 Task: Word Calendar Template.
Action: Mouse moved to (70, 164)
Screenshot: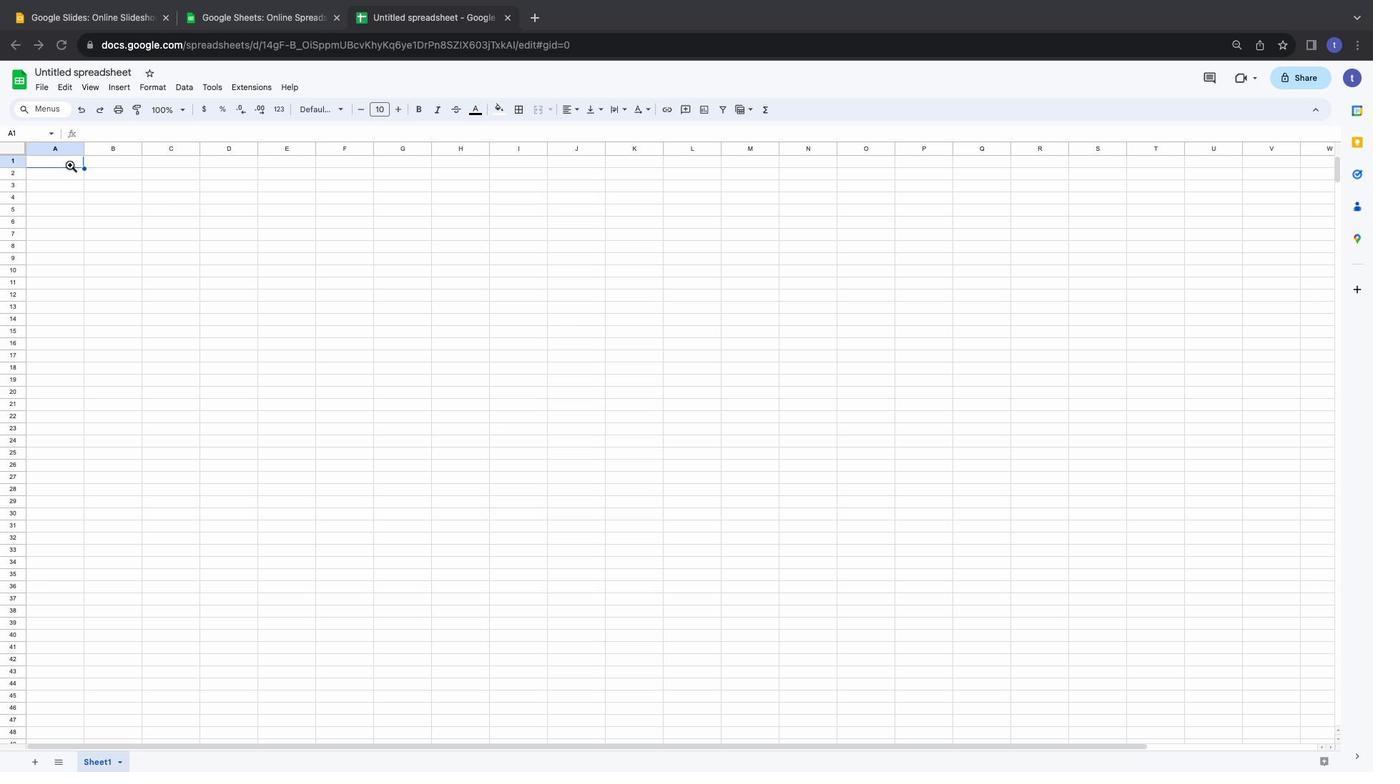 
Action: Mouse pressed left at (70, 164)
Screenshot: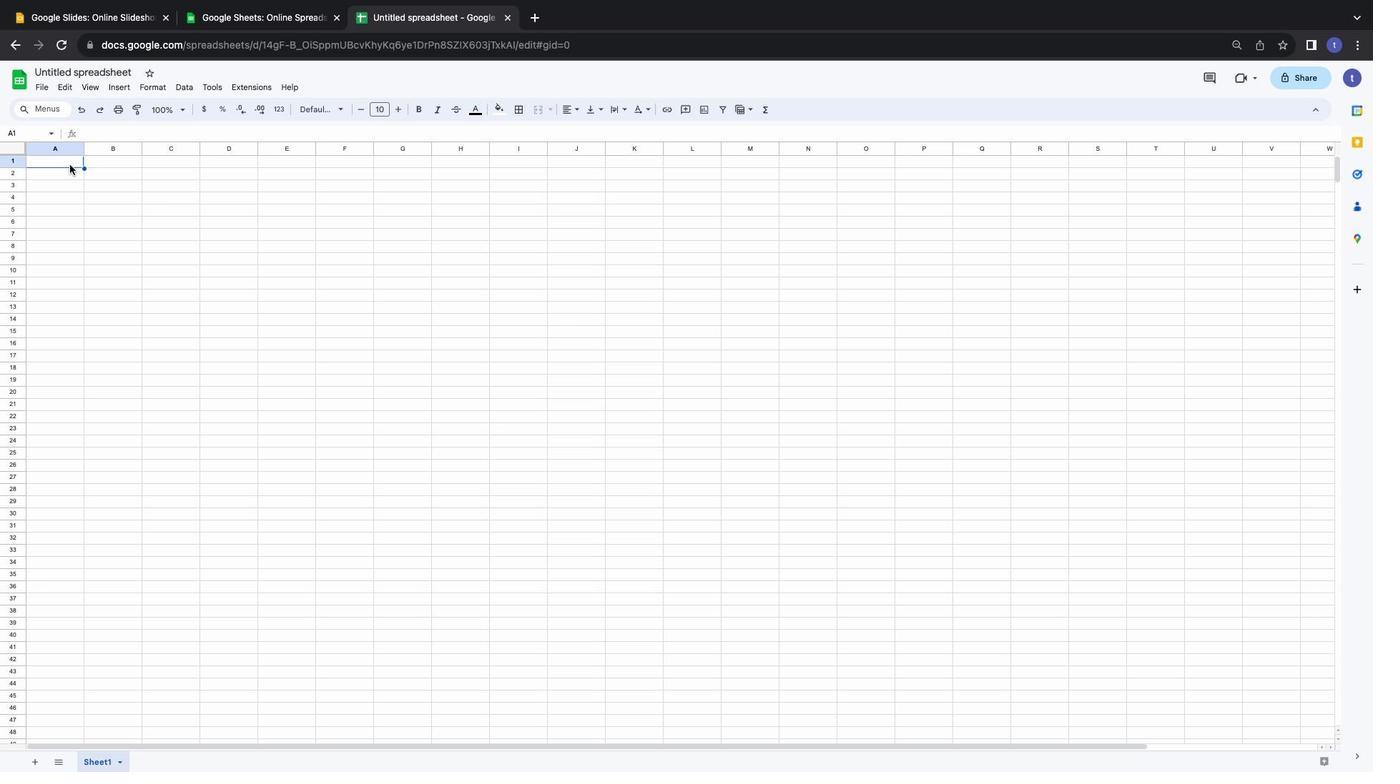 
Action: Mouse moved to (70, 164)
Screenshot: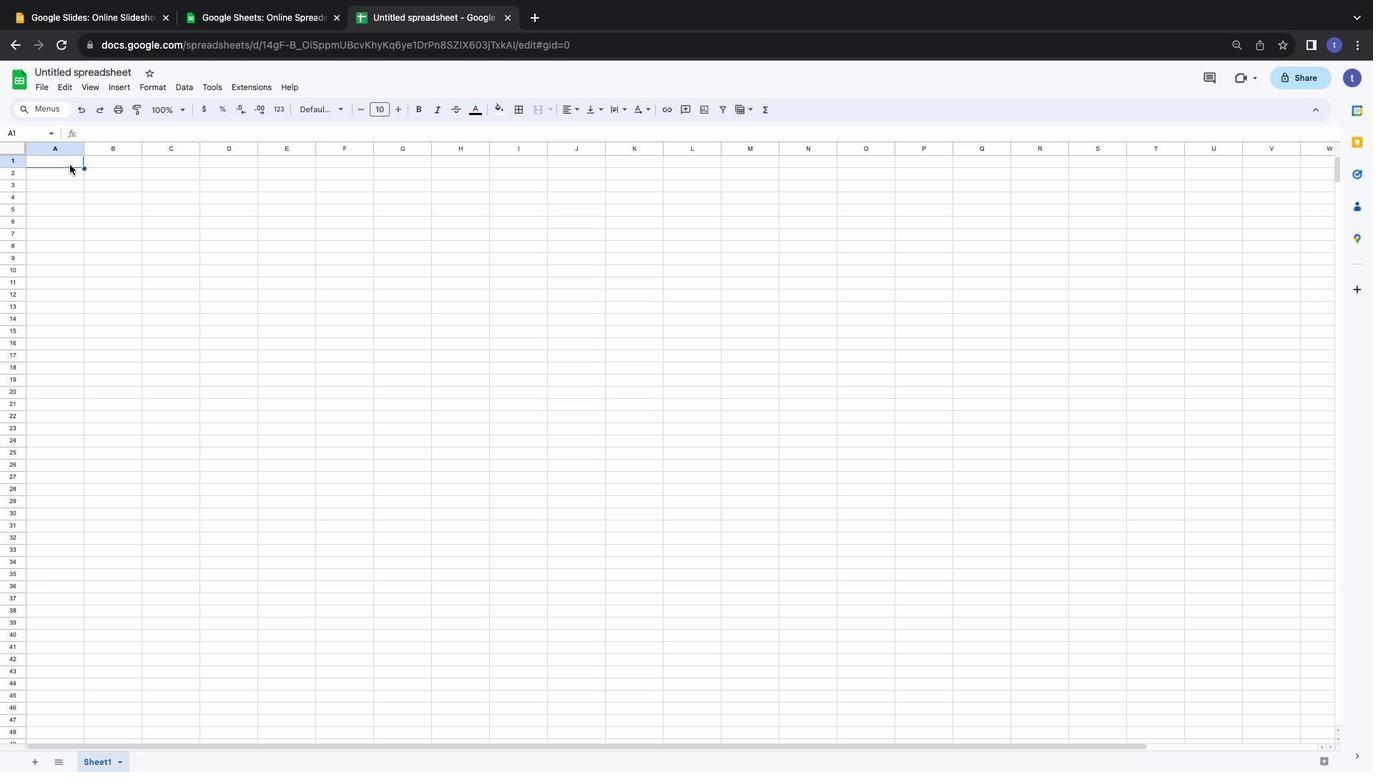 
Action: Mouse pressed left at (70, 164)
Screenshot: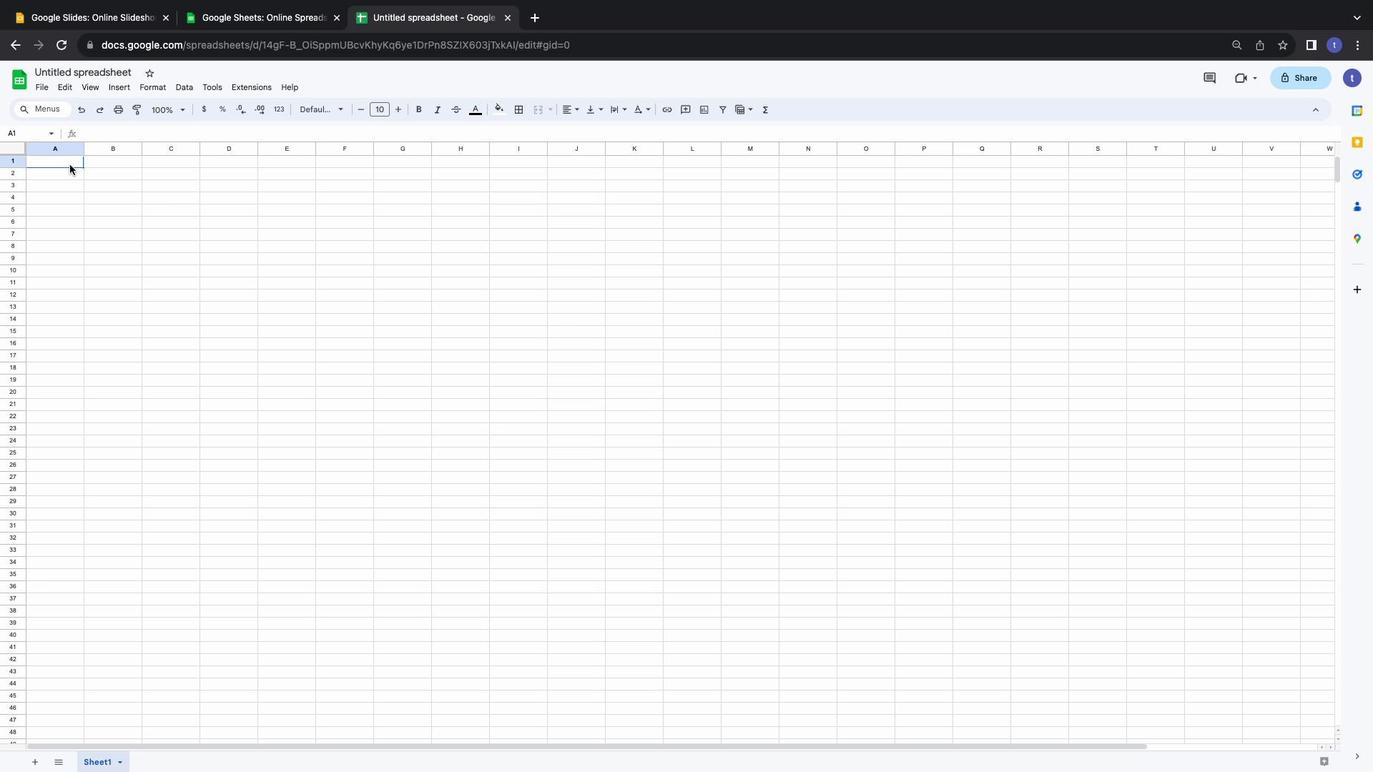 
Action: Mouse moved to (739, 429)
Screenshot: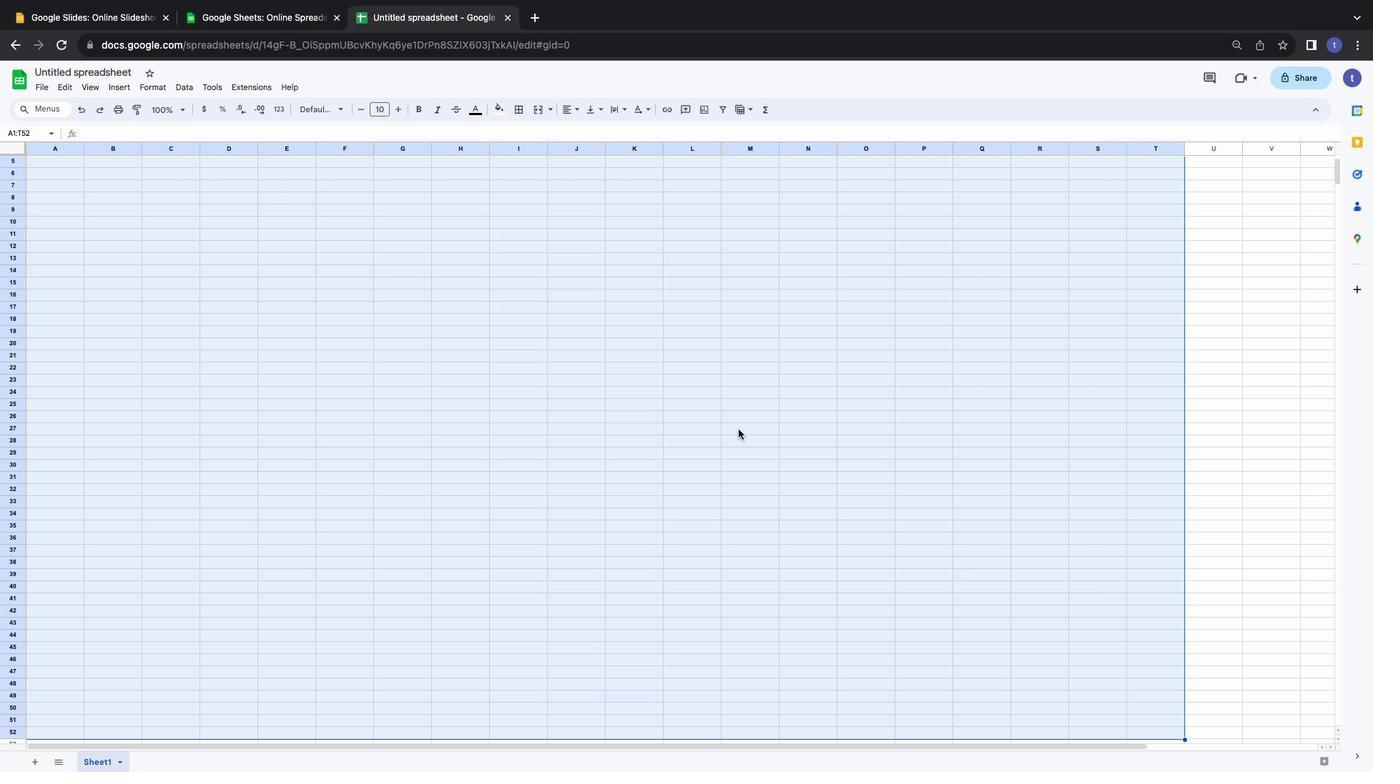 
Action: Mouse scrolled (739, 429) with delta (0, 0)
Screenshot: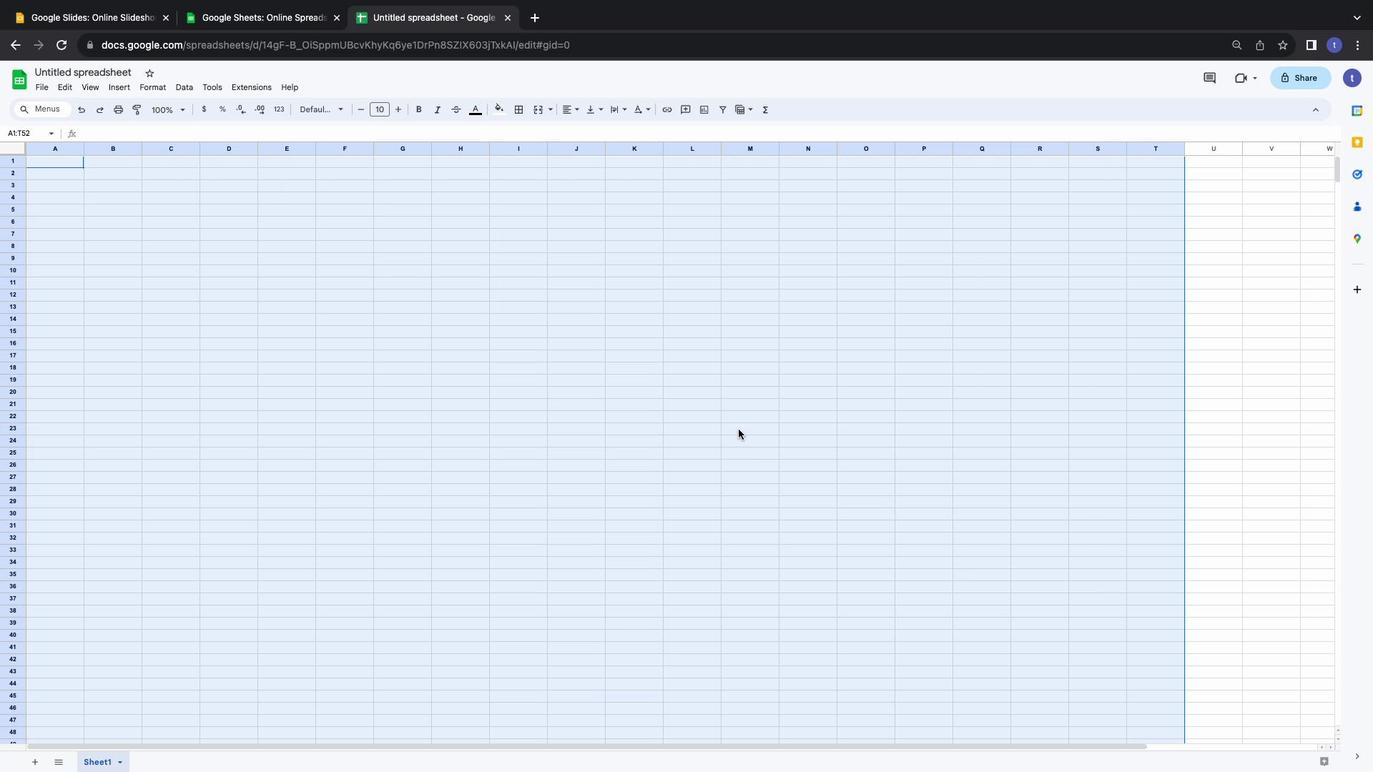 
Action: Mouse scrolled (739, 429) with delta (0, 0)
Screenshot: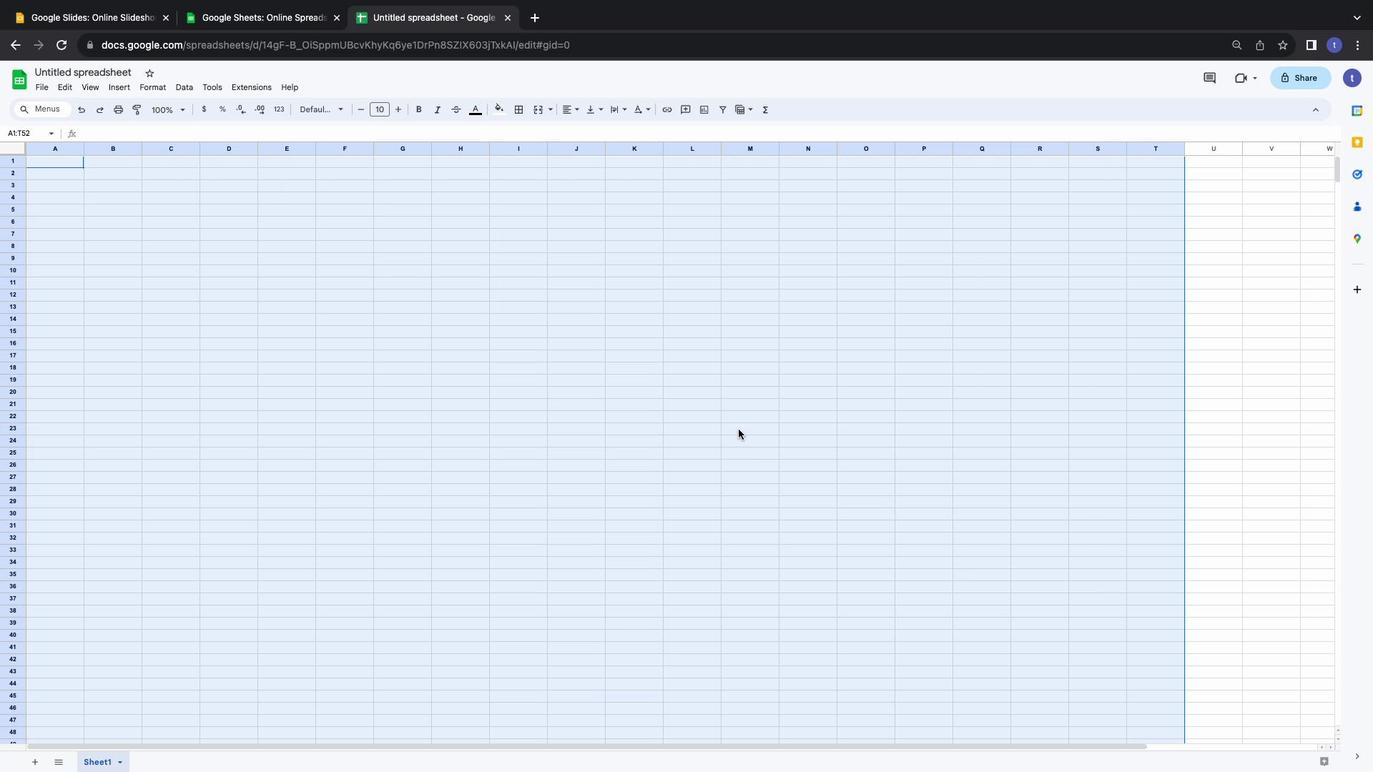 
Action: Mouse scrolled (739, 429) with delta (0, 2)
Screenshot: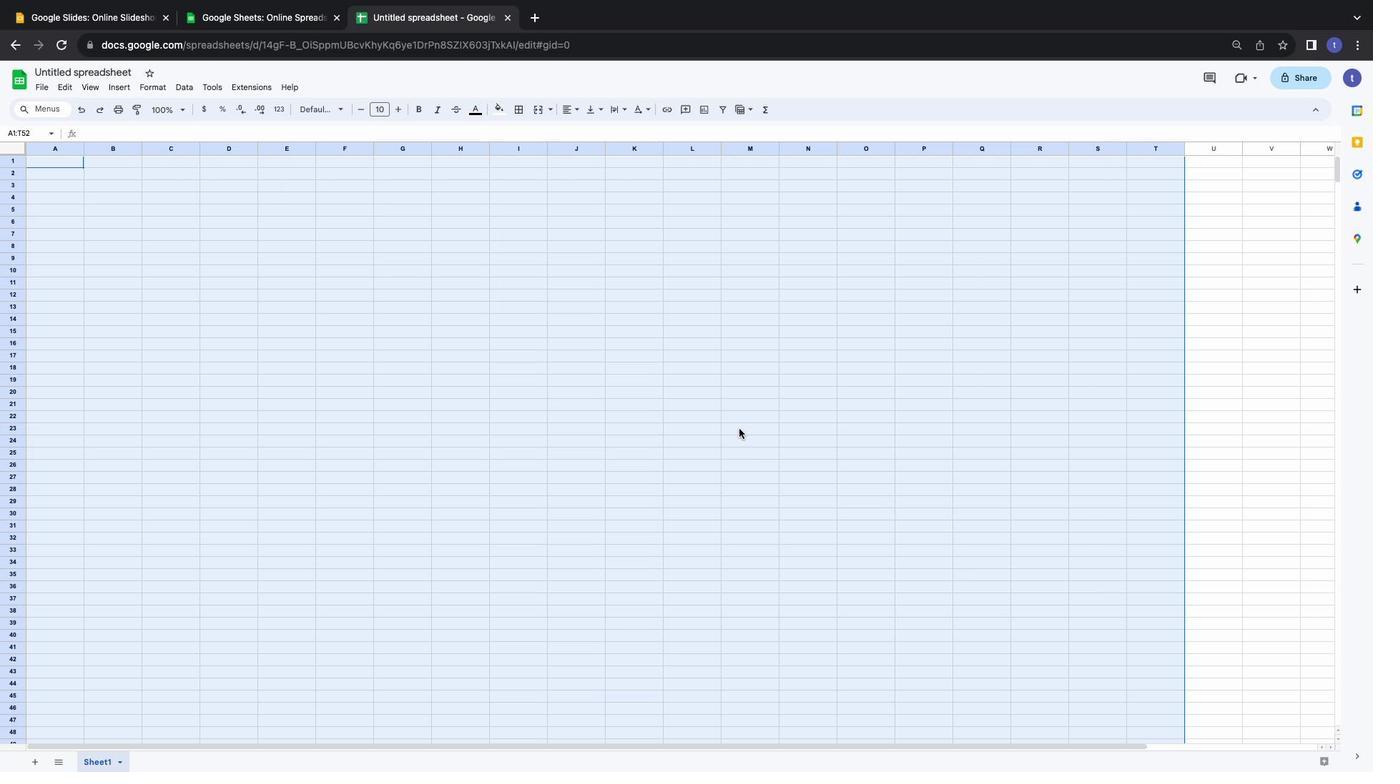 
Action: Mouse scrolled (739, 429) with delta (0, 3)
Screenshot: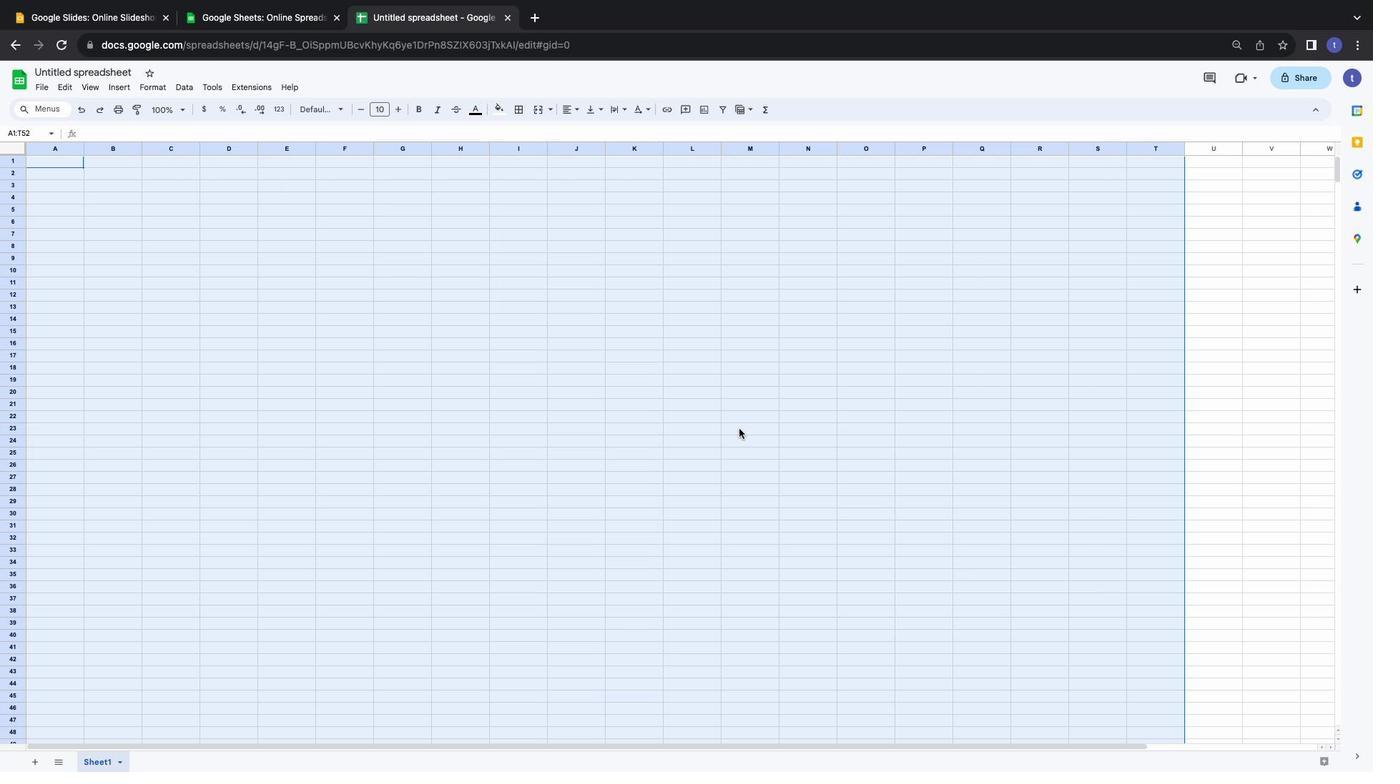 
Action: Mouse scrolled (739, 429) with delta (0, 4)
Screenshot: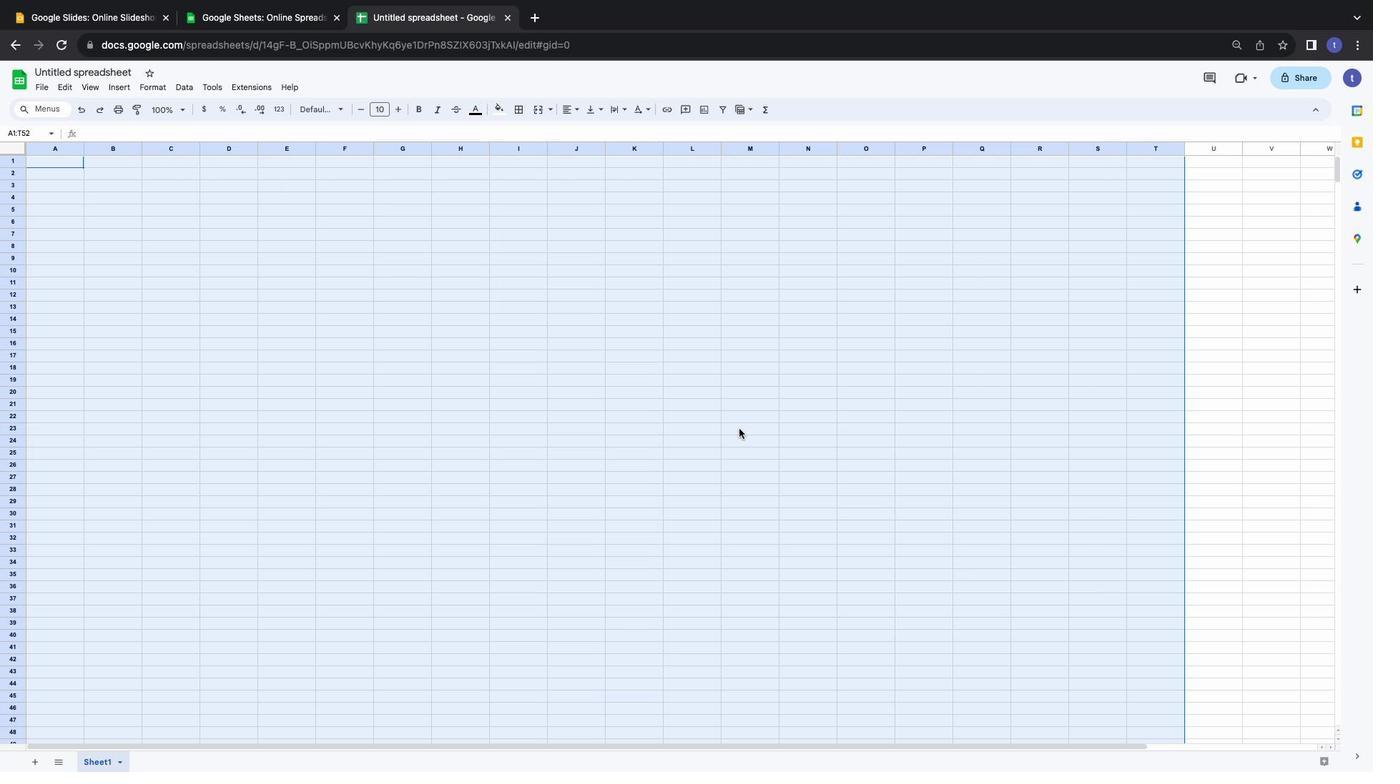 
Action: Mouse moved to (739, 429)
Screenshot: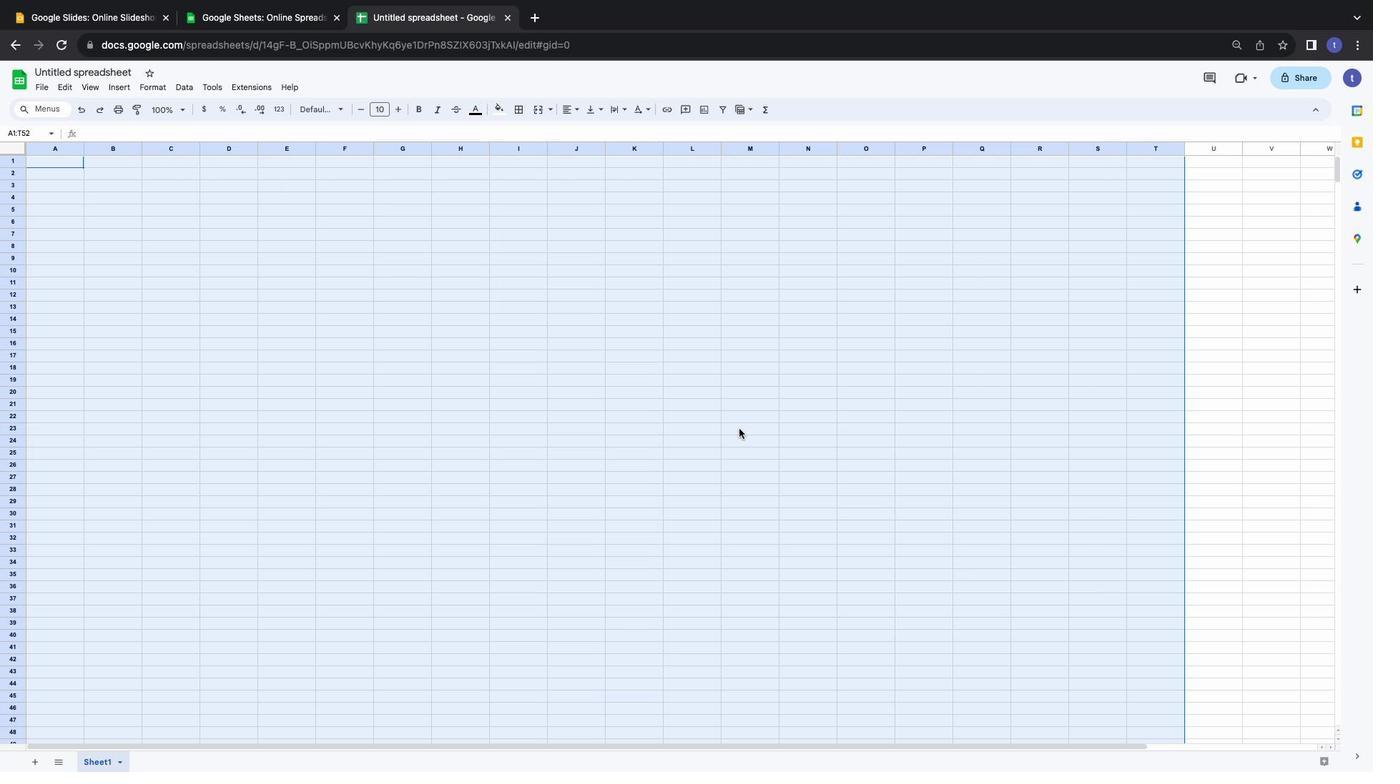 
Action: Mouse scrolled (739, 429) with delta (0, 4)
Screenshot: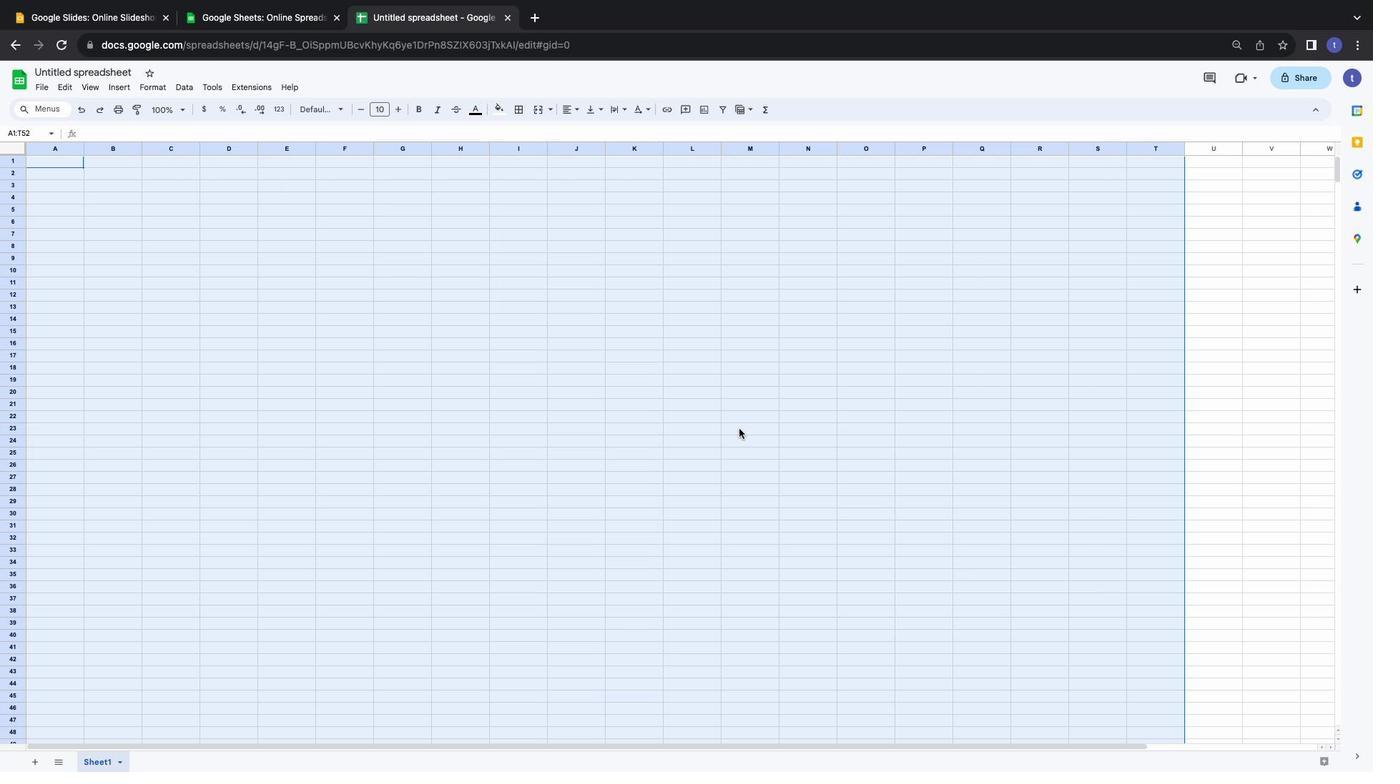 
Action: Mouse moved to (737, 422)
Screenshot: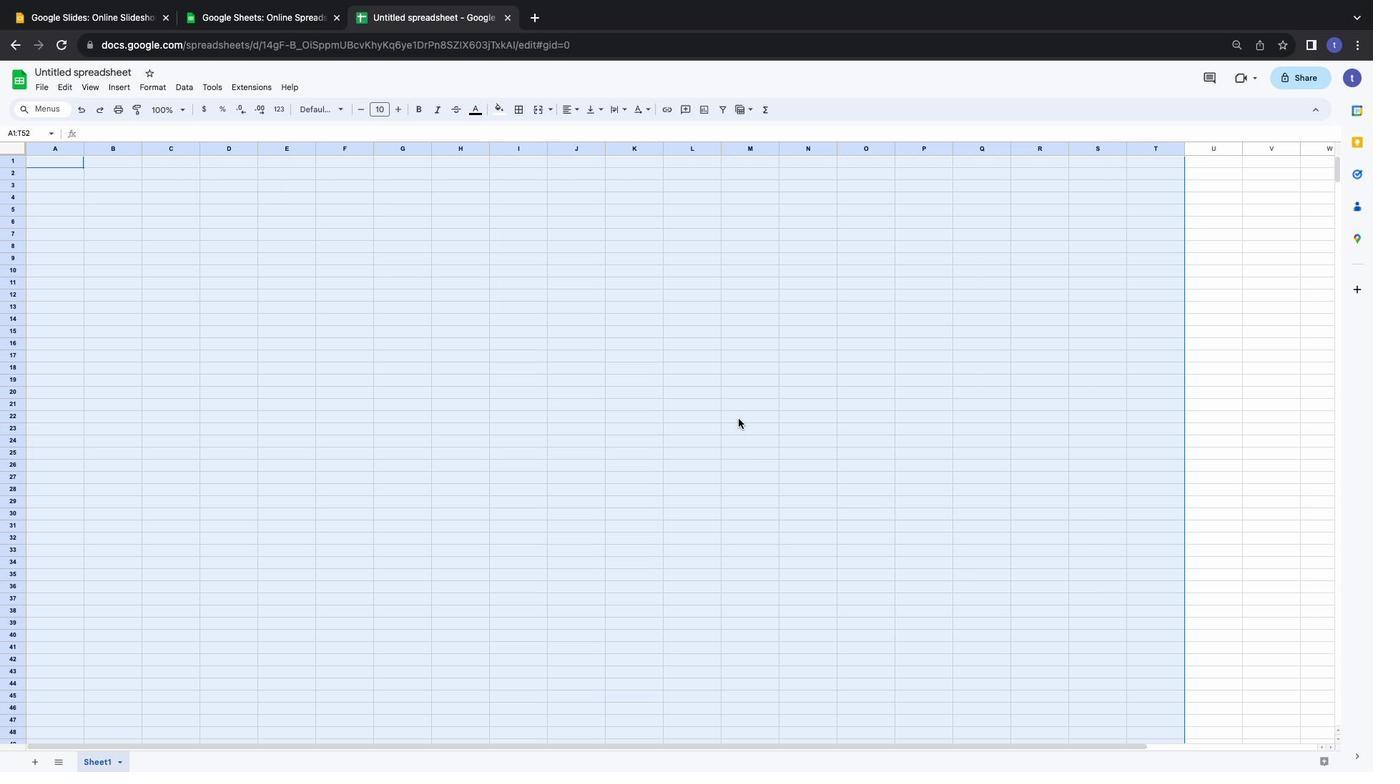 
Action: Mouse scrolled (737, 422) with delta (0, 0)
Screenshot: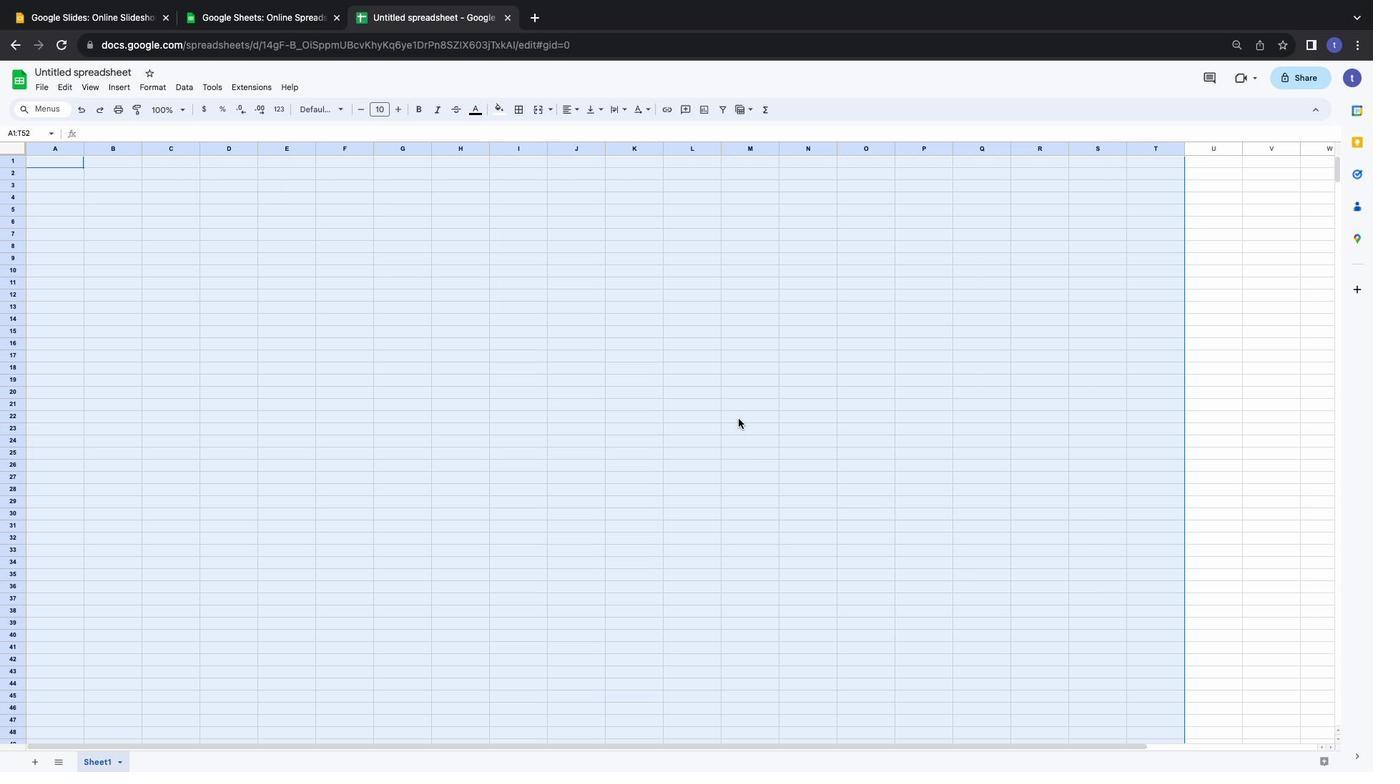 
Action: Mouse moved to (738, 420)
Screenshot: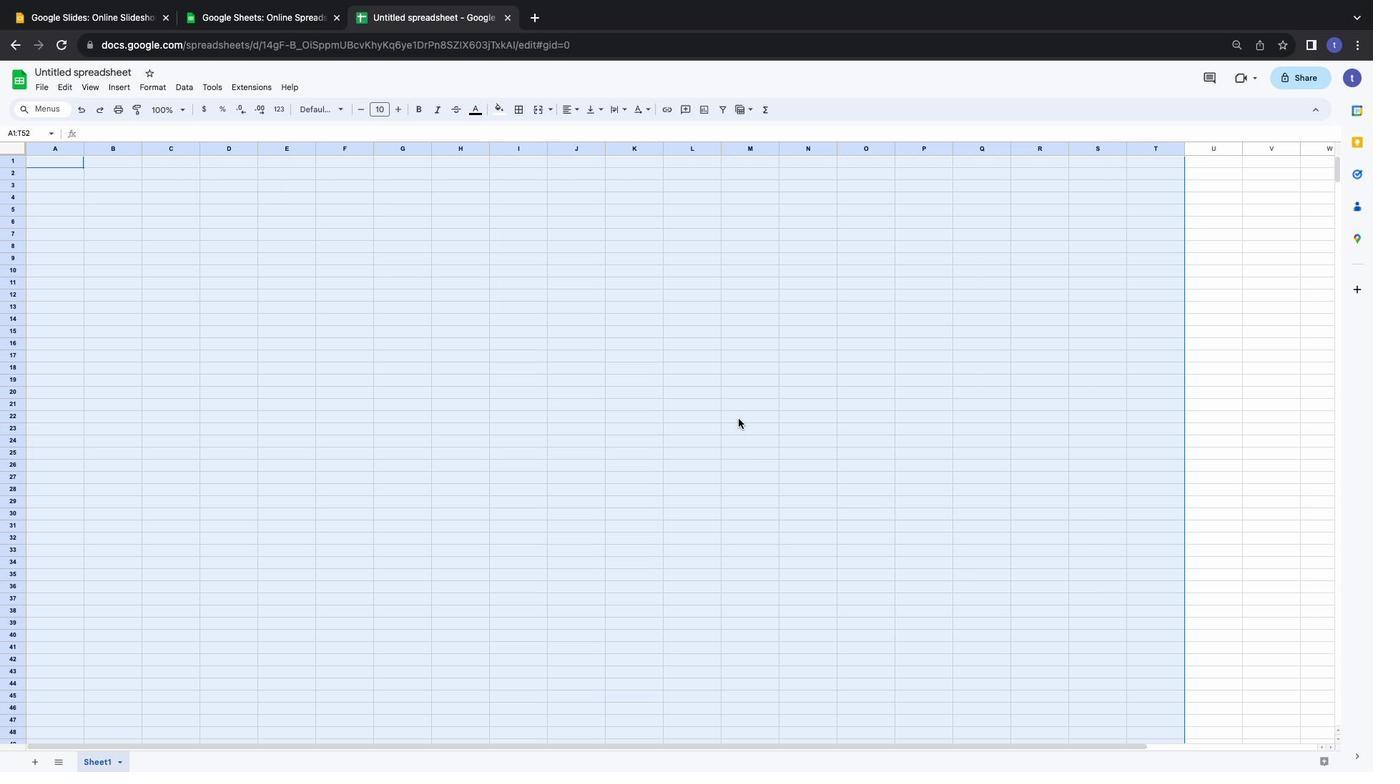 
Action: Mouse scrolled (738, 420) with delta (0, 0)
Screenshot: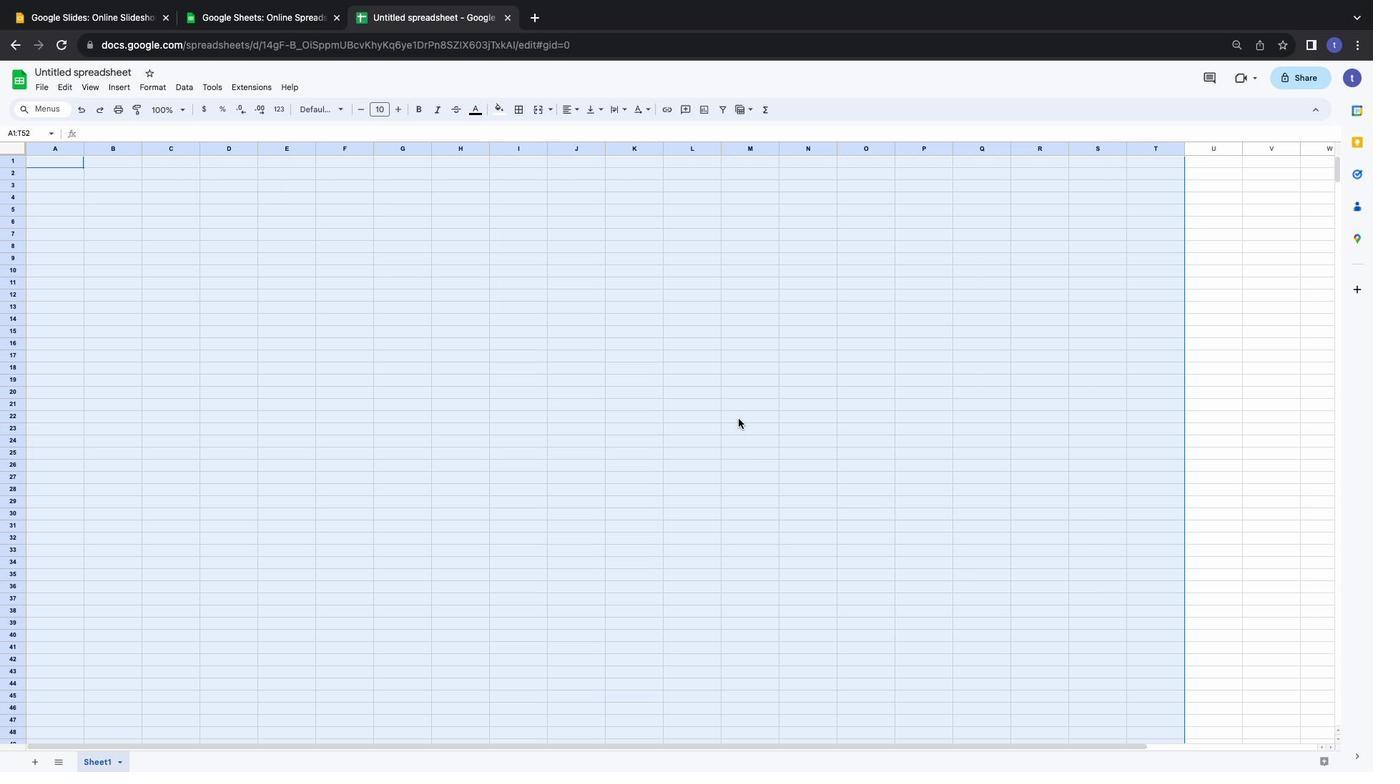 
Action: Mouse moved to (739, 420)
Screenshot: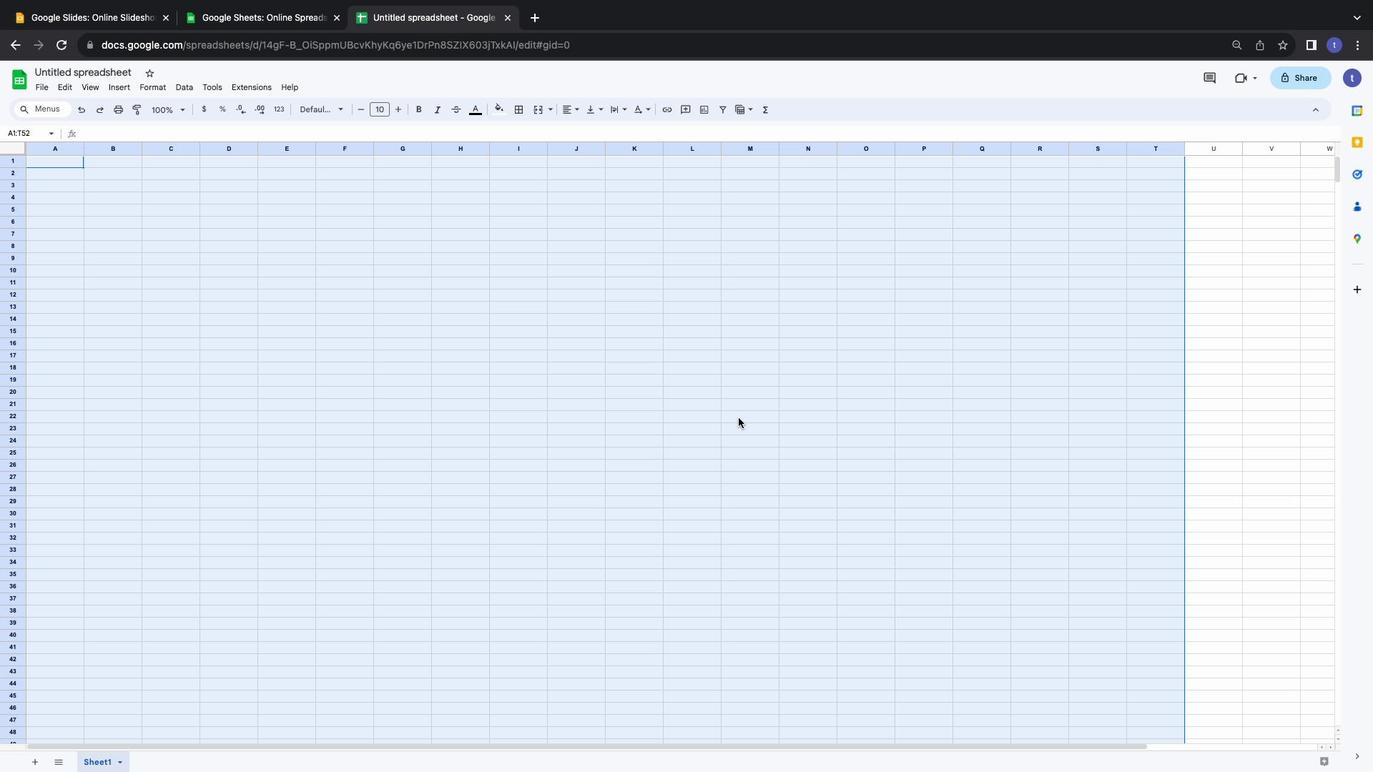 
Action: Mouse scrolled (739, 420) with delta (0, 2)
Screenshot: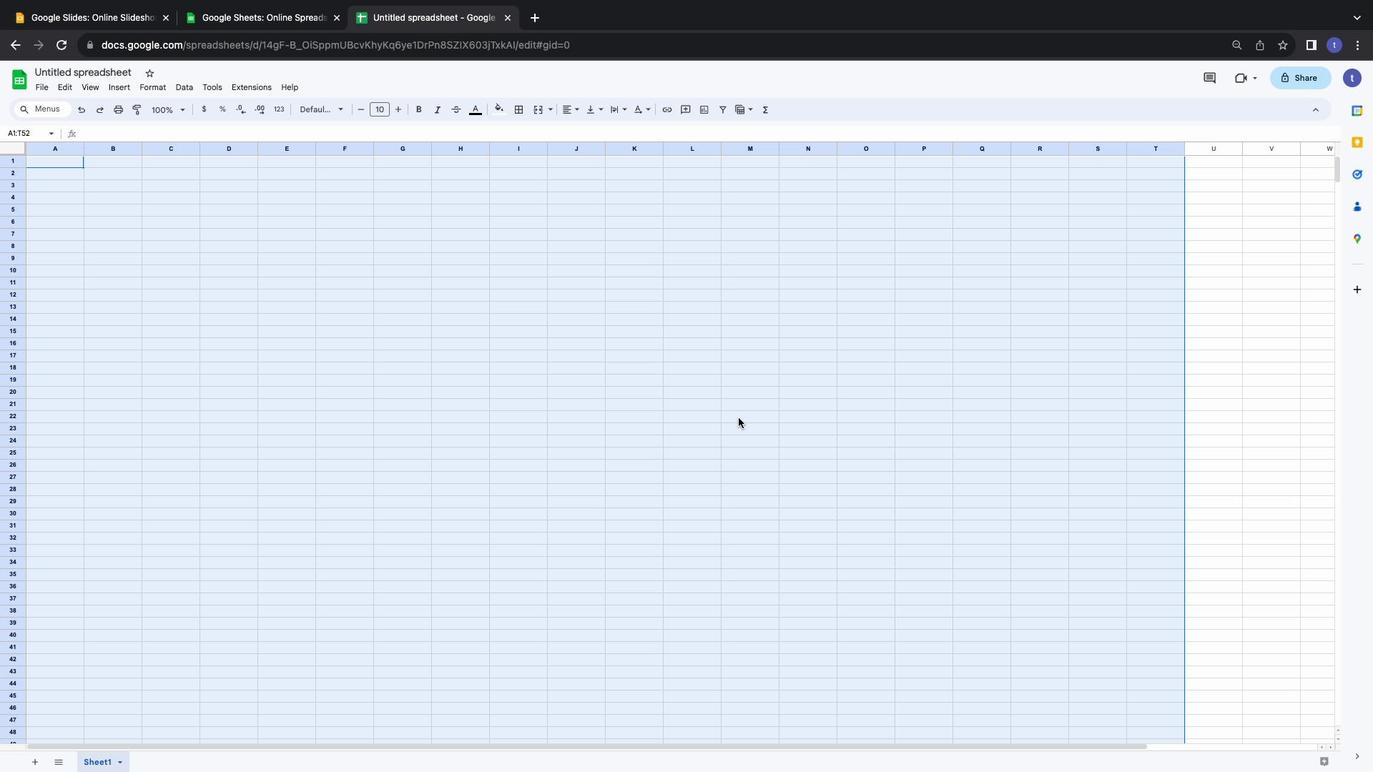 
Action: Mouse moved to (739, 420)
Screenshot: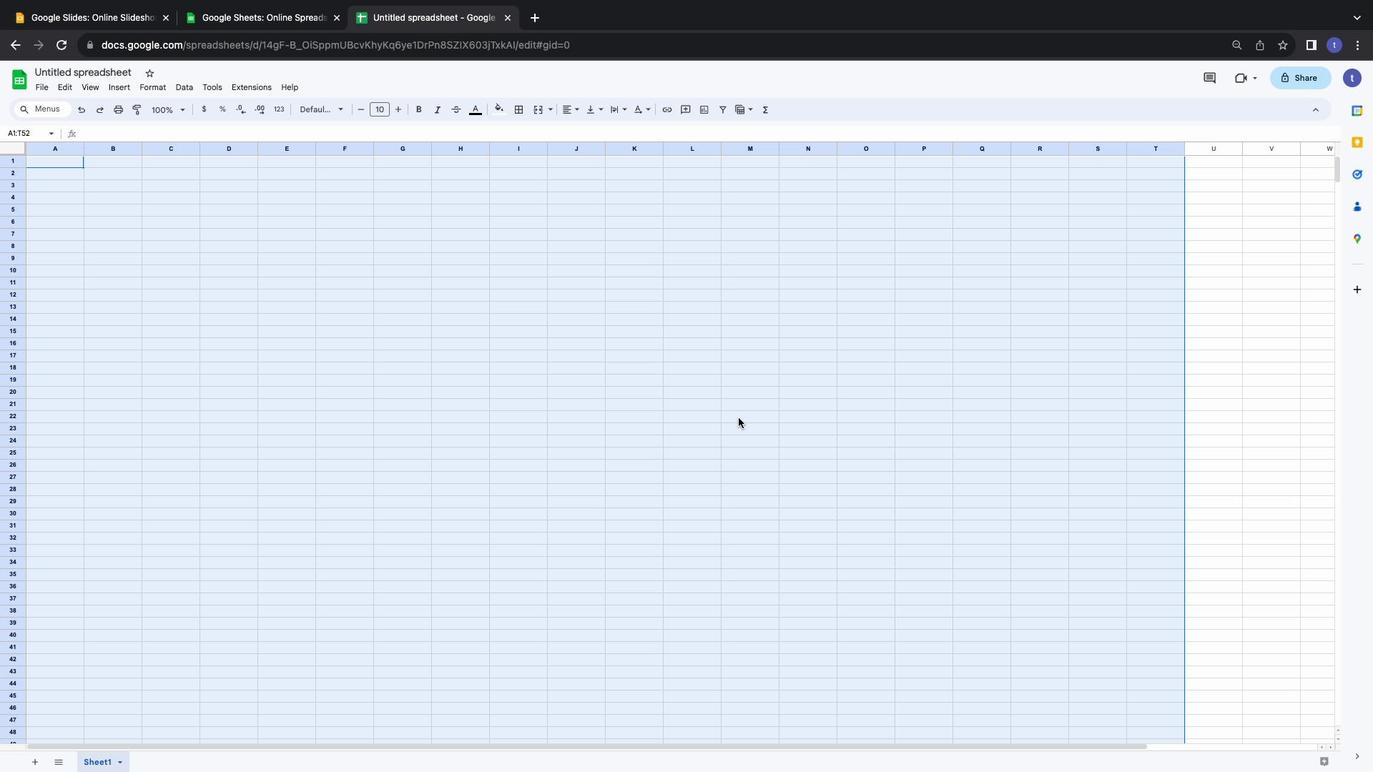 
Action: Mouse scrolled (739, 420) with delta (0, 3)
Screenshot: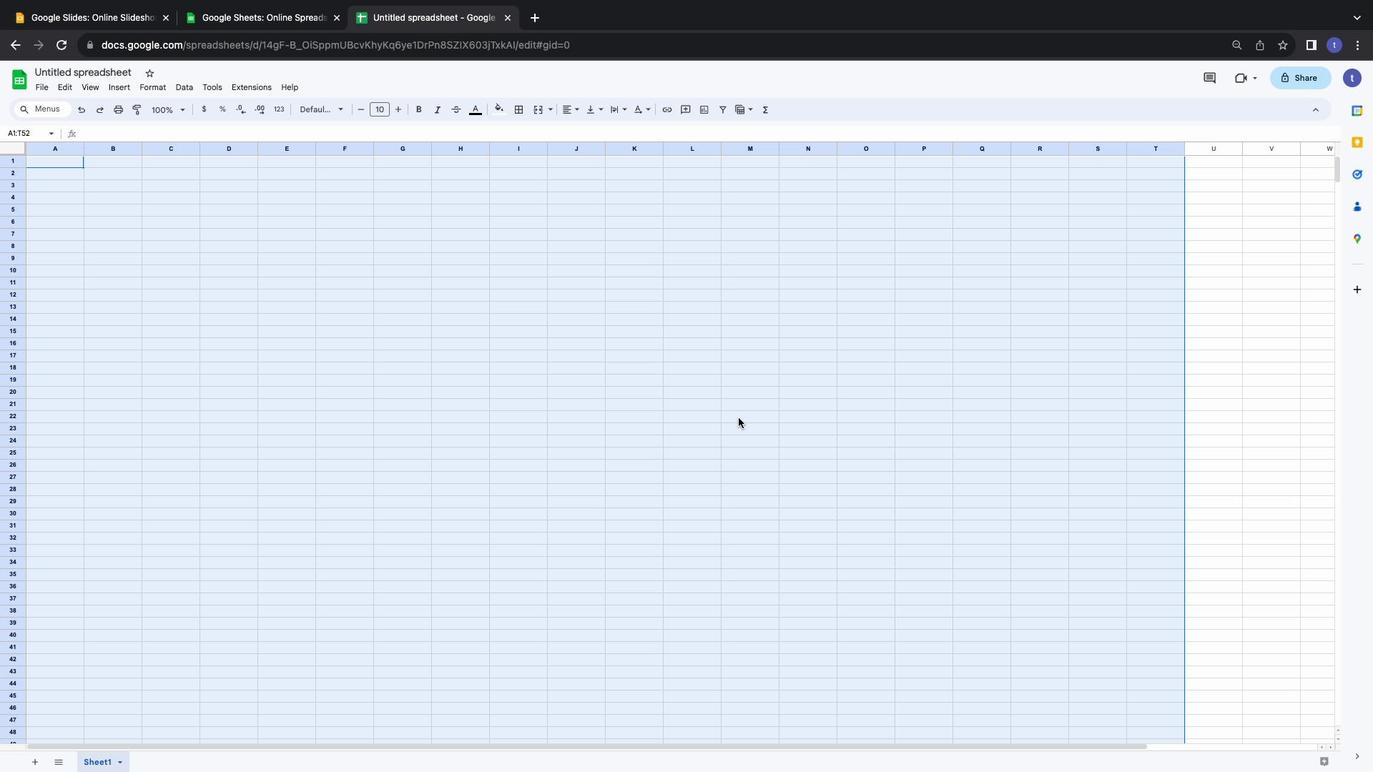 
Action: Mouse moved to (515, 113)
Screenshot: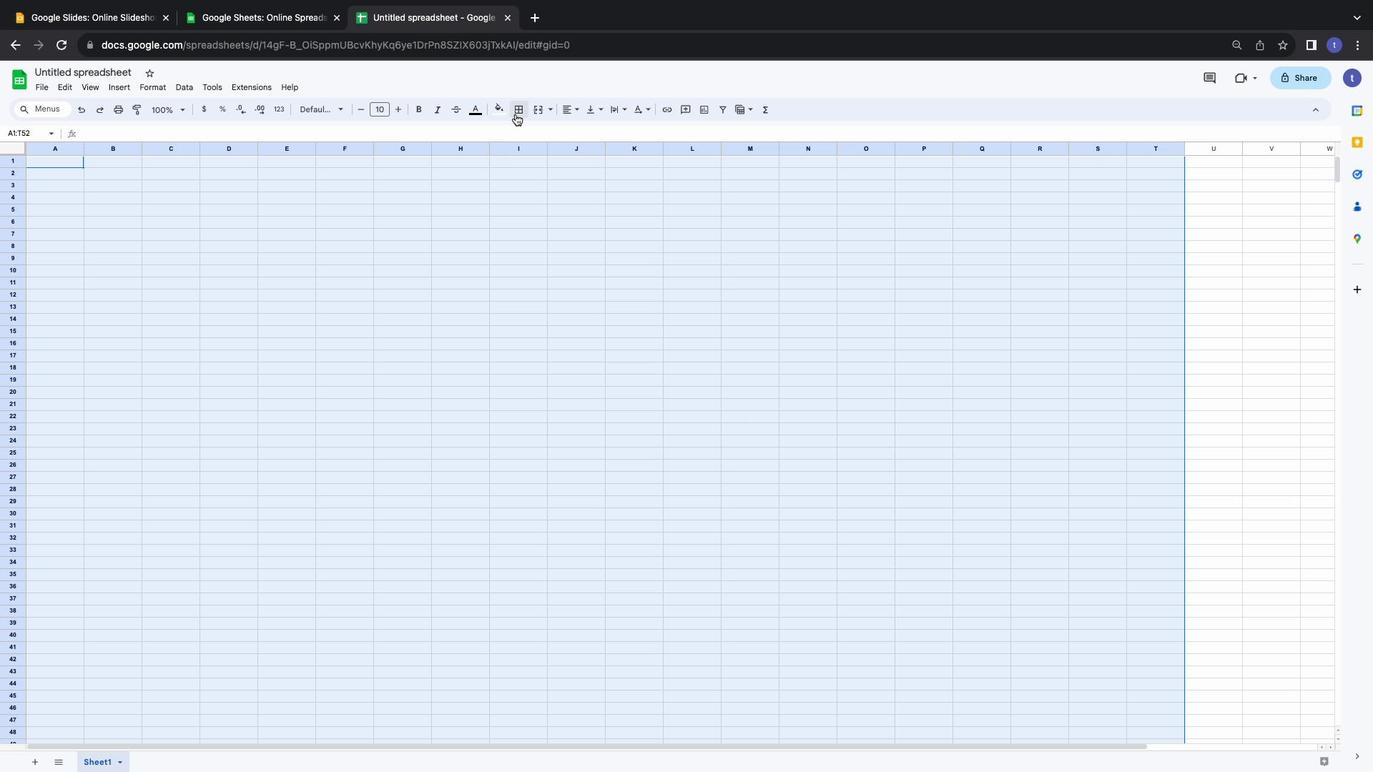 
Action: Mouse pressed left at (515, 113)
Screenshot: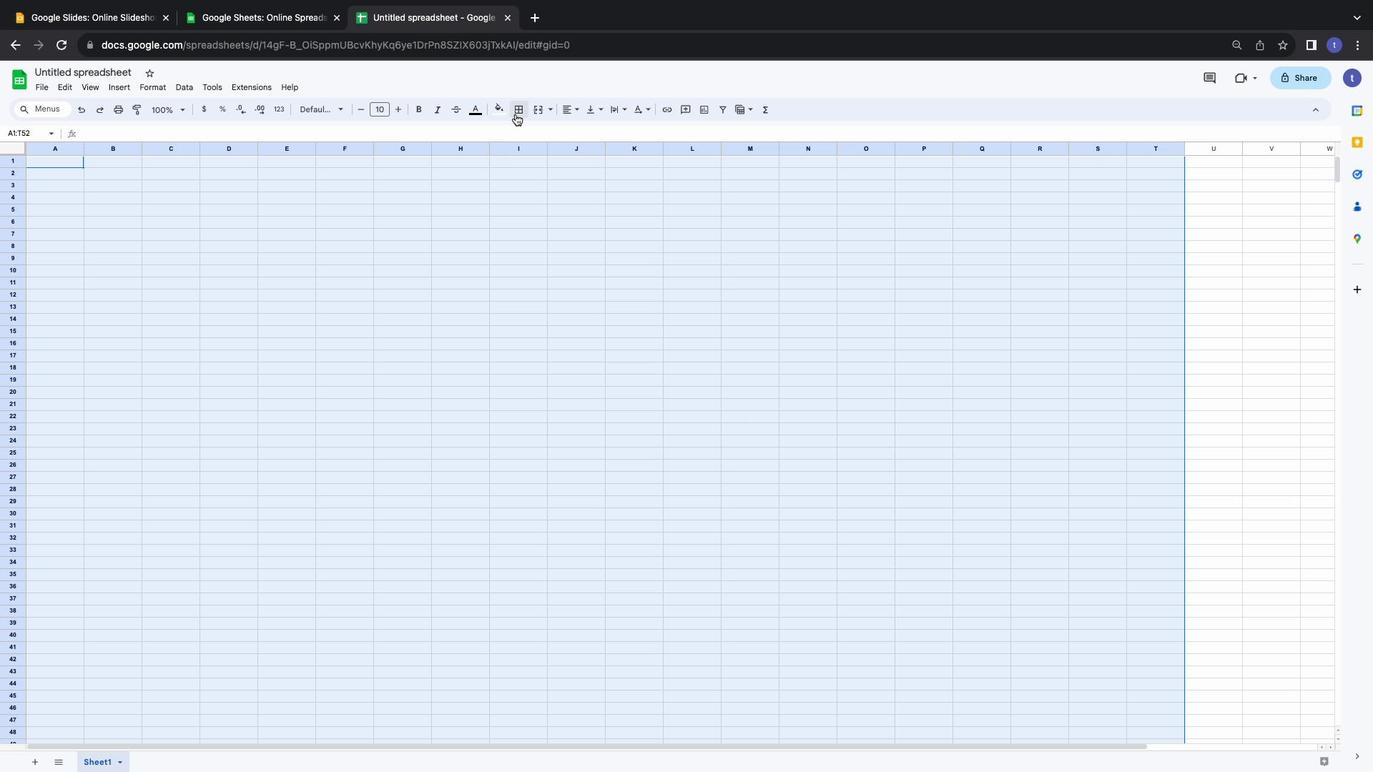 
Action: Mouse moved to (523, 133)
Screenshot: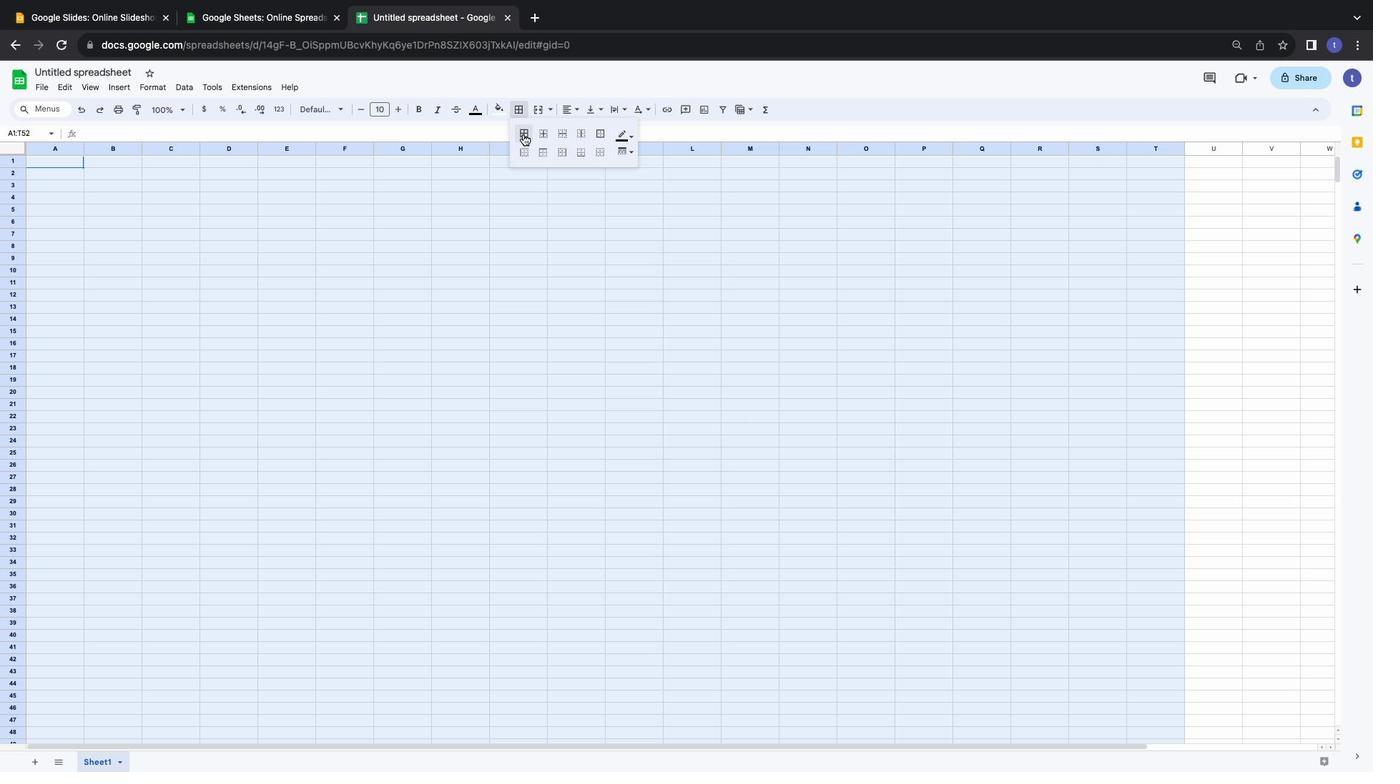 
Action: Mouse pressed left at (523, 133)
Screenshot: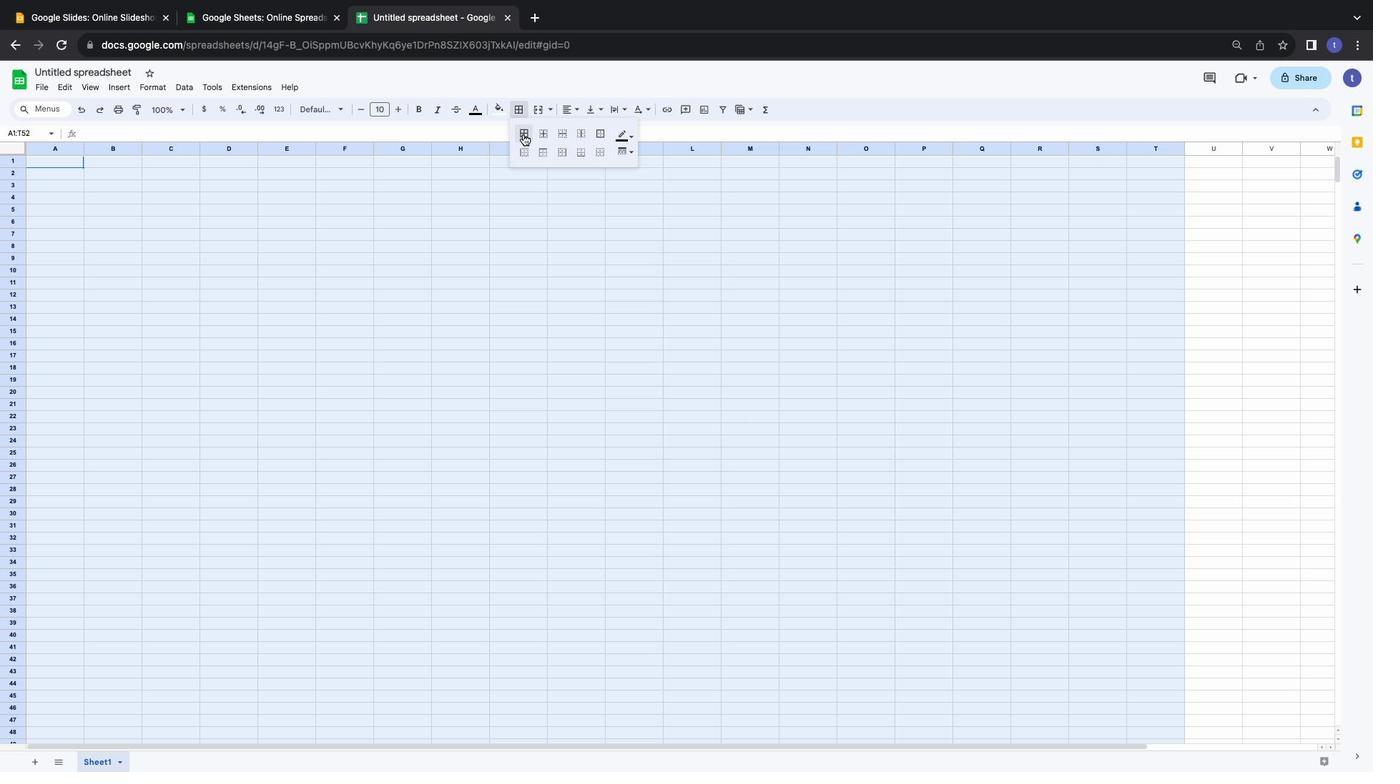 
Action: Mouse moved to (629, 137)
Screenshot: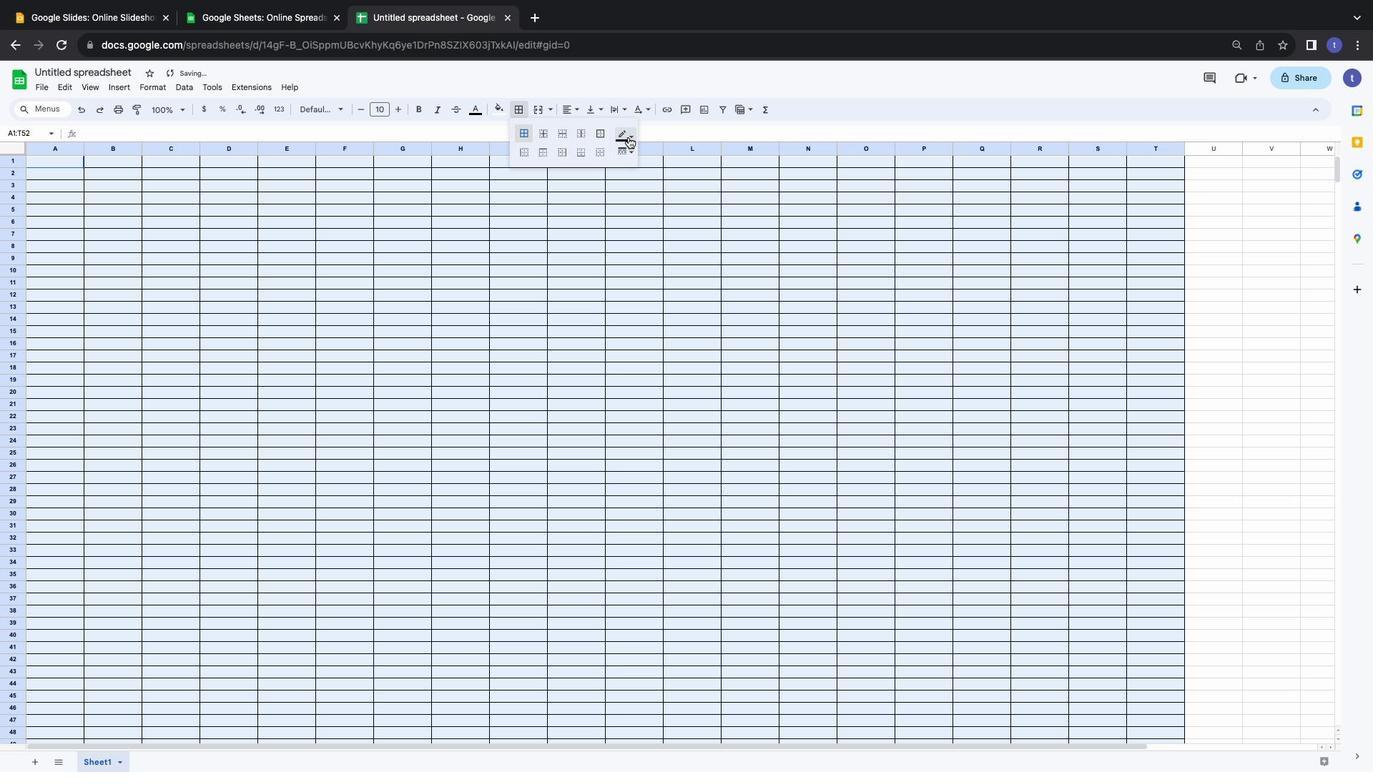 
Action: Mouse pressed left at (629, 137)
Screenshot: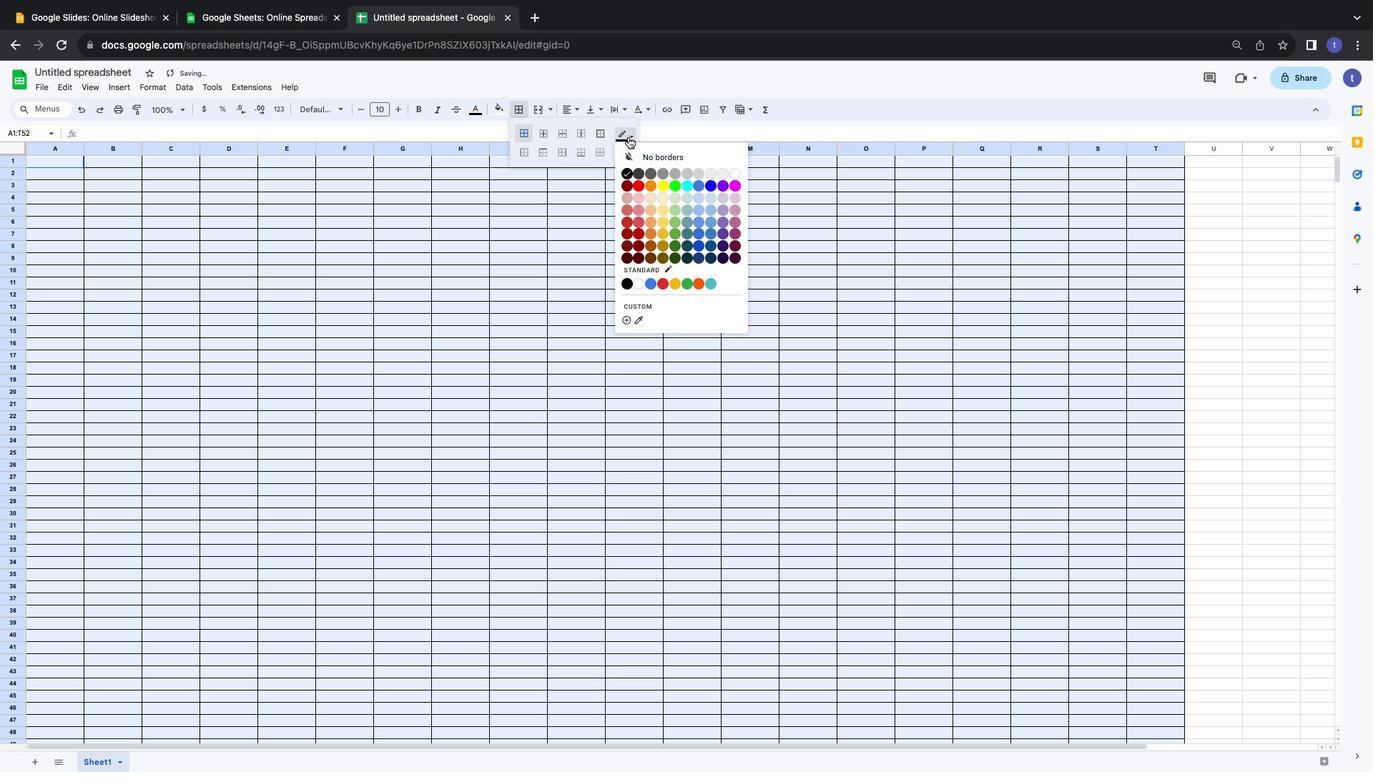 
Action: Mouse moved to (735, 166)
Screenshot: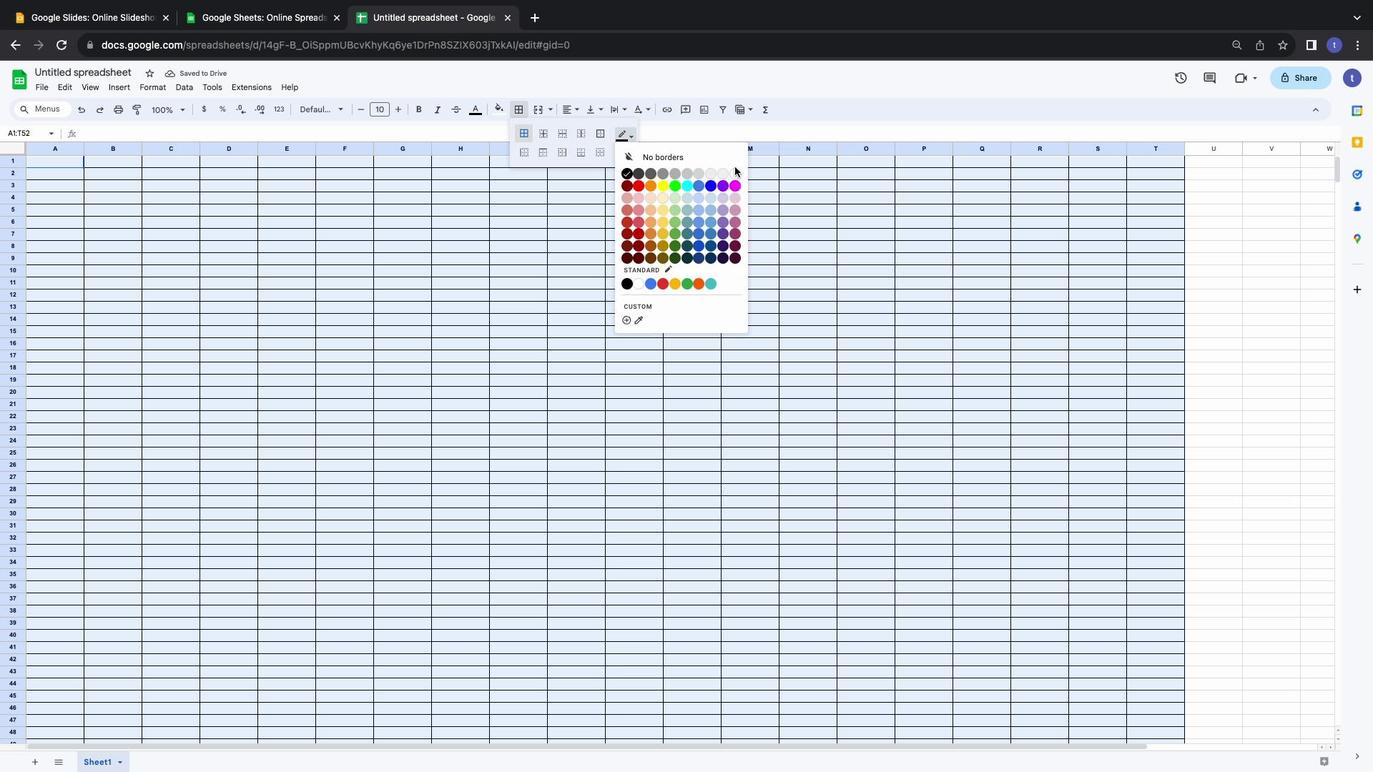 
Action: Mouse pressed left at (735, 166)
Screenshot: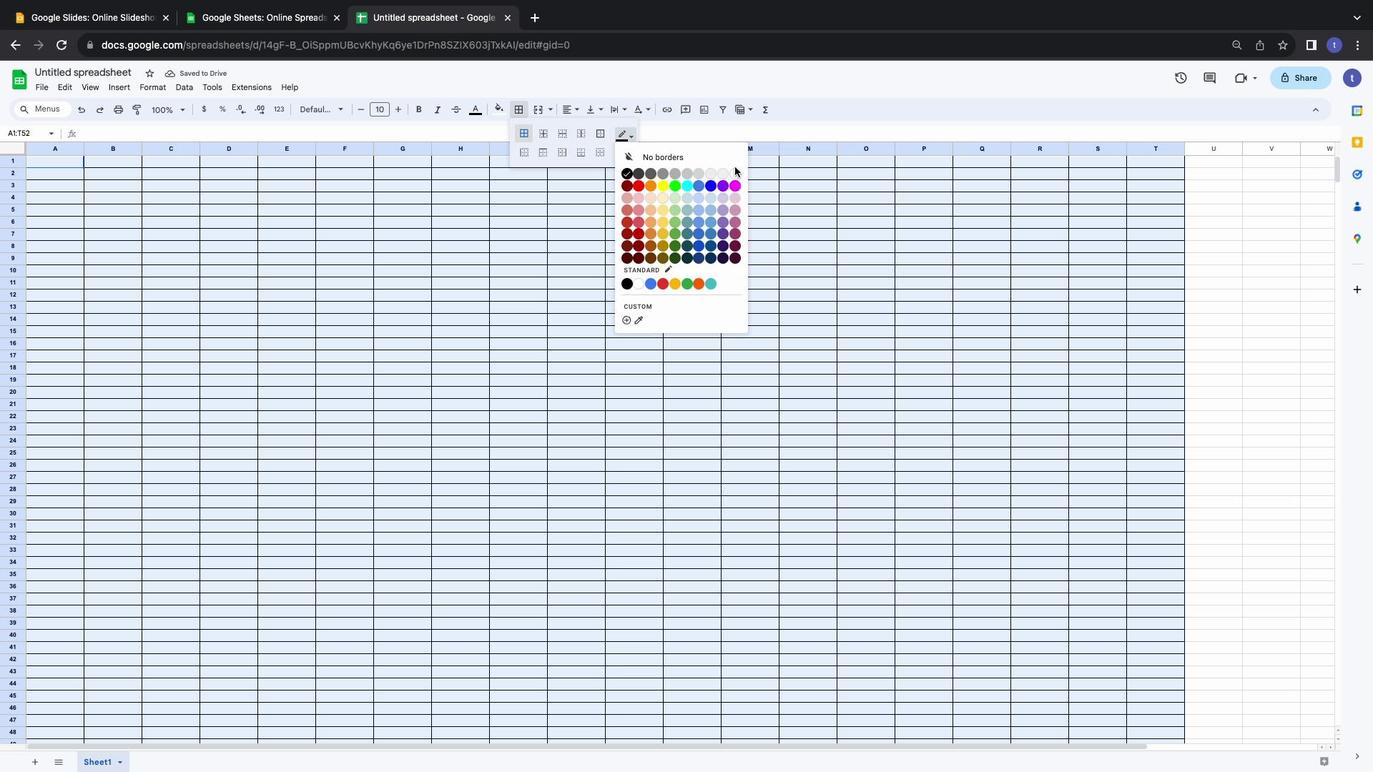 
Action: Mouse moved to (626, 138)
Screenshot: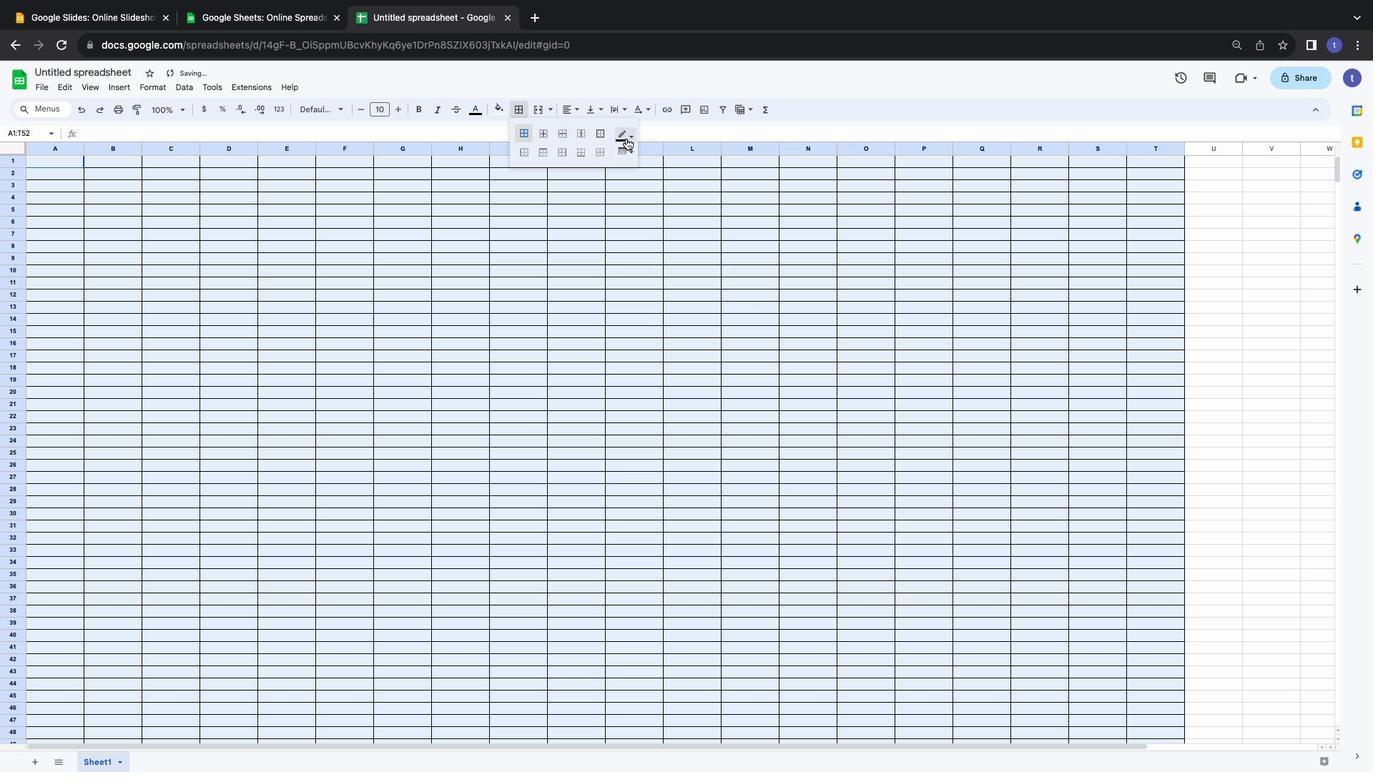 
Action: Mouse pressed left at (626, 138)
Screenshot: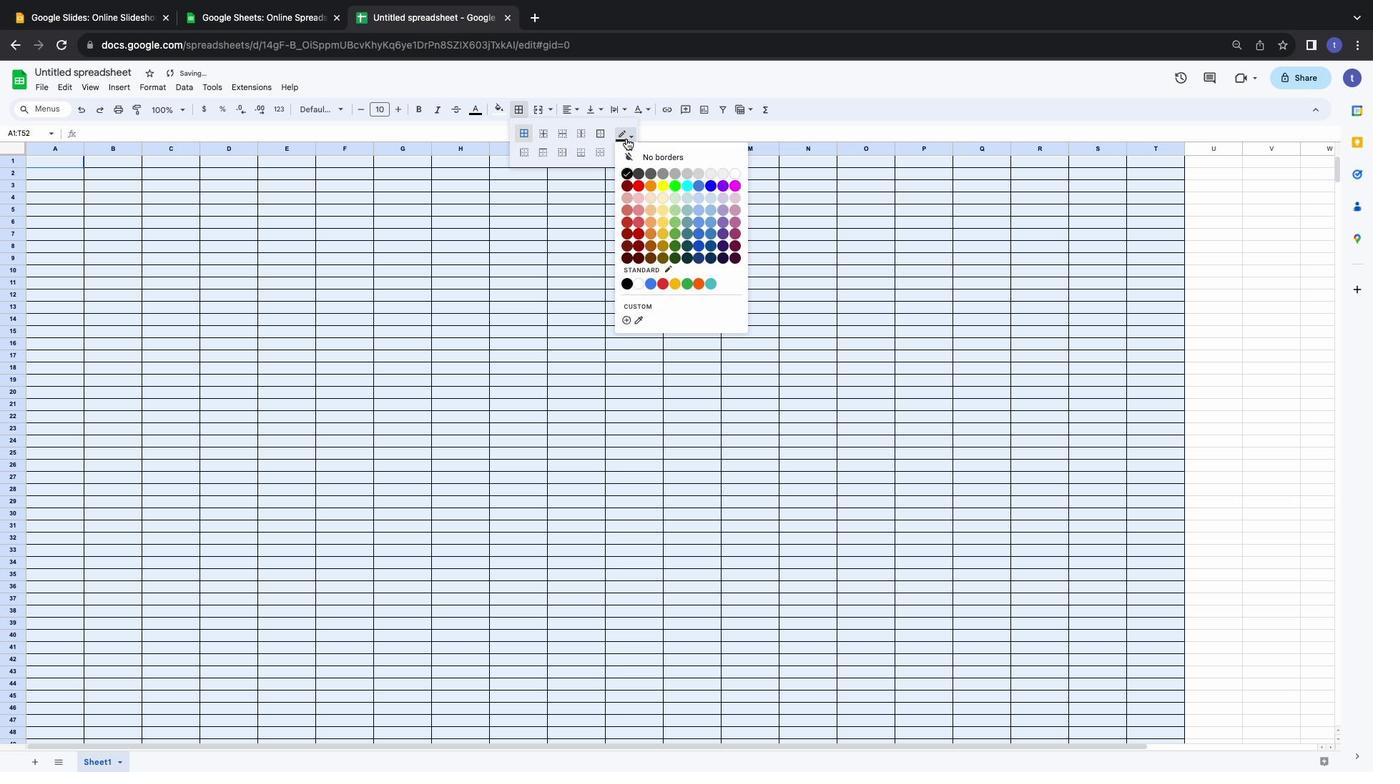 
Action: Mouse moved to (737, 176)
Screenshot: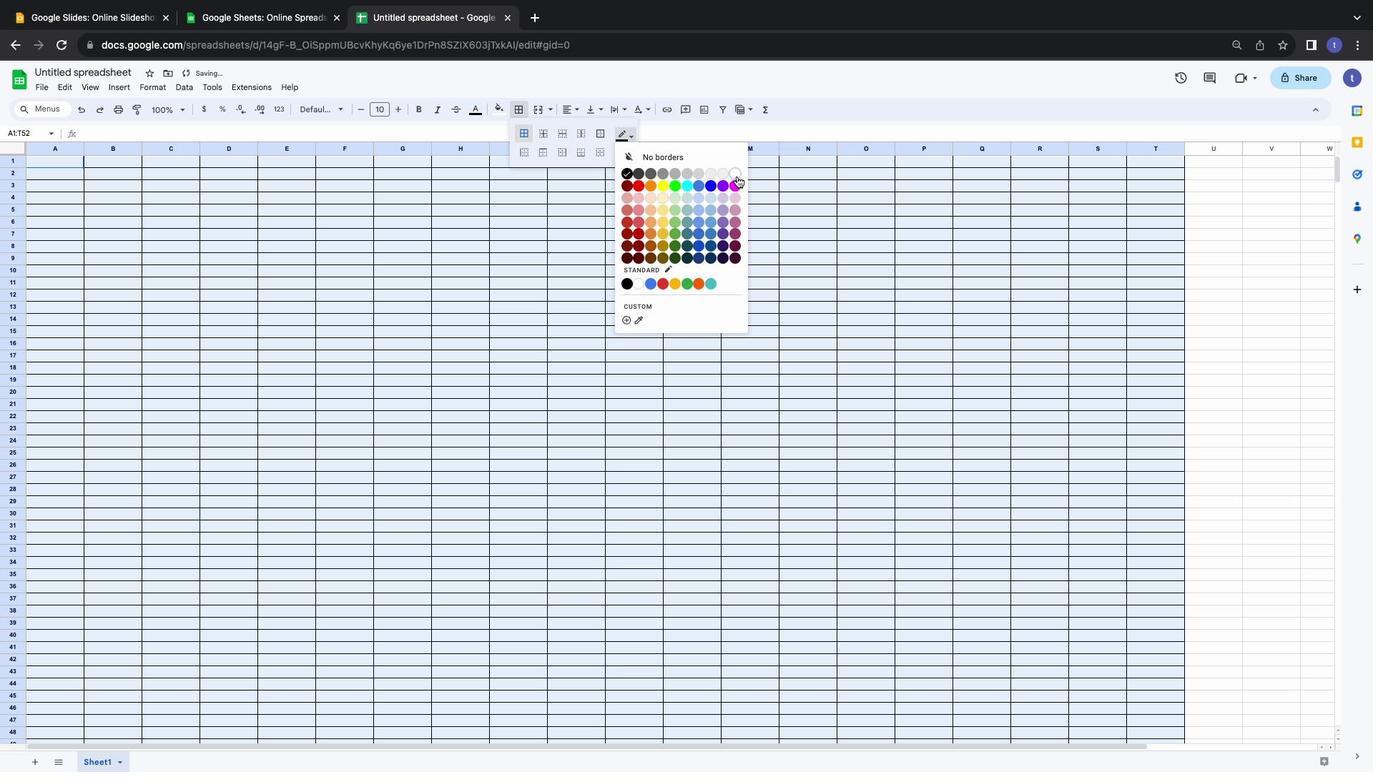 
Action: Mouse pressed left at (737, 176)
Screenshot: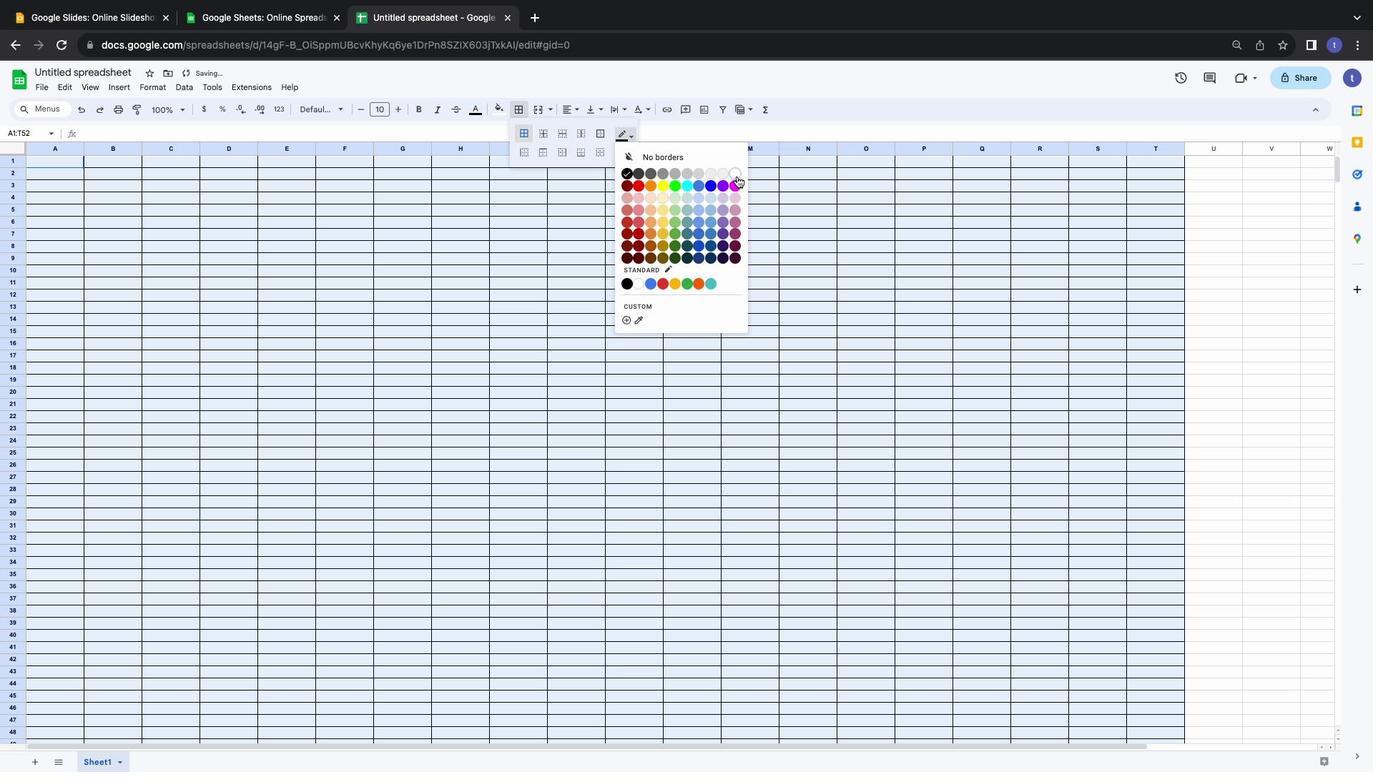
Action: Mouse moved to (204, 282)
Screenshot: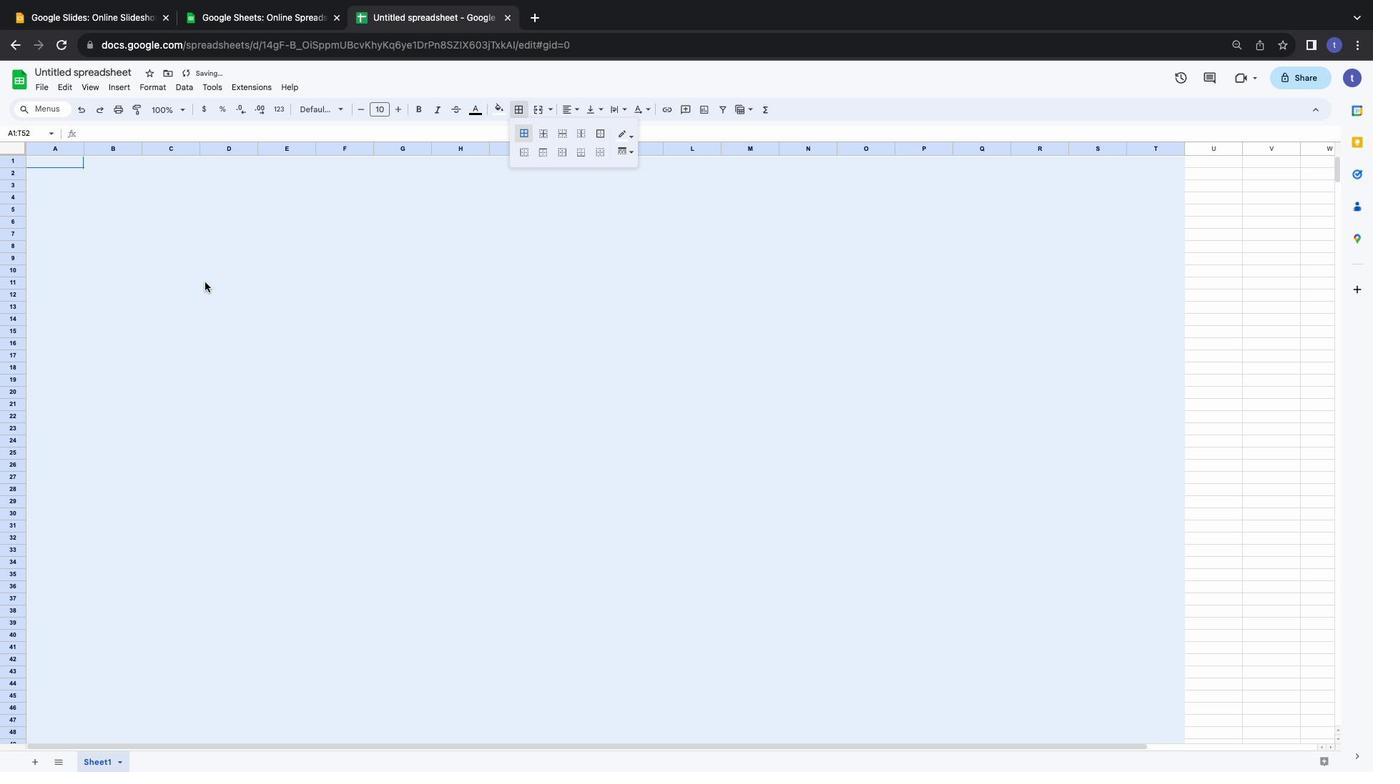 
Action: Mouse pressed left at (204, 282)
Screenshot: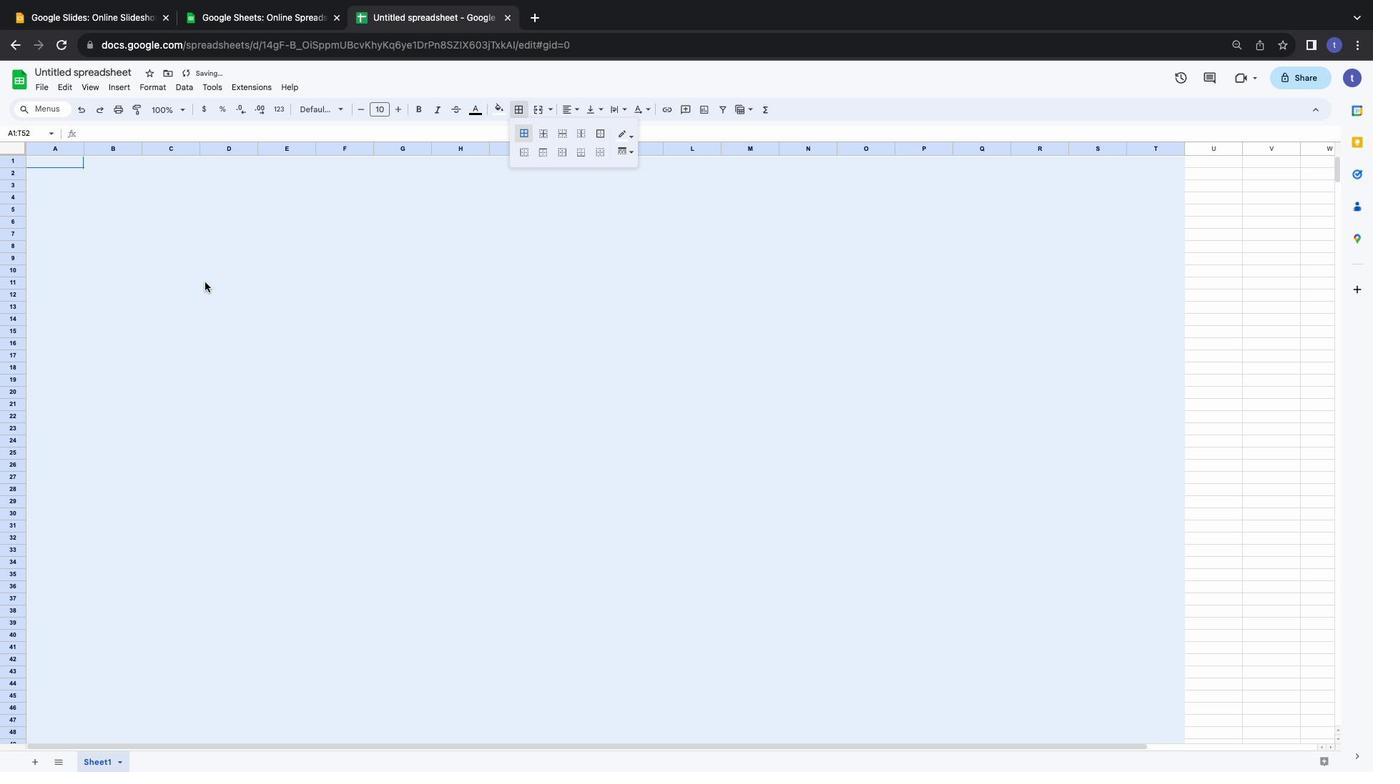 
Action: Key pressed Key.cmd'+''+''+'
Screenshot: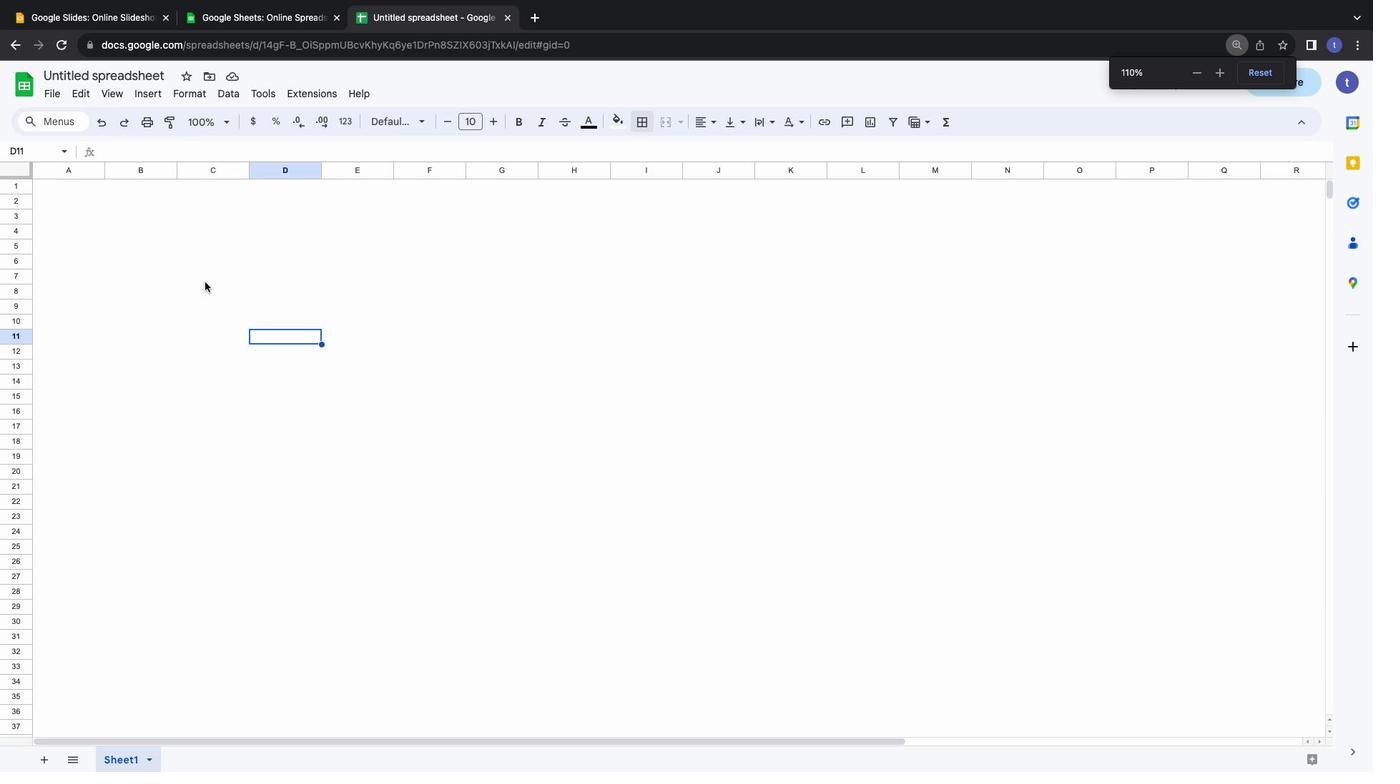 
Action: Mouse moved to (394, 241)
Screenshot: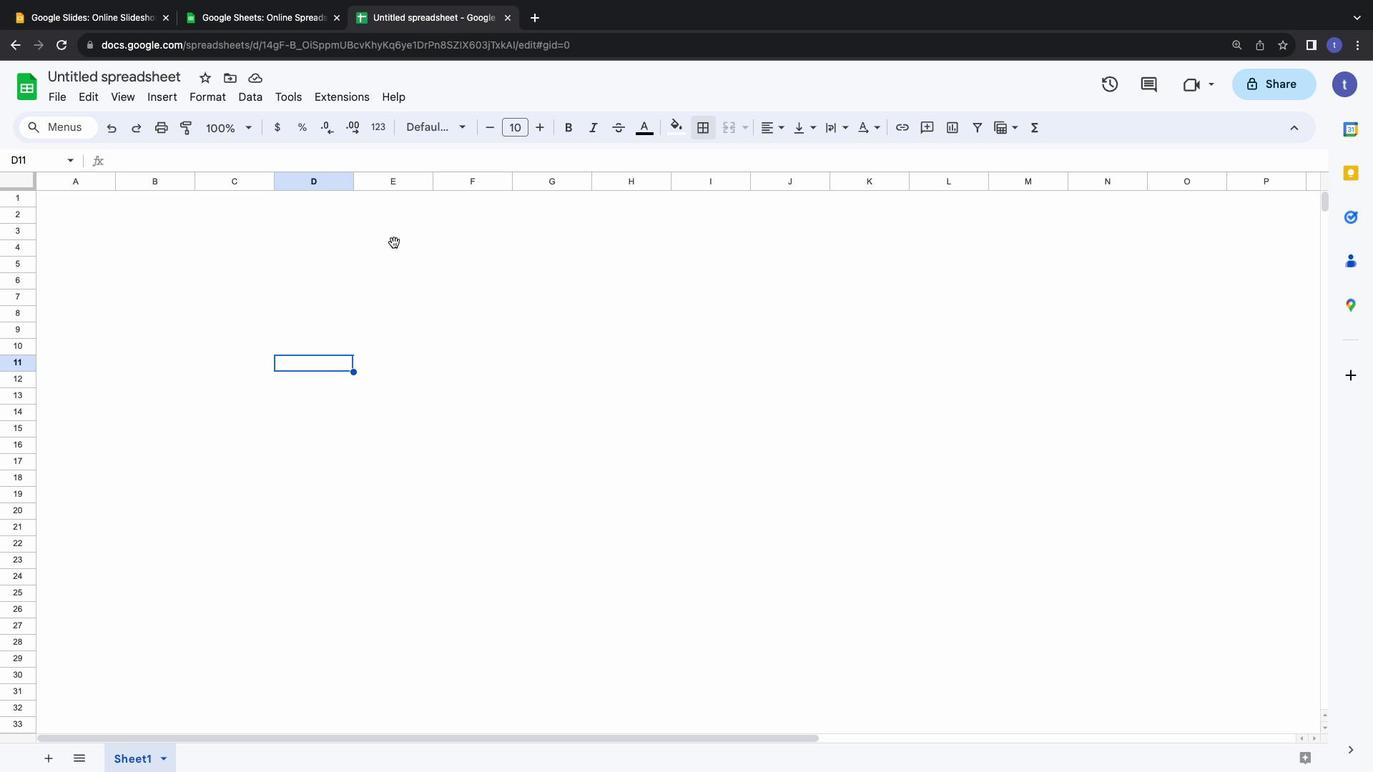 
Action: Mouse pressed left at (394, 241)
Screenshot: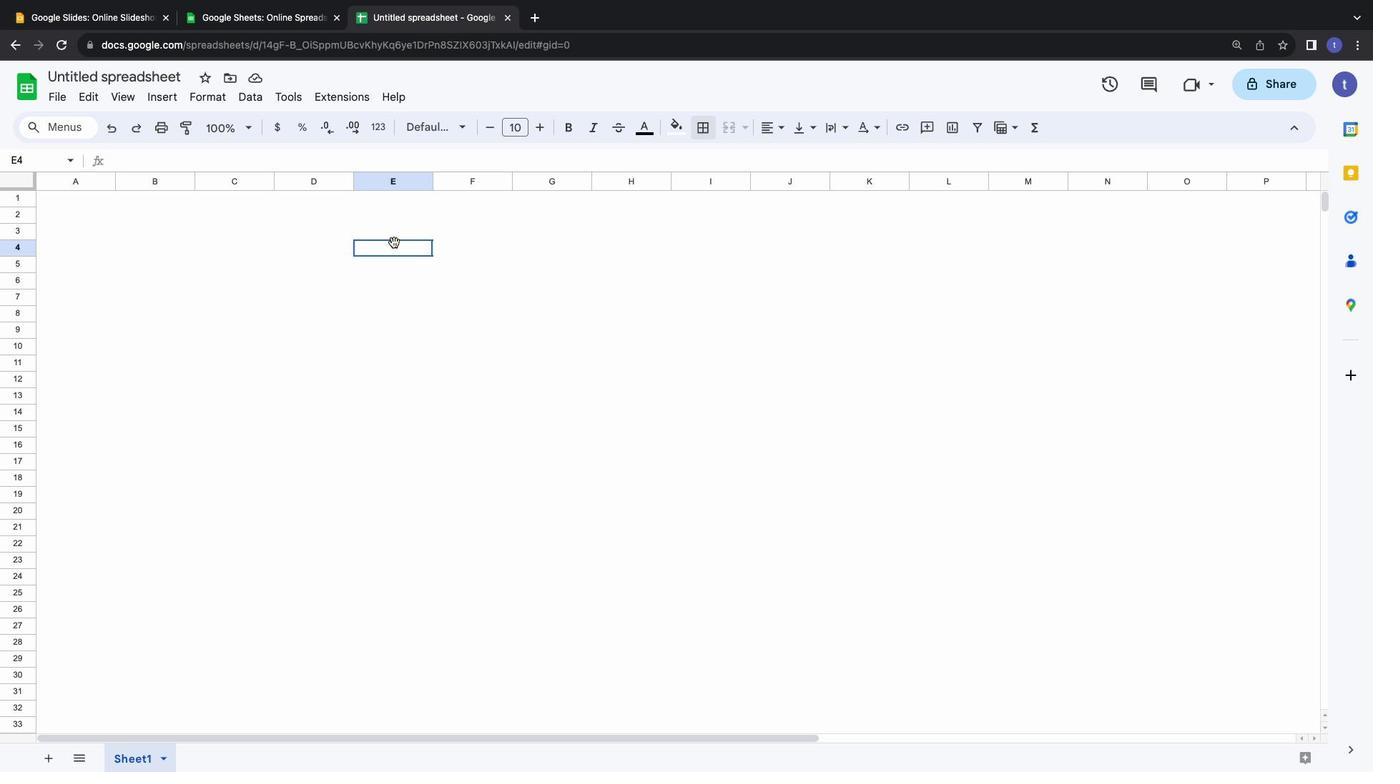 
Action: Mouse moved to (450, 246)
Screenshot: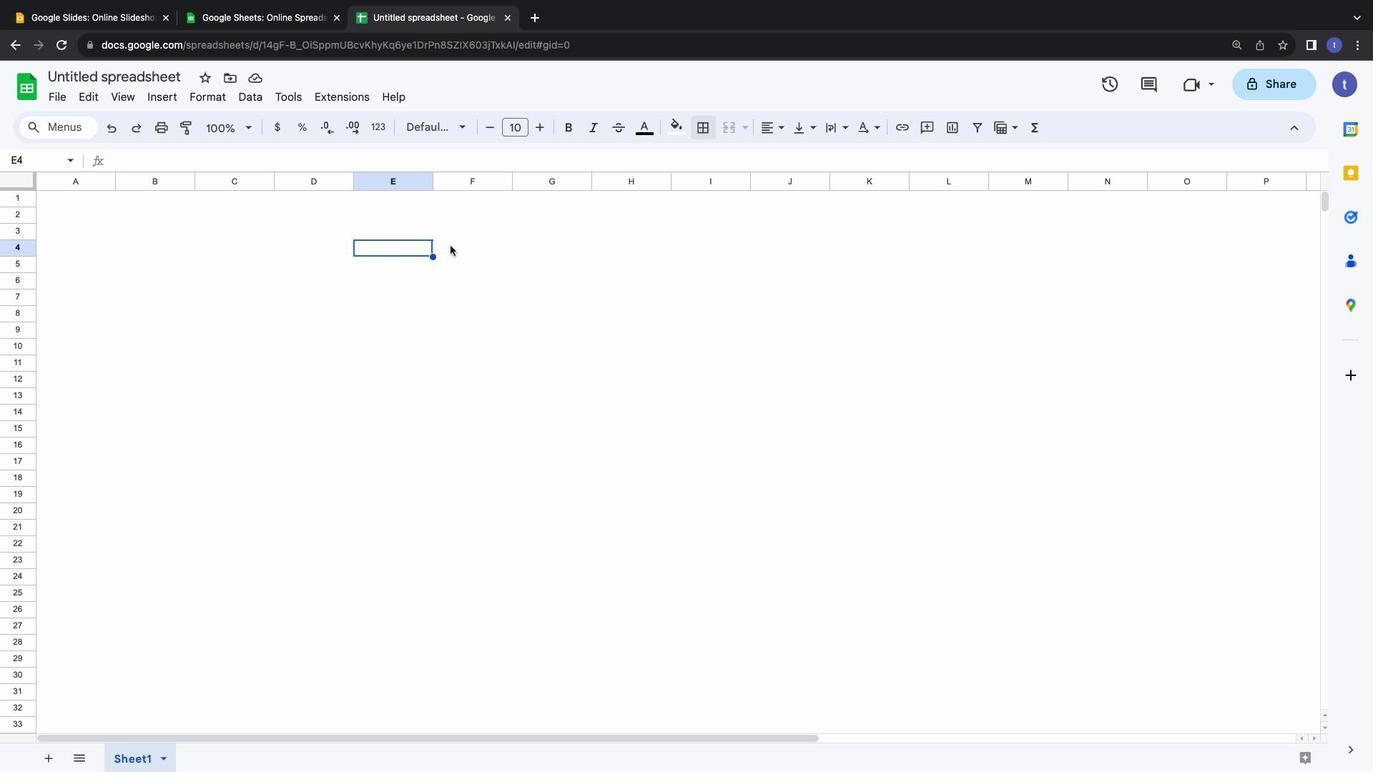 
Action: Mouse pressed left at (450, 246)
Screenshot: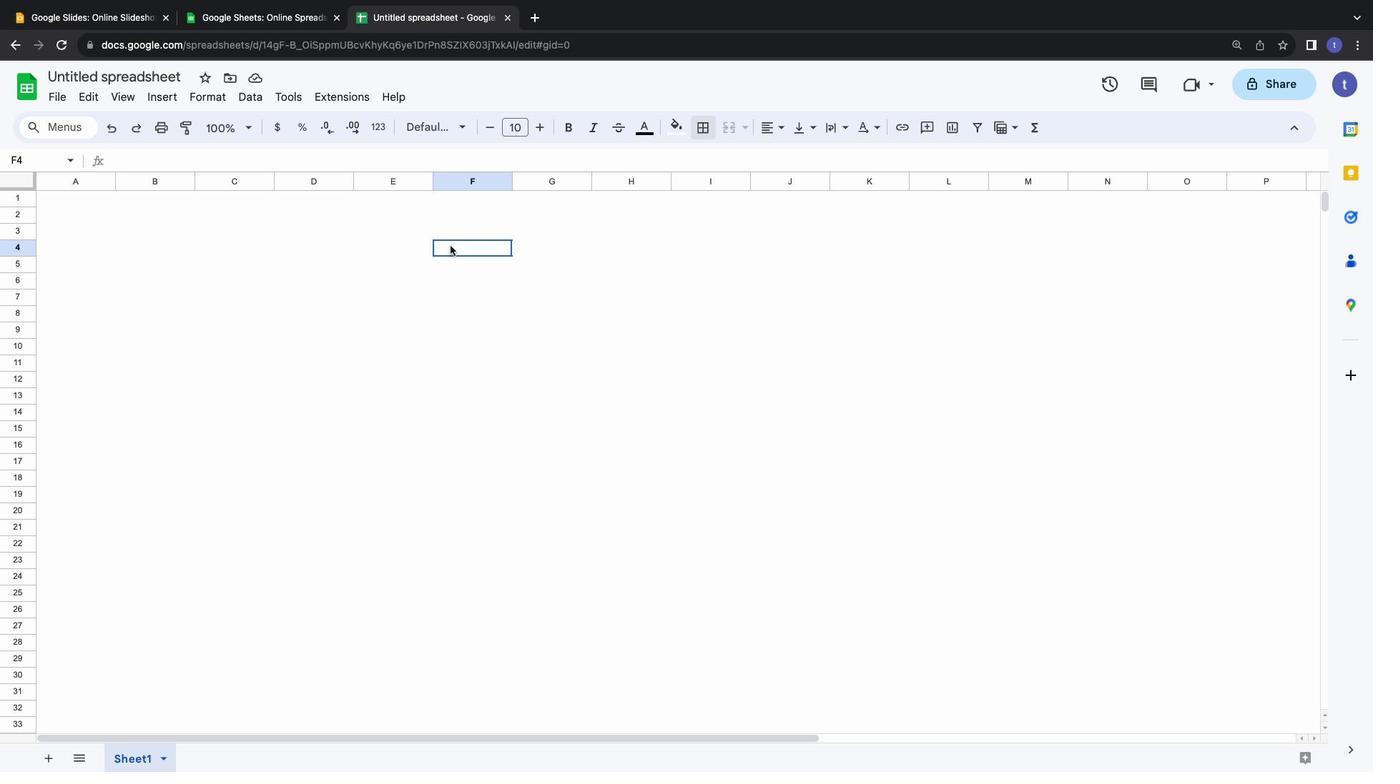 
Action: Mouse moved to (482, 254)
Screenshot: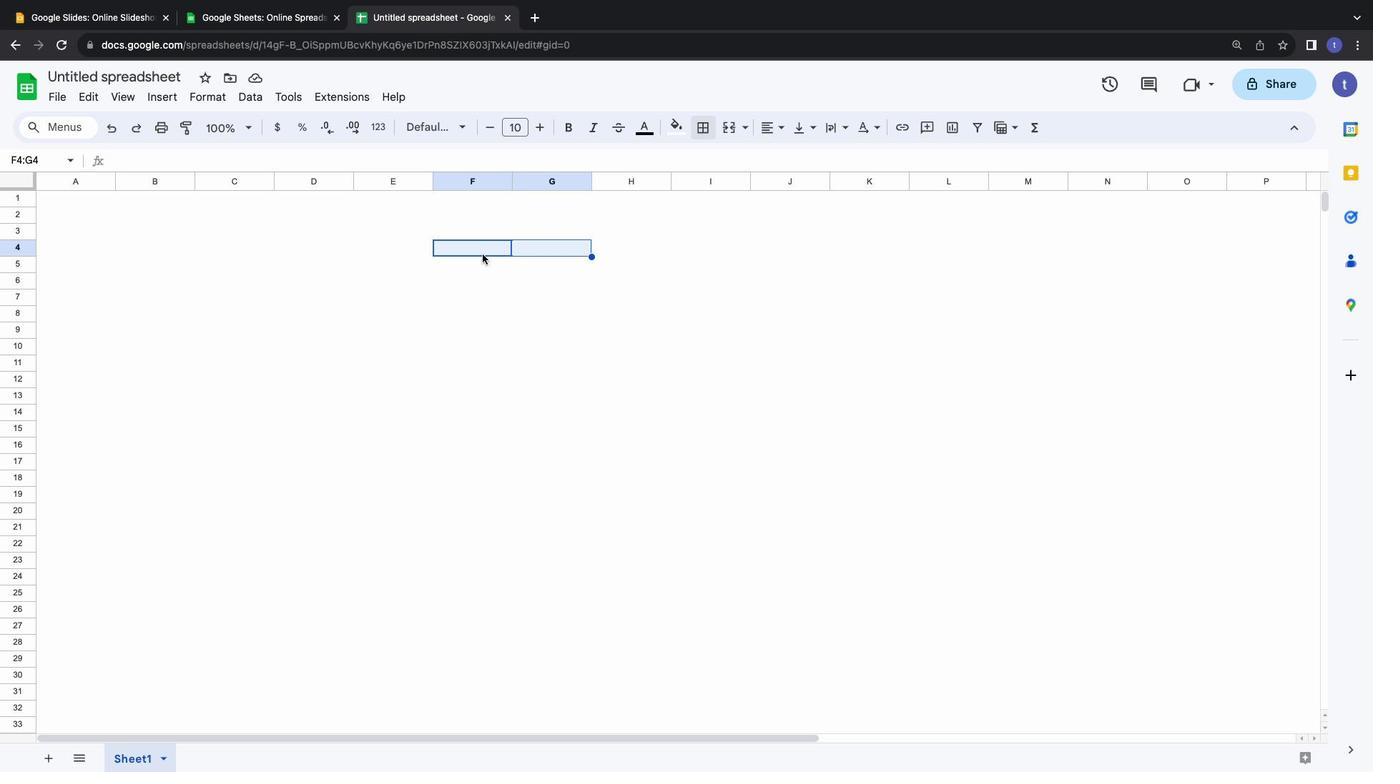 
Action: Mouse pressed left at (482, 254)
Screenshot: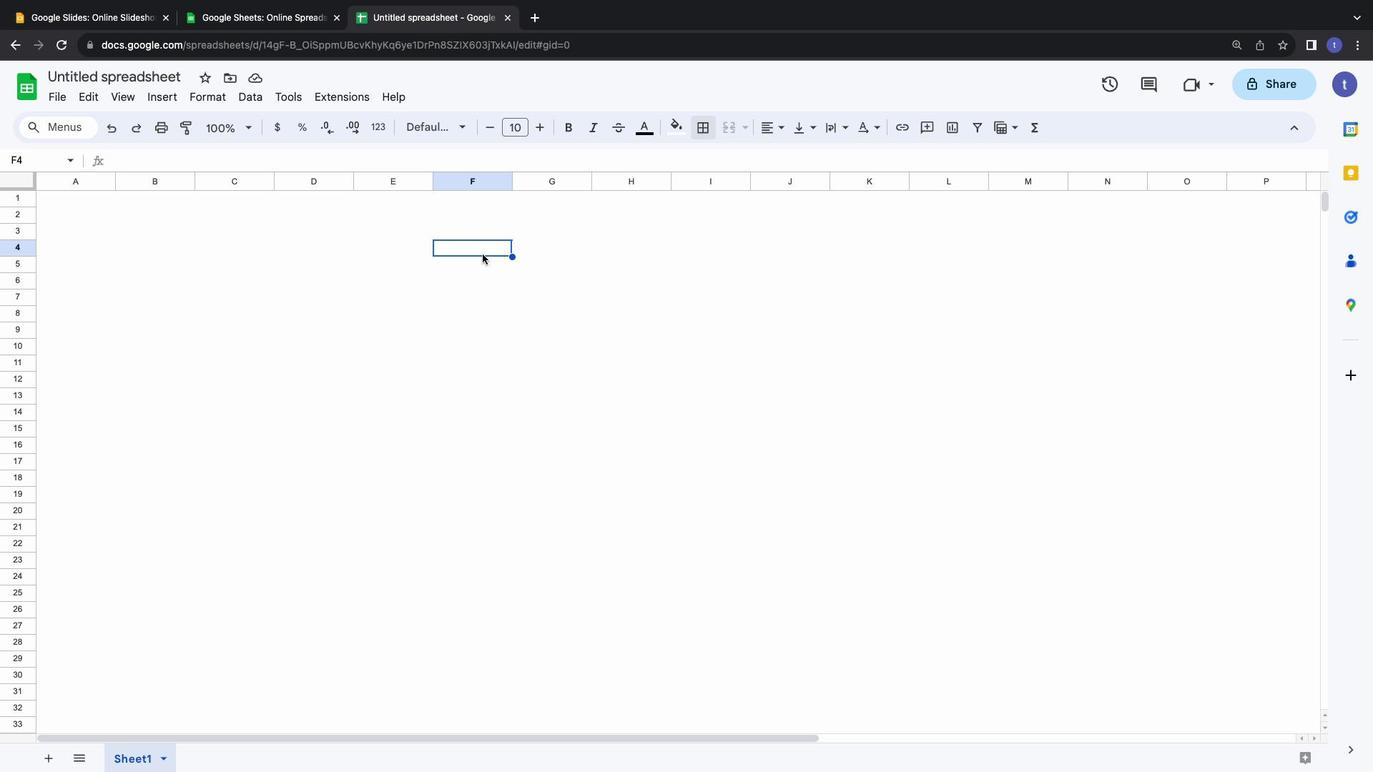
Action: Mouse moved to (482, 250)
Screenshot: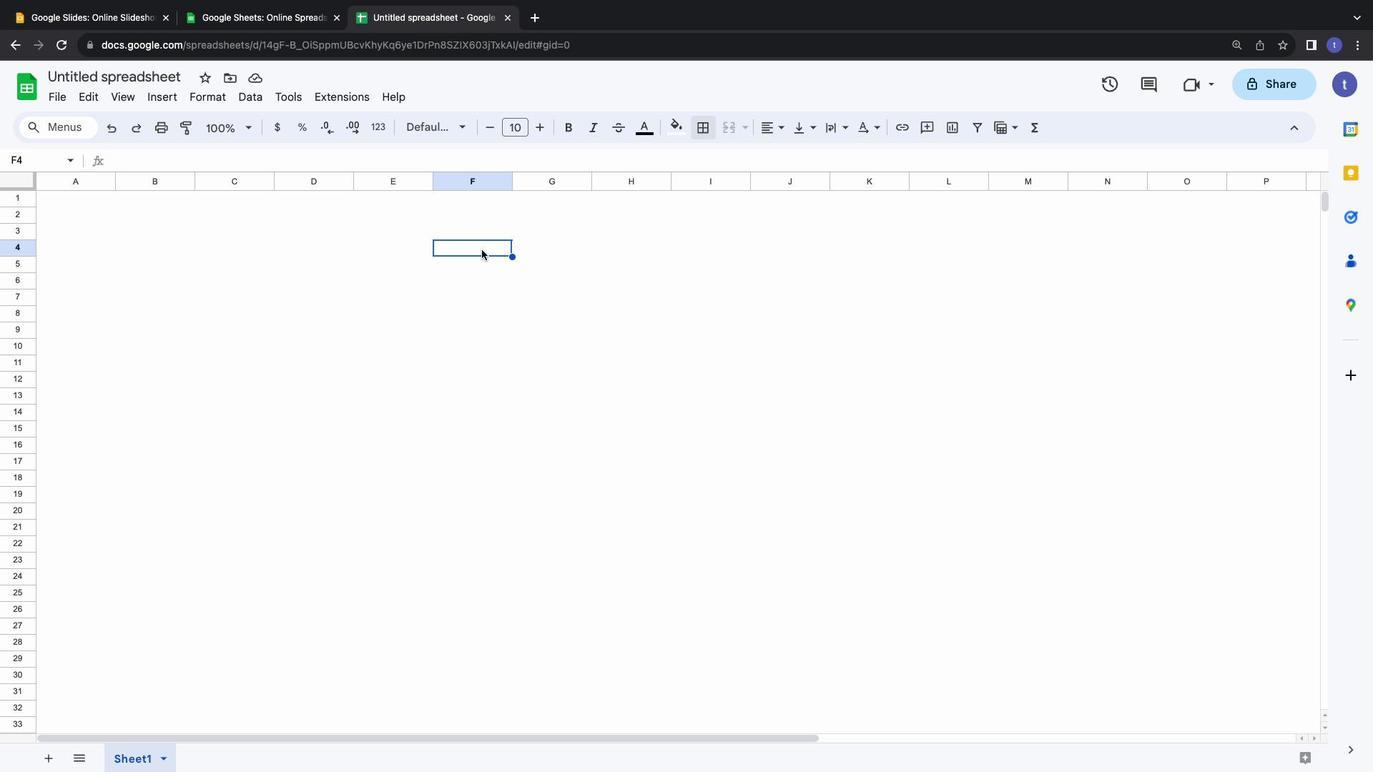 
Action: Mouse pressed left at (482, 250)
Screenshot: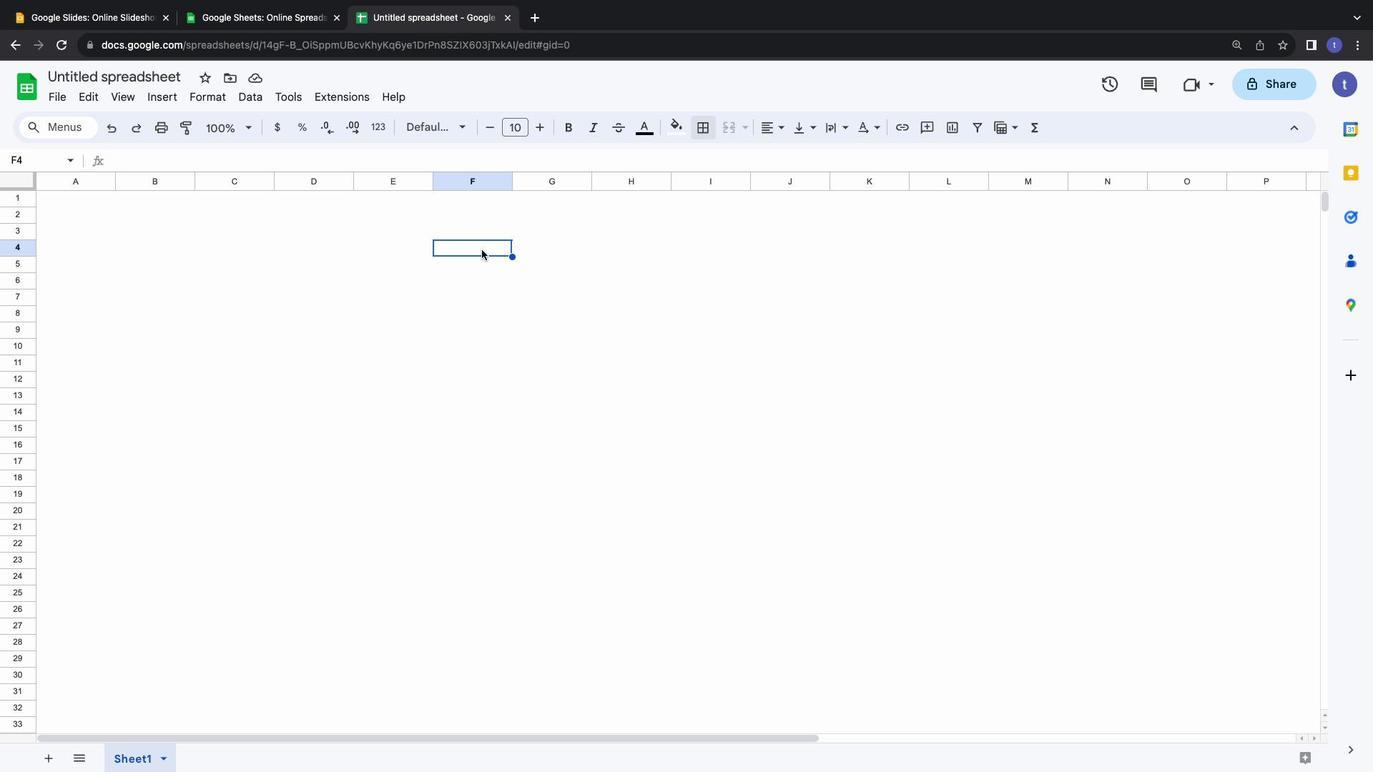 
Action: Mouse pressed left at (482, 250)
Screenshot: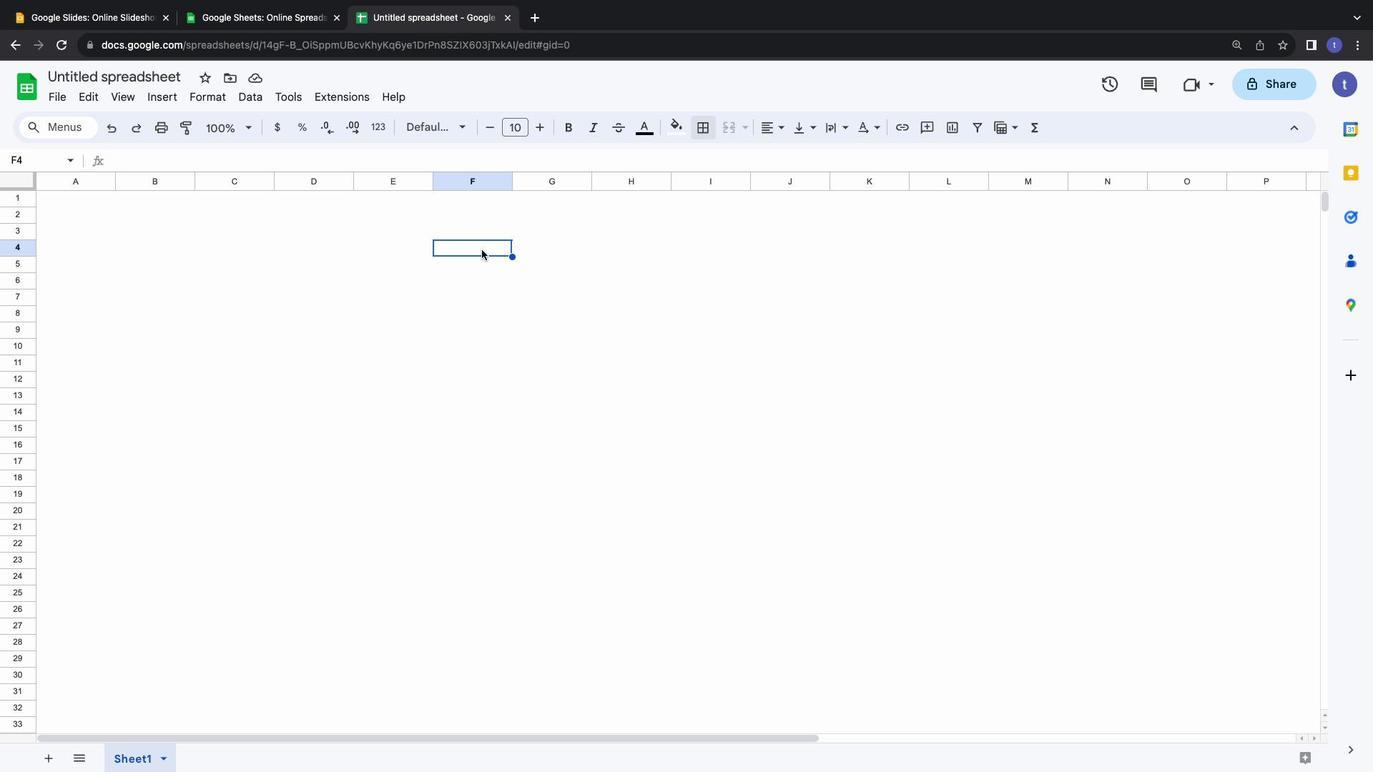 
Action: Key pressed Key.shift'O''W''R''D'Key.backspaceKey.backspaceKey.backspaceKey.backspaceKey.shift'W''O''R''D'Key.space'C''A''L''E''N''D''A''R'Key.space'T''E''M''P''L''A''T''E'
Screenshot: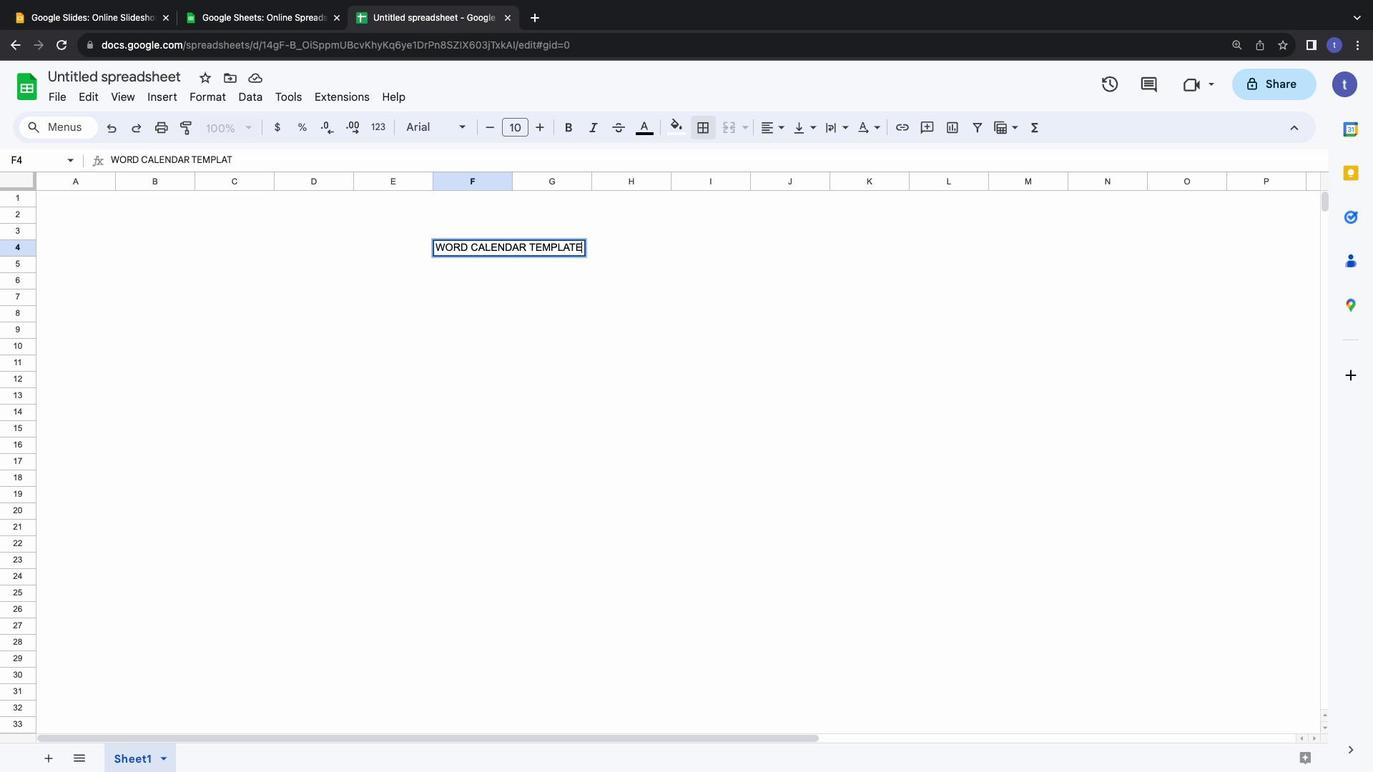 
Action: Mouse moved to (278, 234)
Screenshot: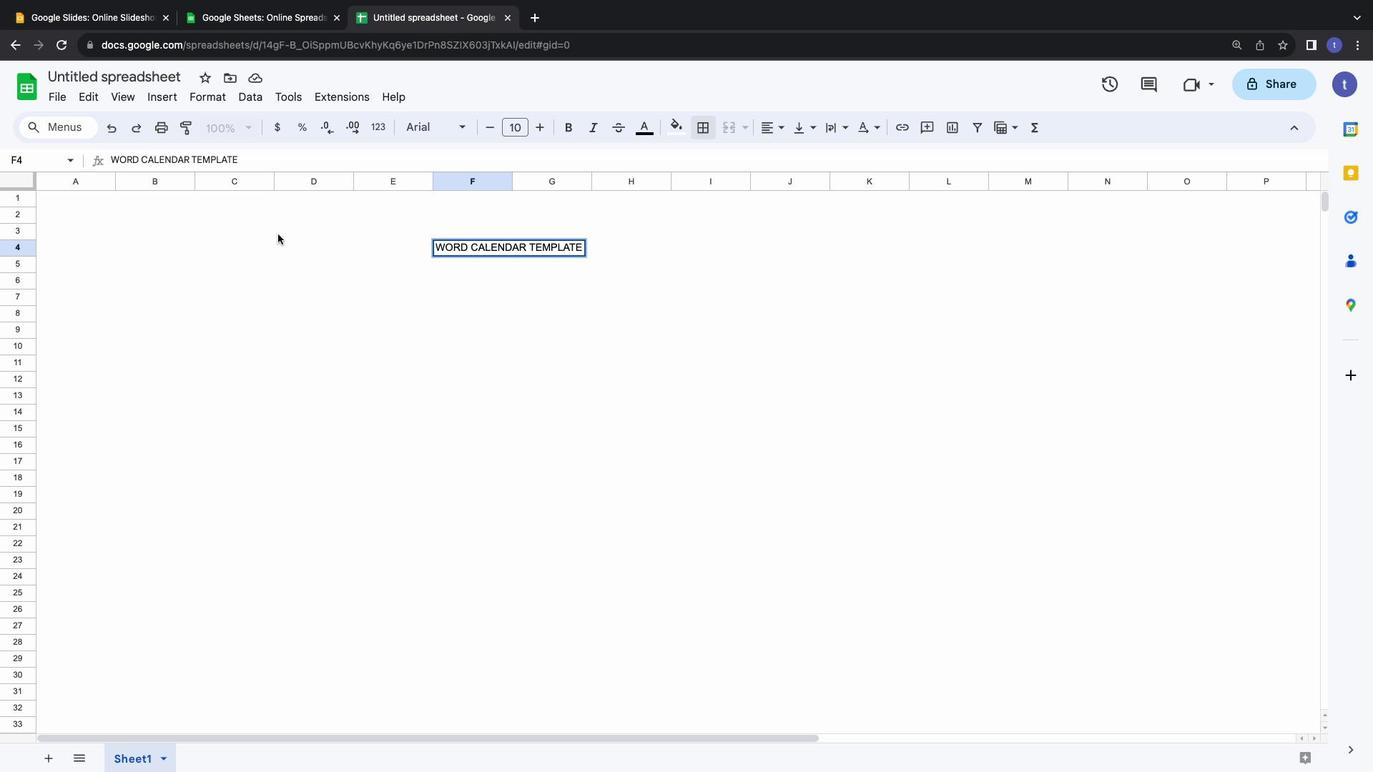 
Action: Mouse pressed left at (278, 234)
Screenshot: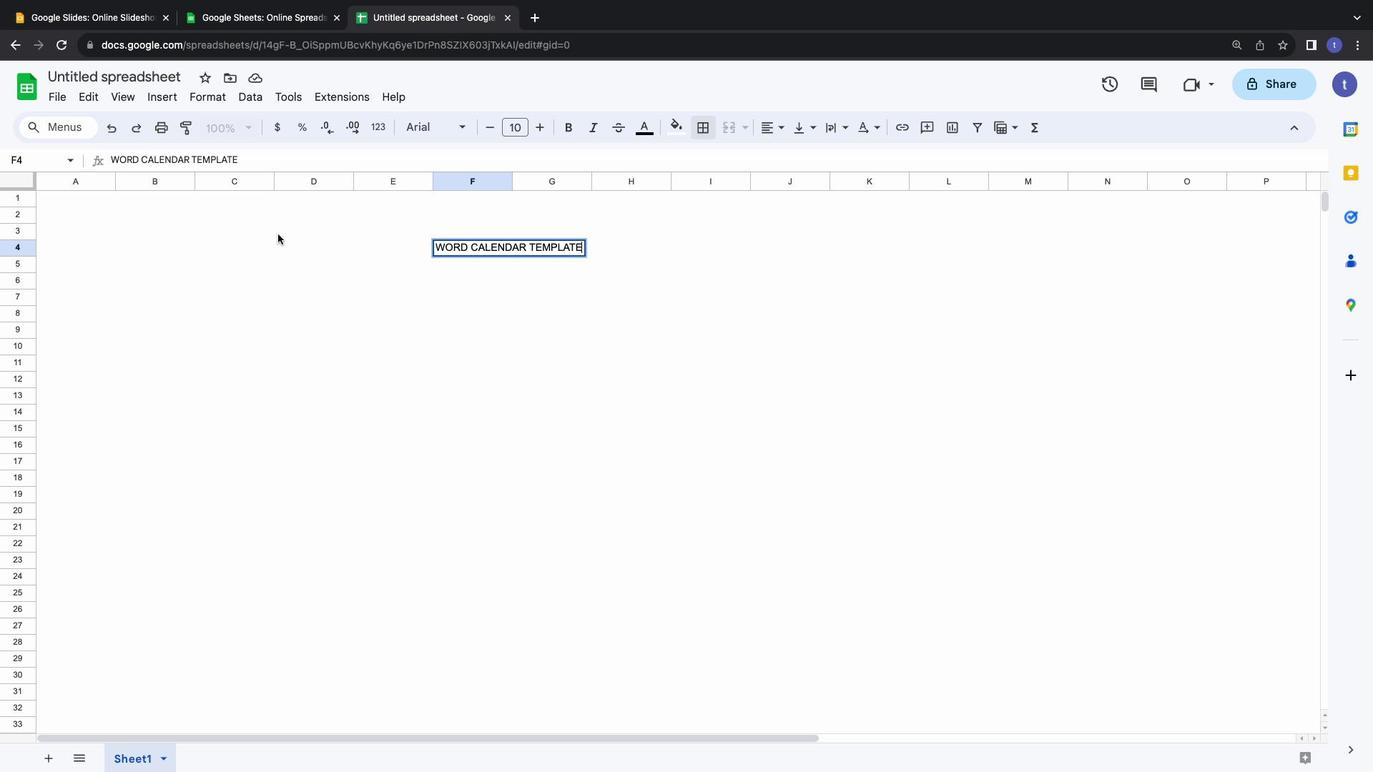
Action: Mouse moved to (135, 231)
Screenshot: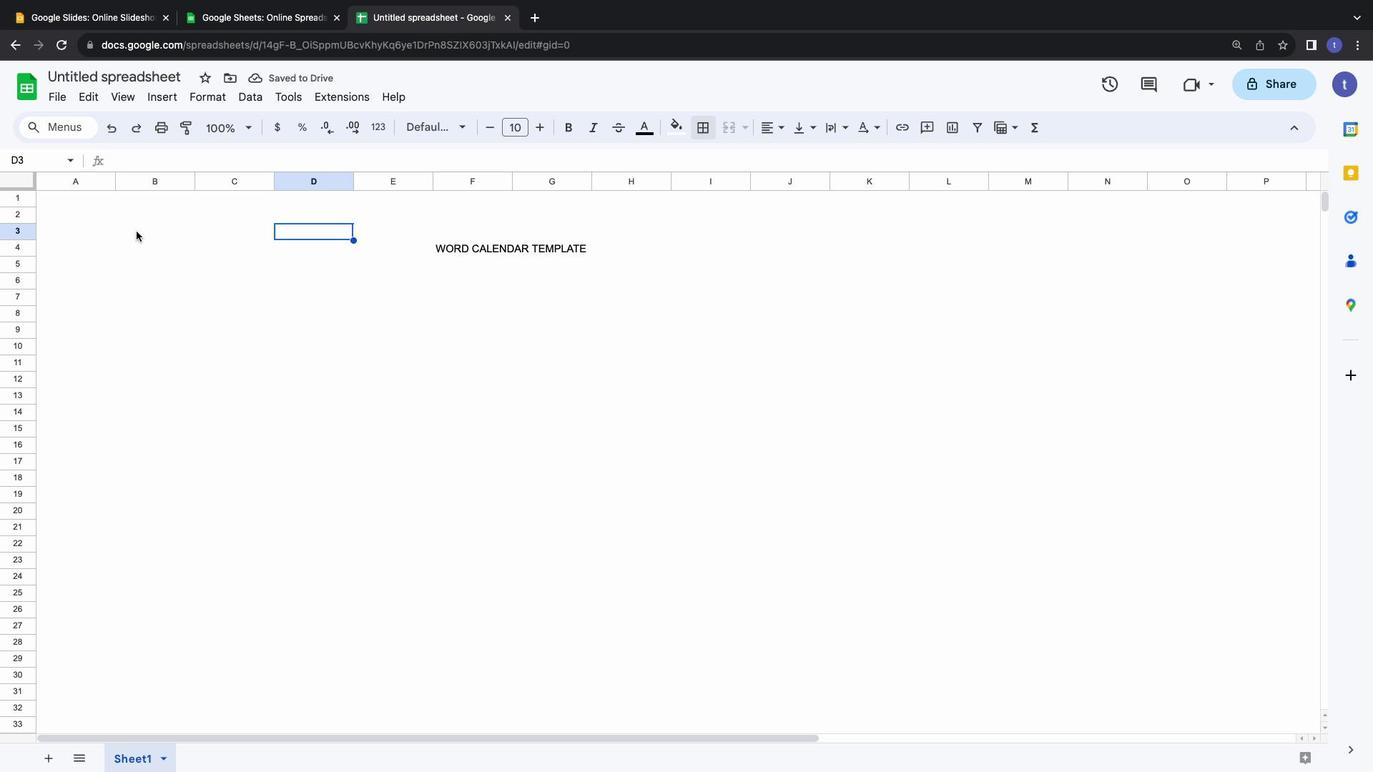 
Action: Mouse pressed left at (135, 231)
Screenshot: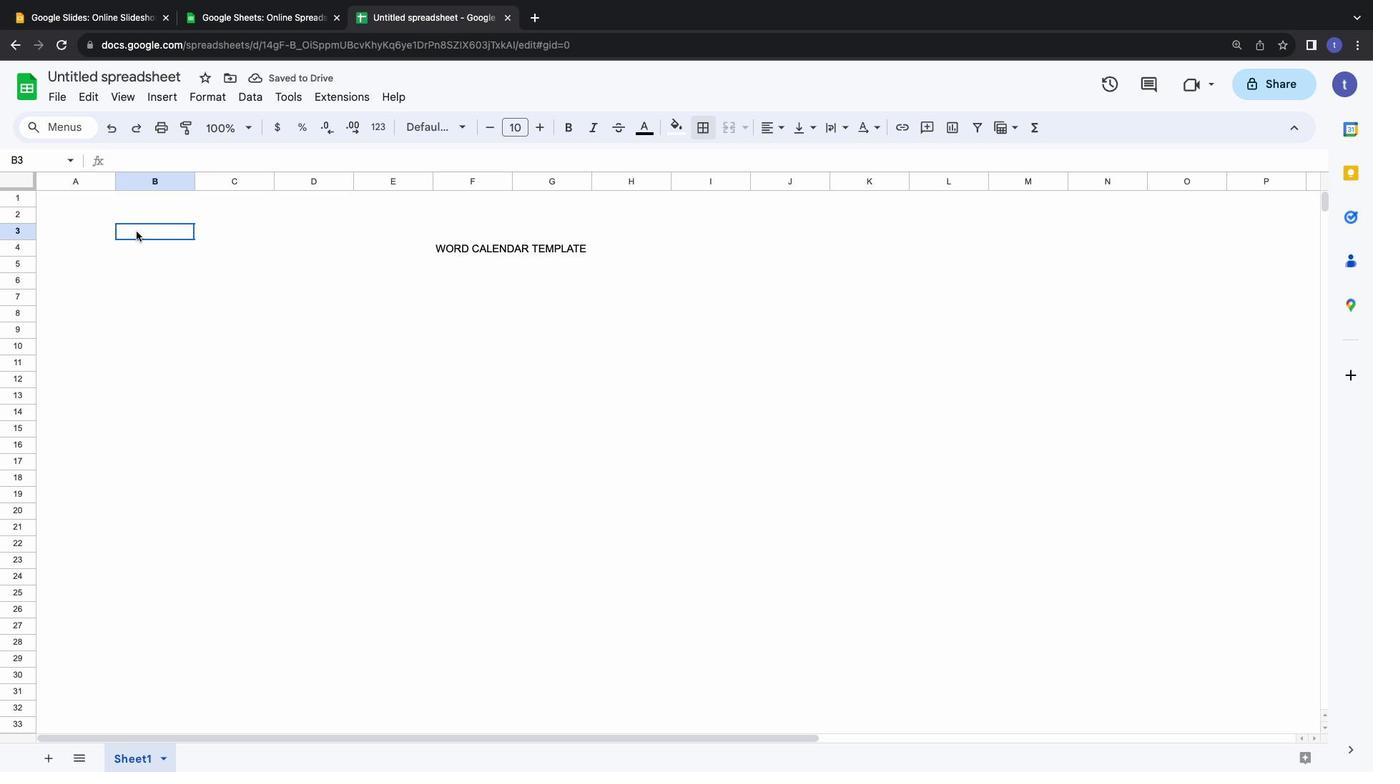 
Action: Mouse moved to (653, 123)
Screenshot: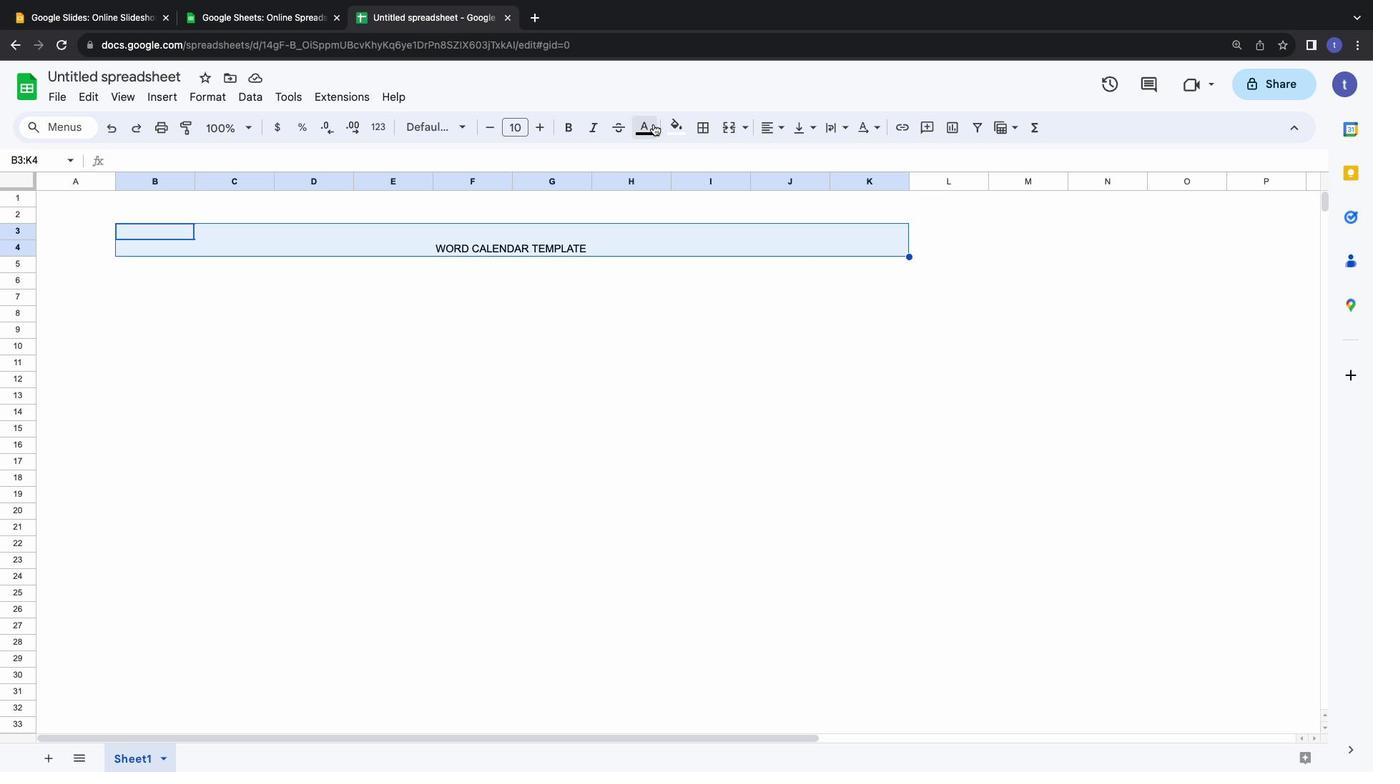 
Action: Mouse pressed left at (653, 123)
Screenshot: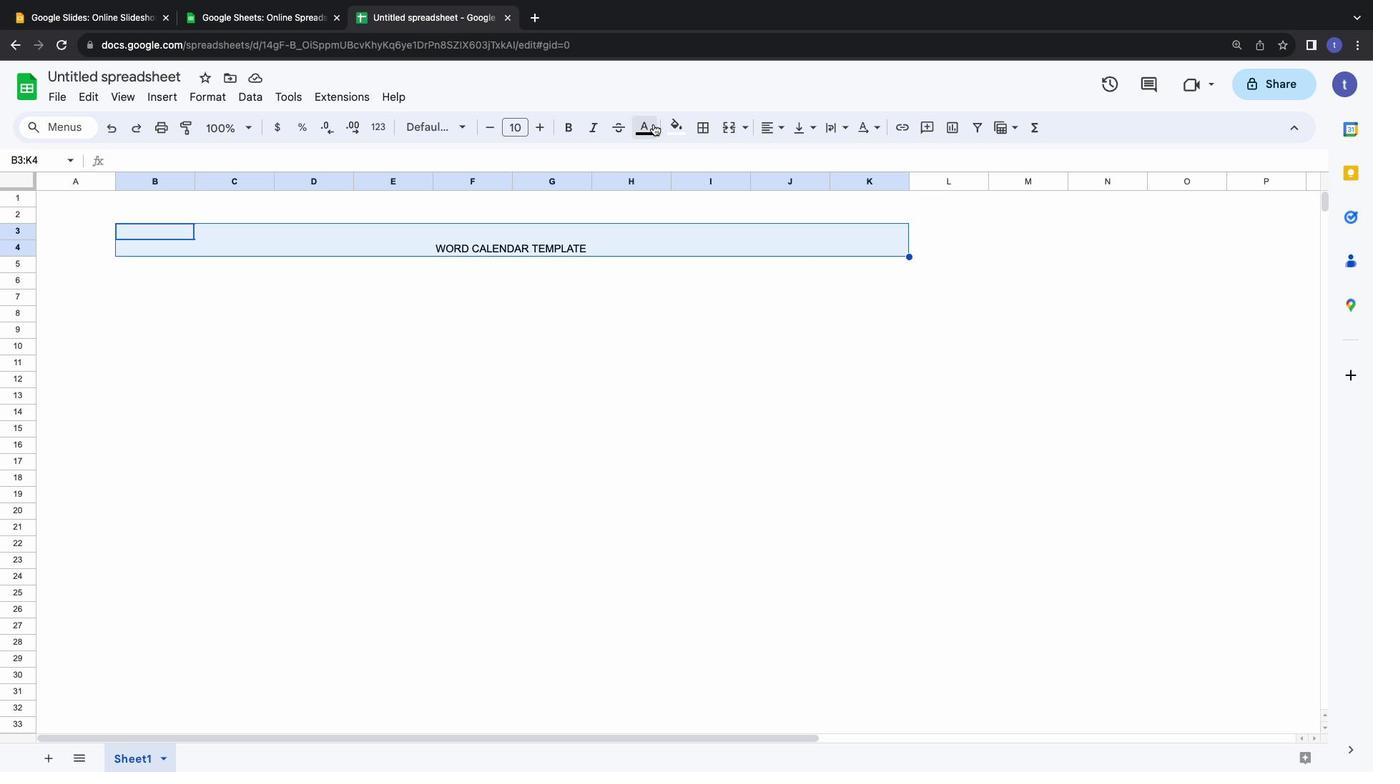 
Action: Mouse moved to (719, 286)
Screenshot: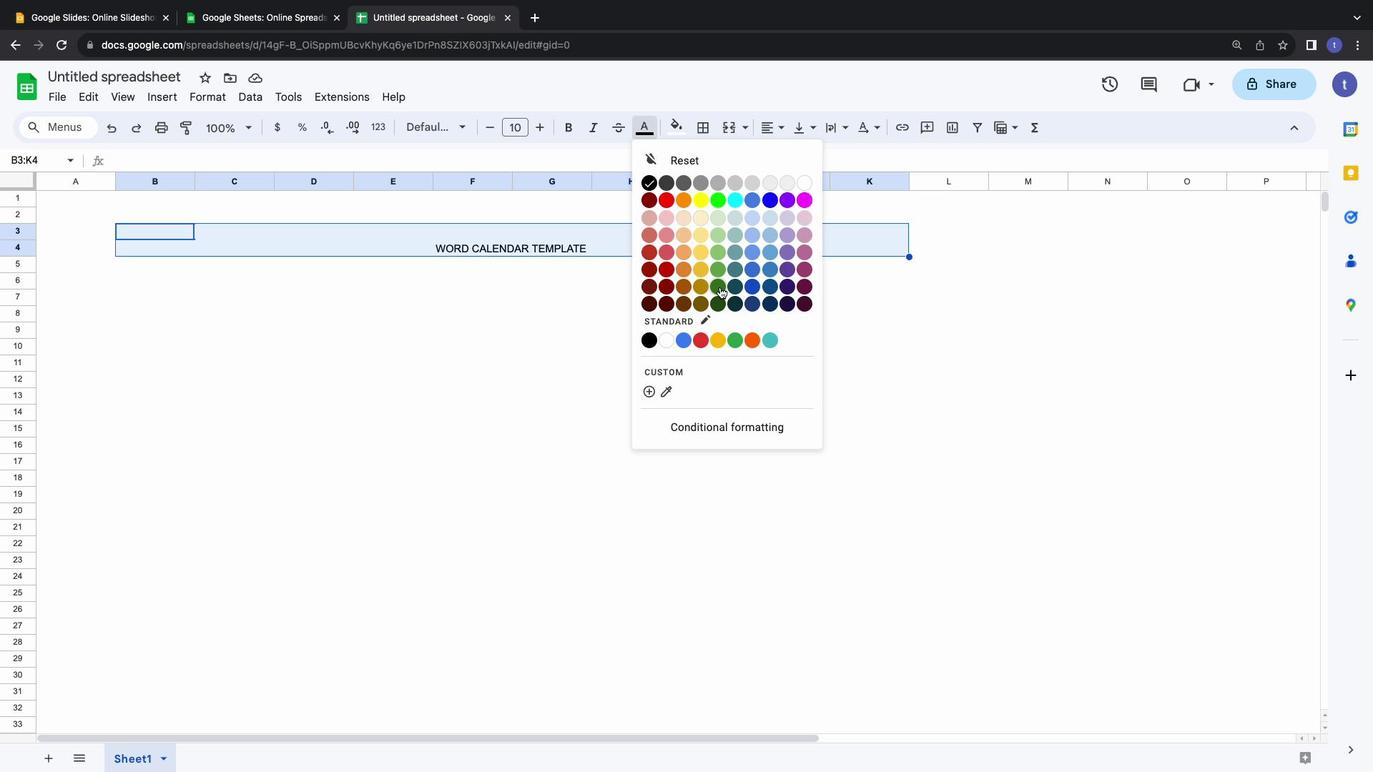 
Action: Mouse pressed left at (719, 286)
Screenshot: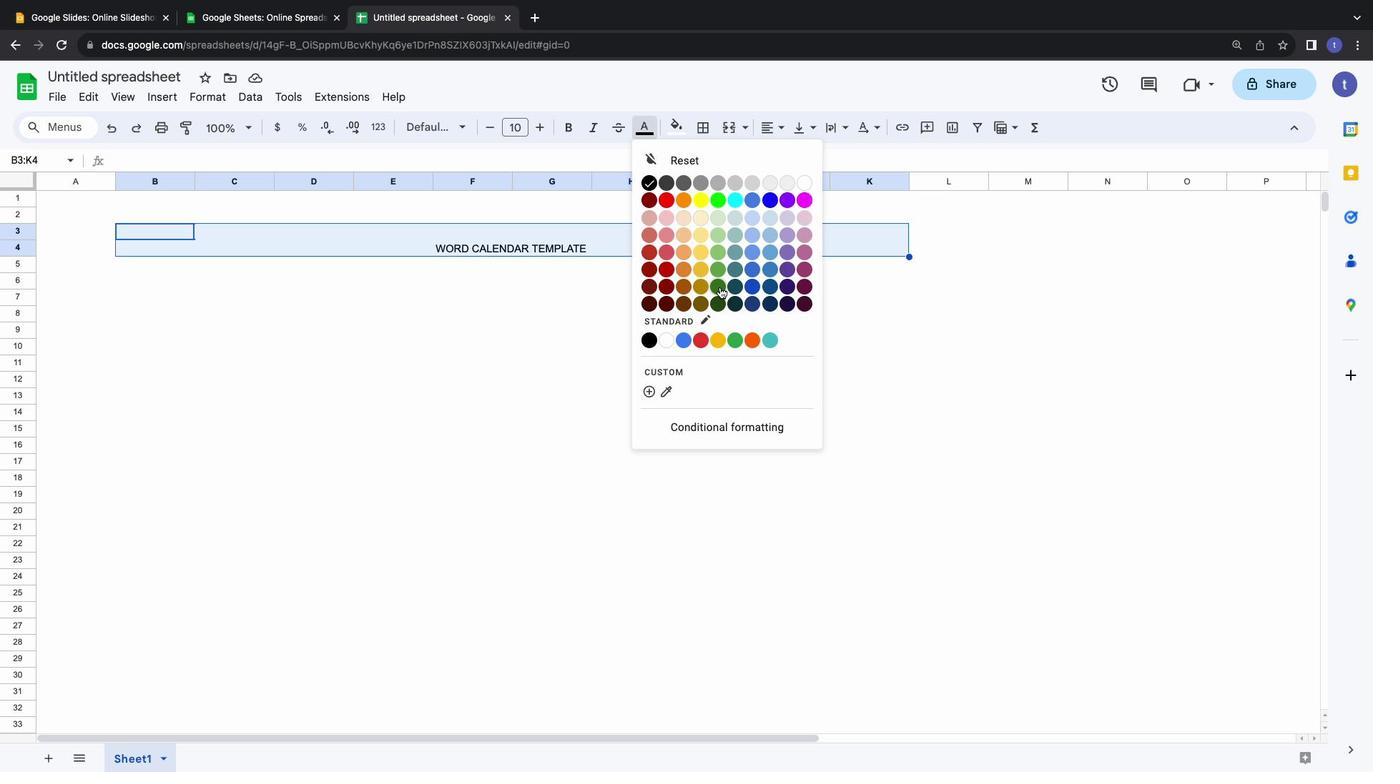 
Action: Mouse moved to (694, 262)
Screenshot: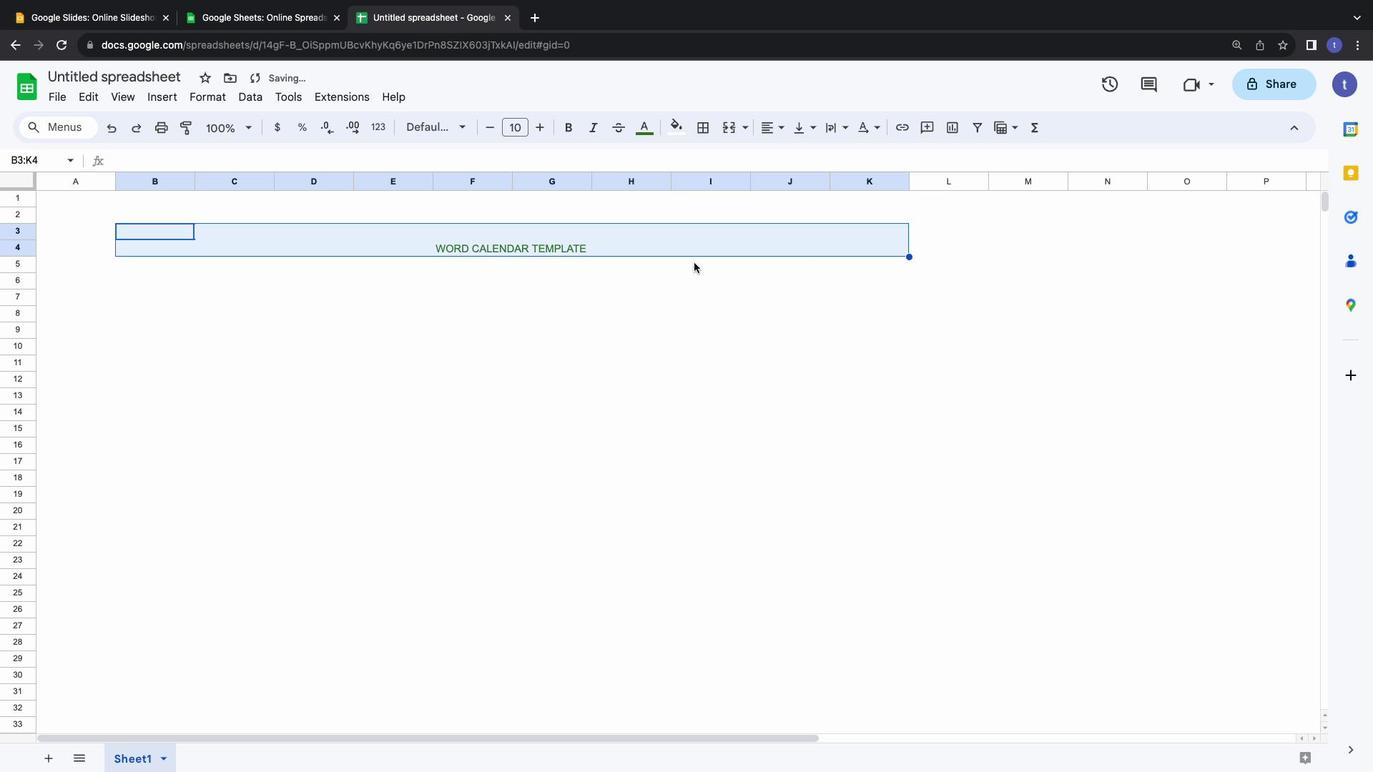 
Action: Key pressed Key.cmd'z'
Screenshot: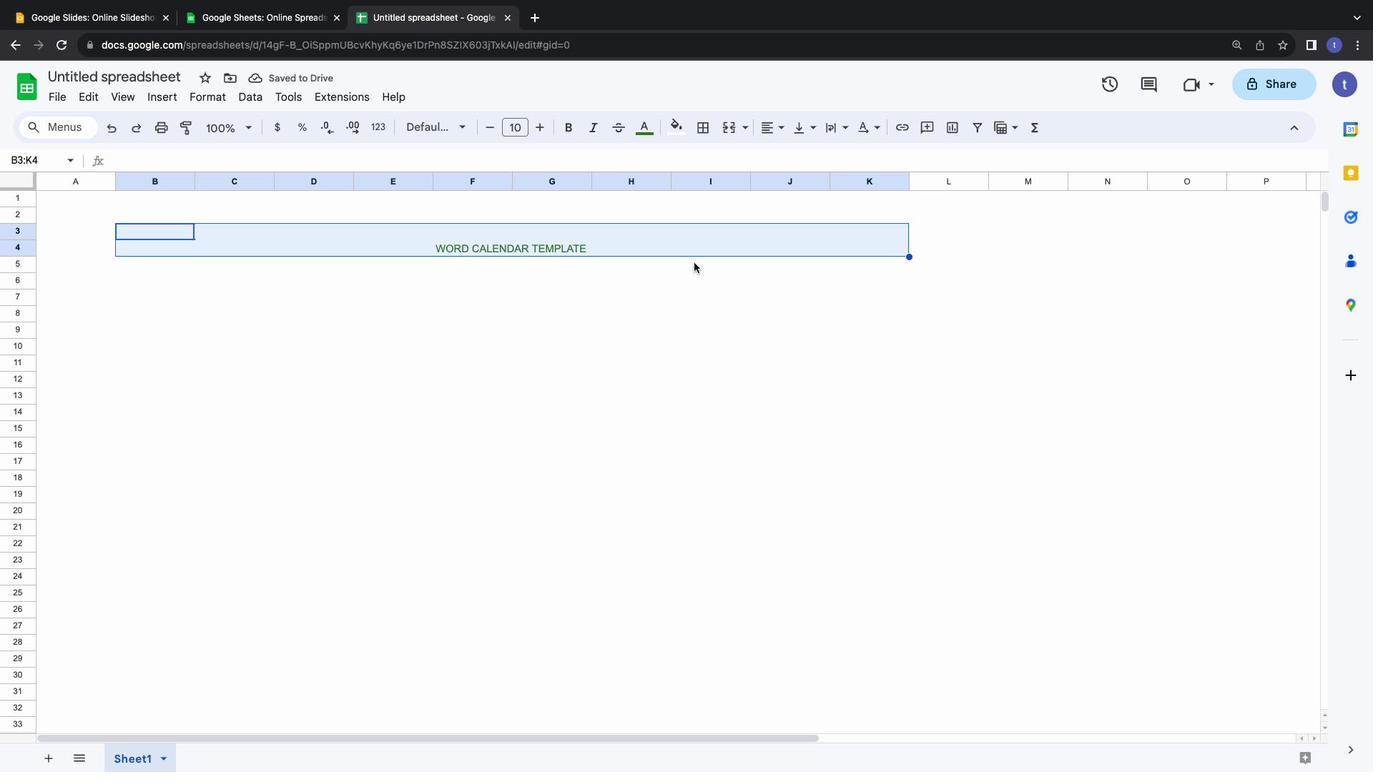 
Action: Mouse moved to (641, 132)
Screenshot: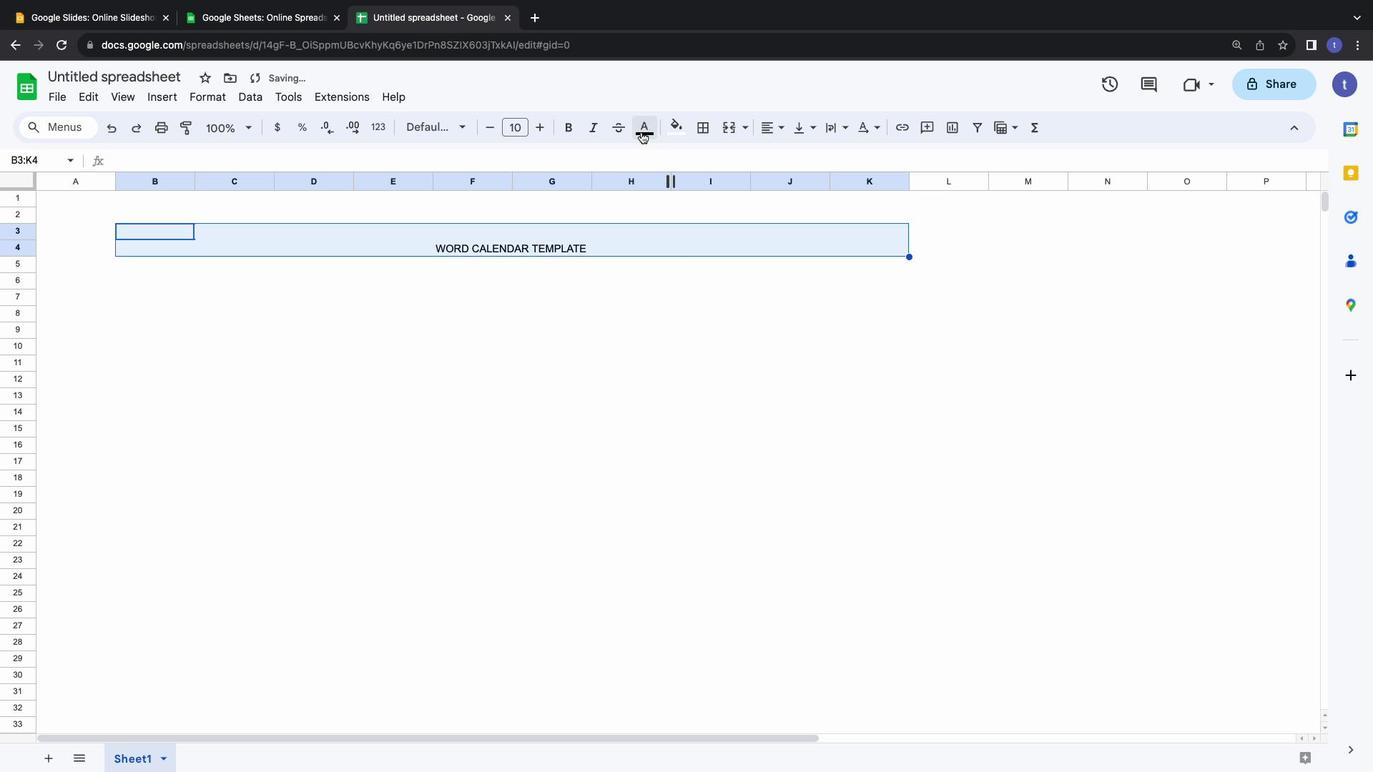 
Action: Mouse pressed left at (641, 132)
Screenshot: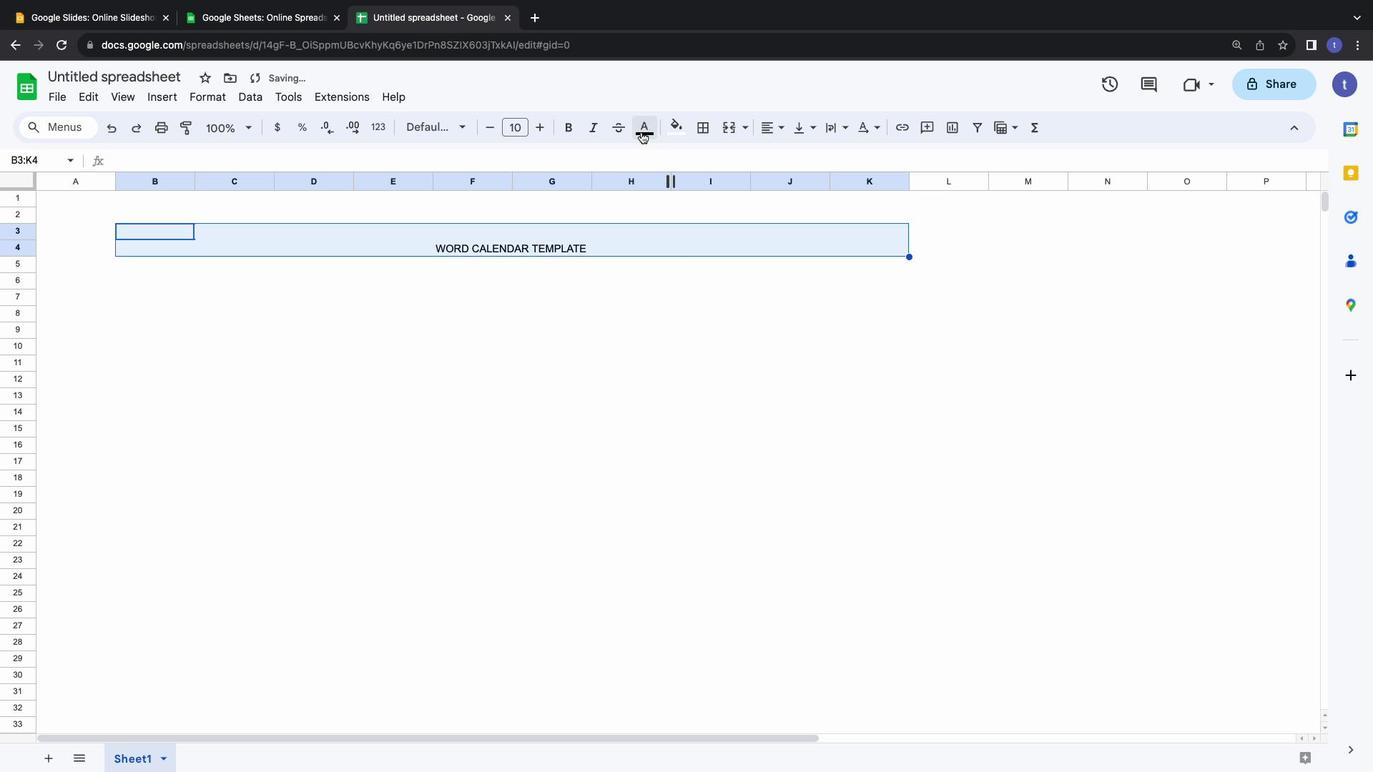
Action: Mouse moved to (717, 284)
Screenshot: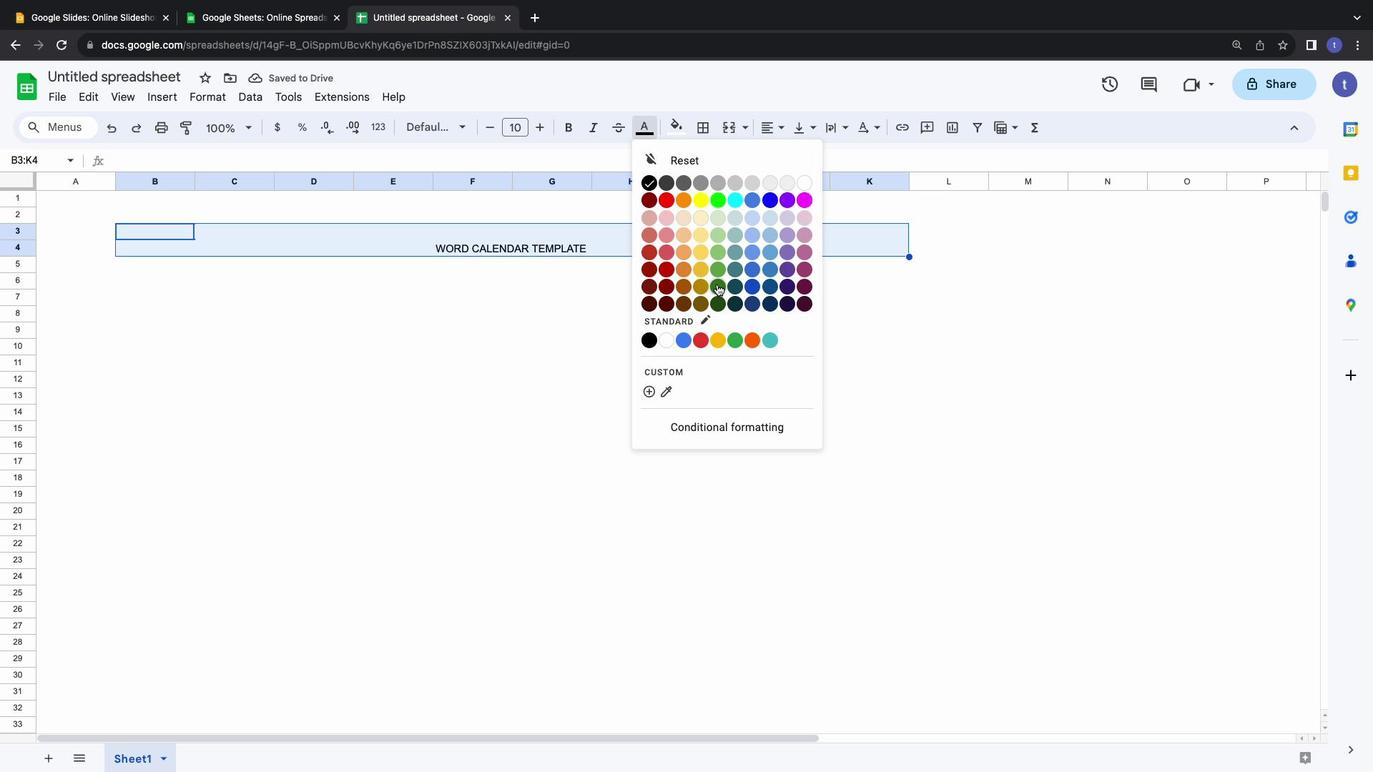 
Action: Mouse pressed left at (717, 284)
Screenshot: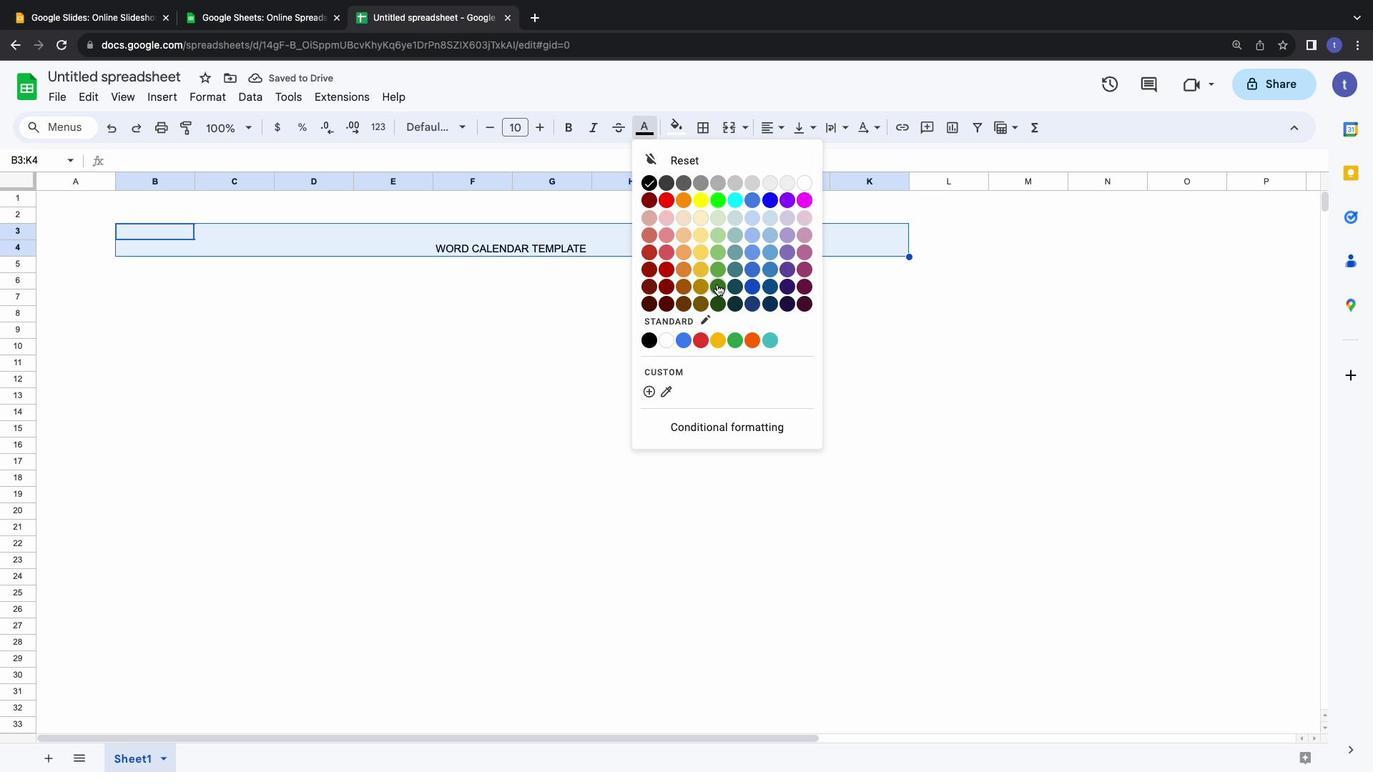 
Action: Mouse moved to (680, 236)
Screenshot: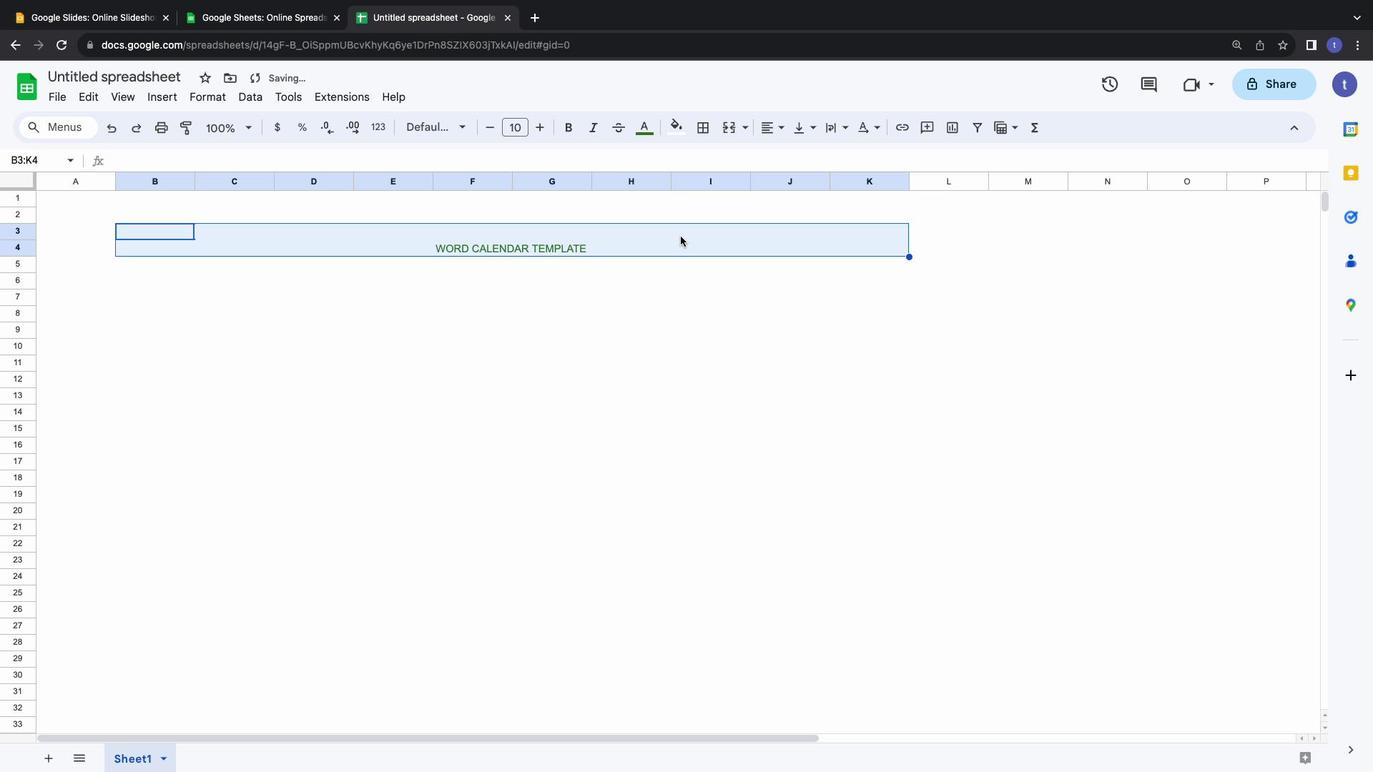 
Action: Key pressed Key.cmd'z'
Screenshot: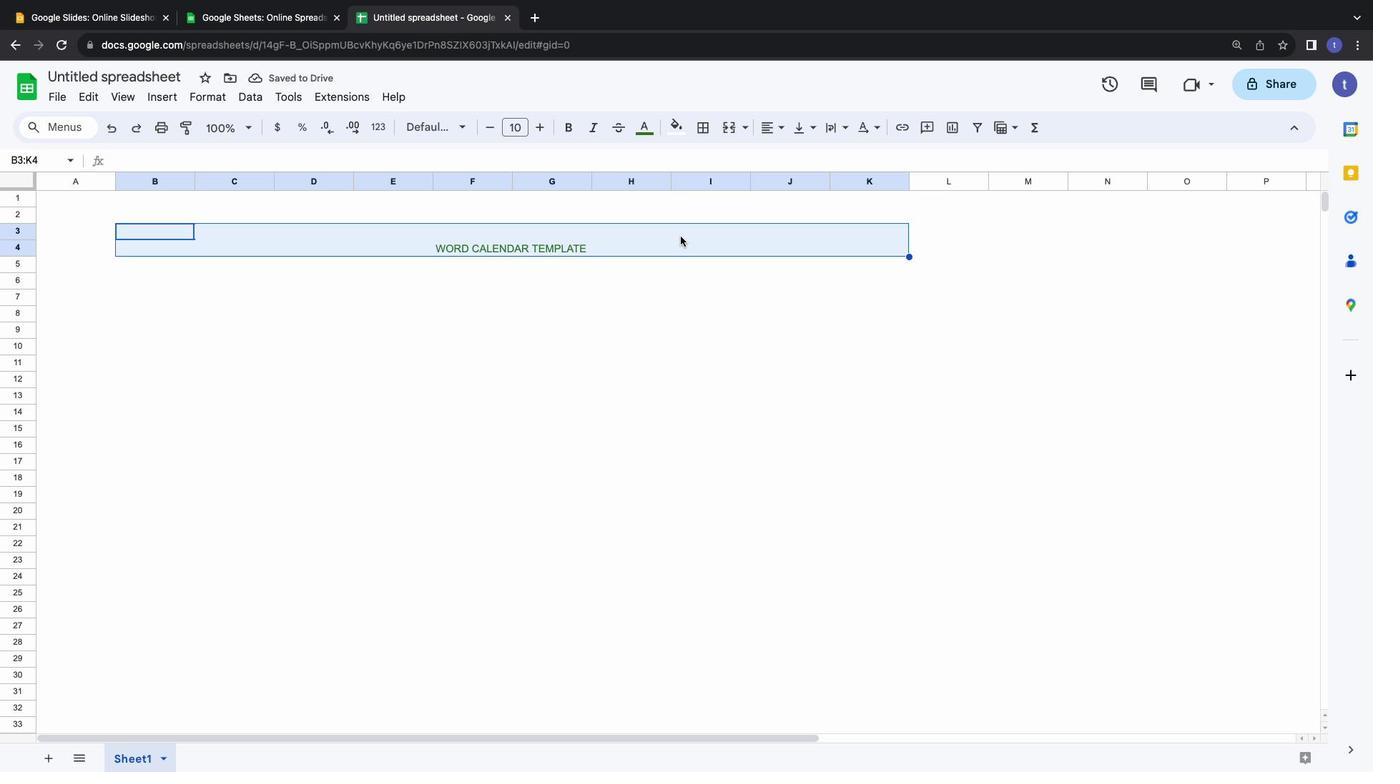 
Action: Mouse moved to (673, 130)
Screenshot: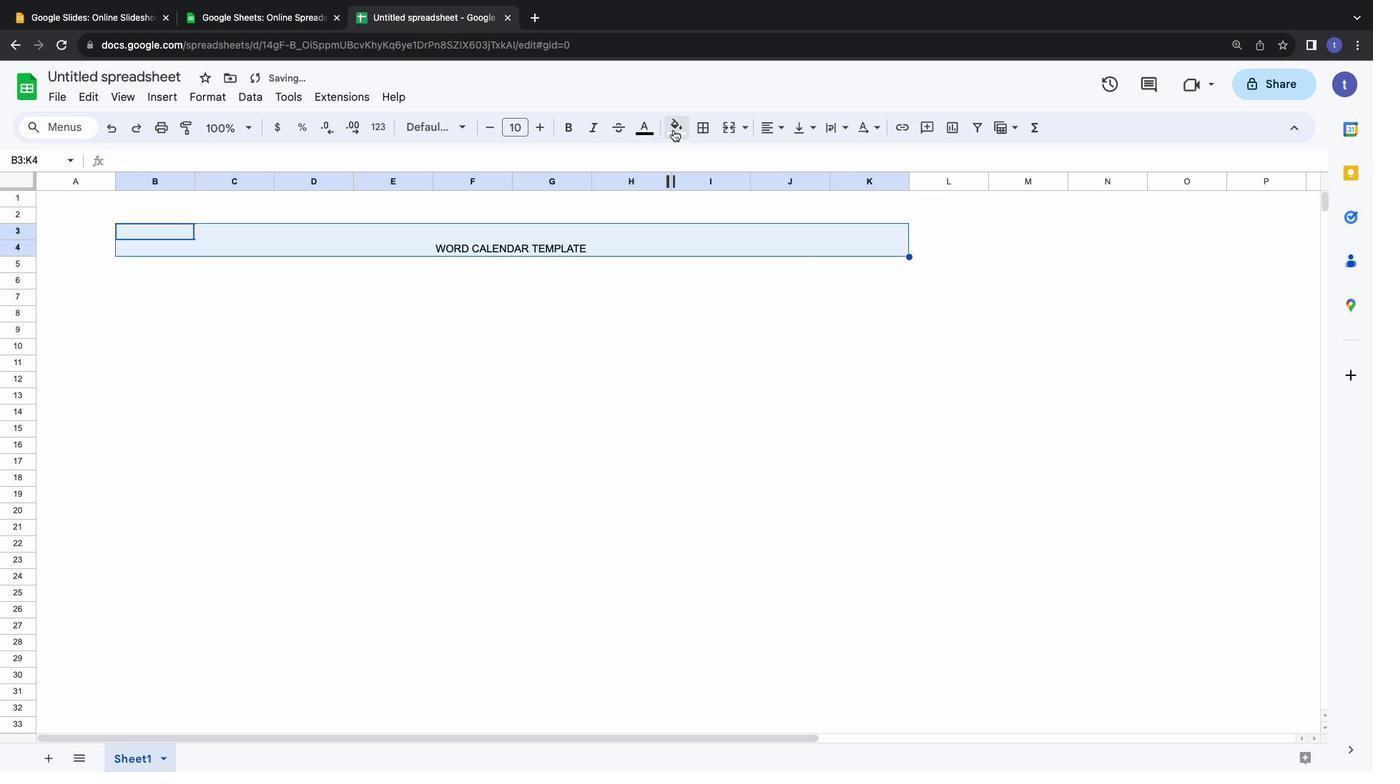 
Action: Mouse pressed left at (673, 130)
Screenshot: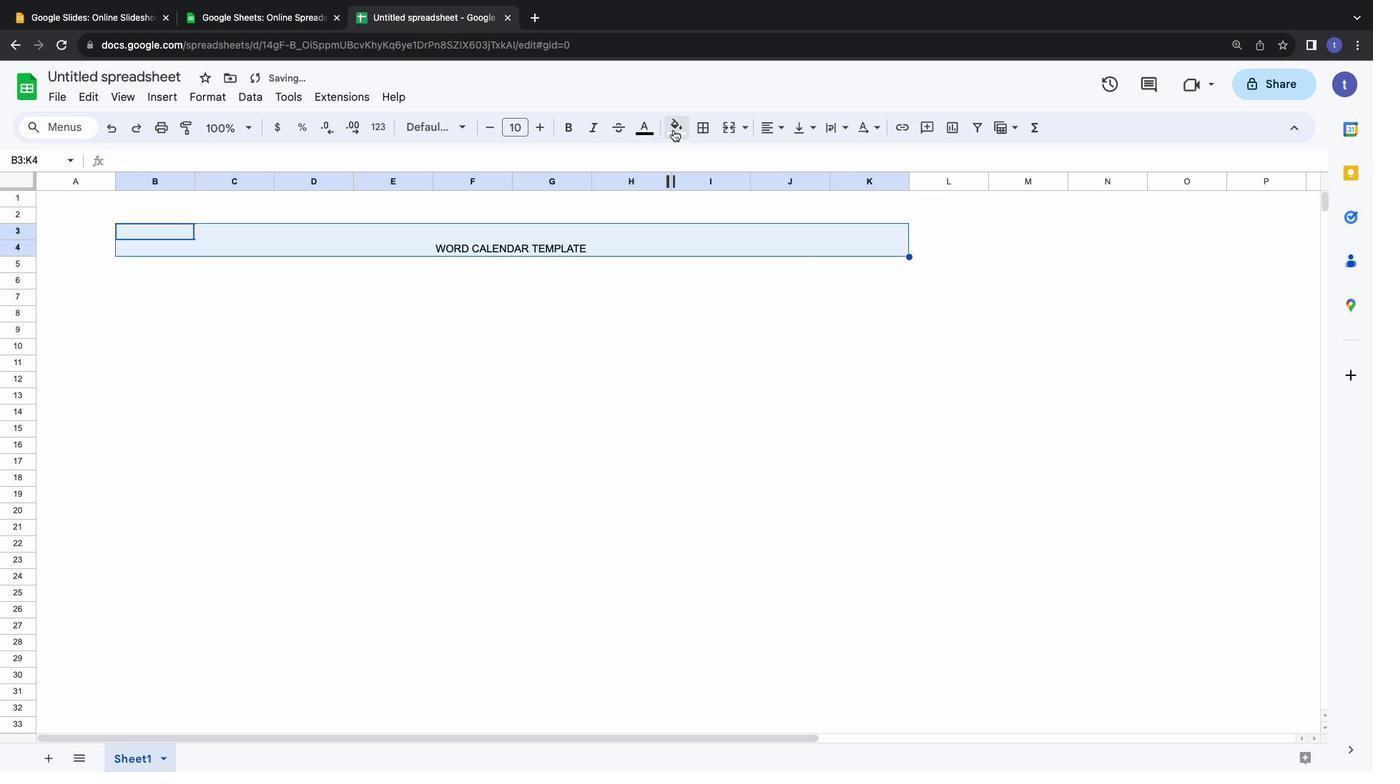 
Action: Mouse moved to (767, 274)
Screenshot: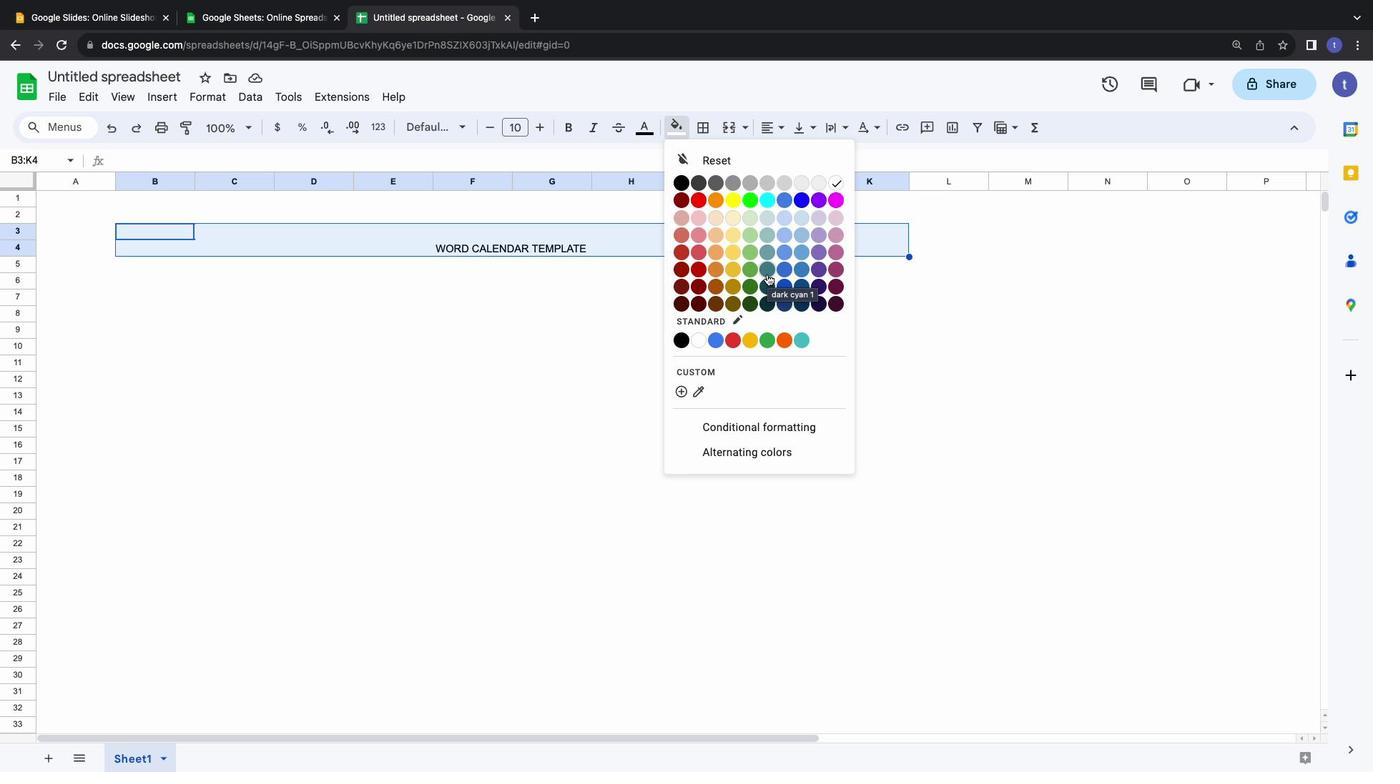 
Action: Mouse pressed left at (767, 274)
Screenshot: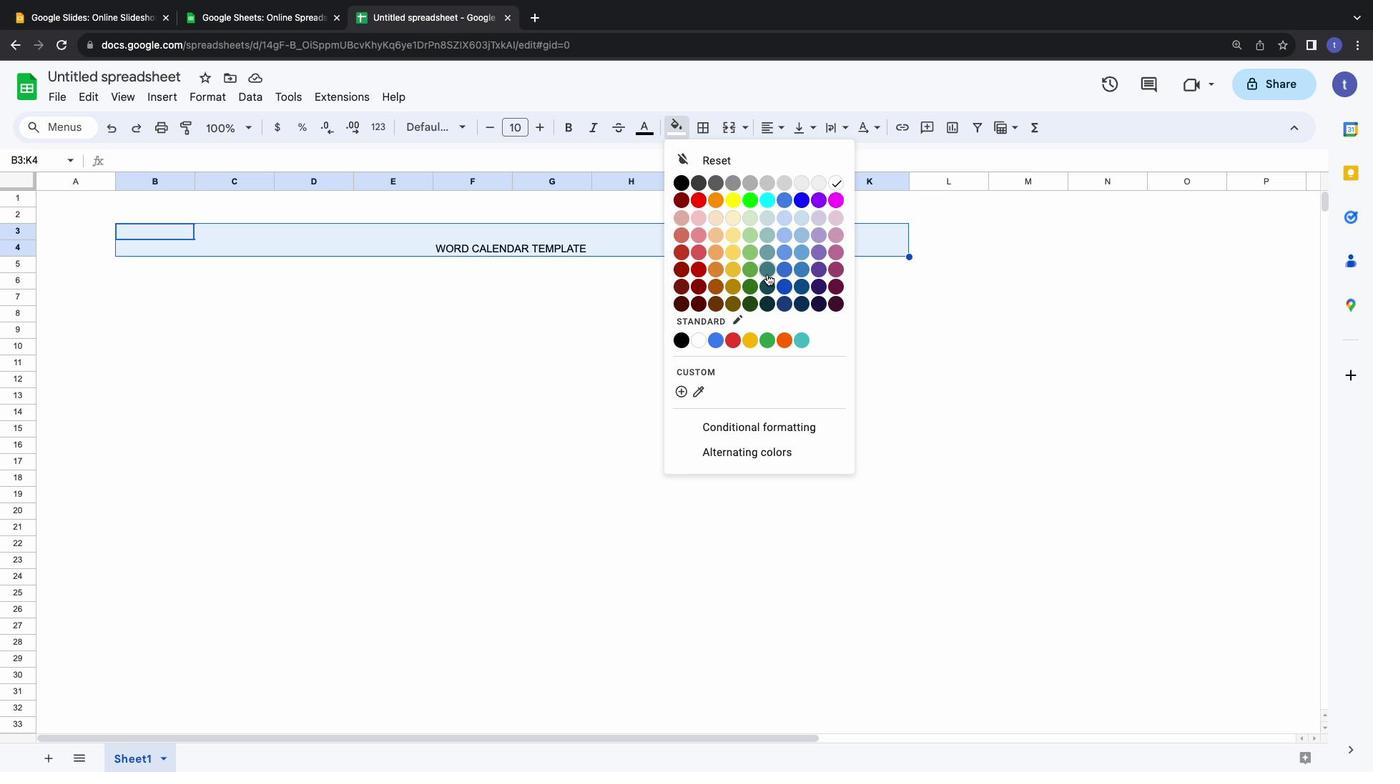 
Action: Mouse moved to (679, 120)
Screenshot: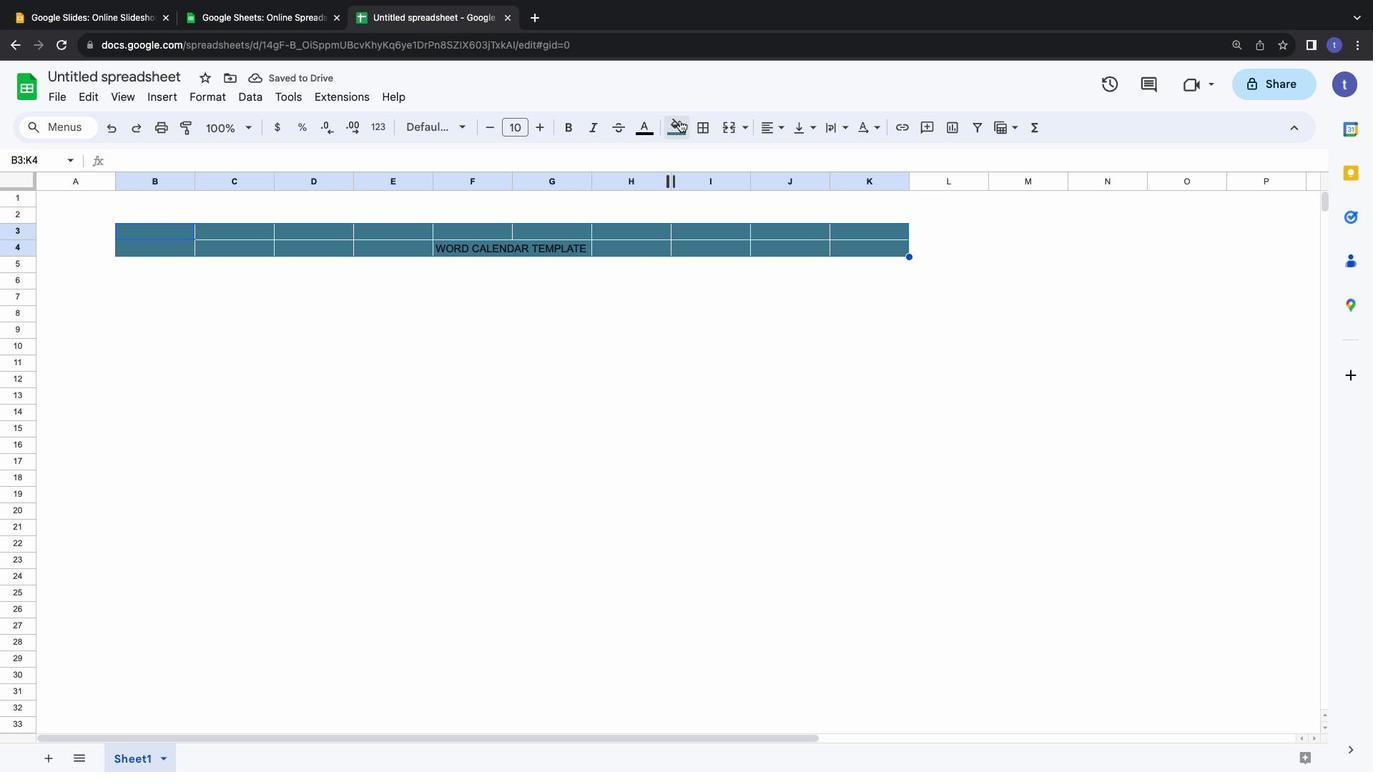 
Action: Mouse pressed left at (679, 120)
Screenshot: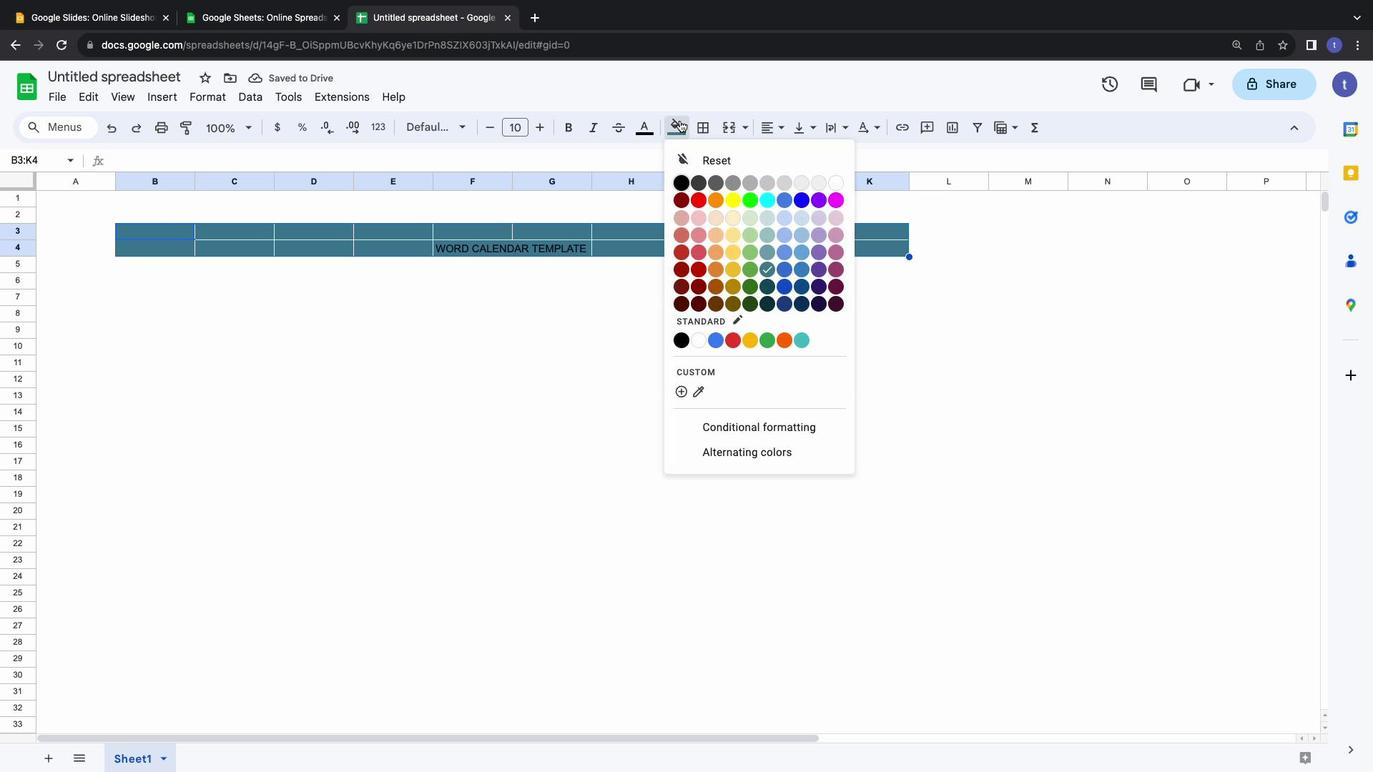 
Action: Mouse moved to (751, 298)
Screenshot: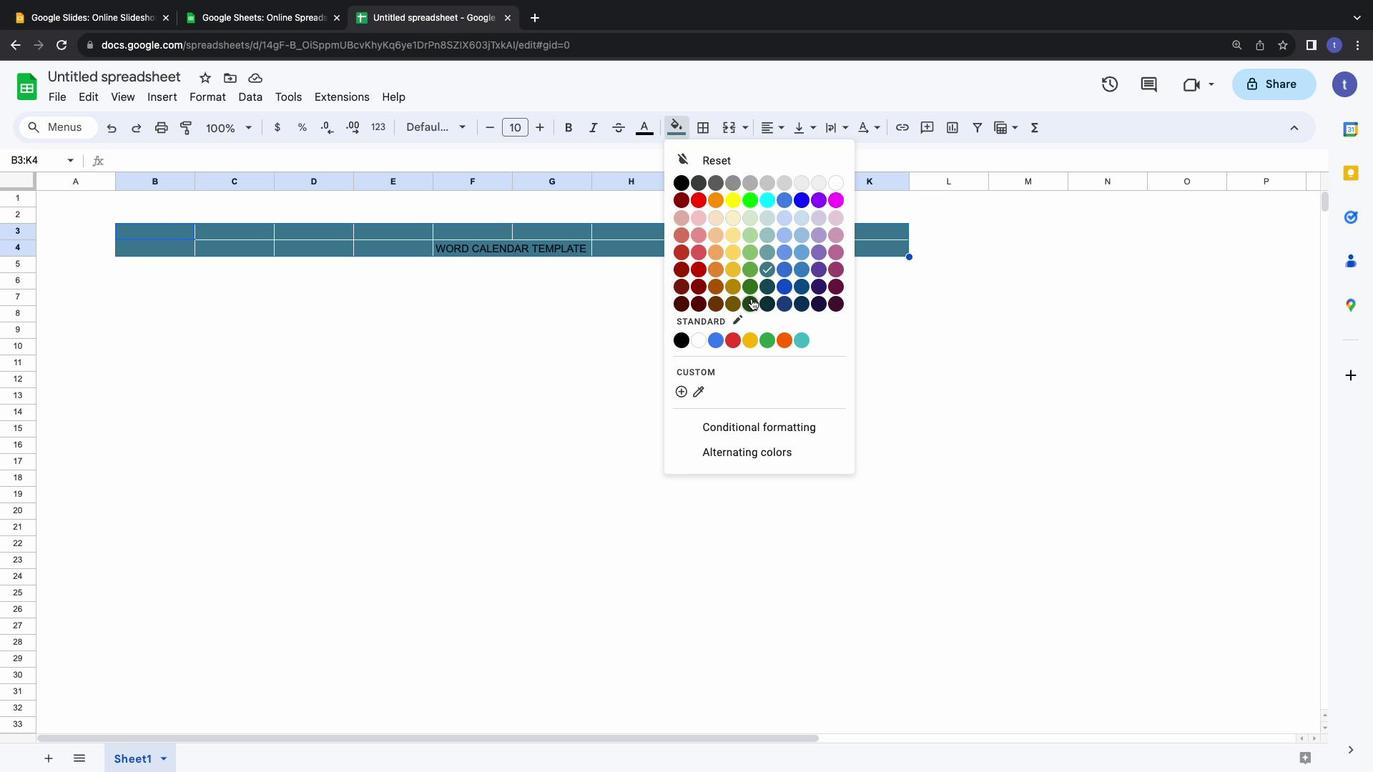 
Action: Mouse pressed left at (751, 298)
Screenshot: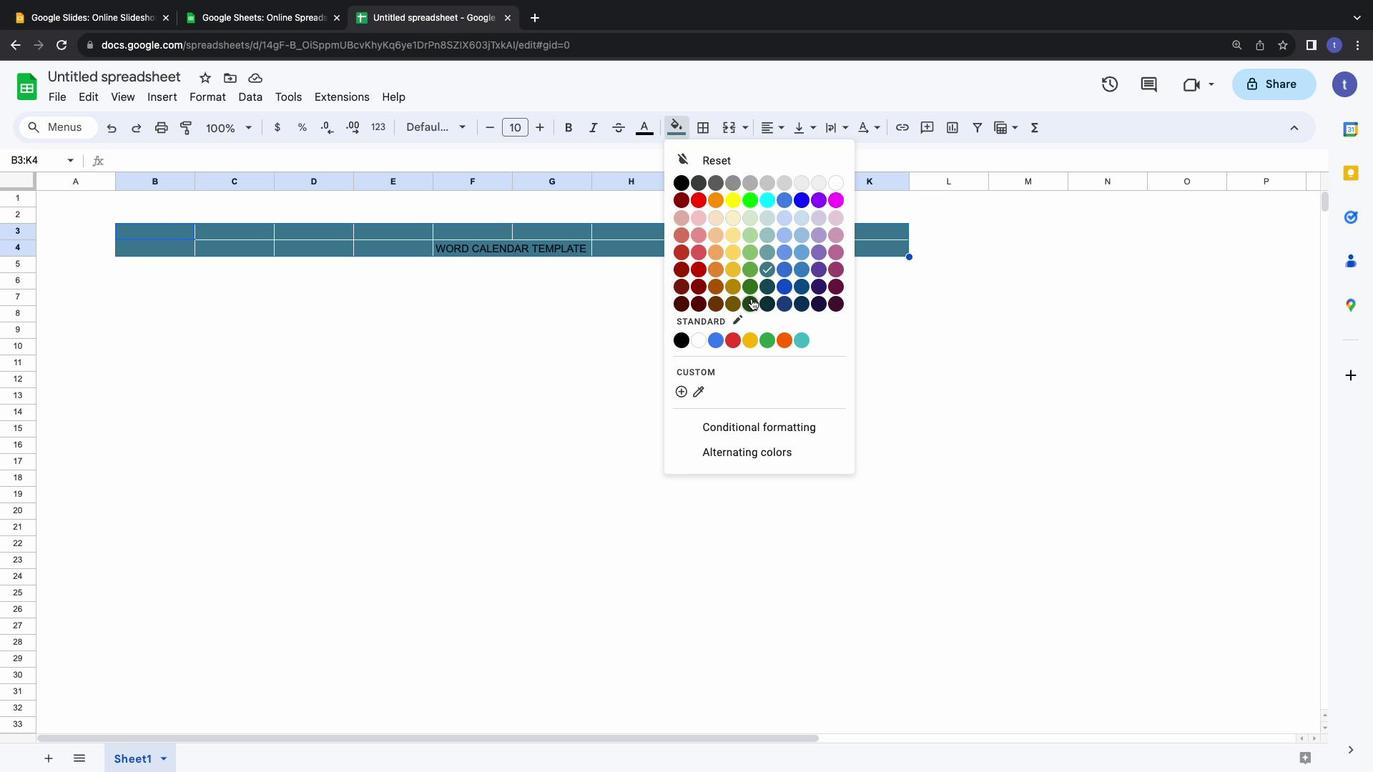 
Action: Mouse moved to (643, 129)
Screenshot: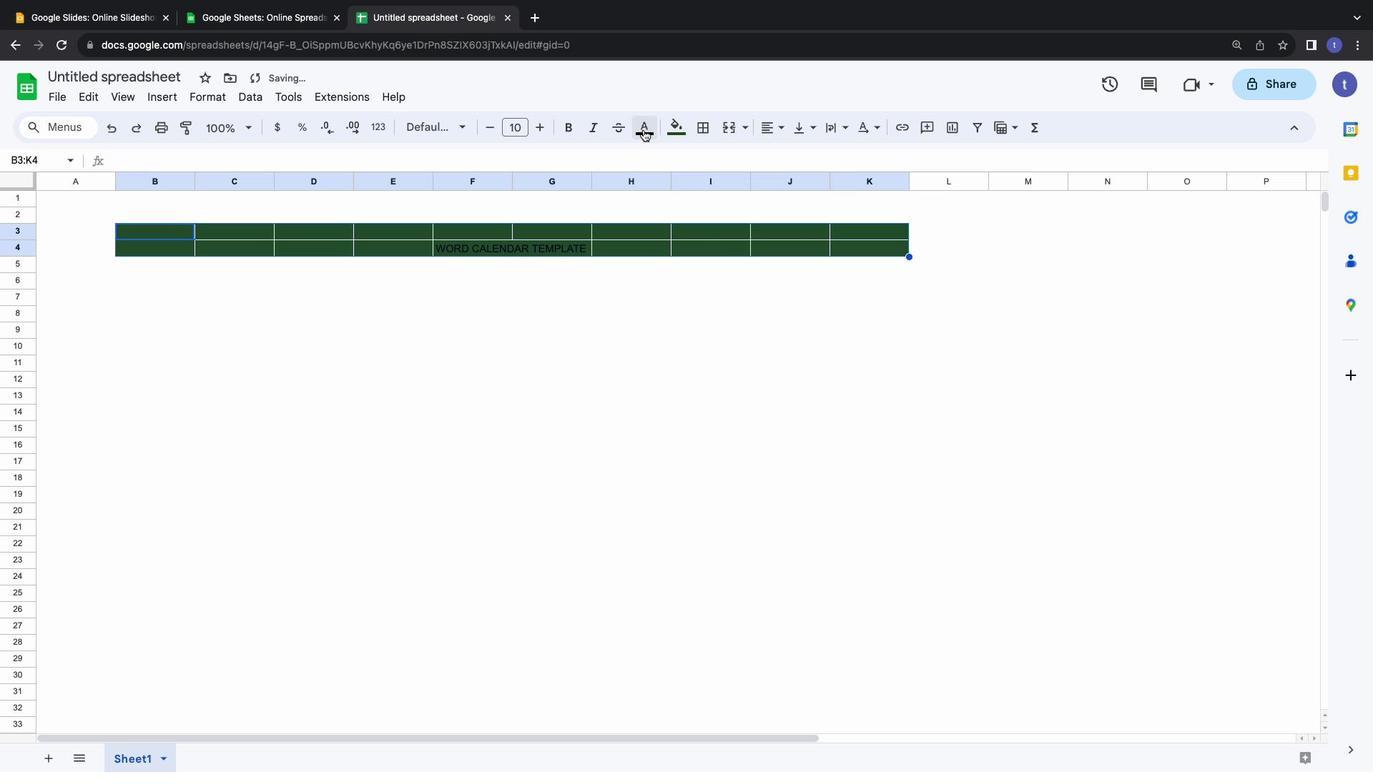 
Action: Mouse pressed left at (643, 129)
Screenshot: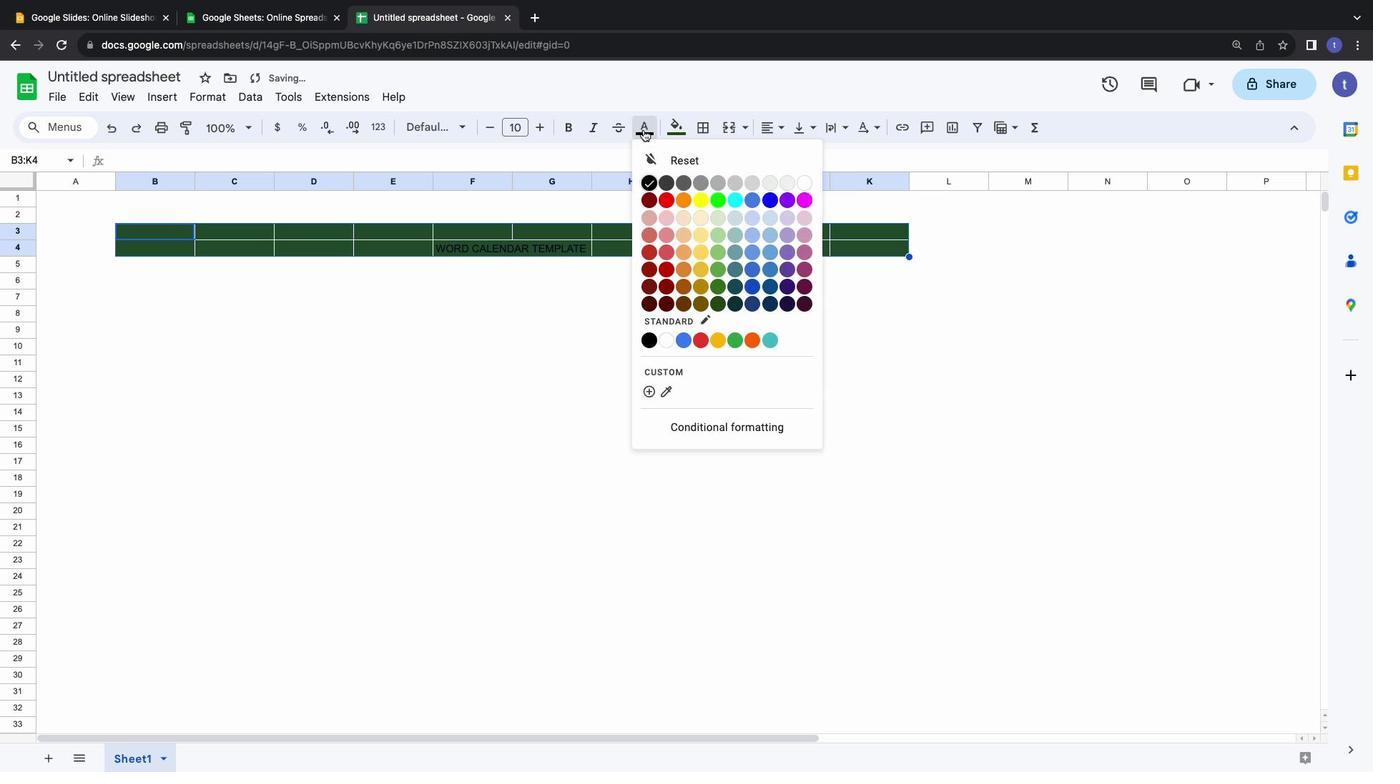 
Action: Mouse moved to (719, 284)
Screenshot: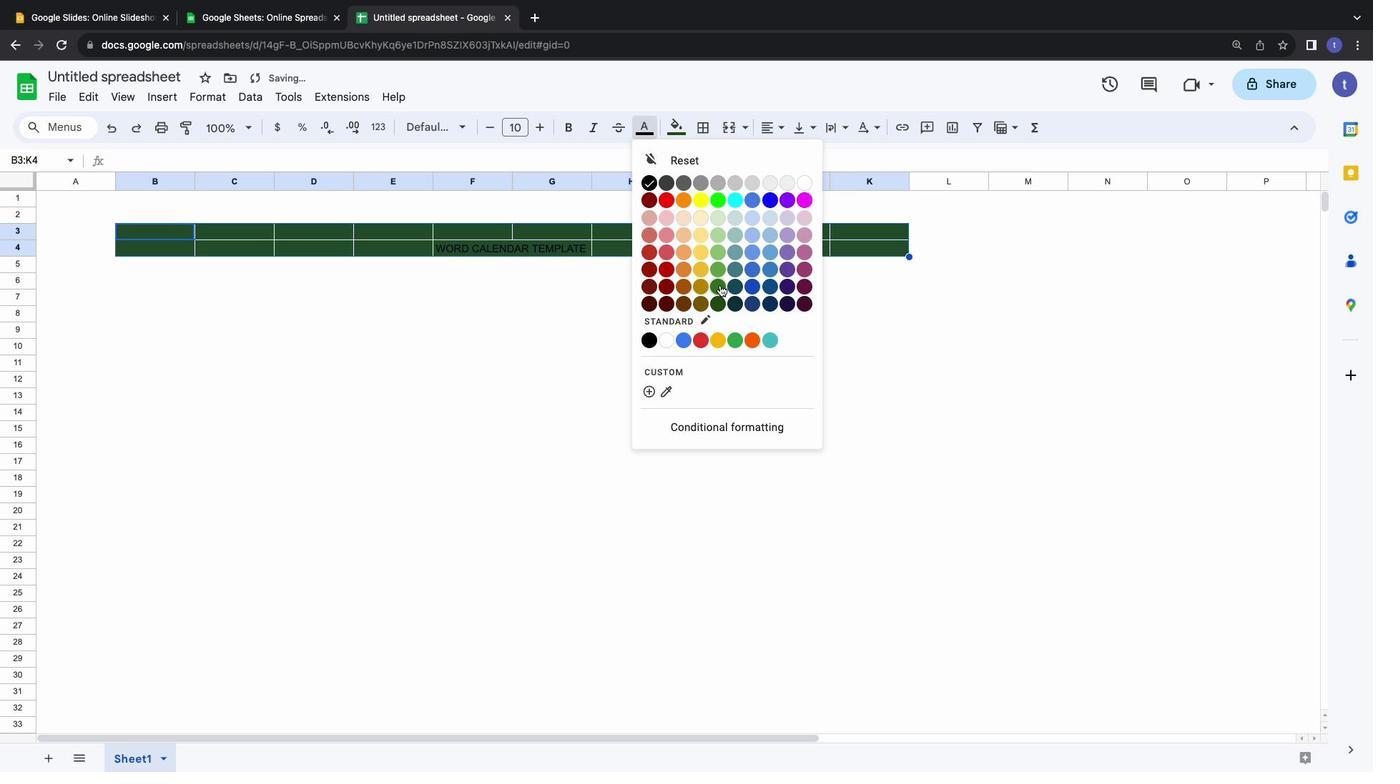 
Action: Mouse pressed left at (719, 284)
Screenshot: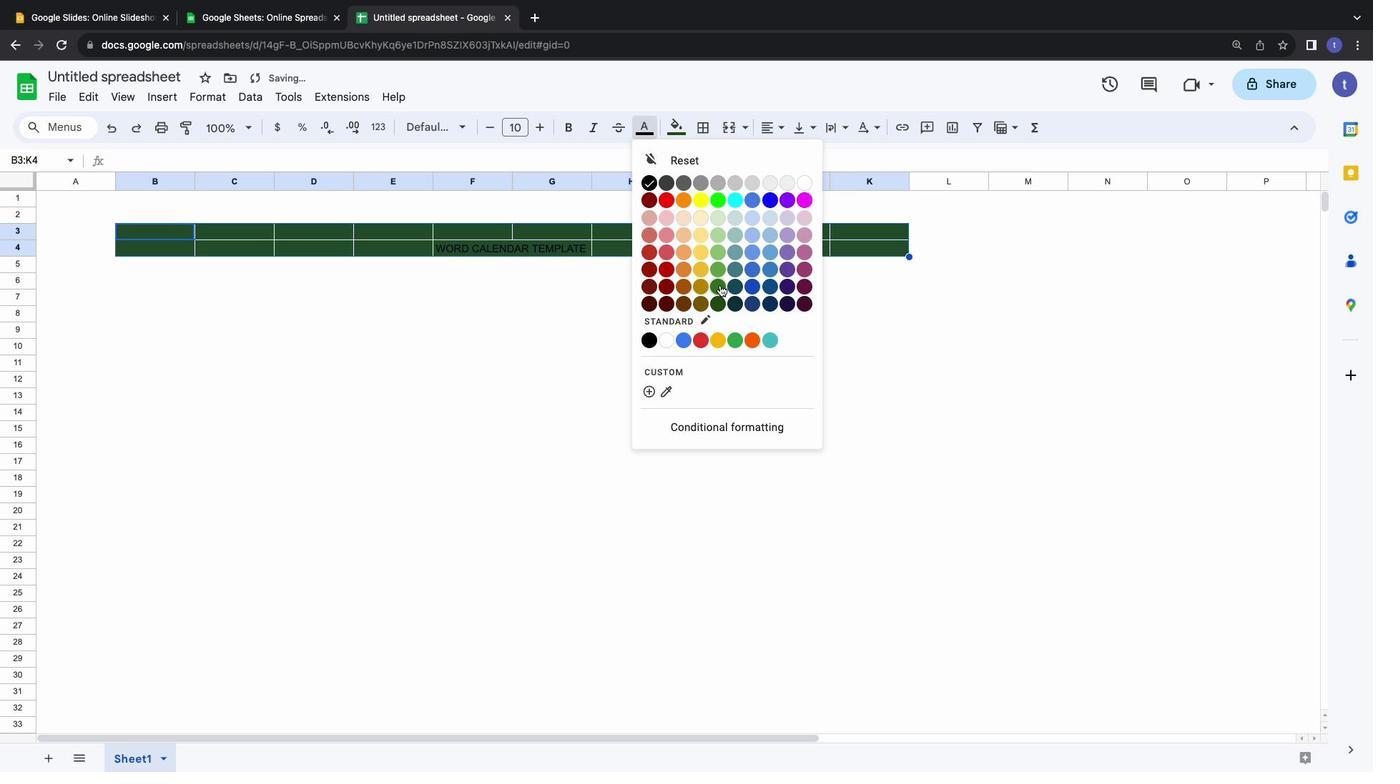 
Action: Mouse moved to (680, 130)
Screenshot: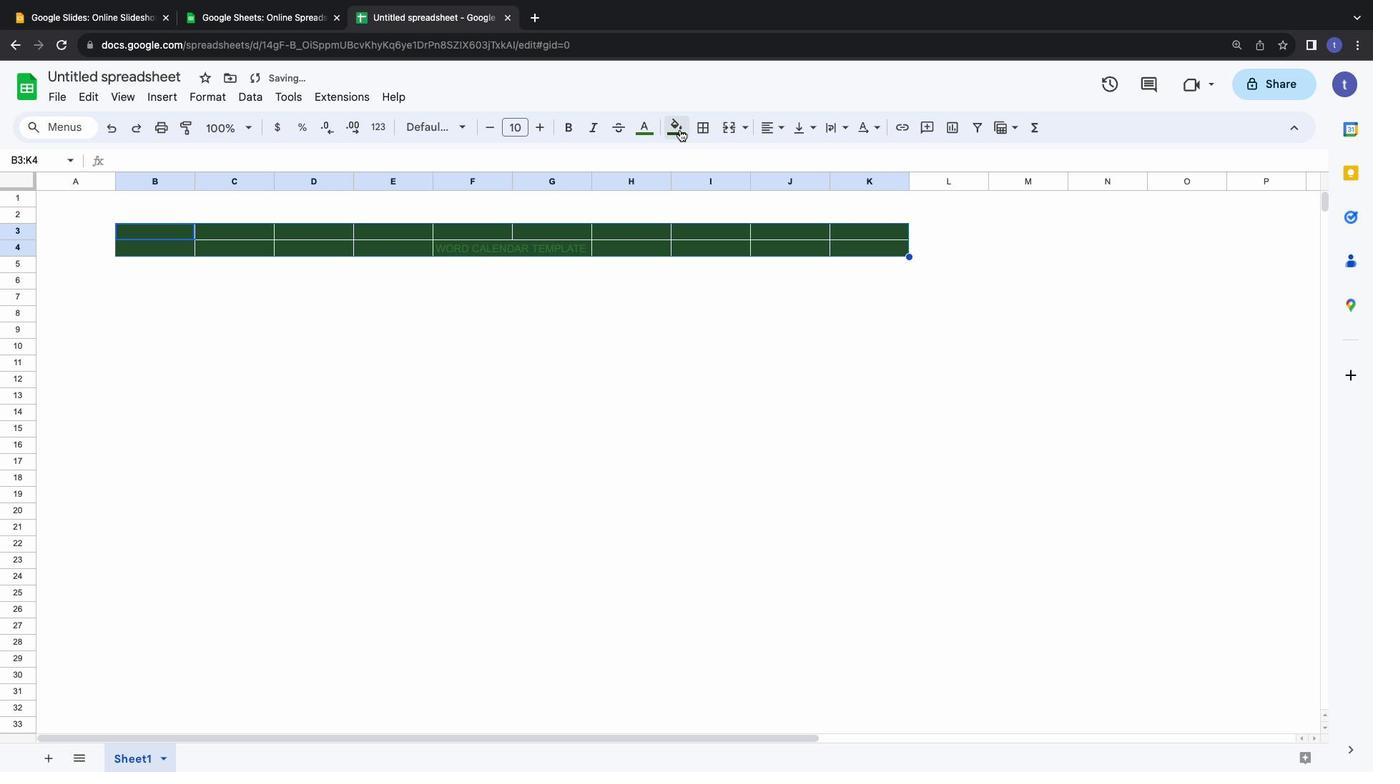 
Action: Mouse pressed left at (680, 130)
Screenshot: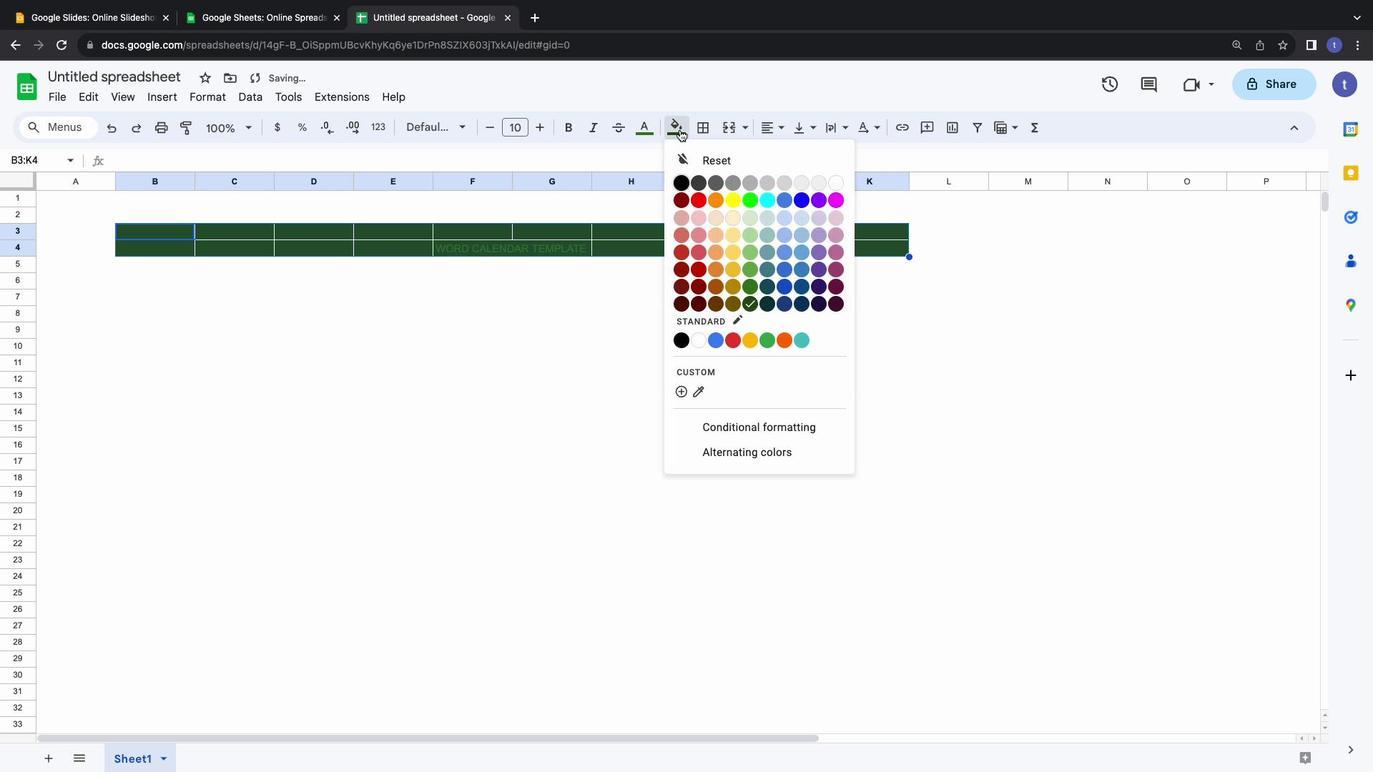 
Action: Mouse moved to (750, 285)
Screenshot: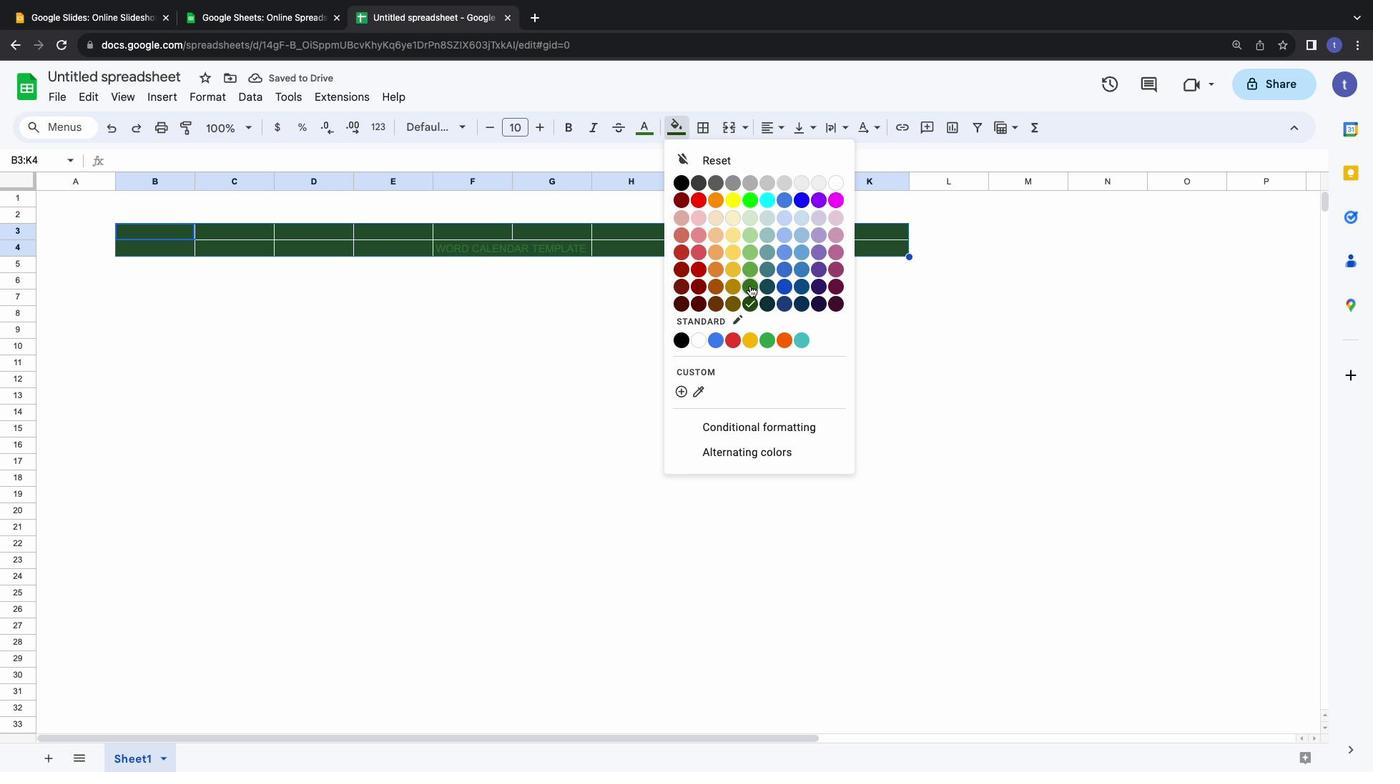 
Action: Mouse pressed left at (750, 285)
Screenshot: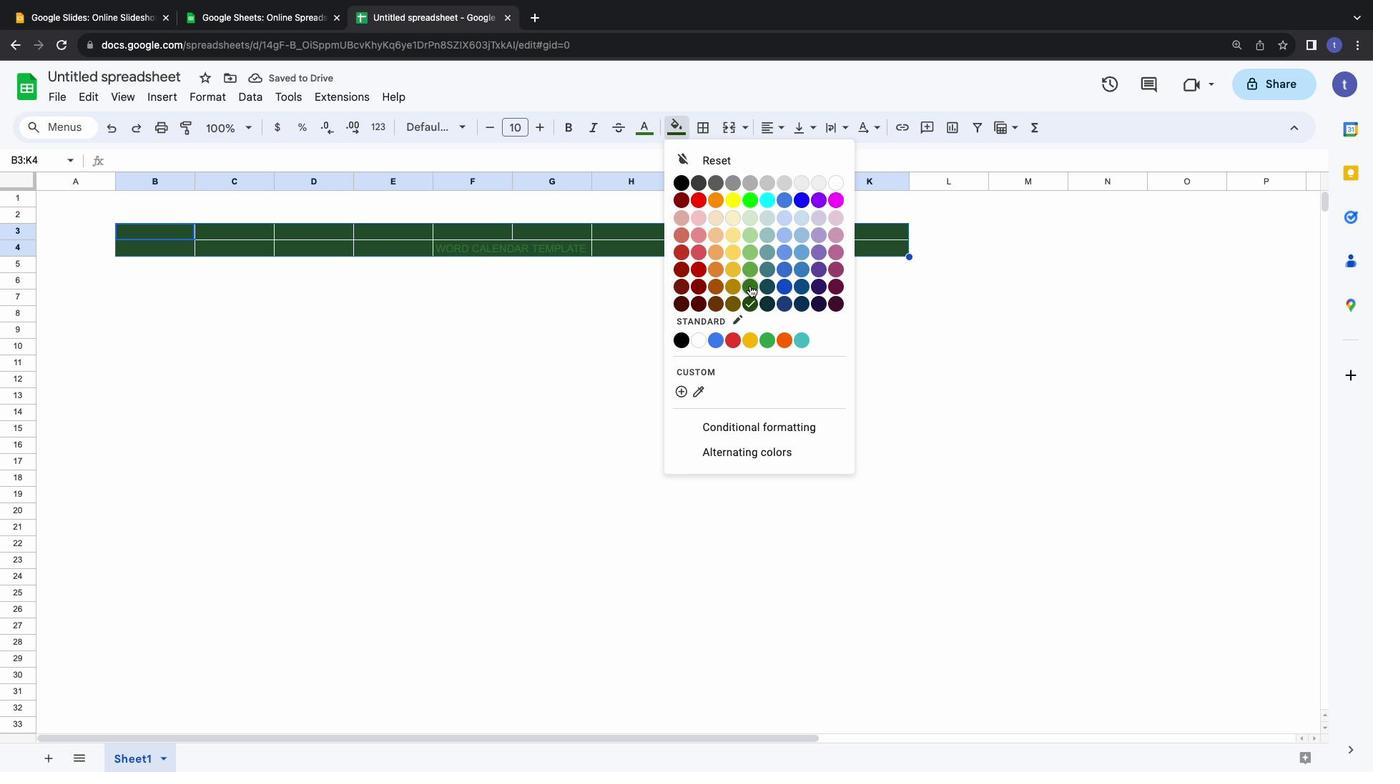 
Action: Mouse moved to (643, 119)
Screenshot: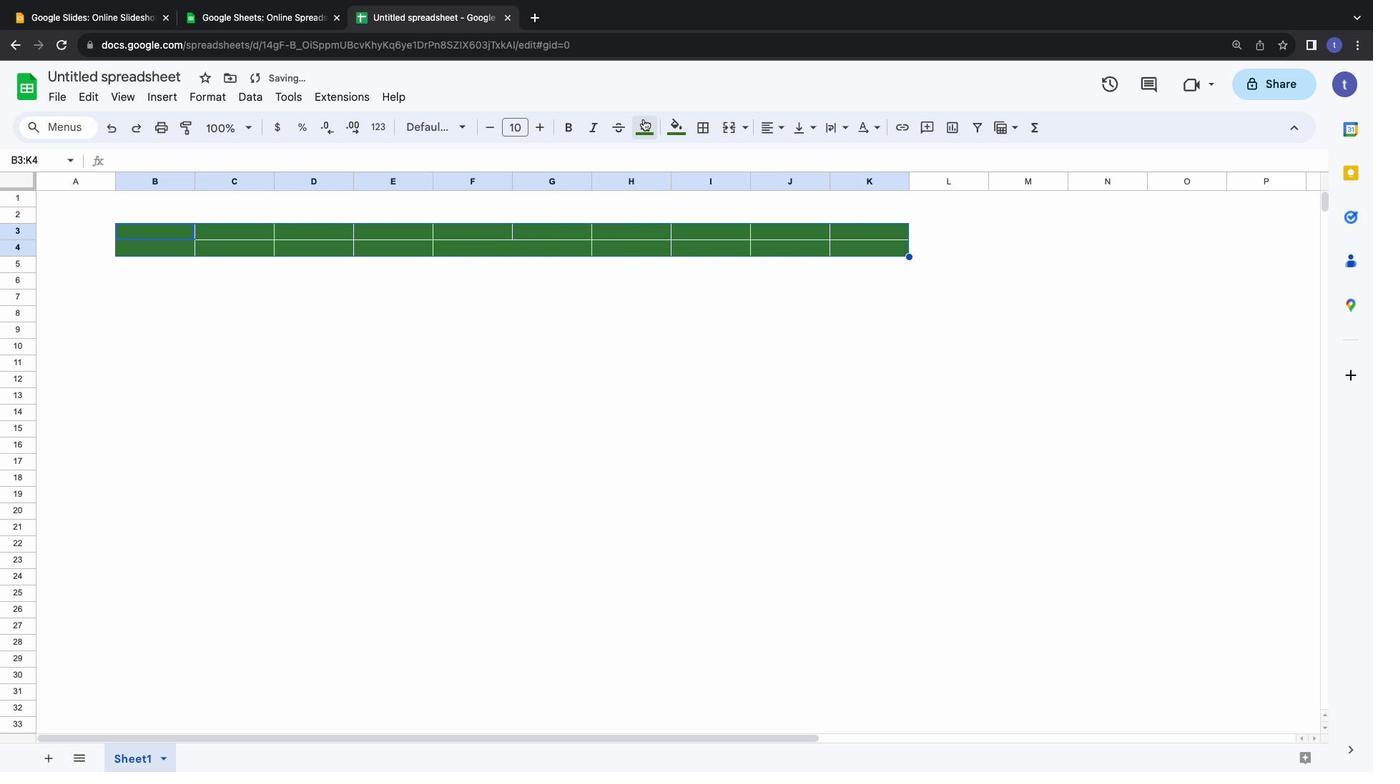 
Action: Mouse pressed left at (643, 119)
Screenshot: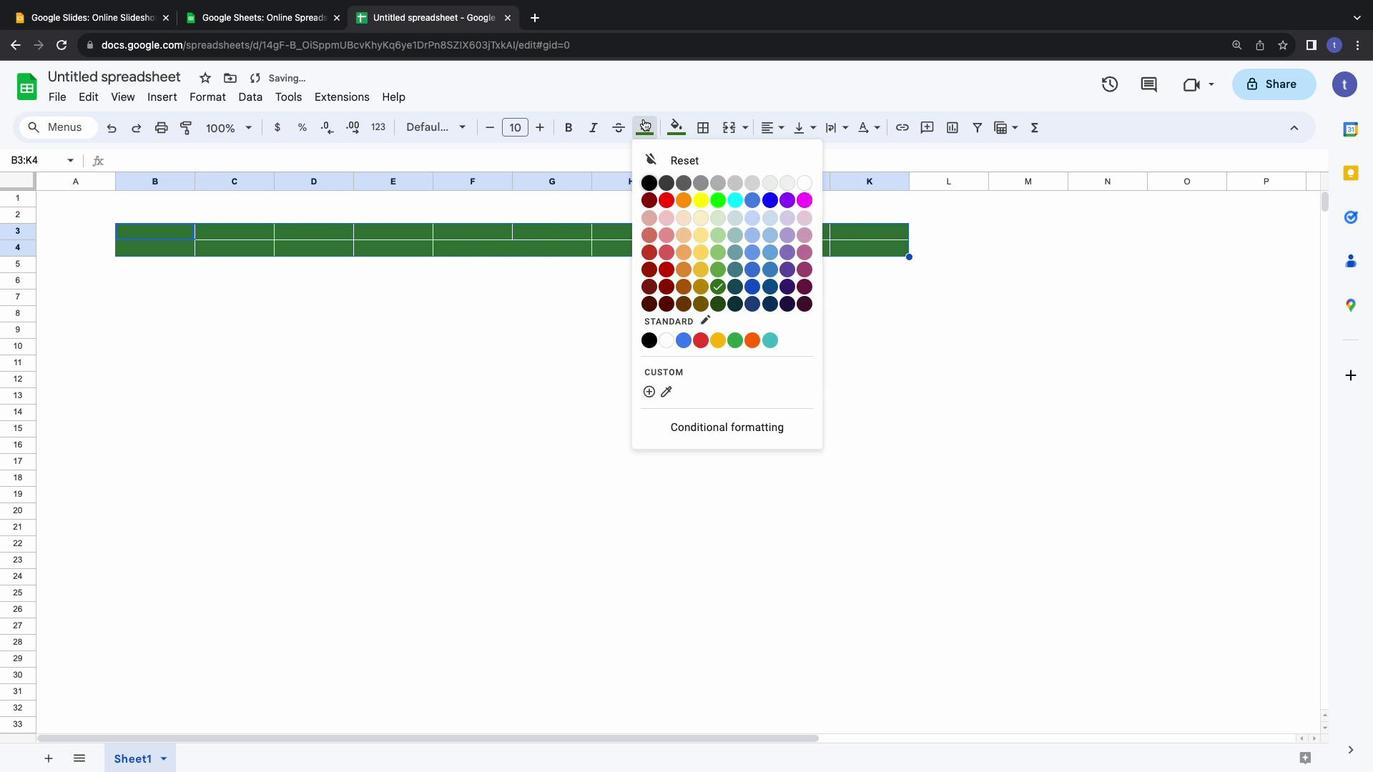 
Action: Mouse moved to (802, 183)
Screenshot: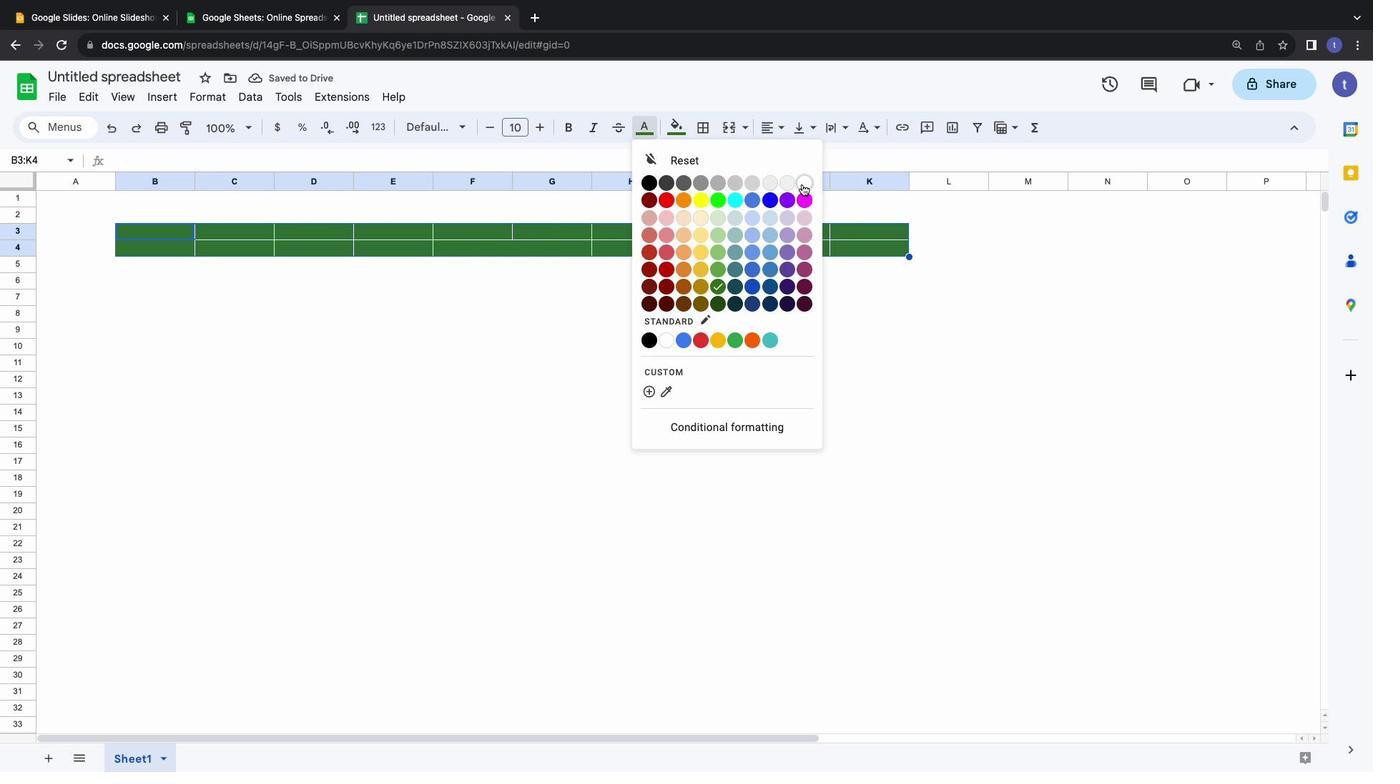 
Action: Mouse pressed left at (802, 183)
Screenshot: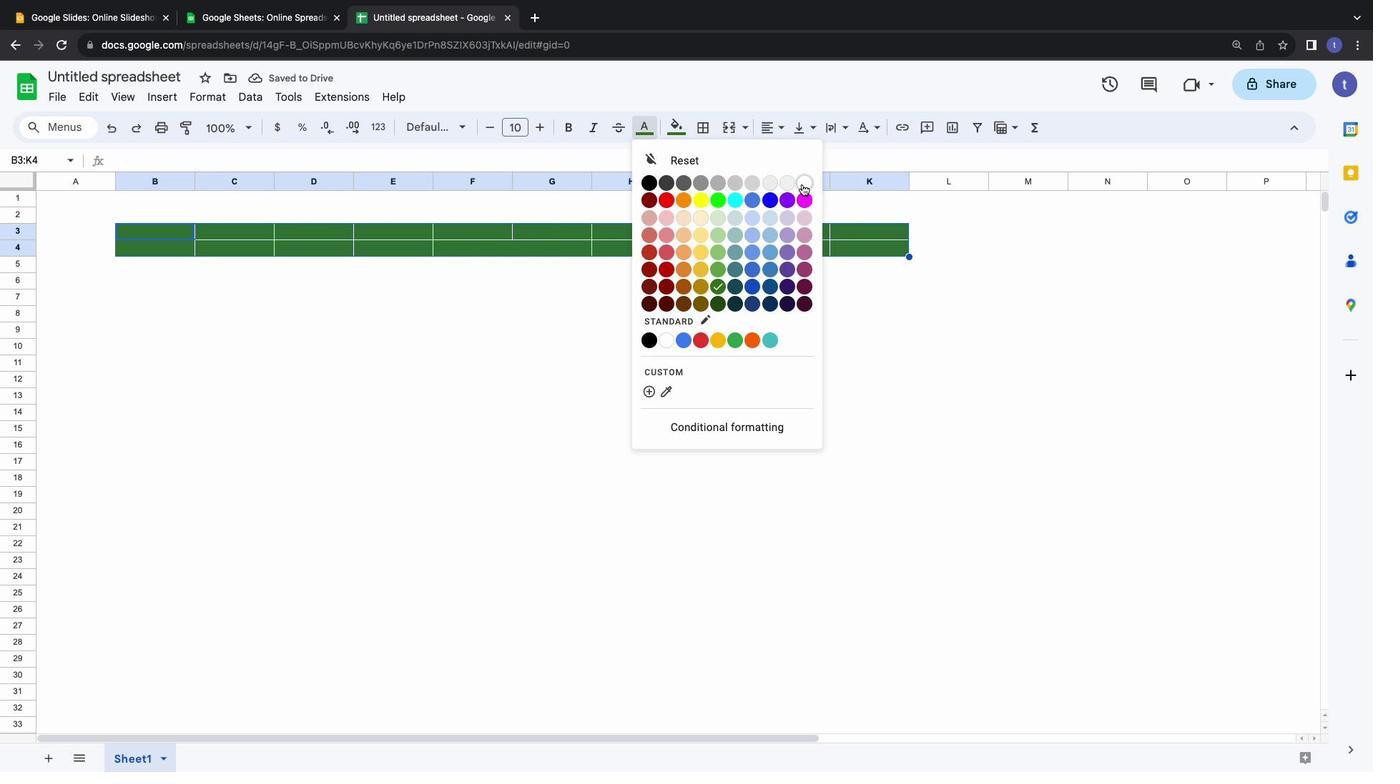 
Action: Mouse moved to (700, 125)
Screenshot: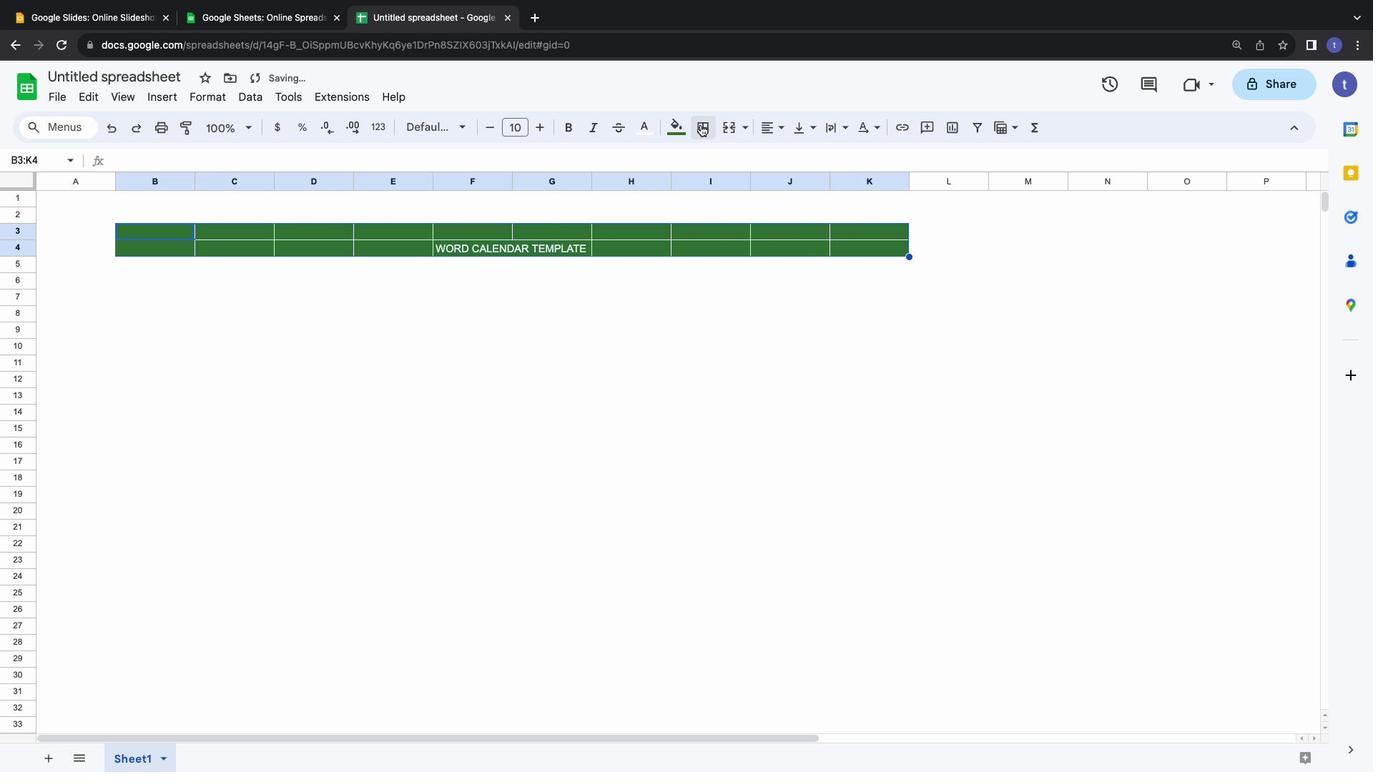 
Action: Mouse pressed left at (700, 125)
Screenshot: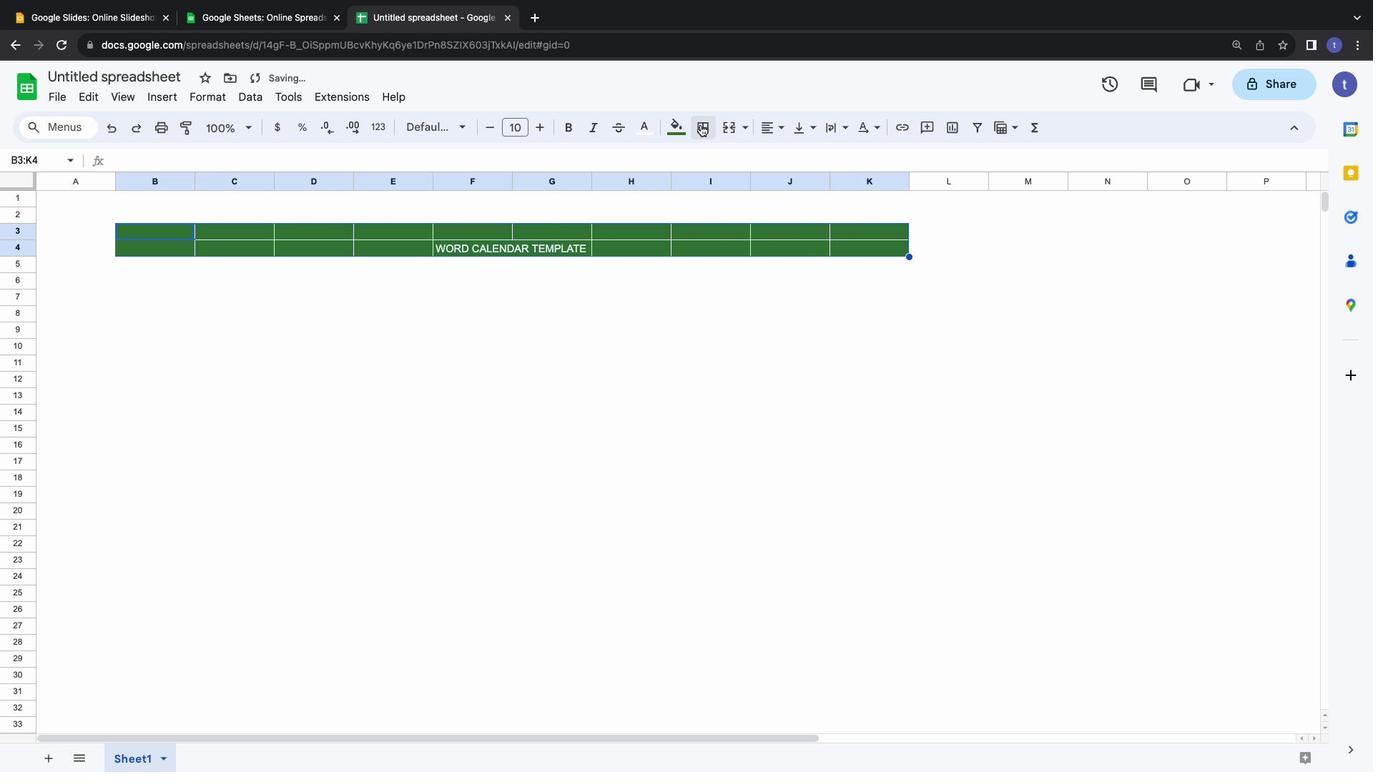
Action: Mouse moved to (858, 166)
Screenshot: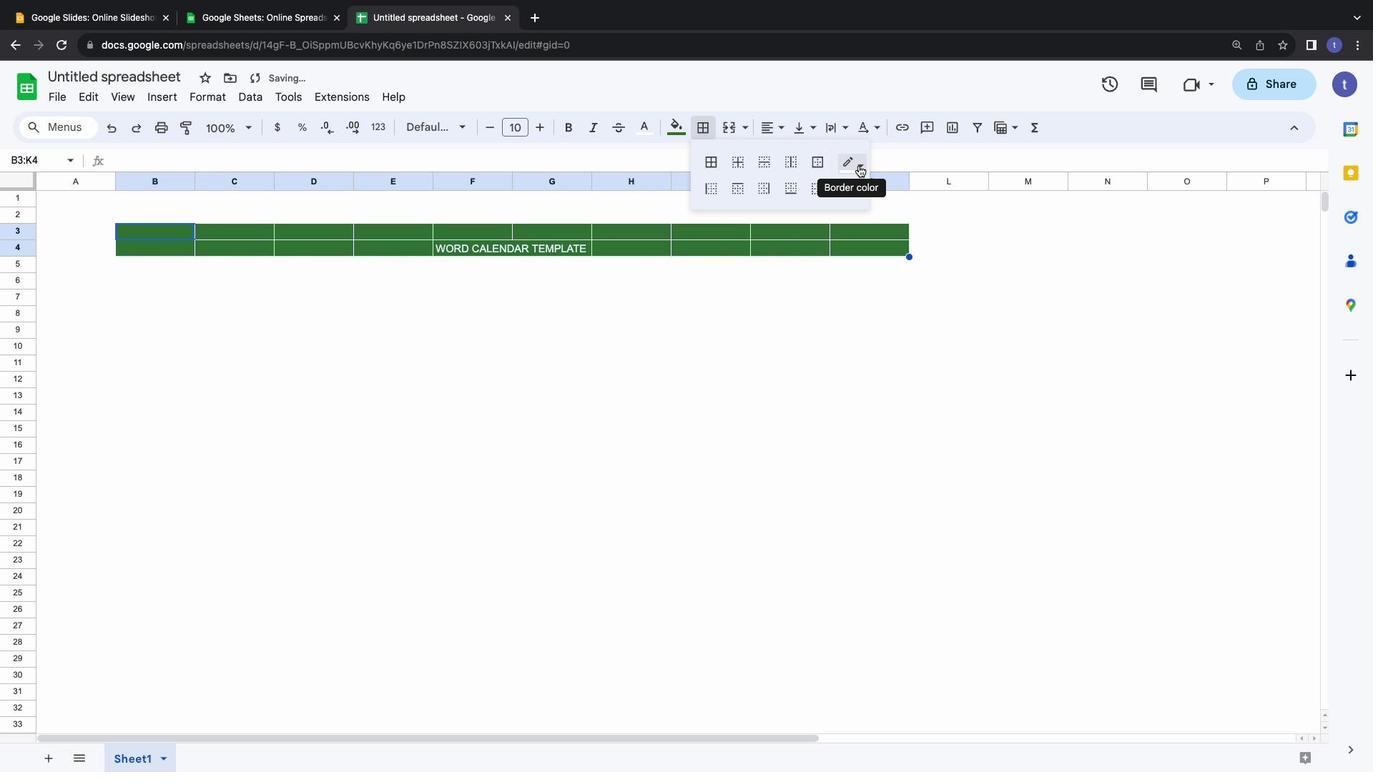 
Action: Mouse pressed left at (858, 166)
Screenshot: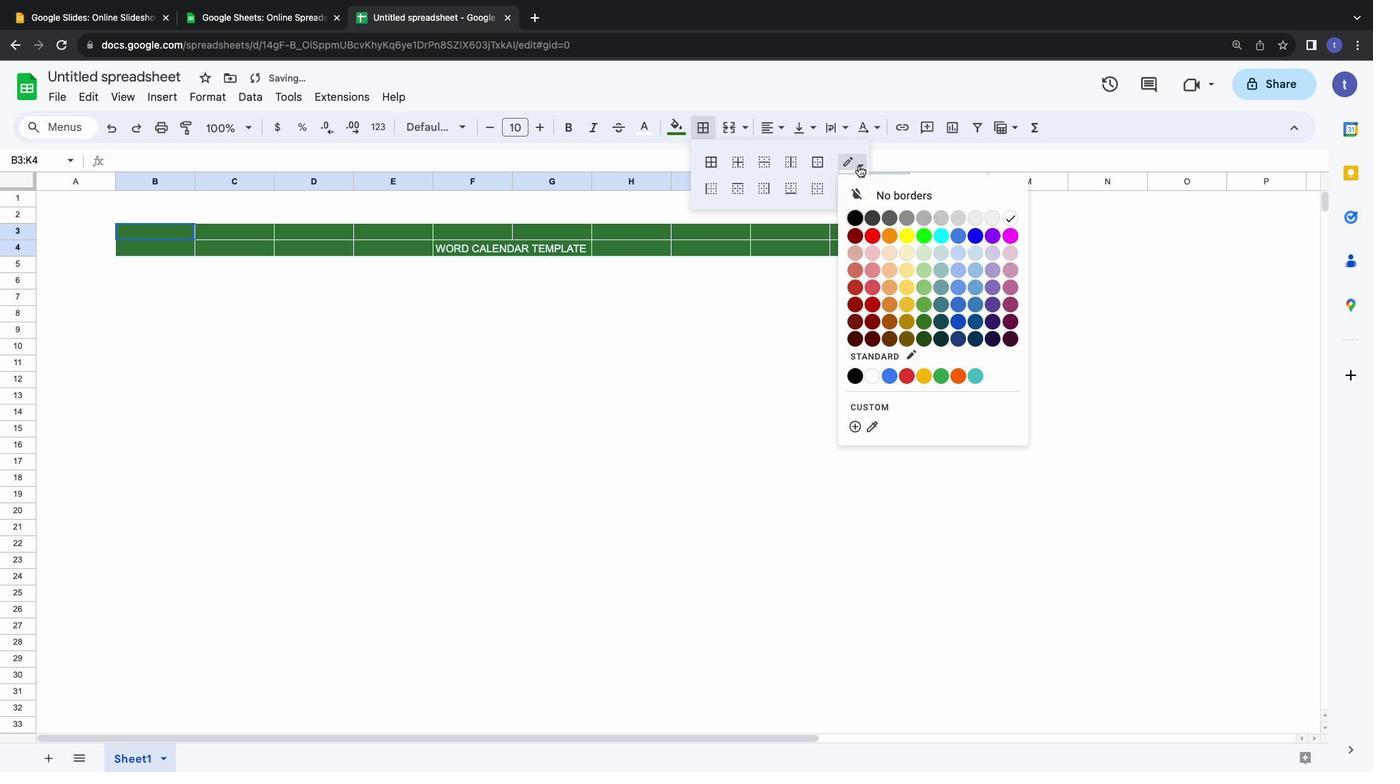
Action: Mouse moved to (708, 165)
Screenshot: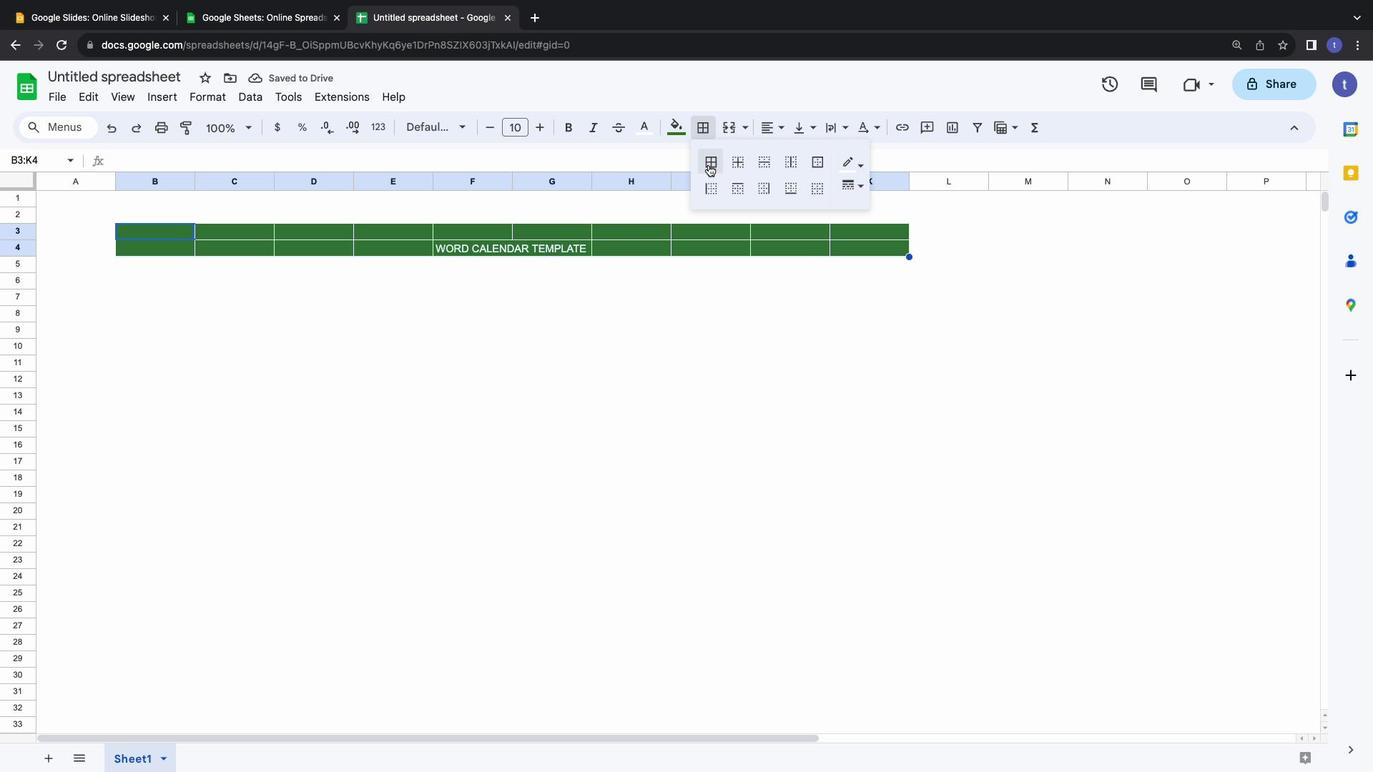
Action: Mouse pressed left at (708, 165)
Screenshot: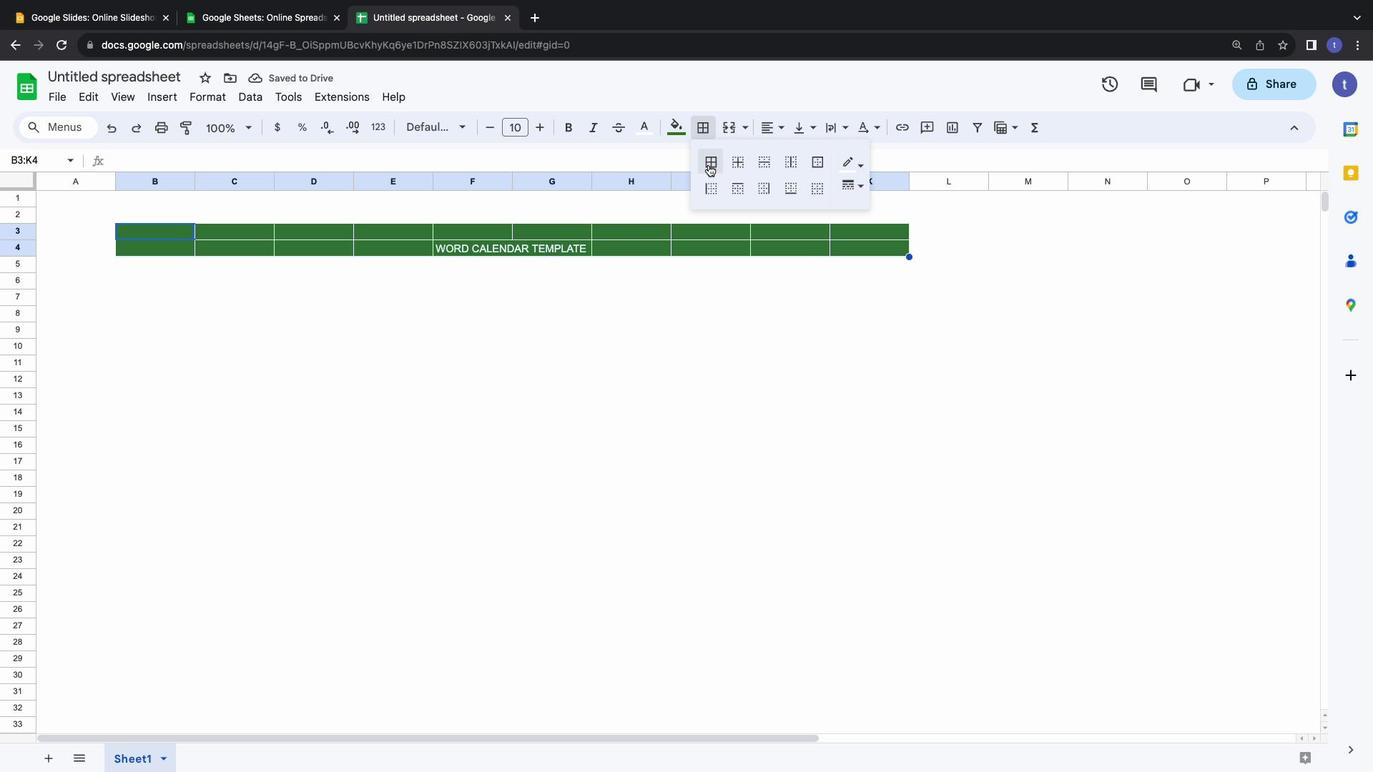 
Action: Mouse moved to (856, 161)
Screenshot: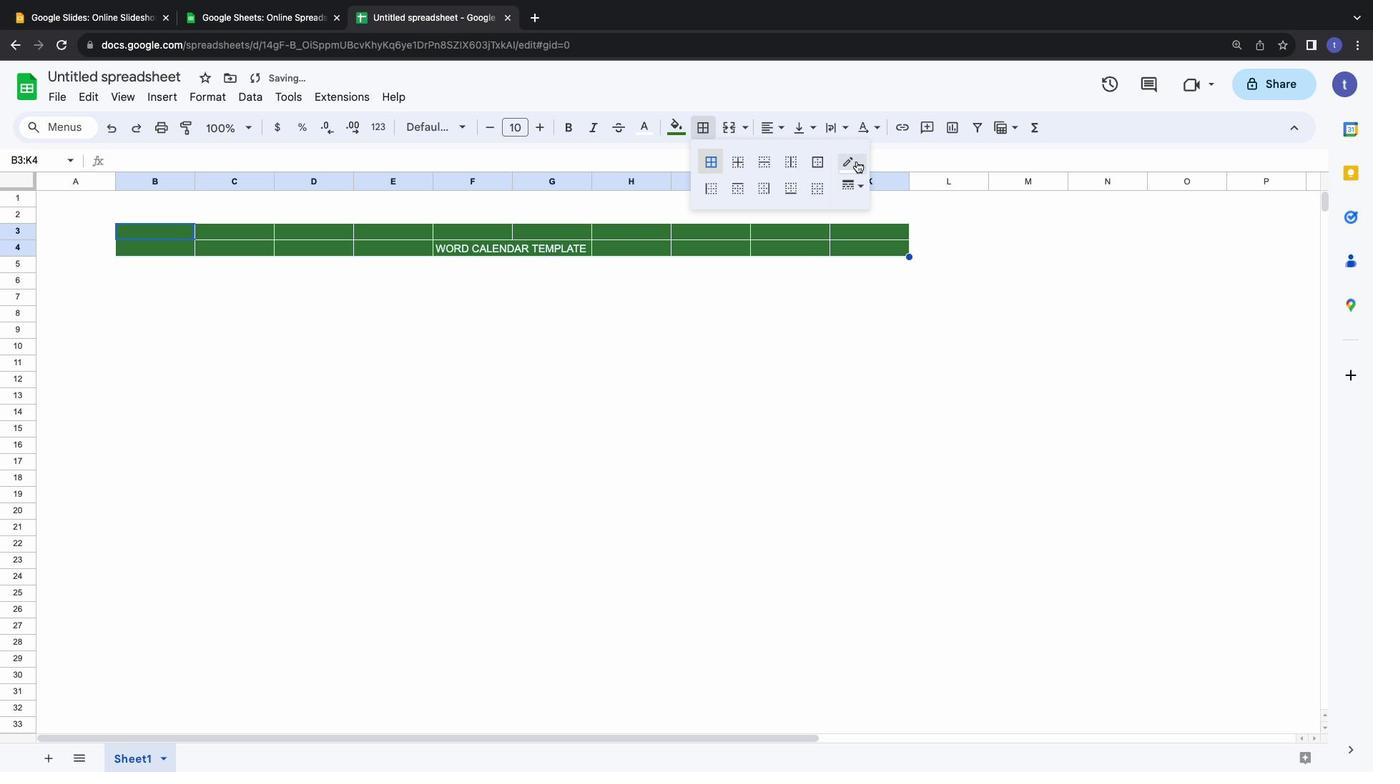 
Action: Mouse pressed left at (856, 161)
Screenshot: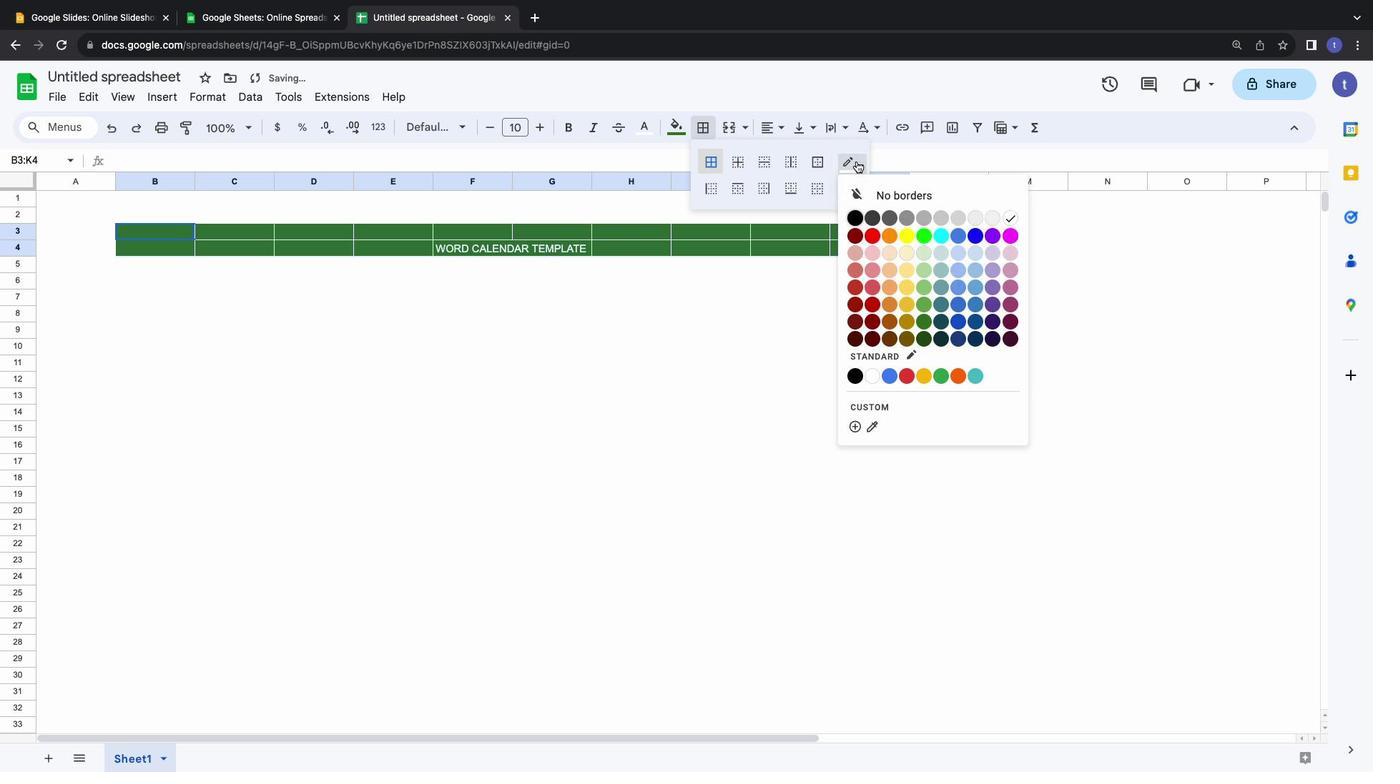 
Action: Mouse moved to (930, 320)
Screenshot: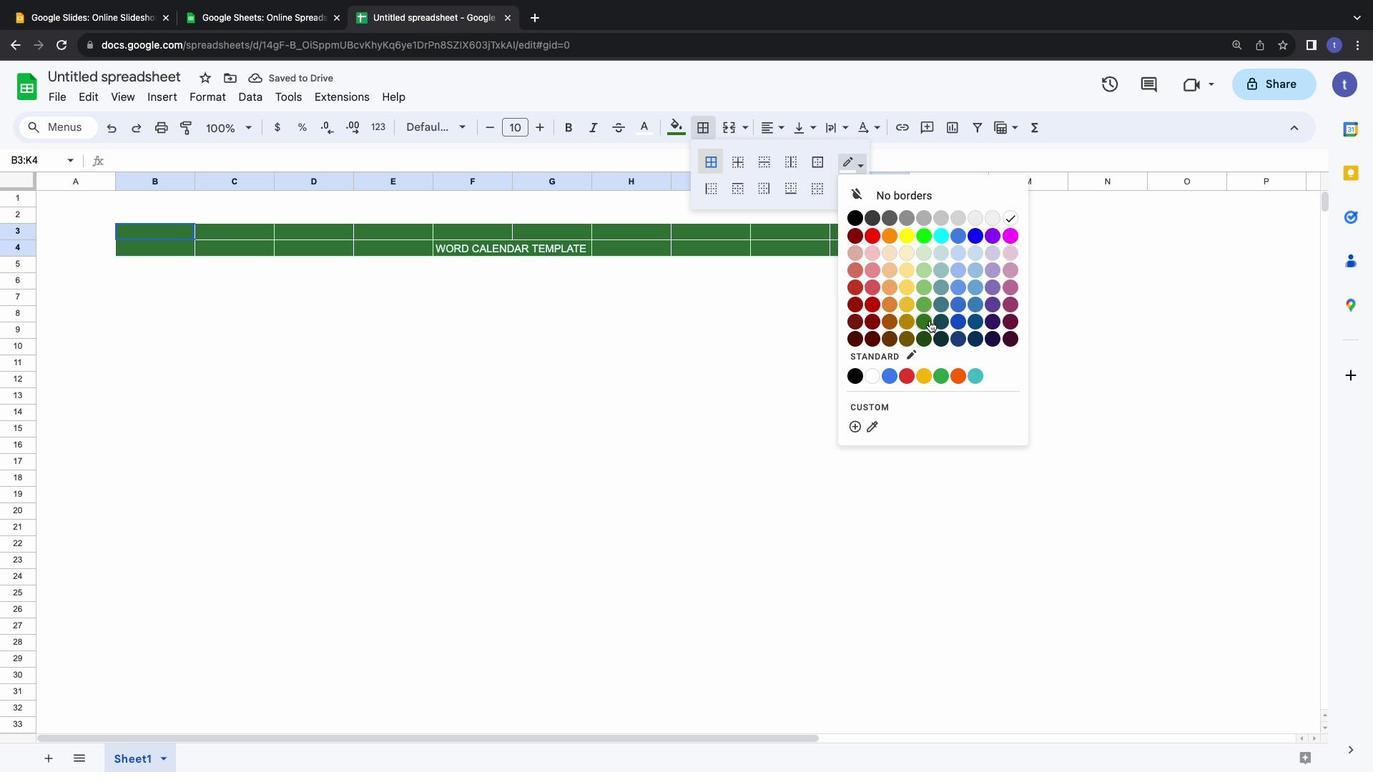 
Action: Mouse pressed left at (930, 320)
Screenshot: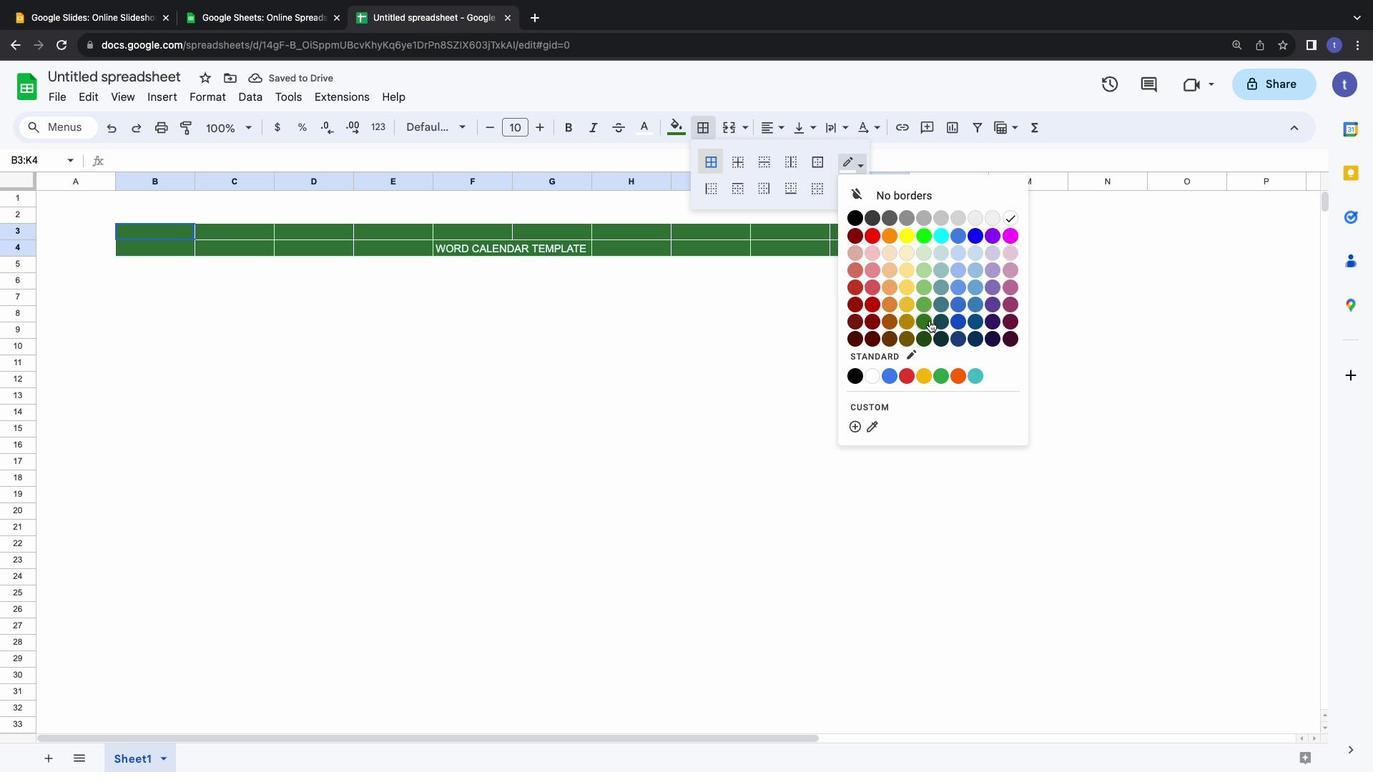 
Action: Mouse moved to (538, 248)
Screenshot: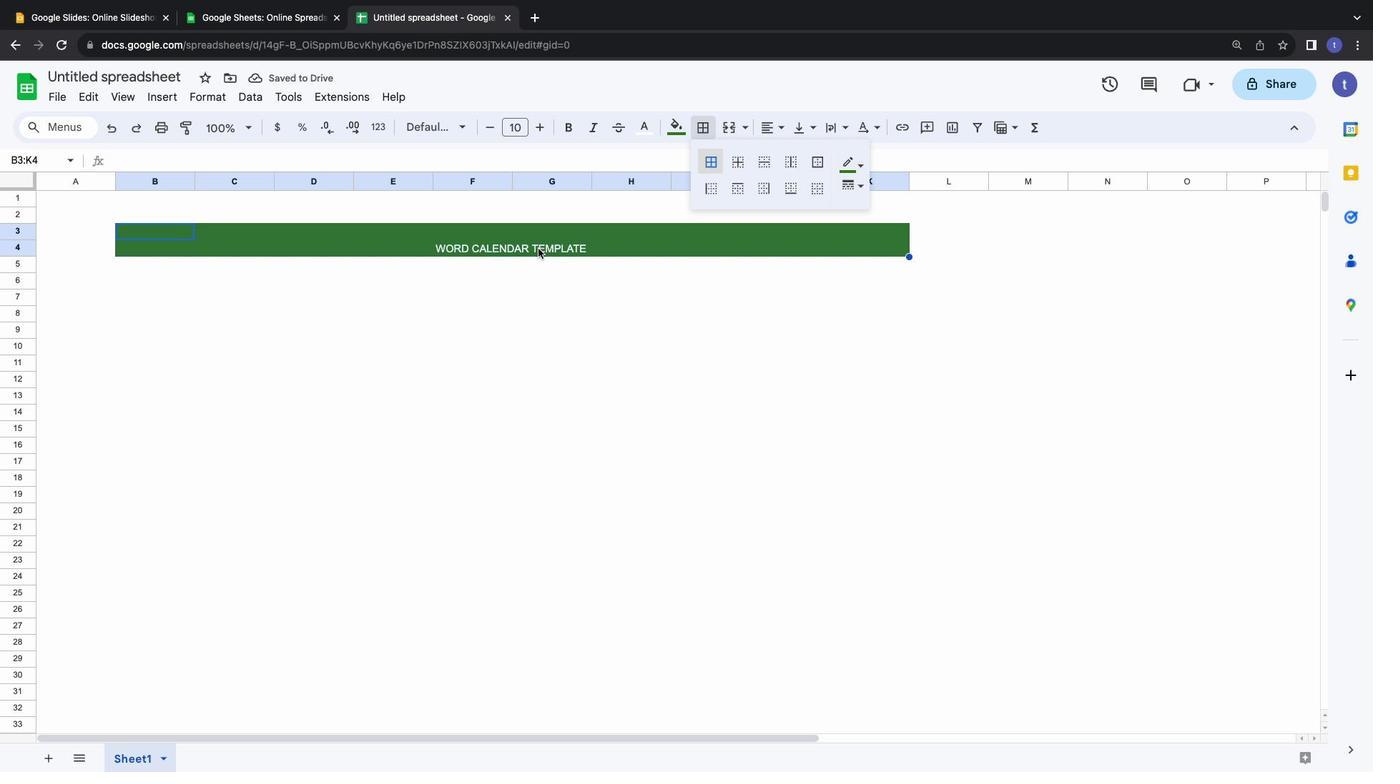 
Action: Mouse pressed left at (538, 248)
Screenshot: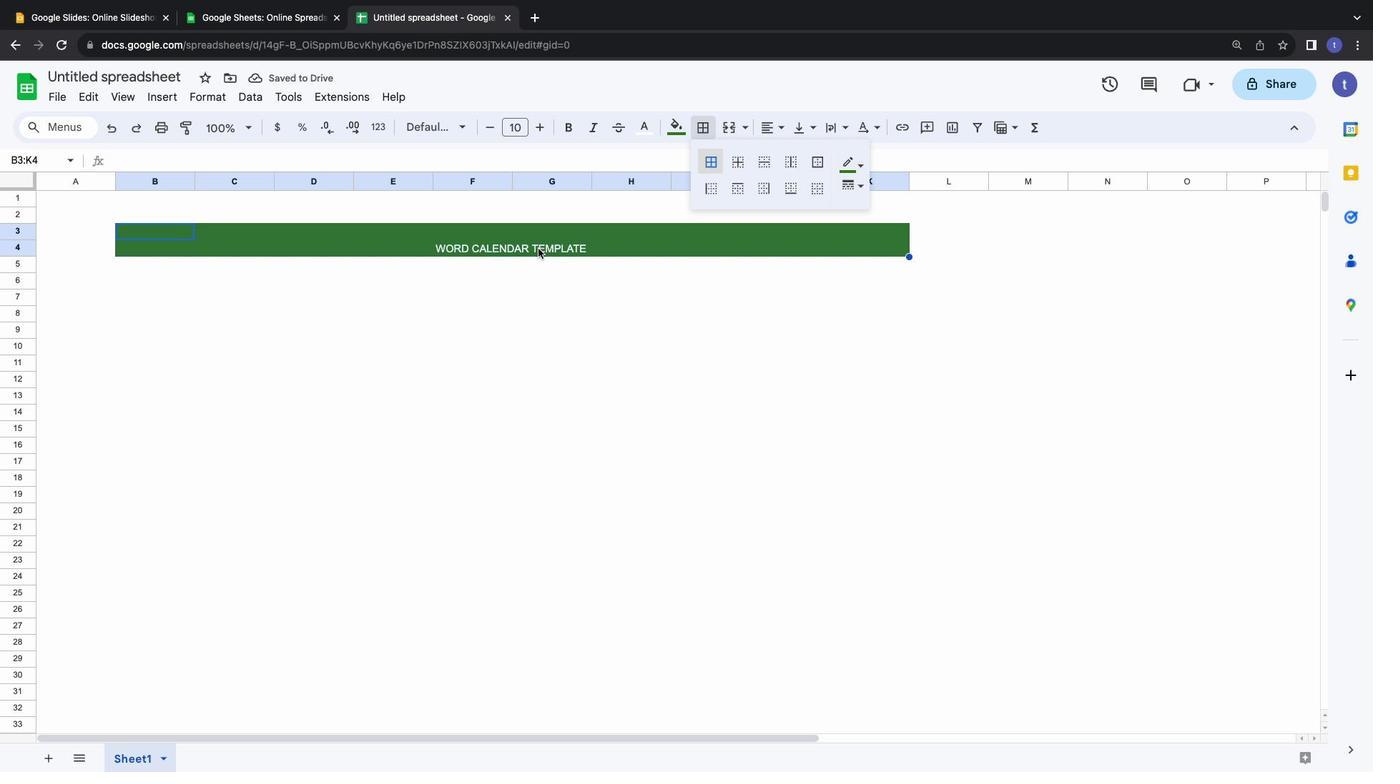 
Action: Mouse pressed left at (538, 248)
Screenshot: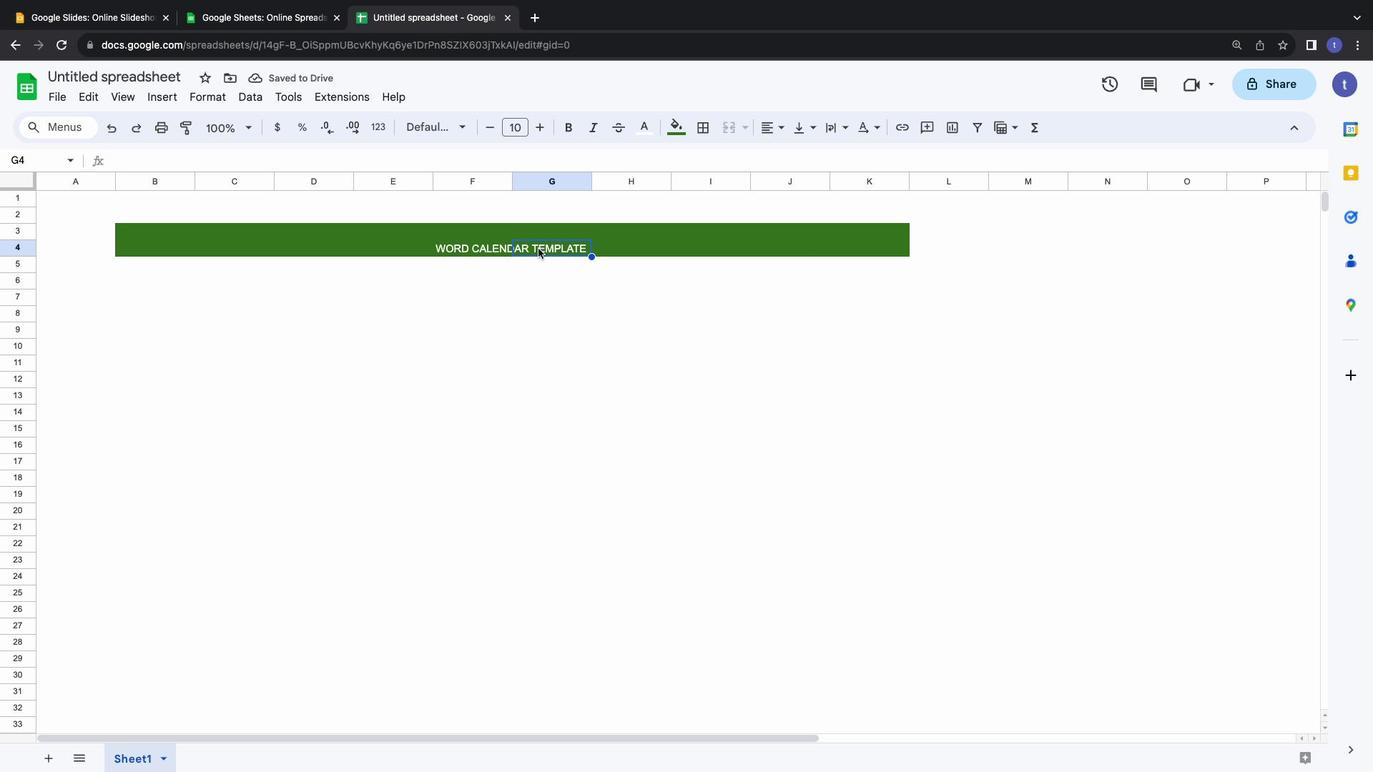 
Action: Mouse pressed left at (538, 248)
Screenshot: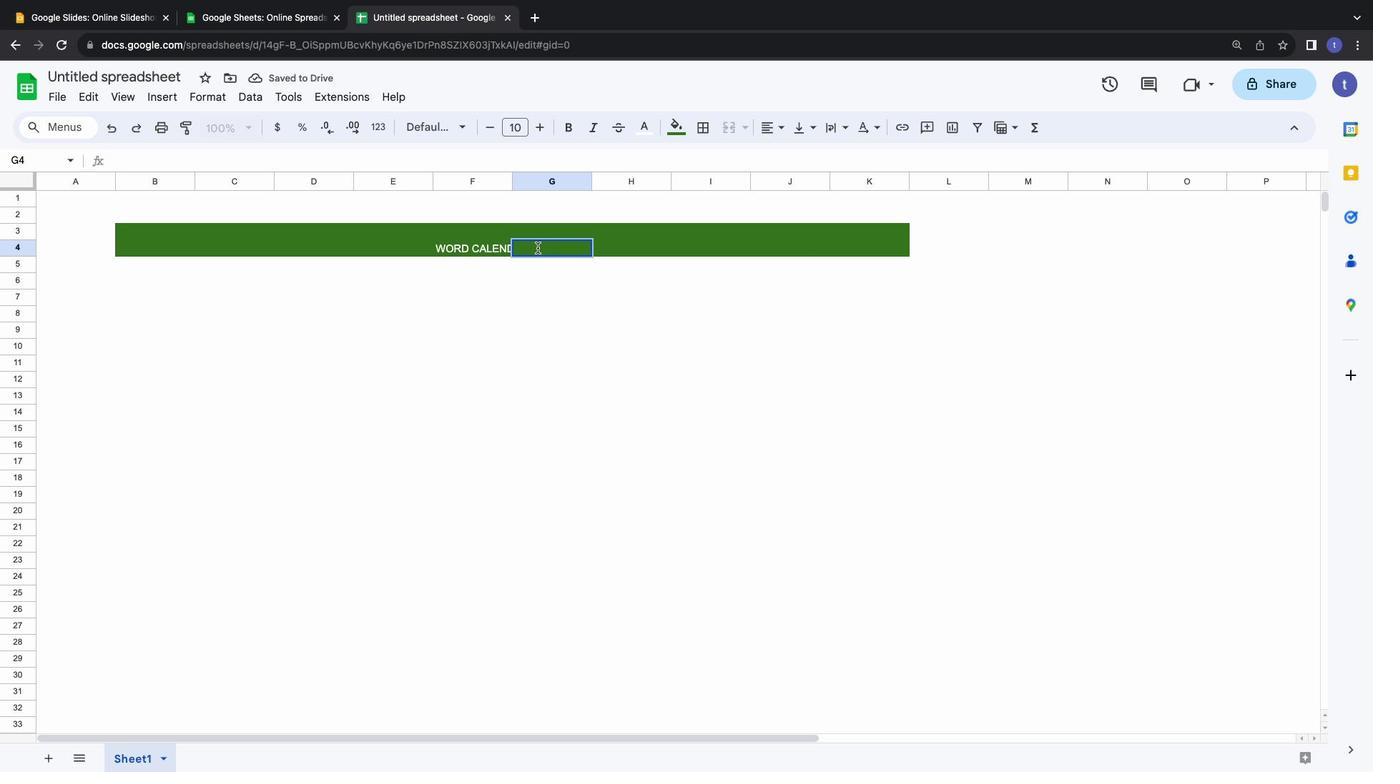 
Action: Mouse moved to (493, 244)
Screenshot: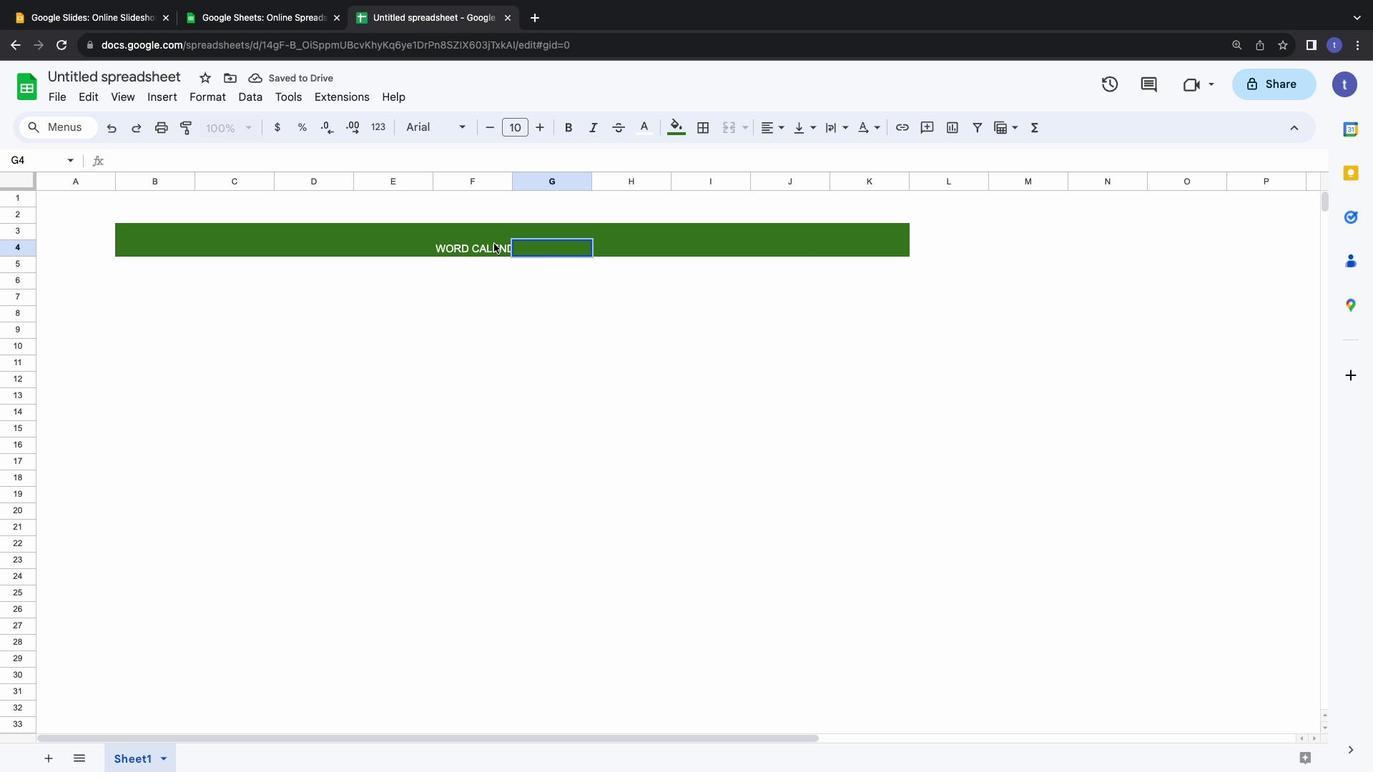 
Action: Mouse pressed left at (493, 244)
Screenshot: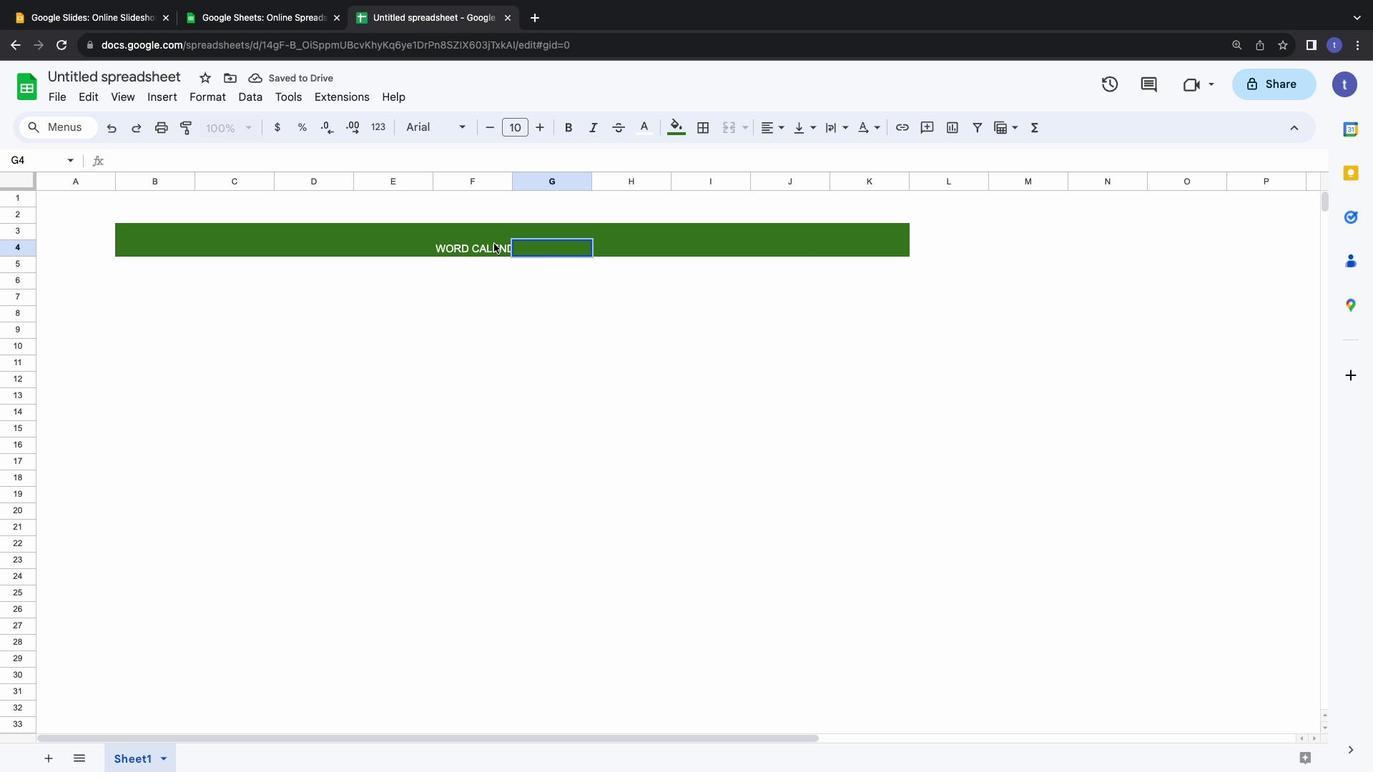 
Action: Mouse moved to (487, 244)
Screenshot: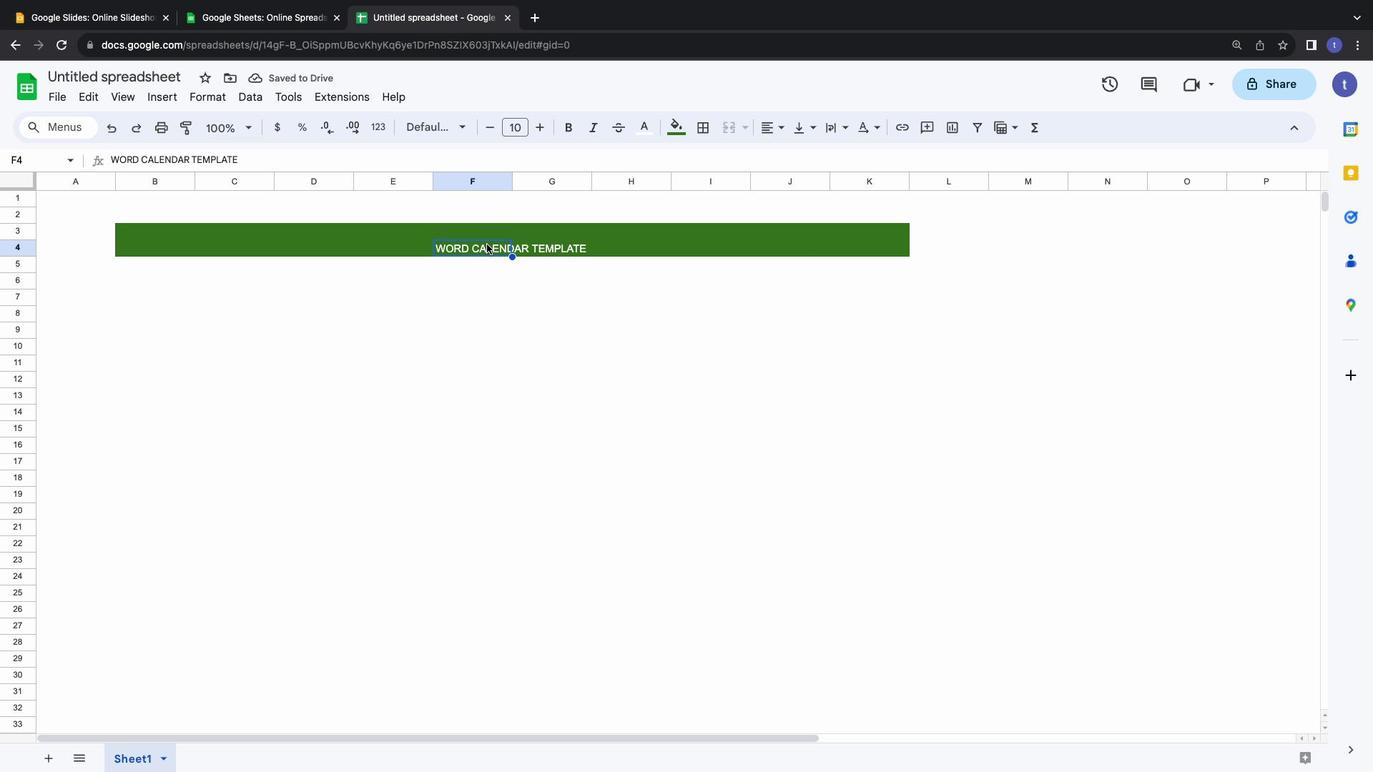 
Action: Mouse pressed left at (487, 244)
Screenshot: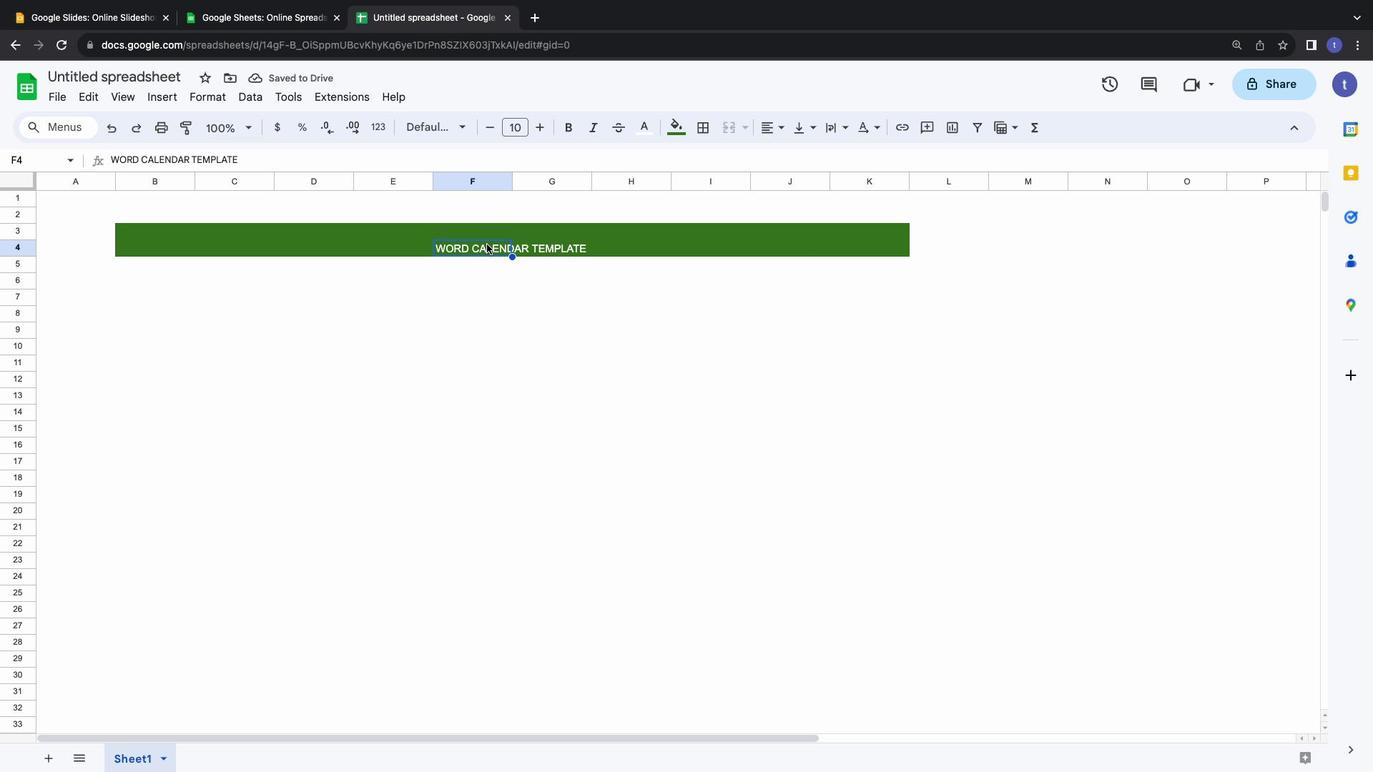 
Action: Mouse pressed left at (487, 244)
Screenshot: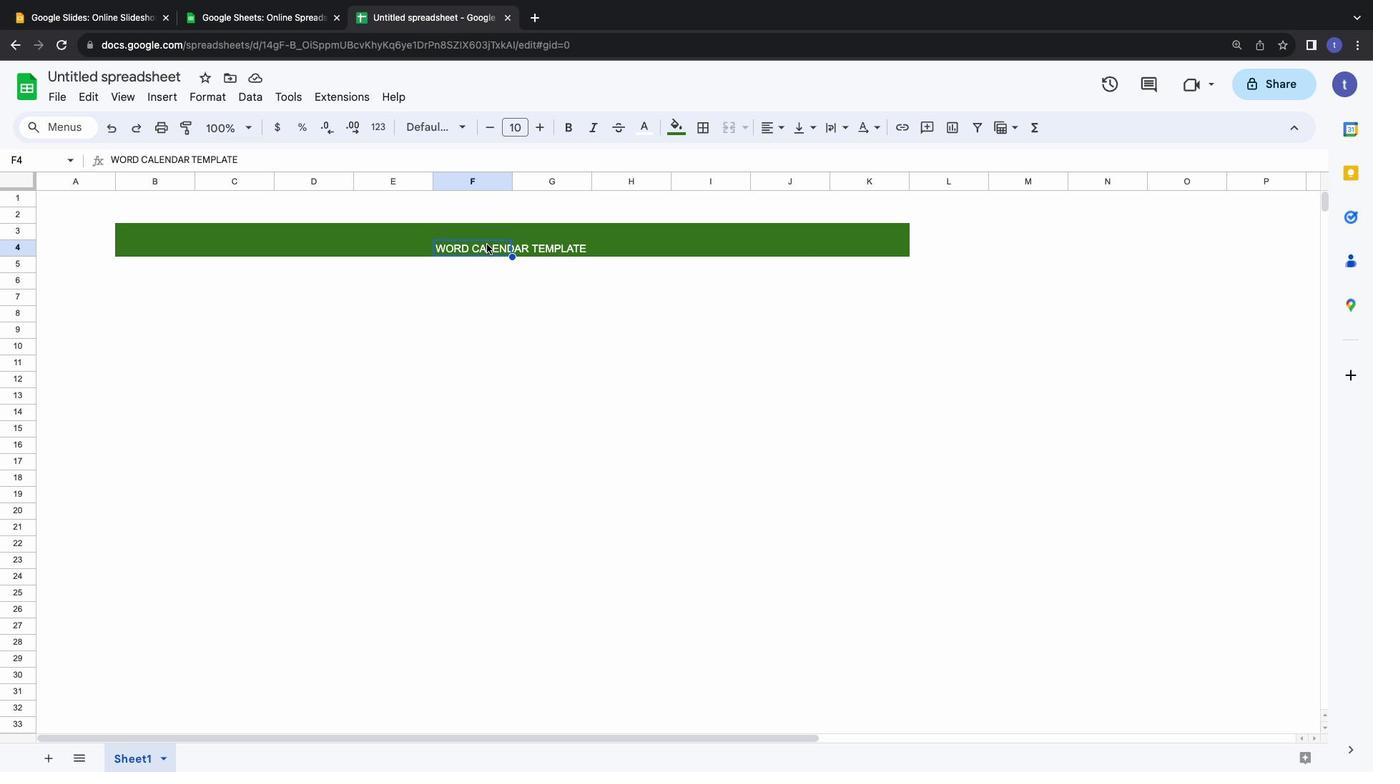 
Action: Mouse pressed left at (487, 244)
Screenshot: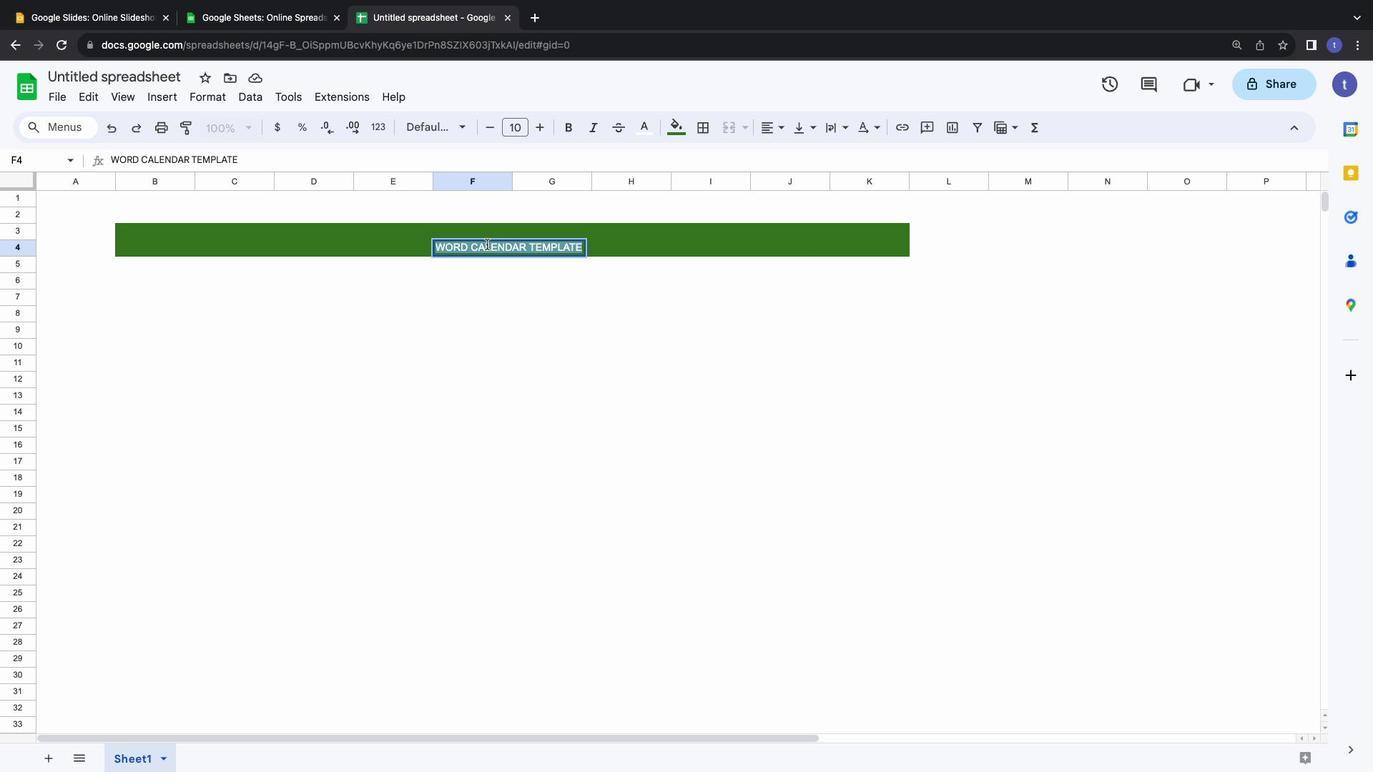 
Action: Mouse moved to (567, 126)
Screenshot: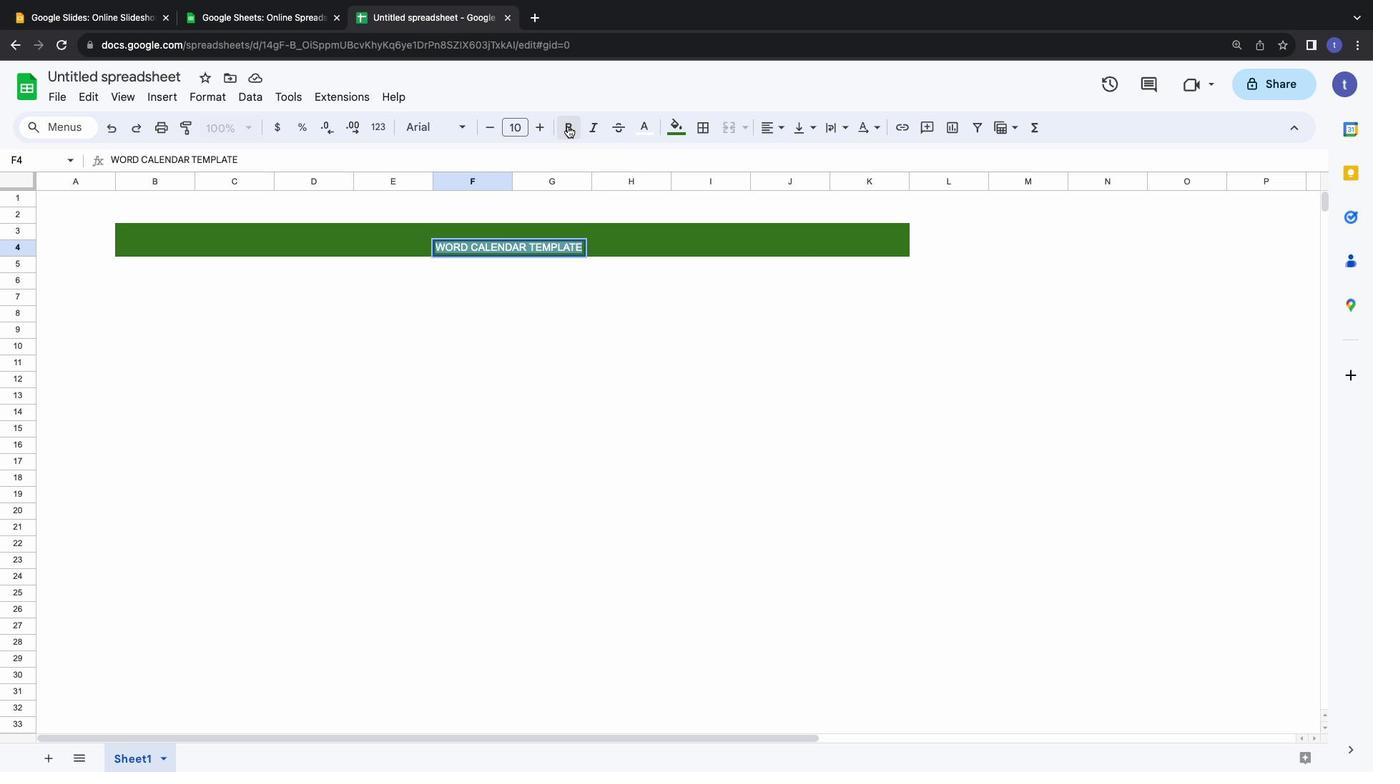 
Action: Mouse pressed left at (567, 126)
Screenshot: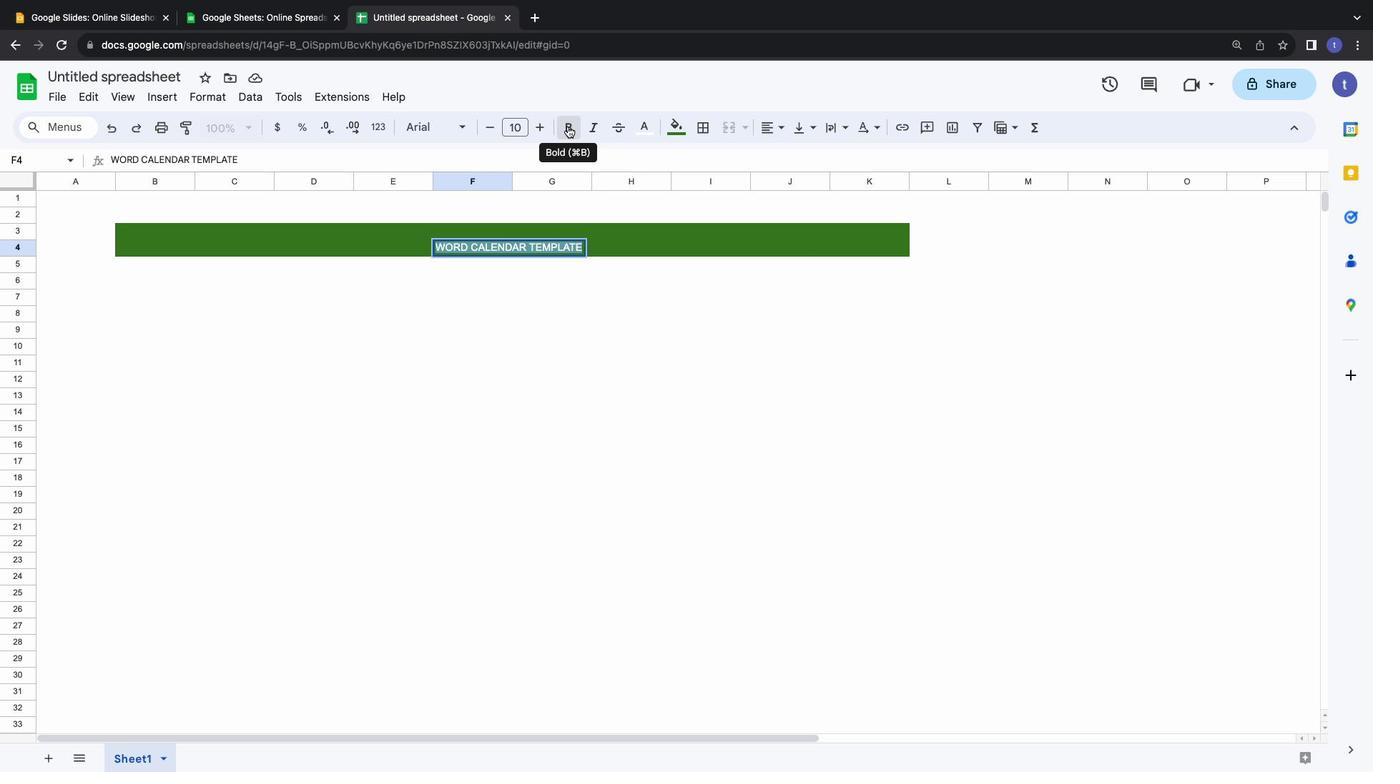 
Action: Mouse moved to (537, 130)
Screenshot: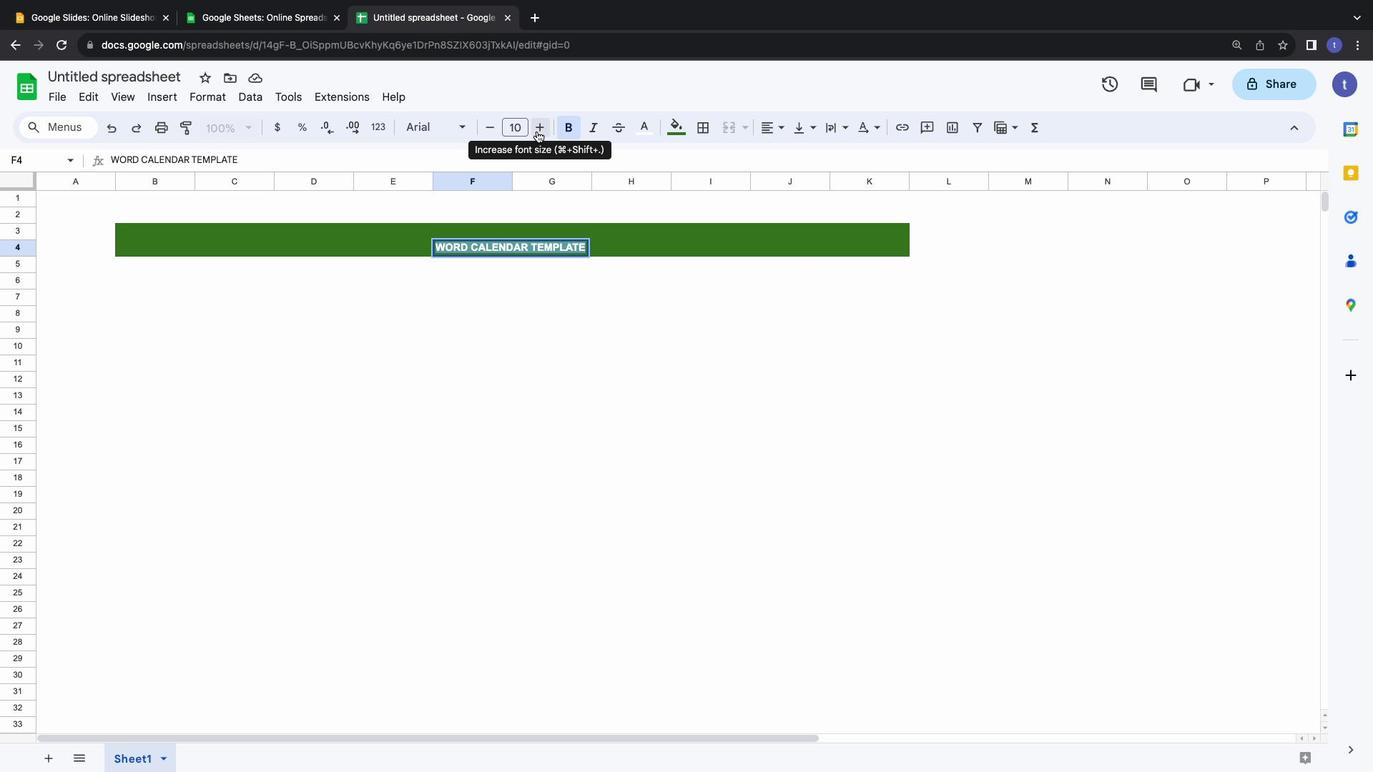 
Action: Mouse pressed left at (537, 130)
Screenshot: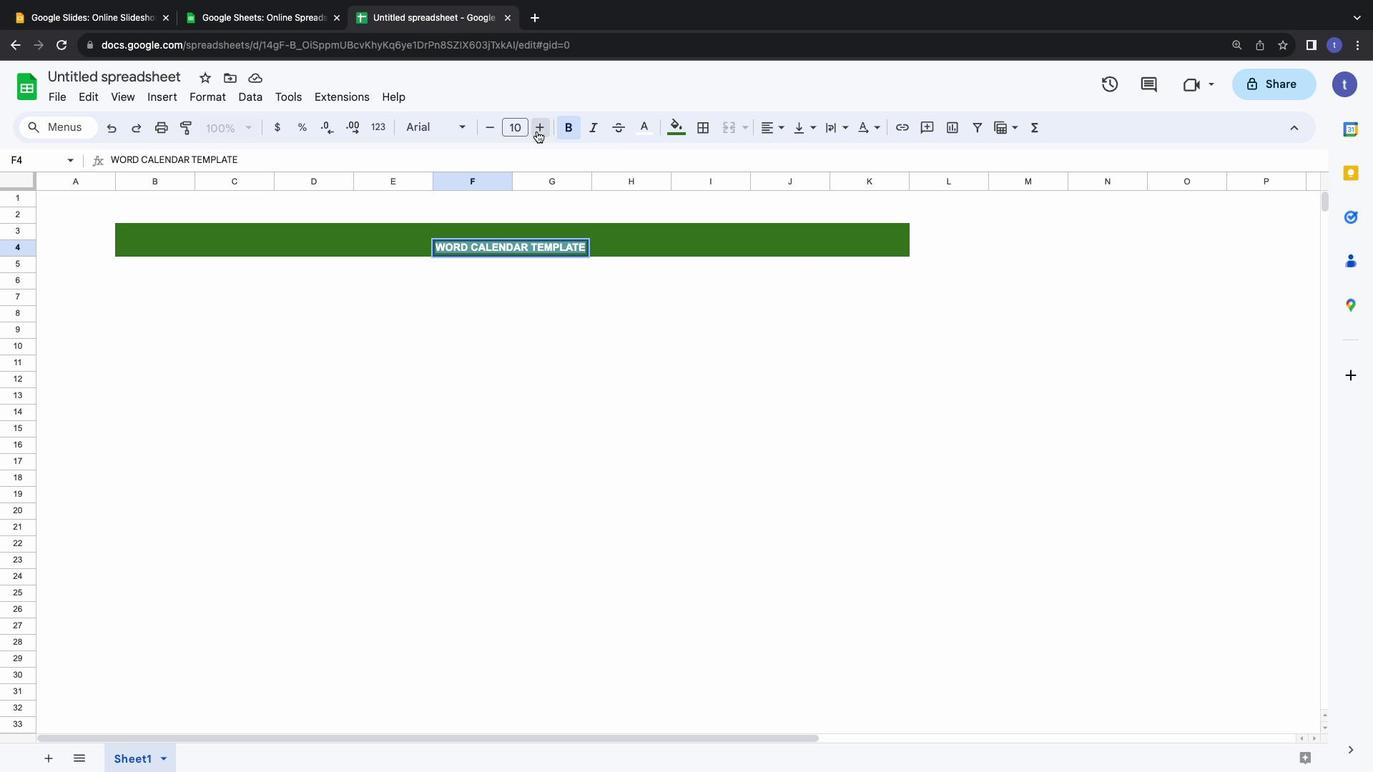 
Action: Mouse pressed left at (537, 130)
Screenshot: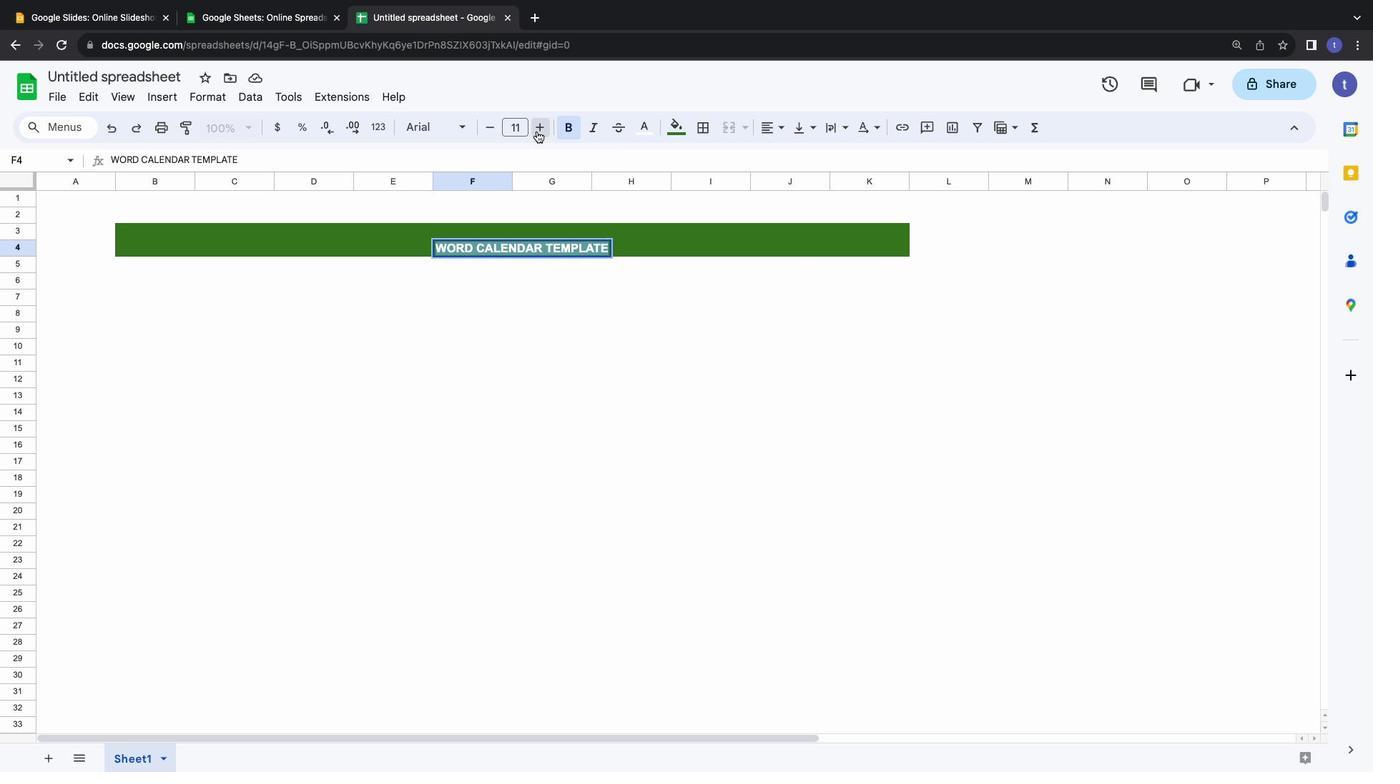 
Action: Mouse pressed left at (537, 130)
Screenshot: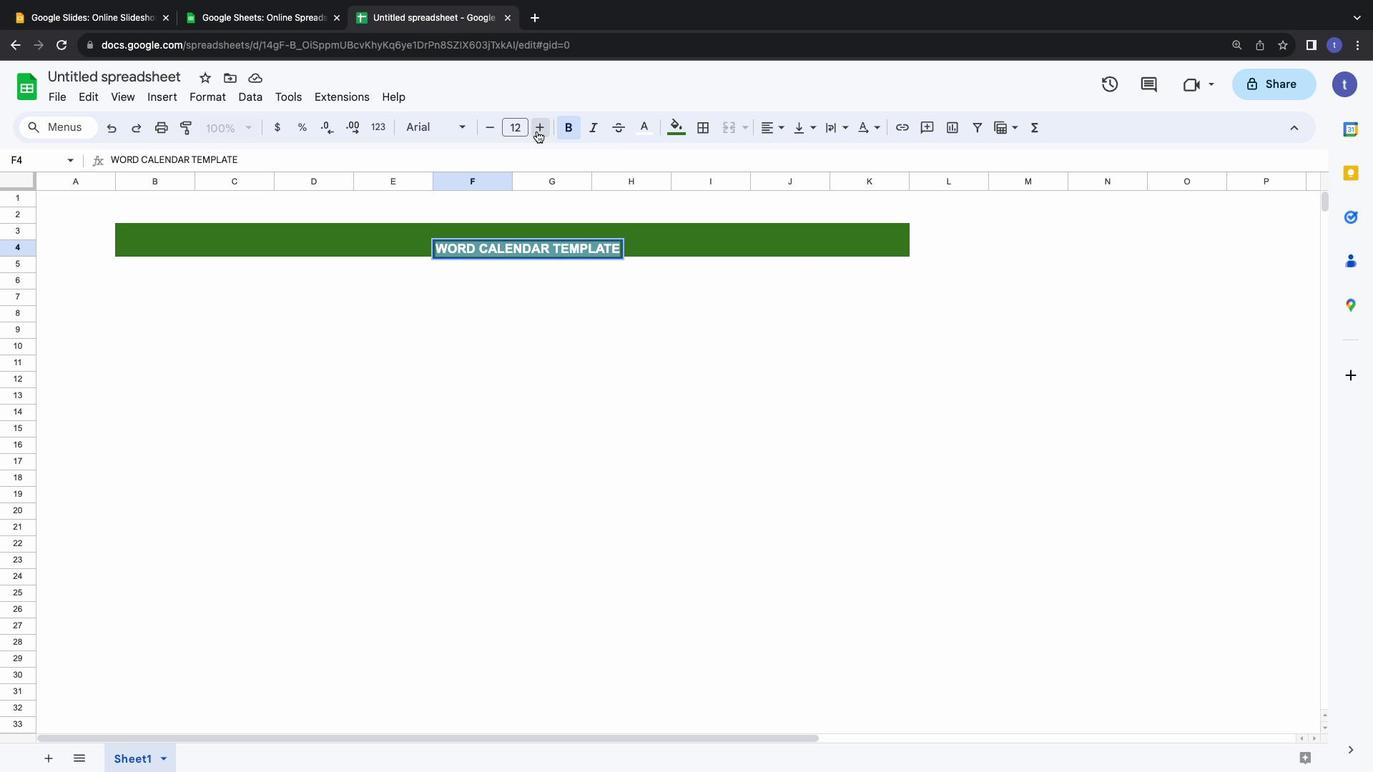 
Action: Mouse pressed left at (537, 130)
Screenshot: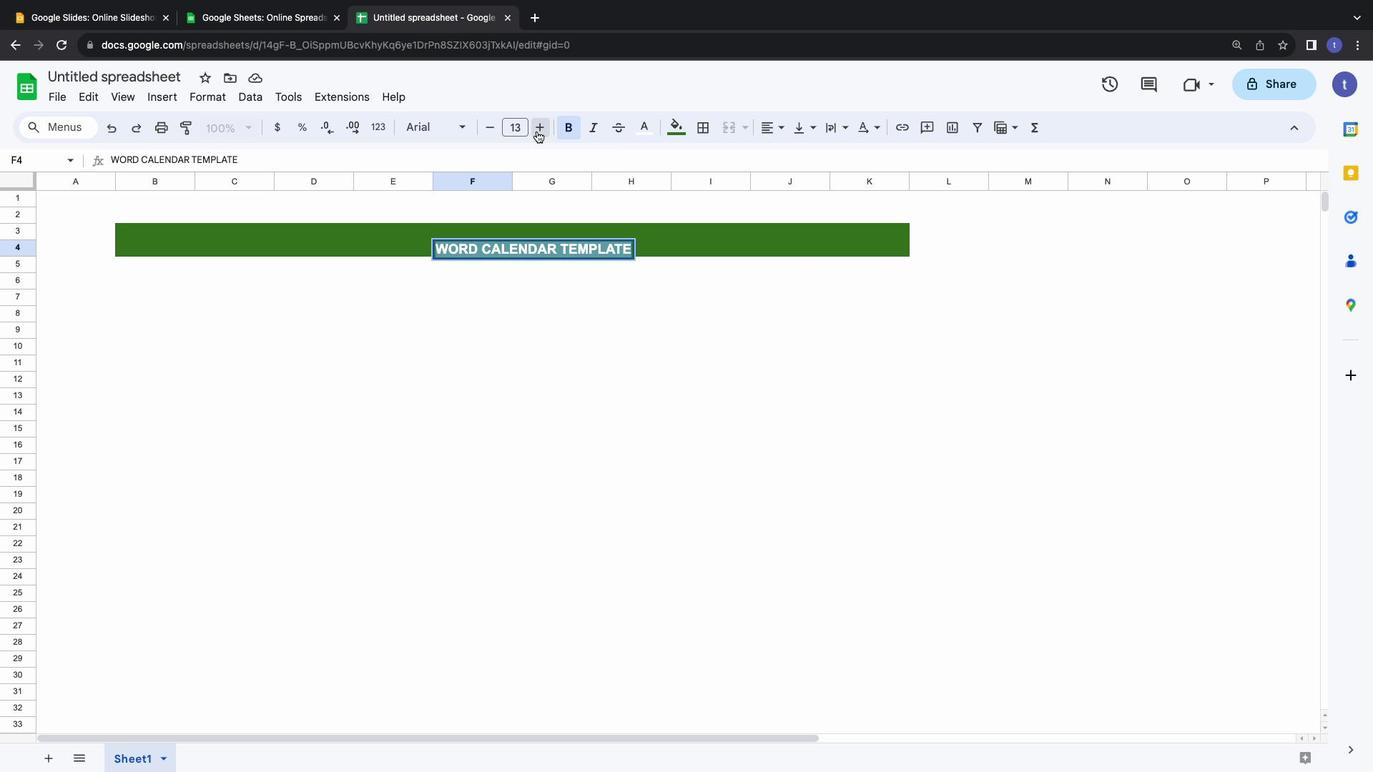
Action: Mouse pressed left at (537, 130)
Screenshot: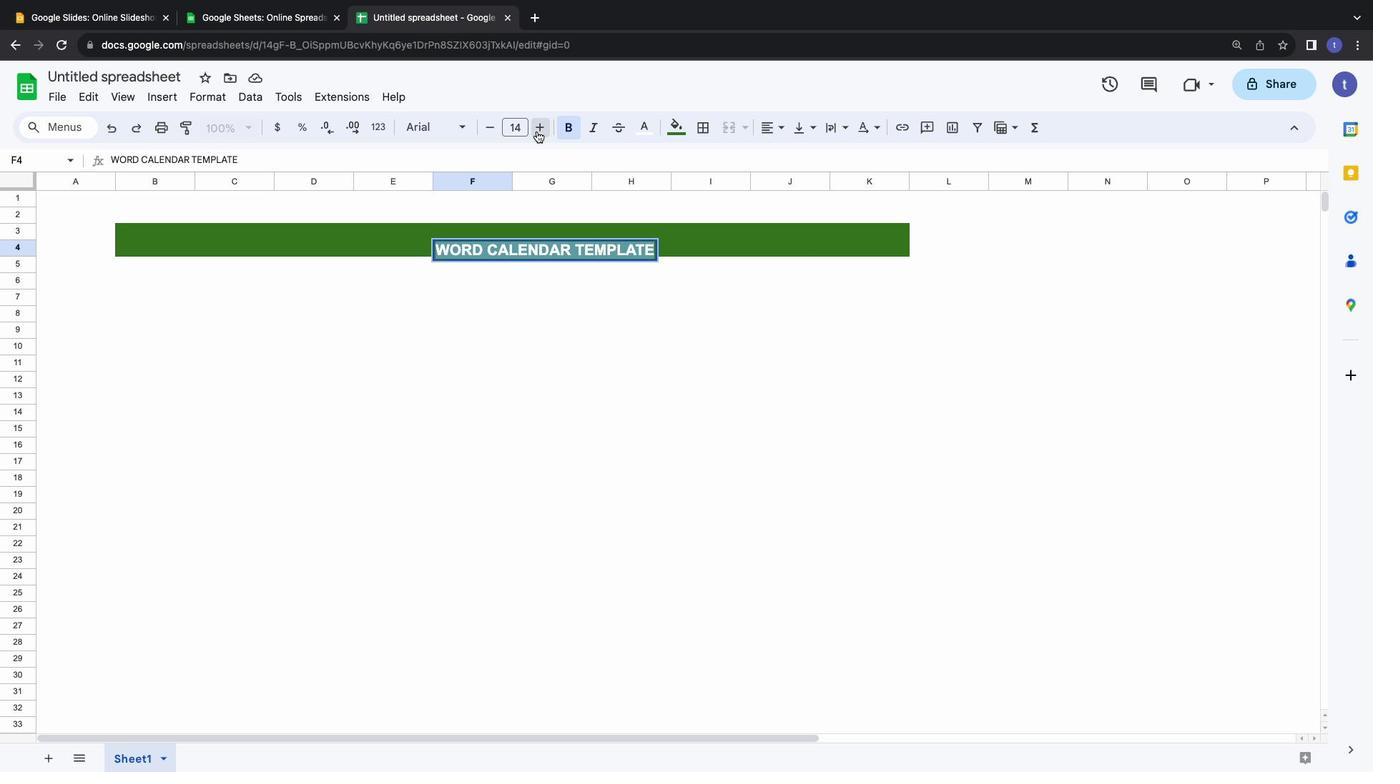 
Action: Mouse pressed left at (537, 130)
Screenshot: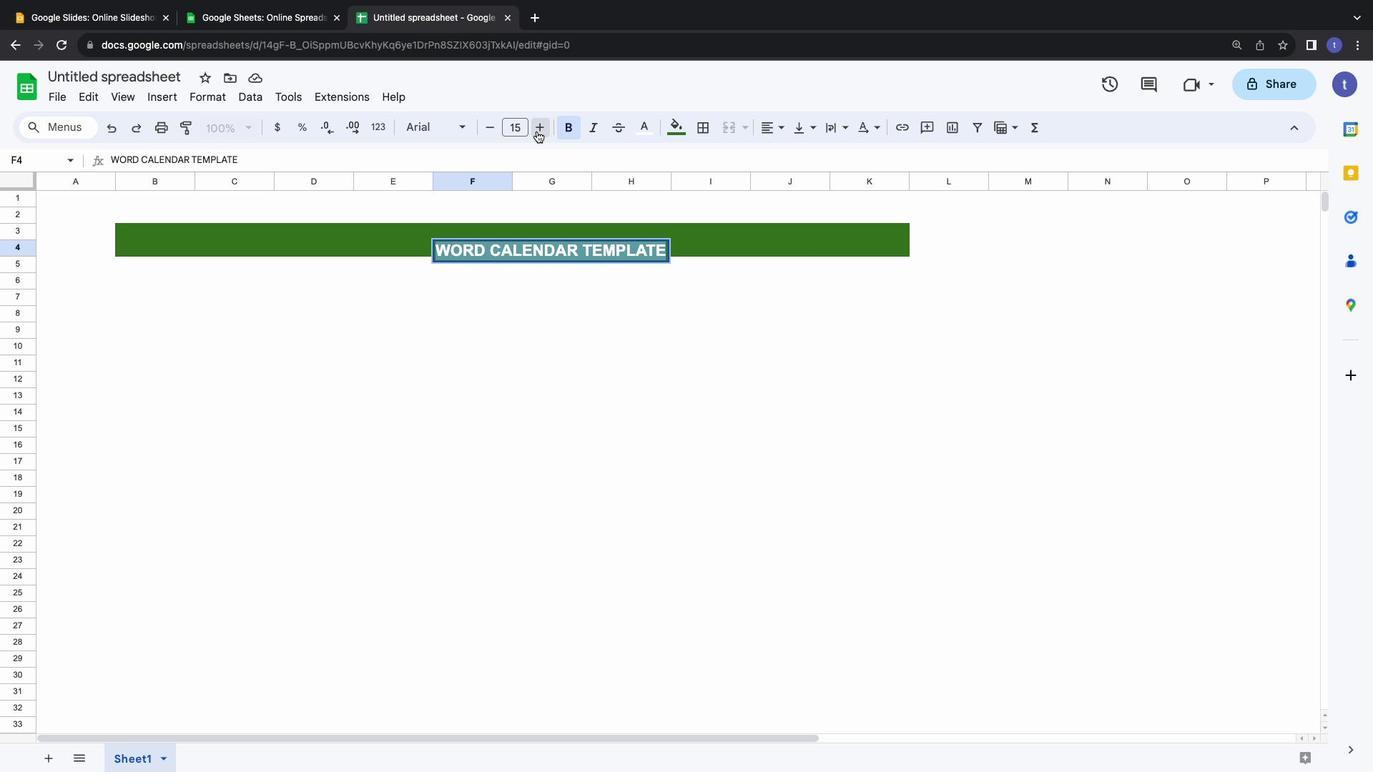 
Action: Mouse moved to (368, 249)
Screenshot: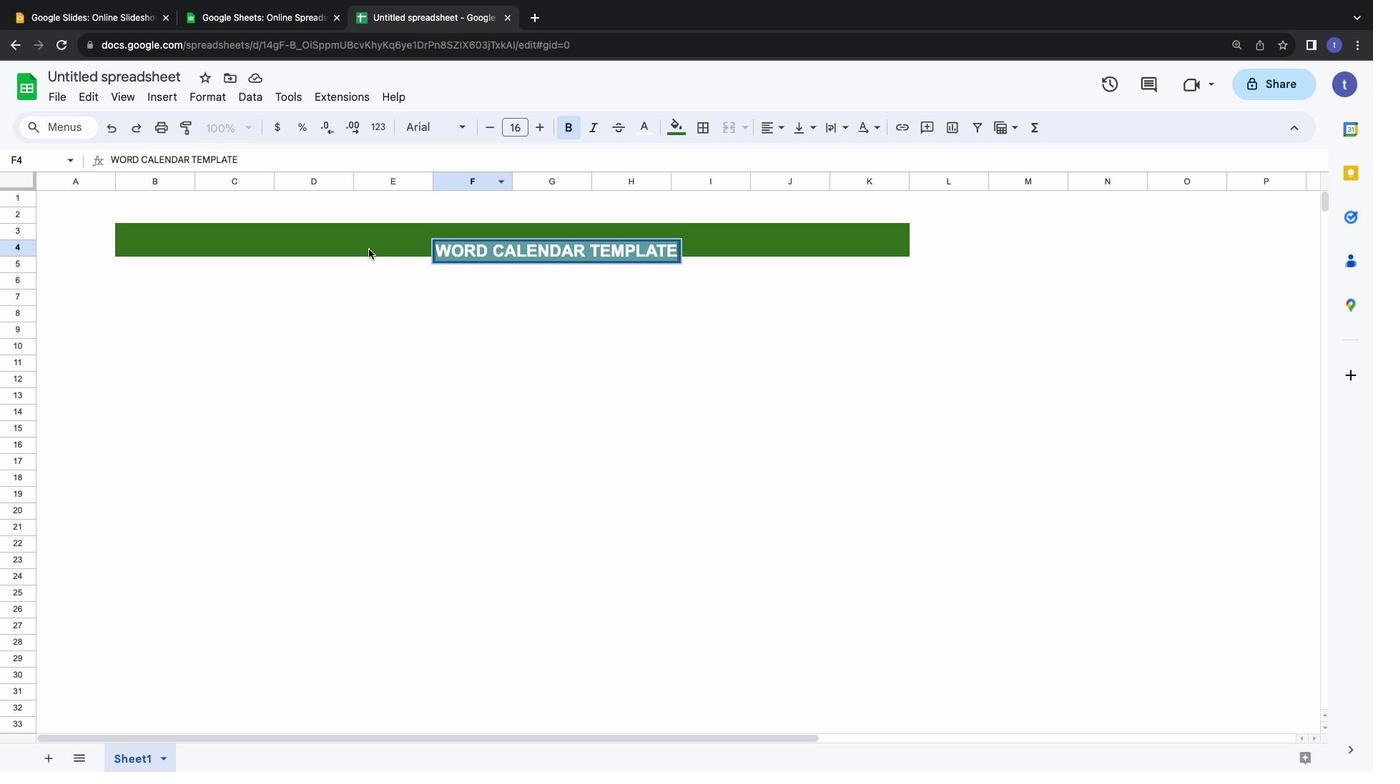 
Action: Mouse pressed left at (368, 249)
Screenshot: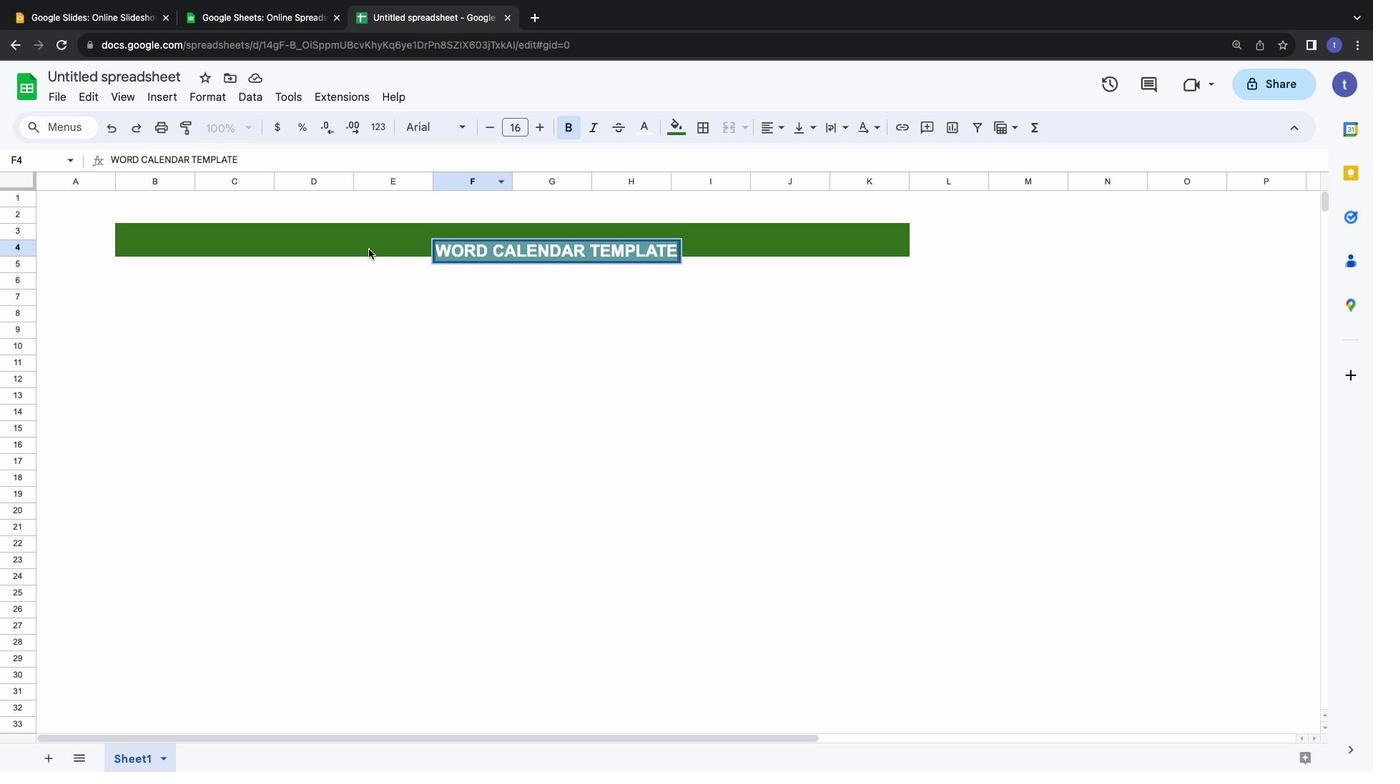 
Action: Mouse moved to (468, 250)
Screenshot: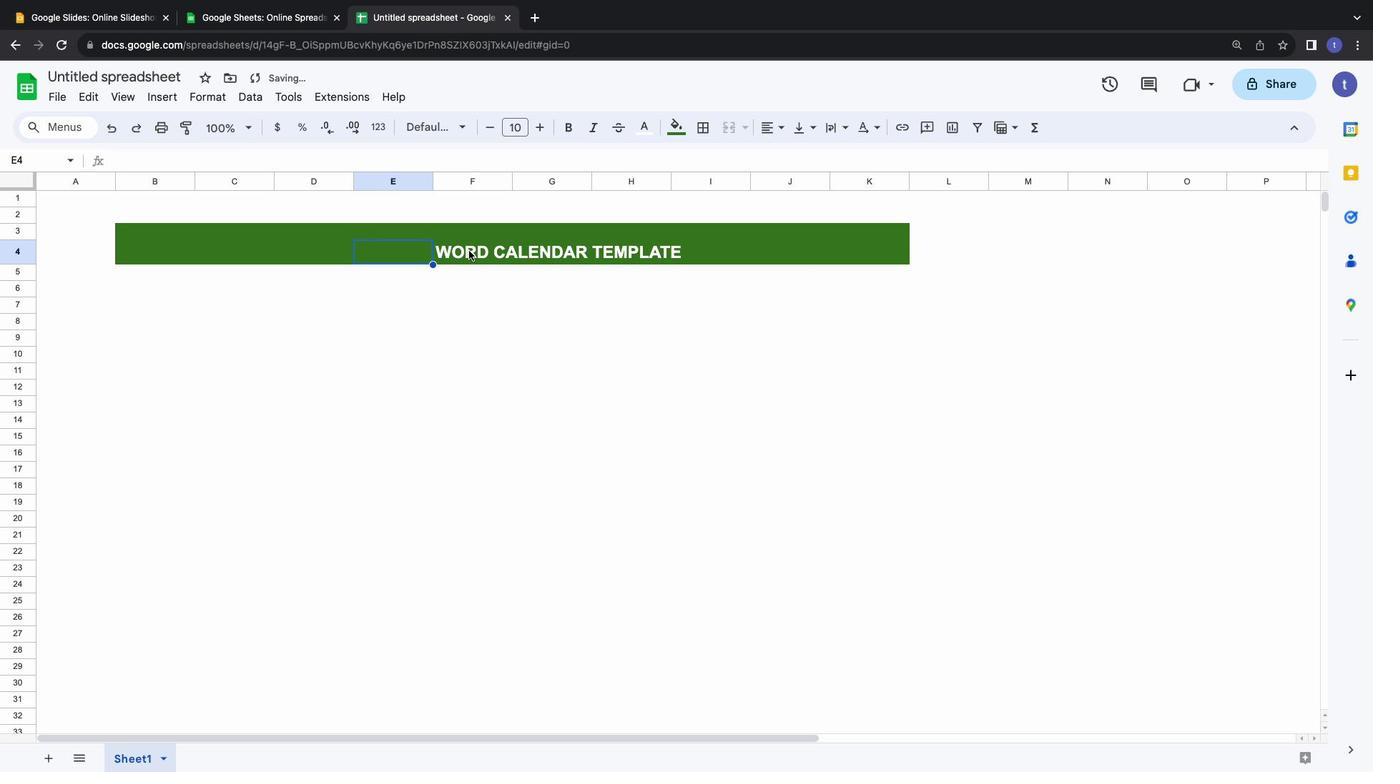 
Action: Mouse pressed left at (468, 250)
Screenshot: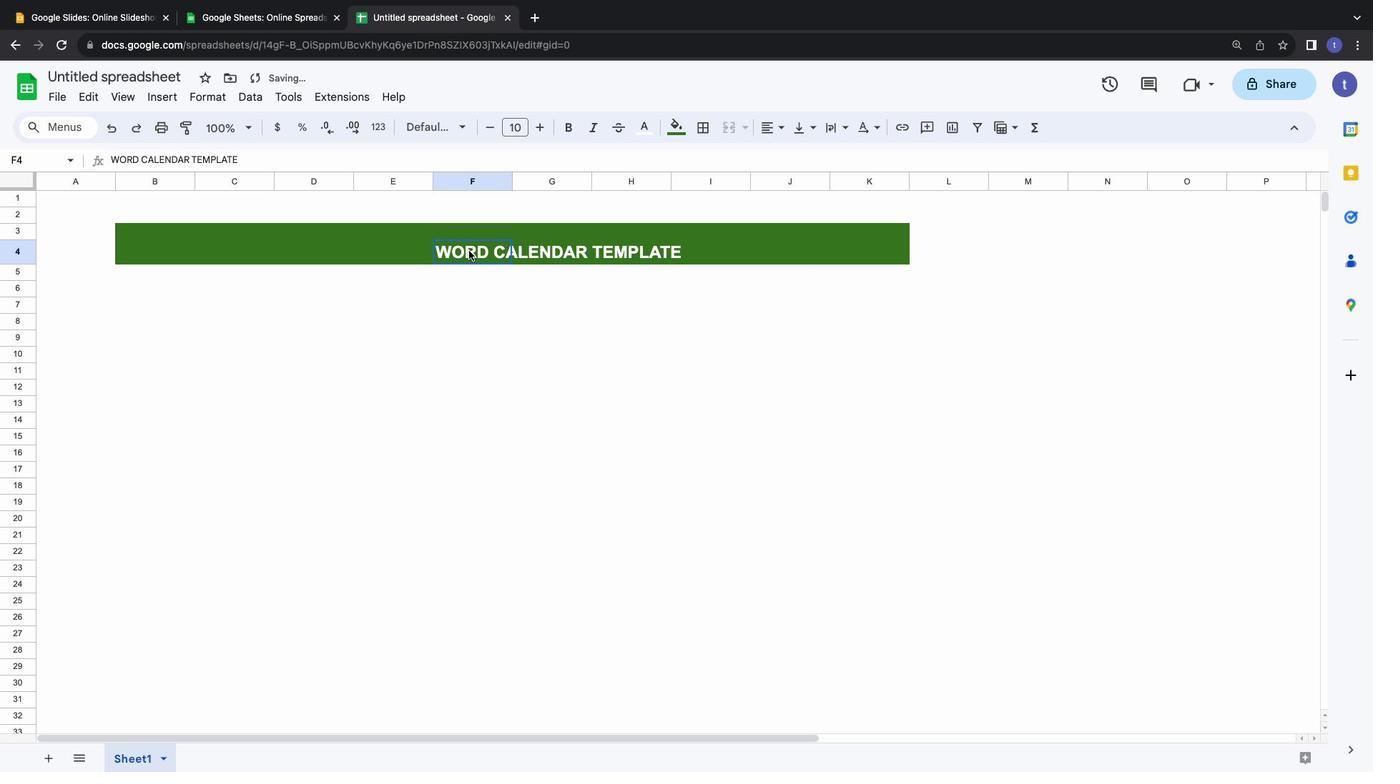 
Action: Mouse moved to (458, 129)
Screenshot: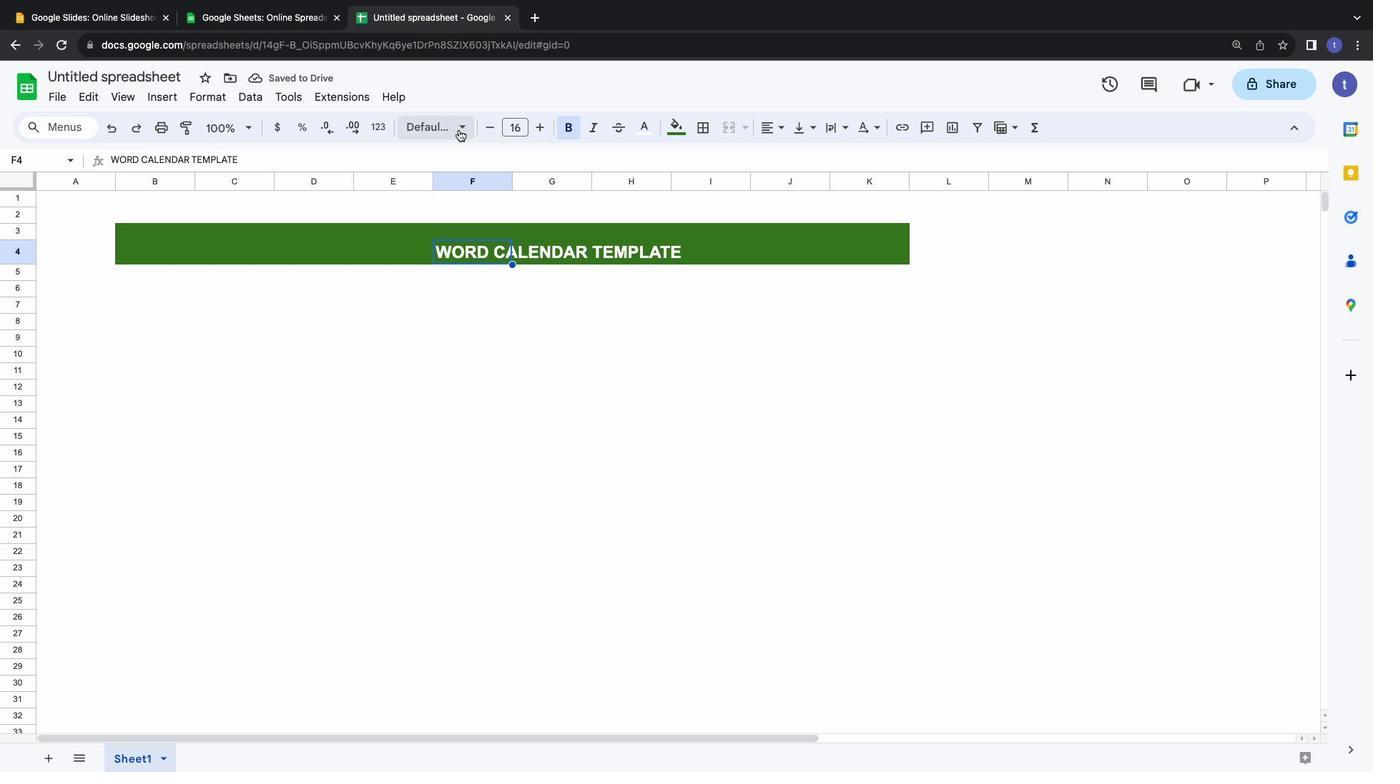 
Action: Mouse pressed left at (458, 129)
Screenshot: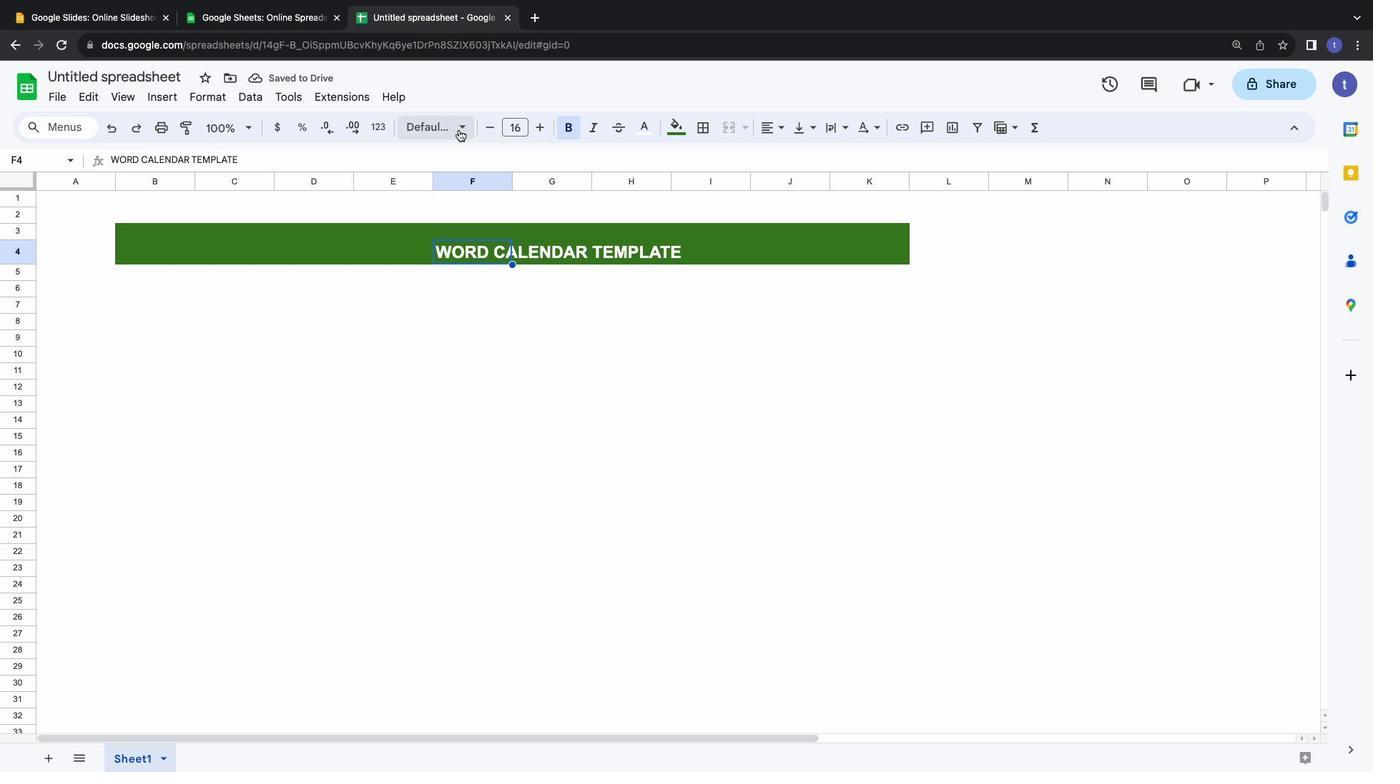 
Action: Mouse moved to (468, 166)
Screenshot: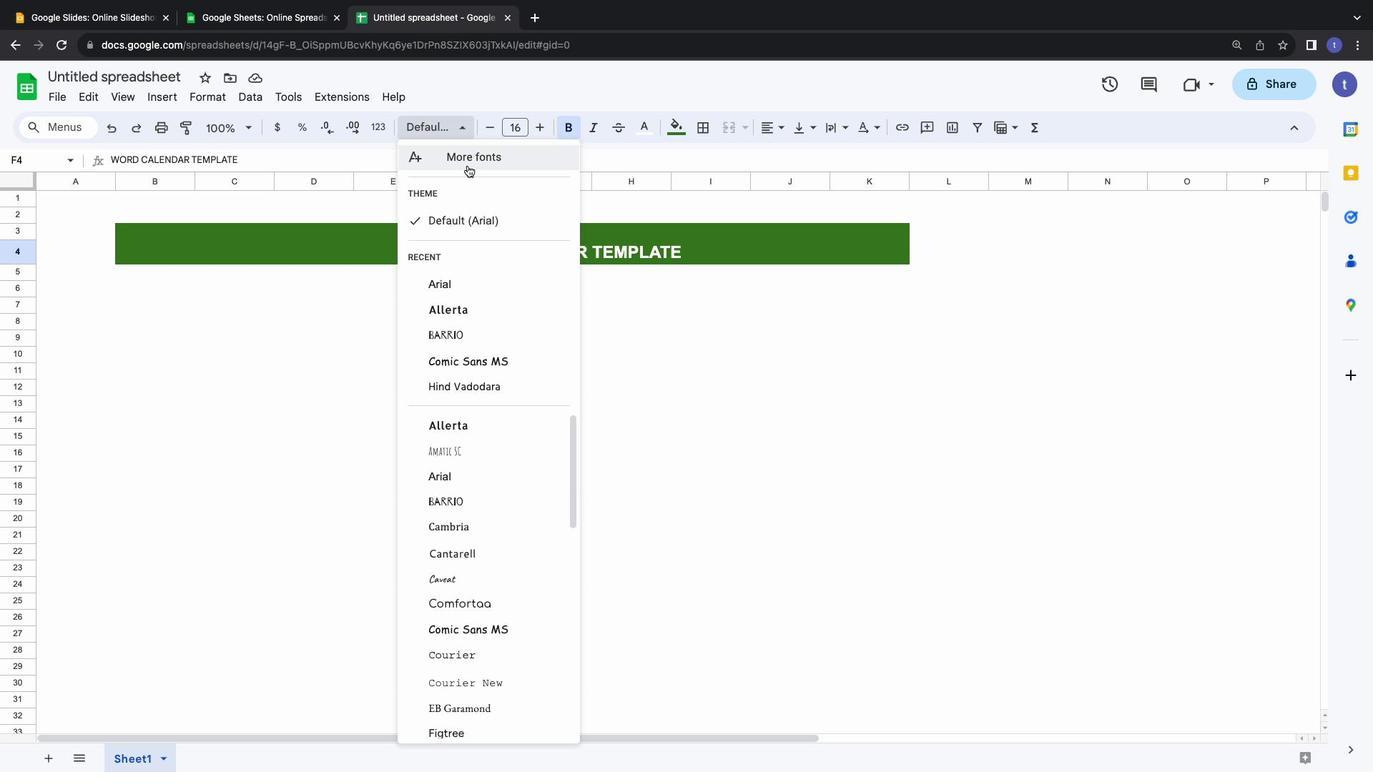 
Action: Mouse pressed left at (468, 166)
Screenshot: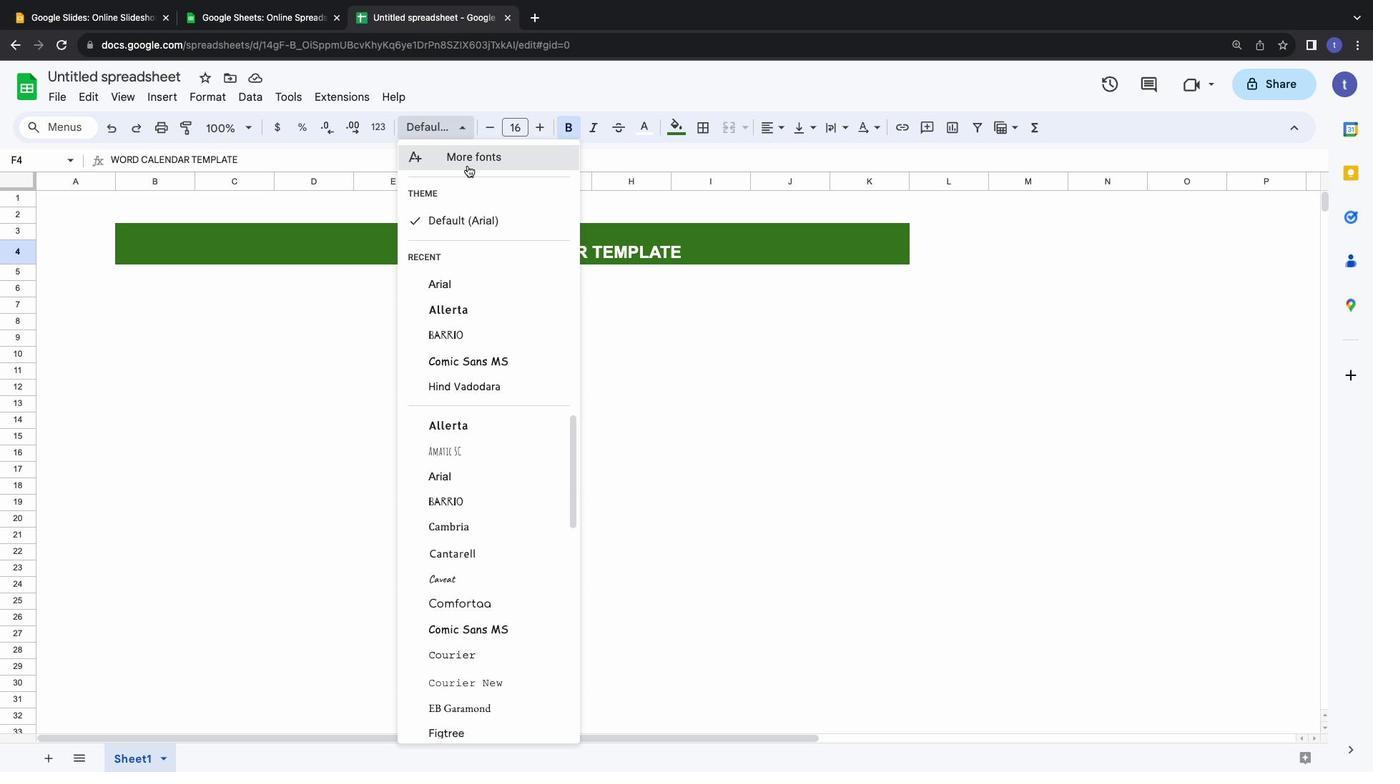
Action: Mouse moved to (469, 238)
Screenshot: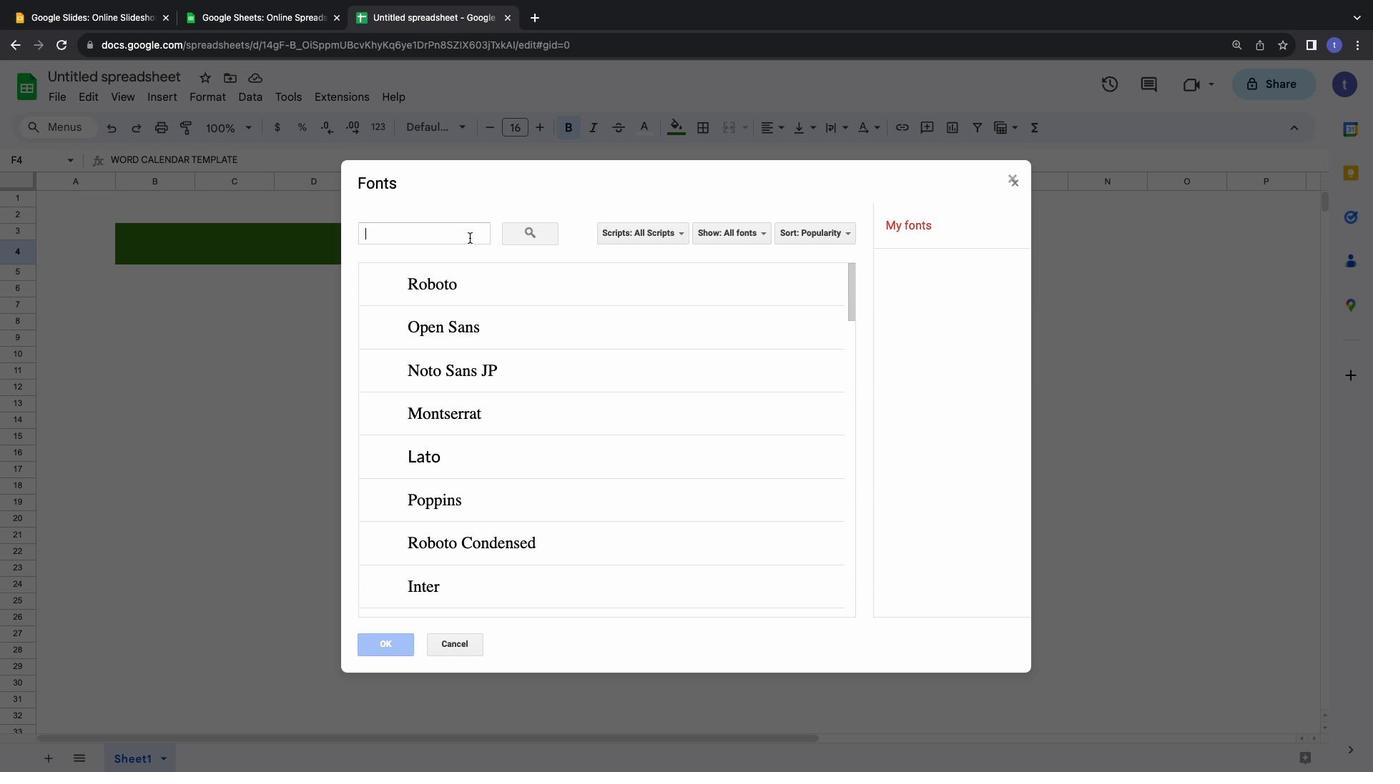 
Action: Mouse pressed left at (469, 238)
Screenshot: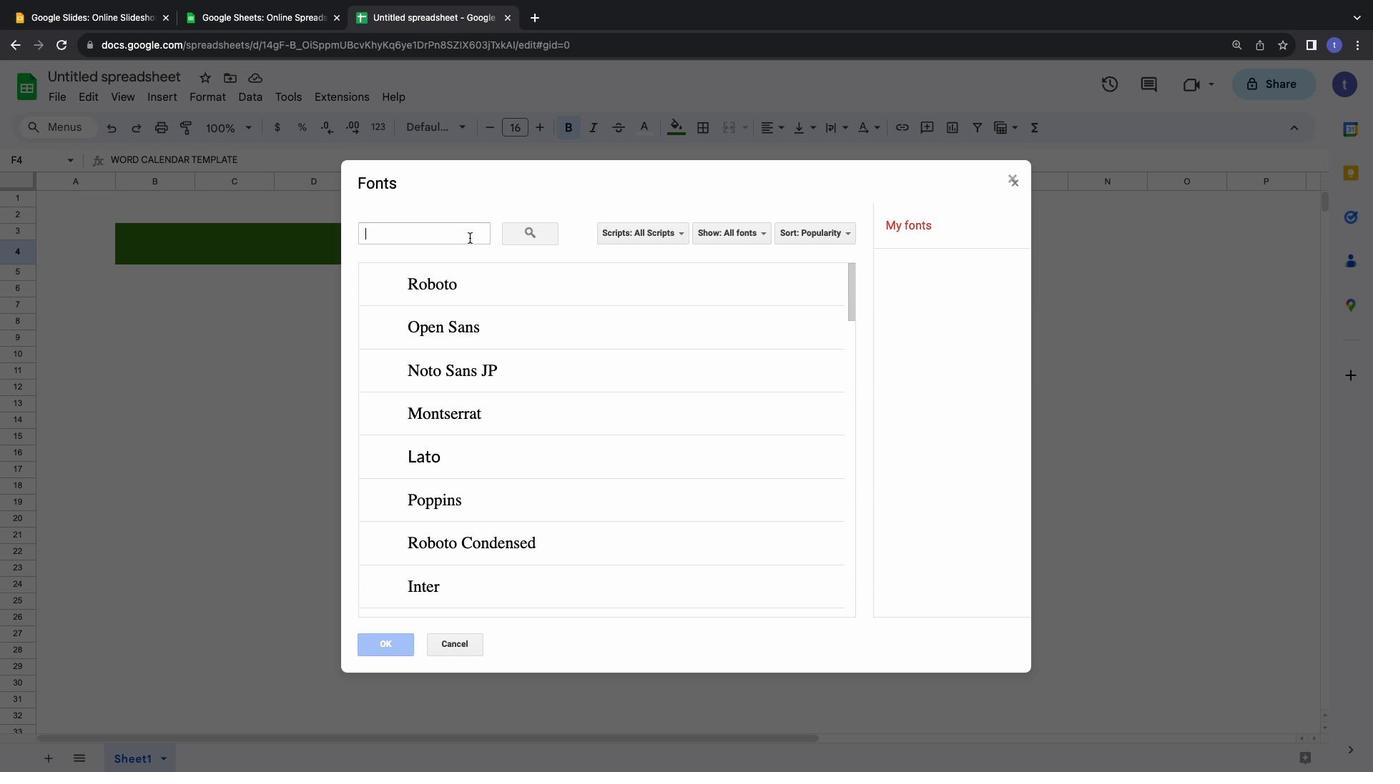 
Action: Mouse moved to (469, 238)
Screenshot: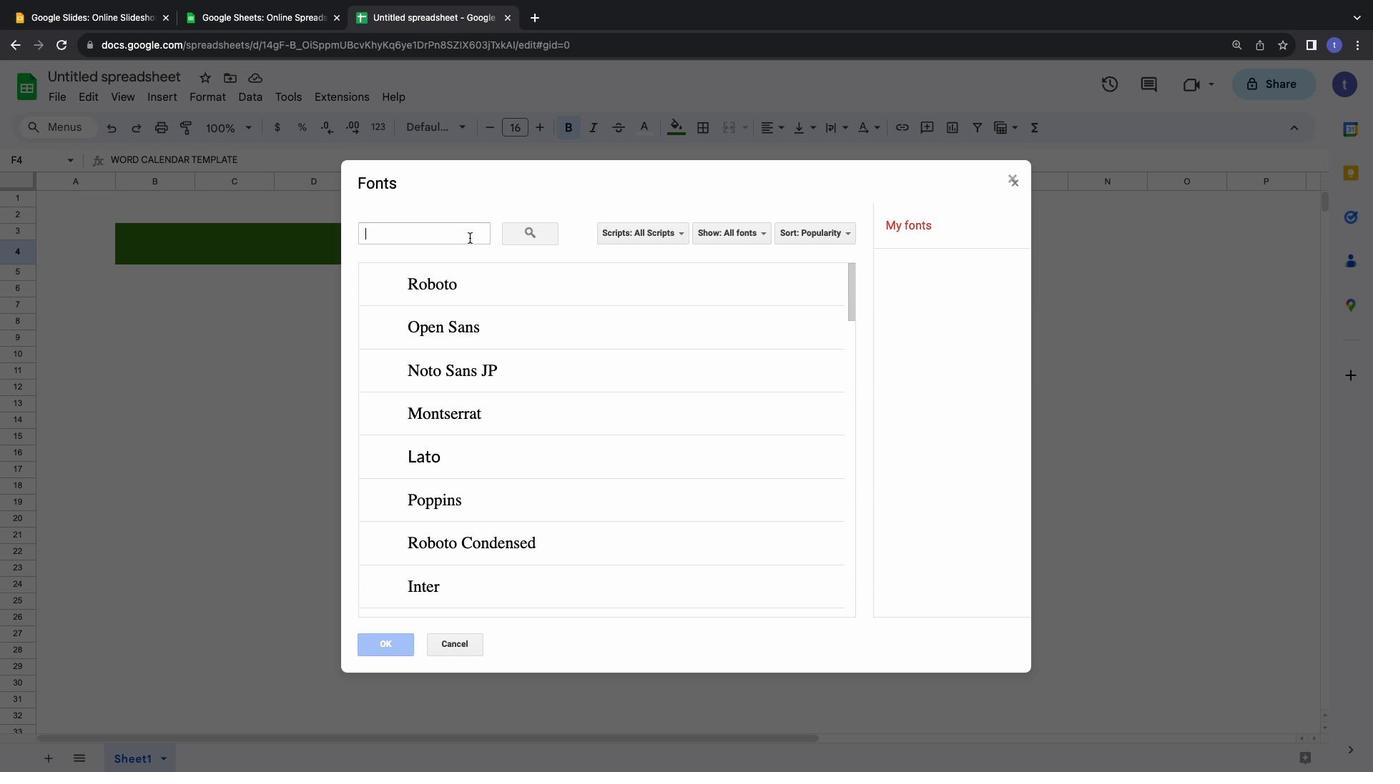 
Action: Key pressed 't''i''m''e''s'
Screenshot: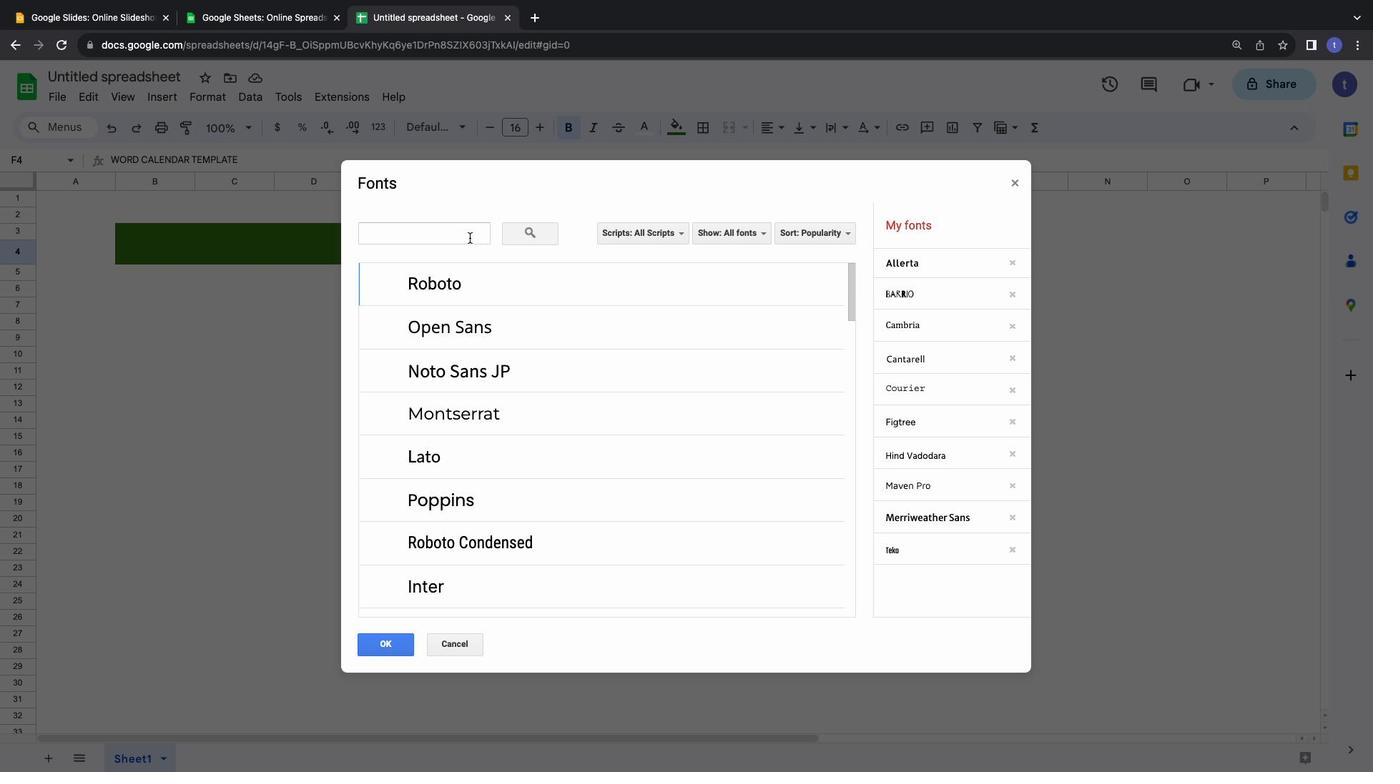 
Action: Mouse moved to (459, 236)
Screenshot: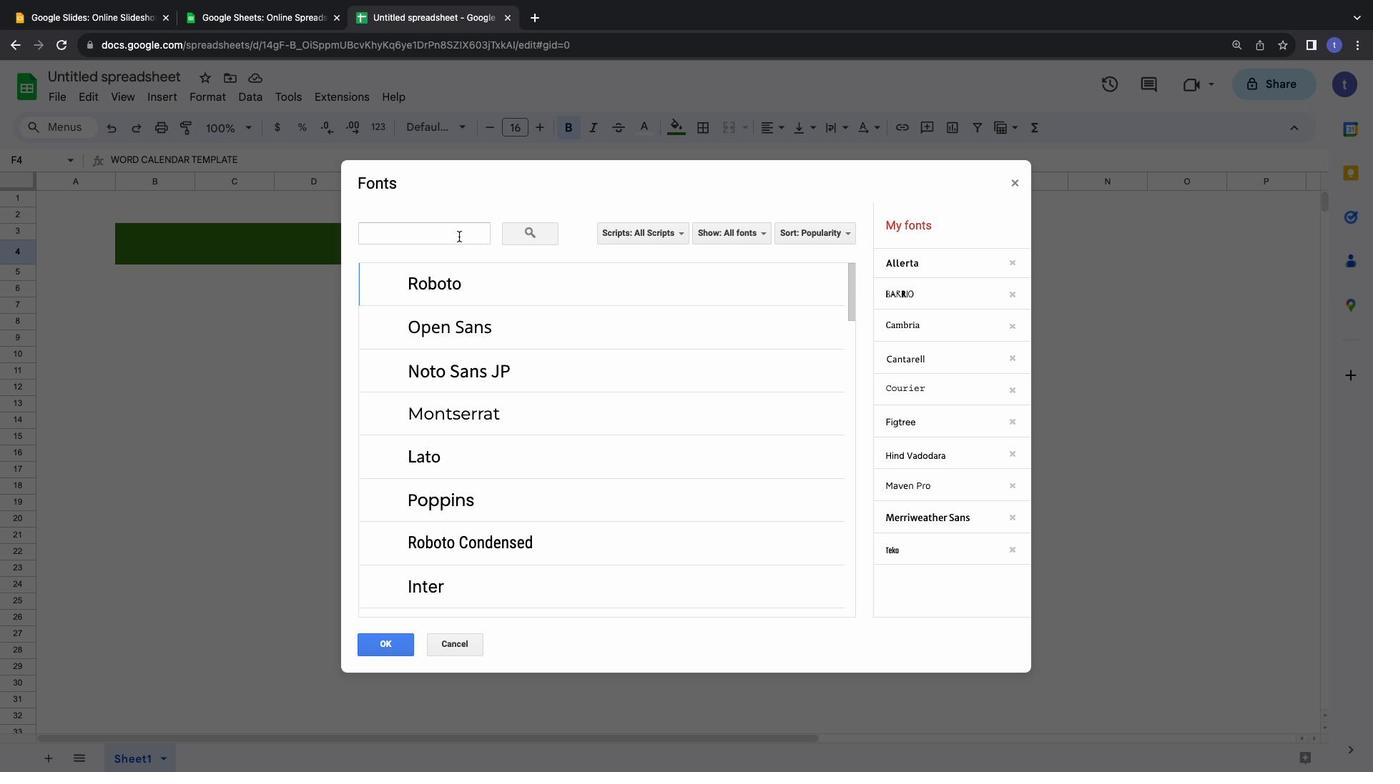 
Action: Mouse pressed left at (459, 236)
Screenshot: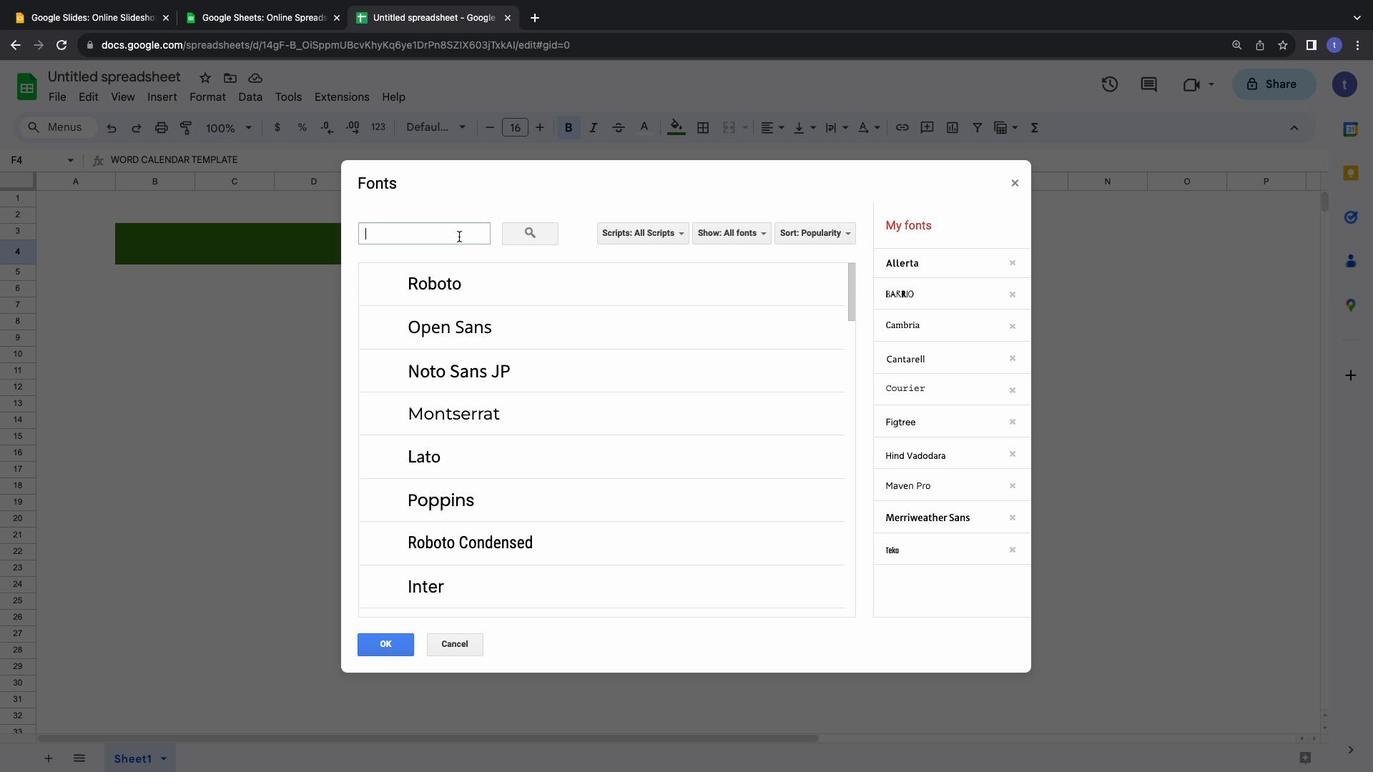 
Action: Key pressed 't''i''m'
Screenshot: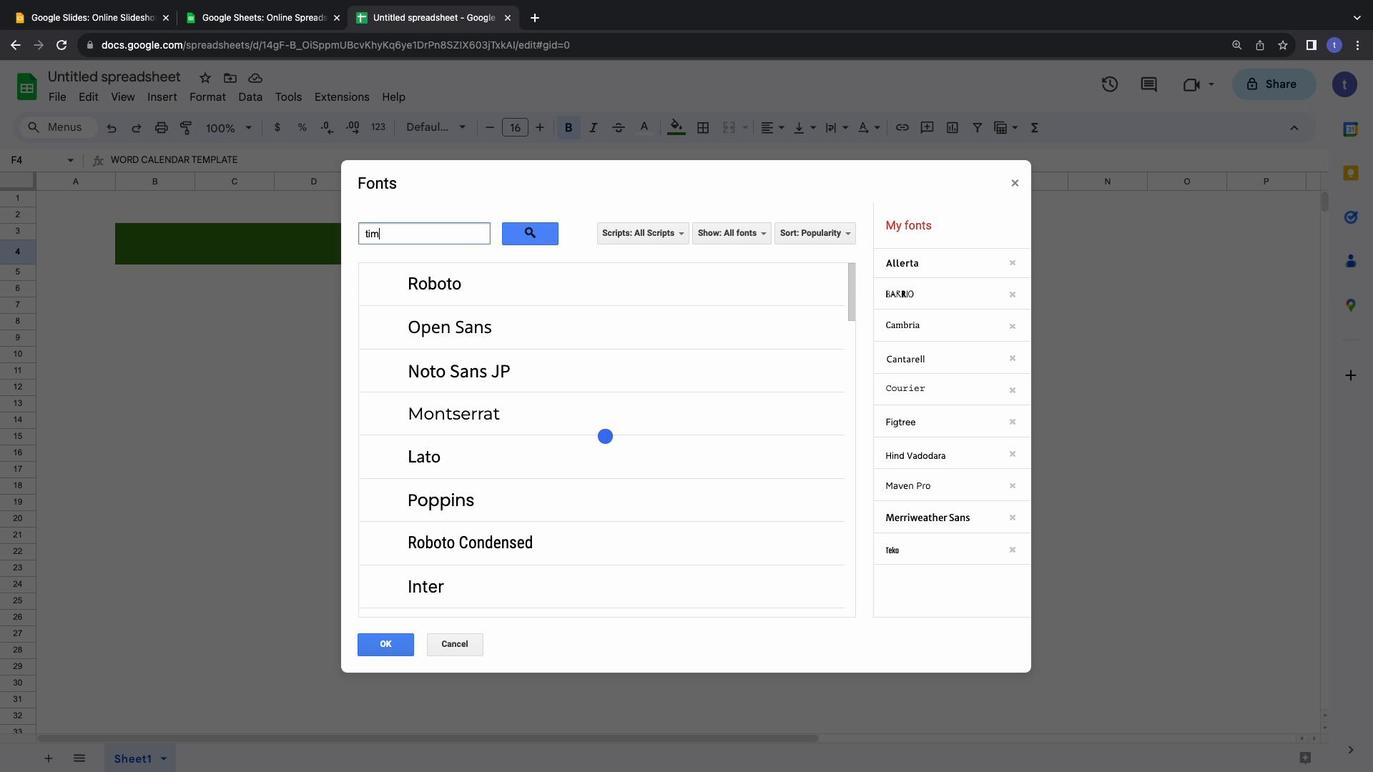 
Action: Mouse moved to (494, 364)
Screenshot: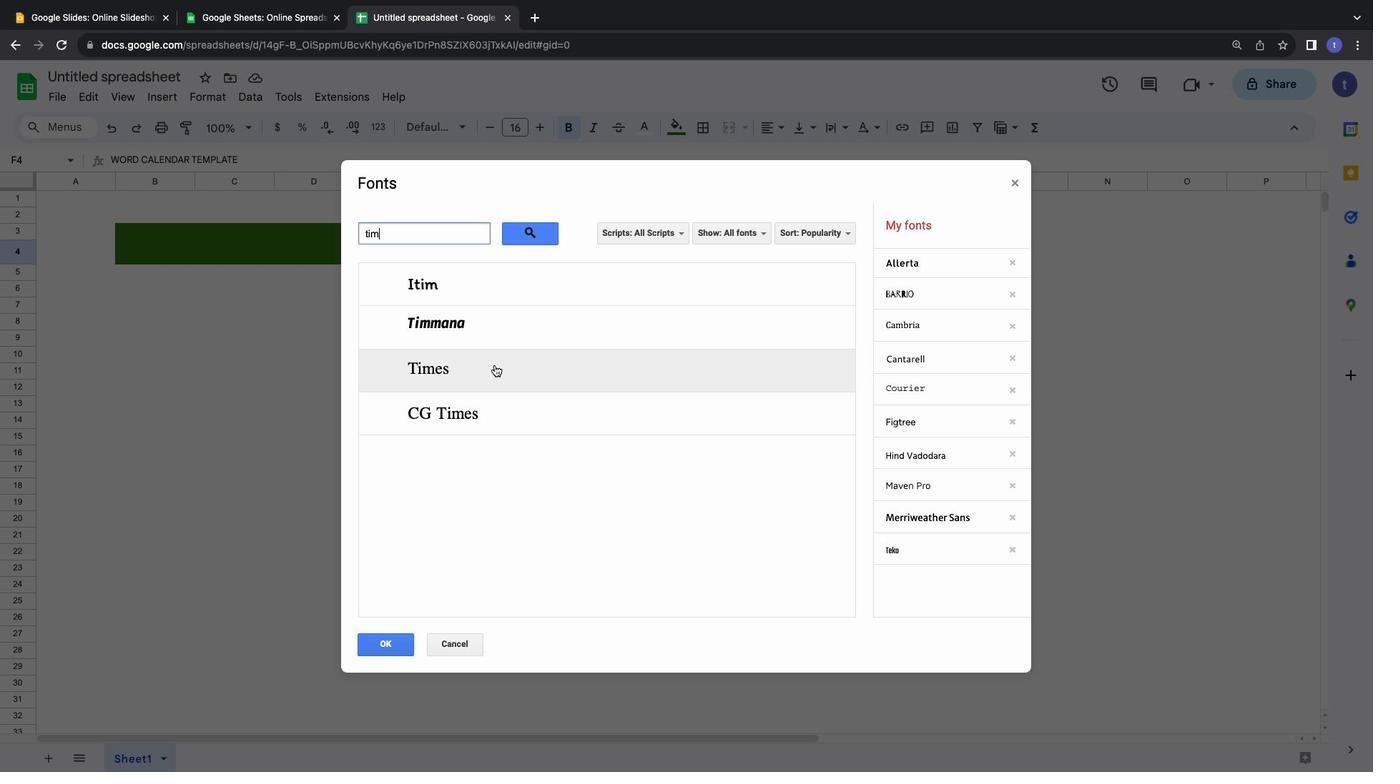 
Action: Mouse pressed left at (494, 364)
Screenshot: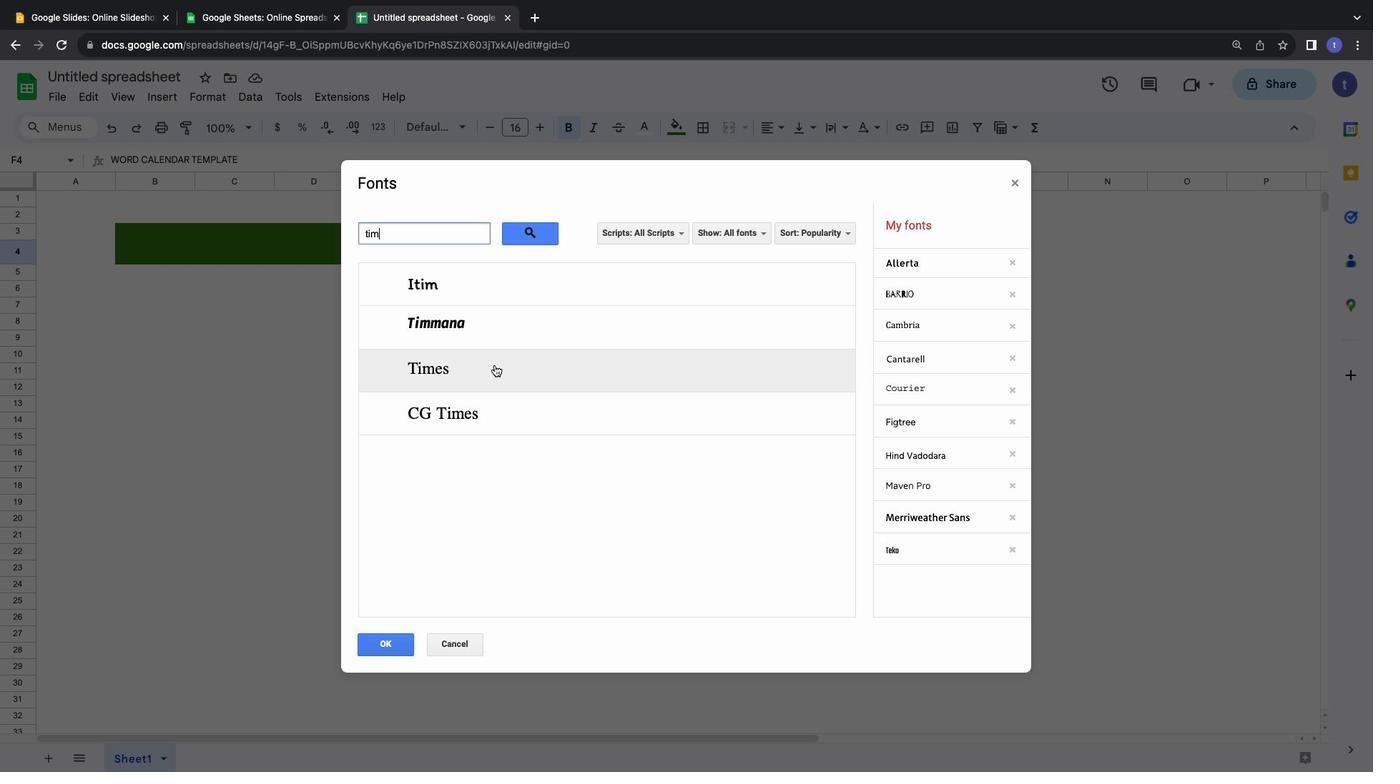 
Action: Mouse moved to (391, 639)
Screenshot: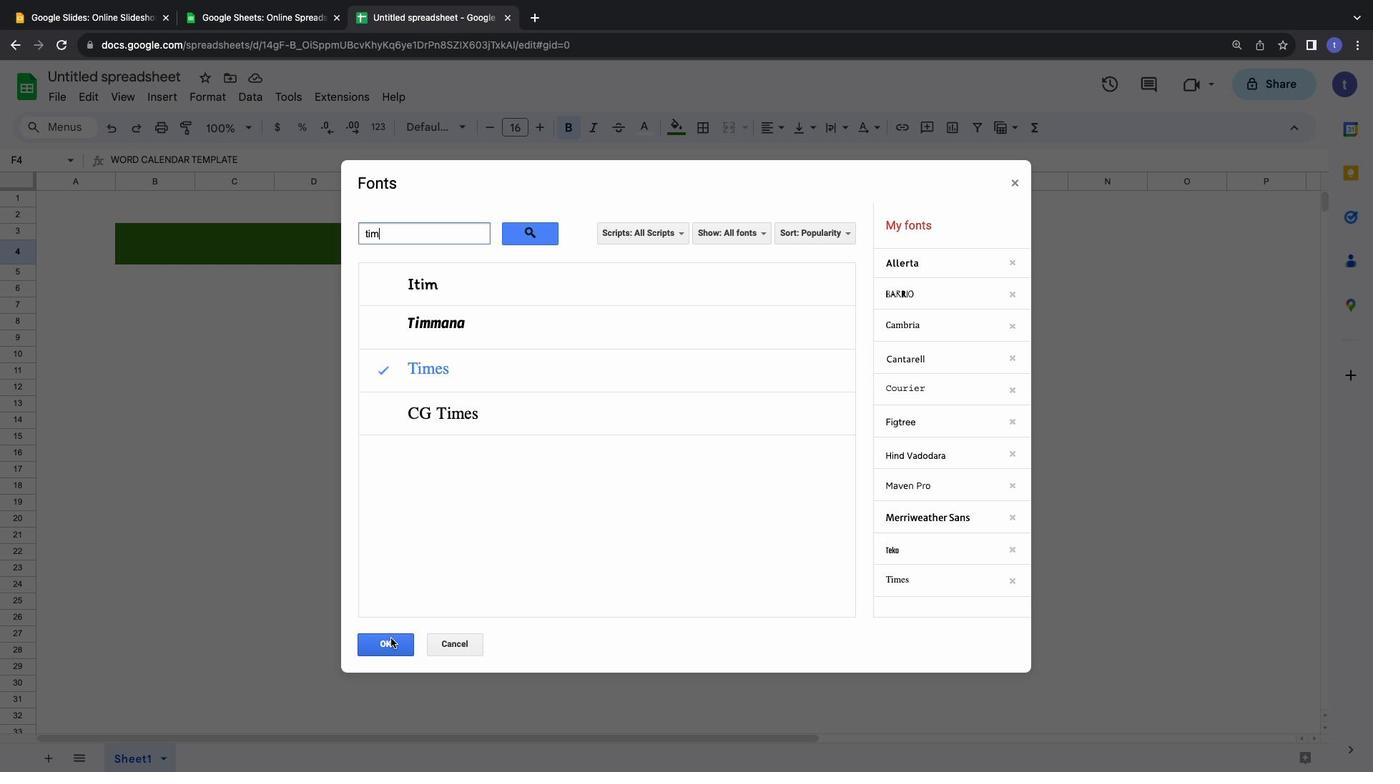 
Action: Mouse pressed left at (391, 639)
Screenshot: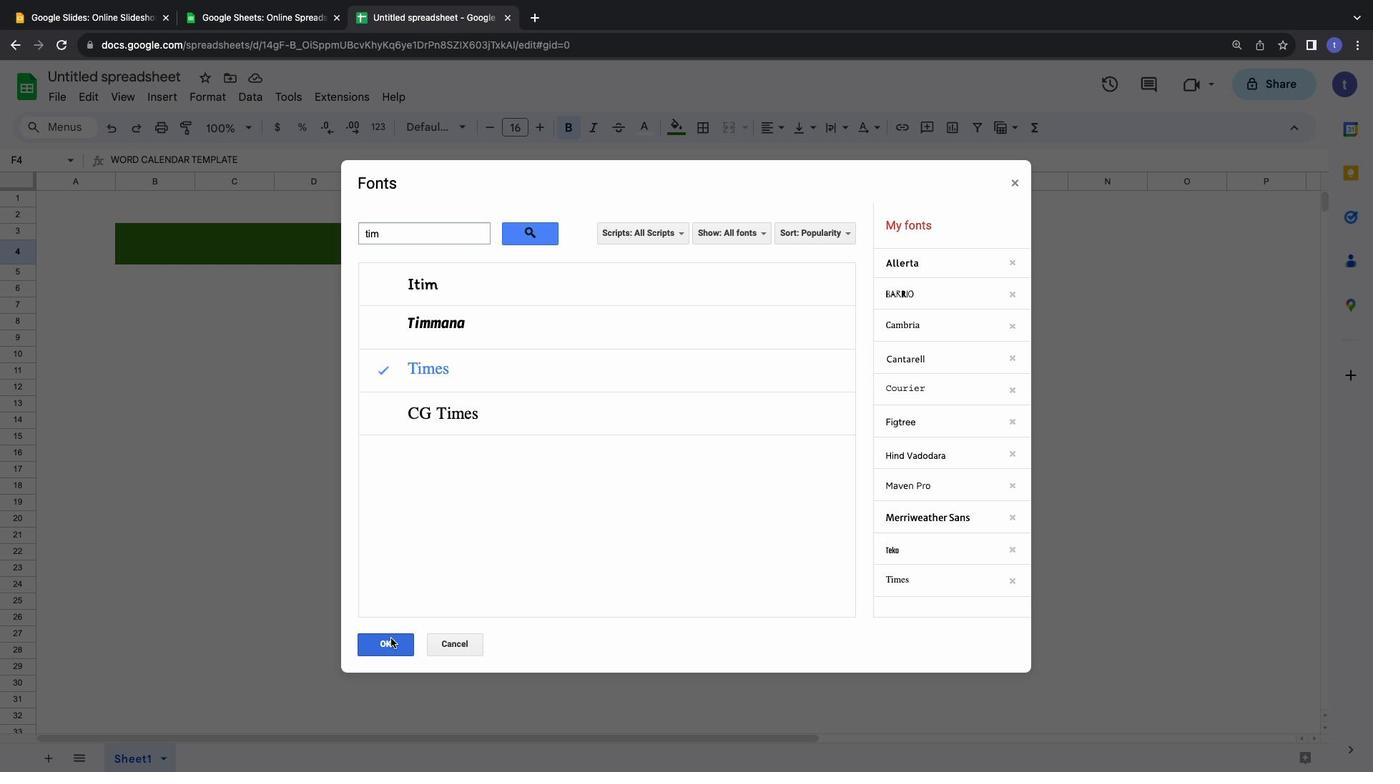 
Action: Mouse moved to (485, 248)
Screenshot: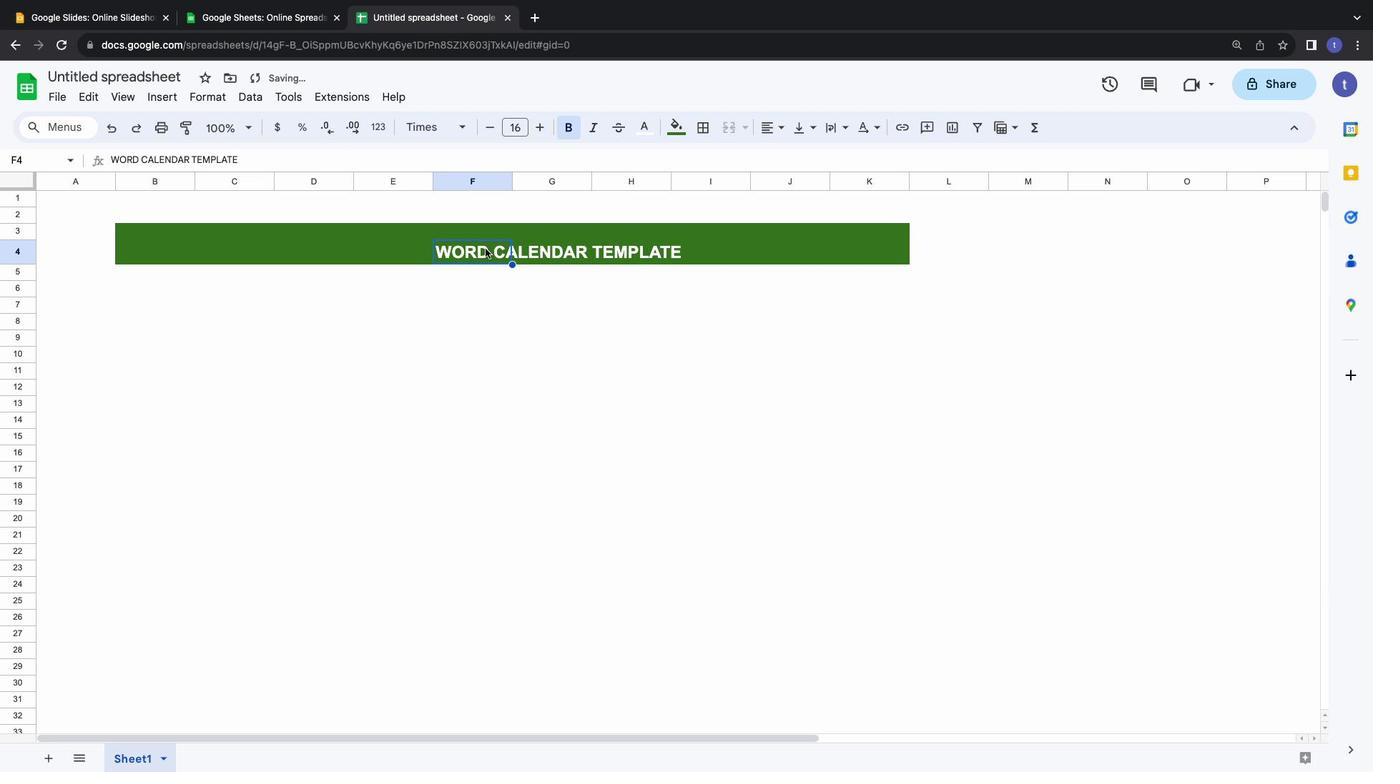 
Action: Mouse pressed left at (485, 248)
Screenshot: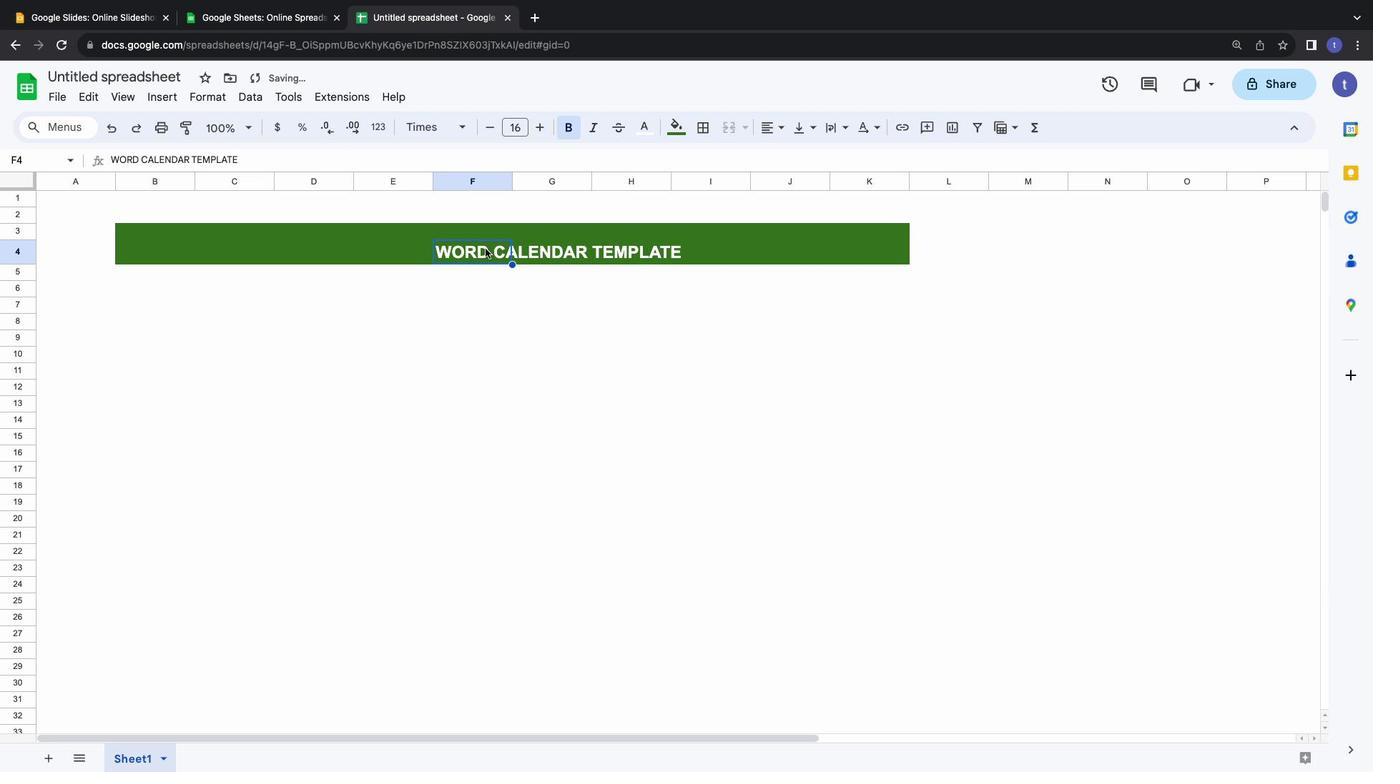 
Action: Mouse pressed left at (485, 248)
Screenshot: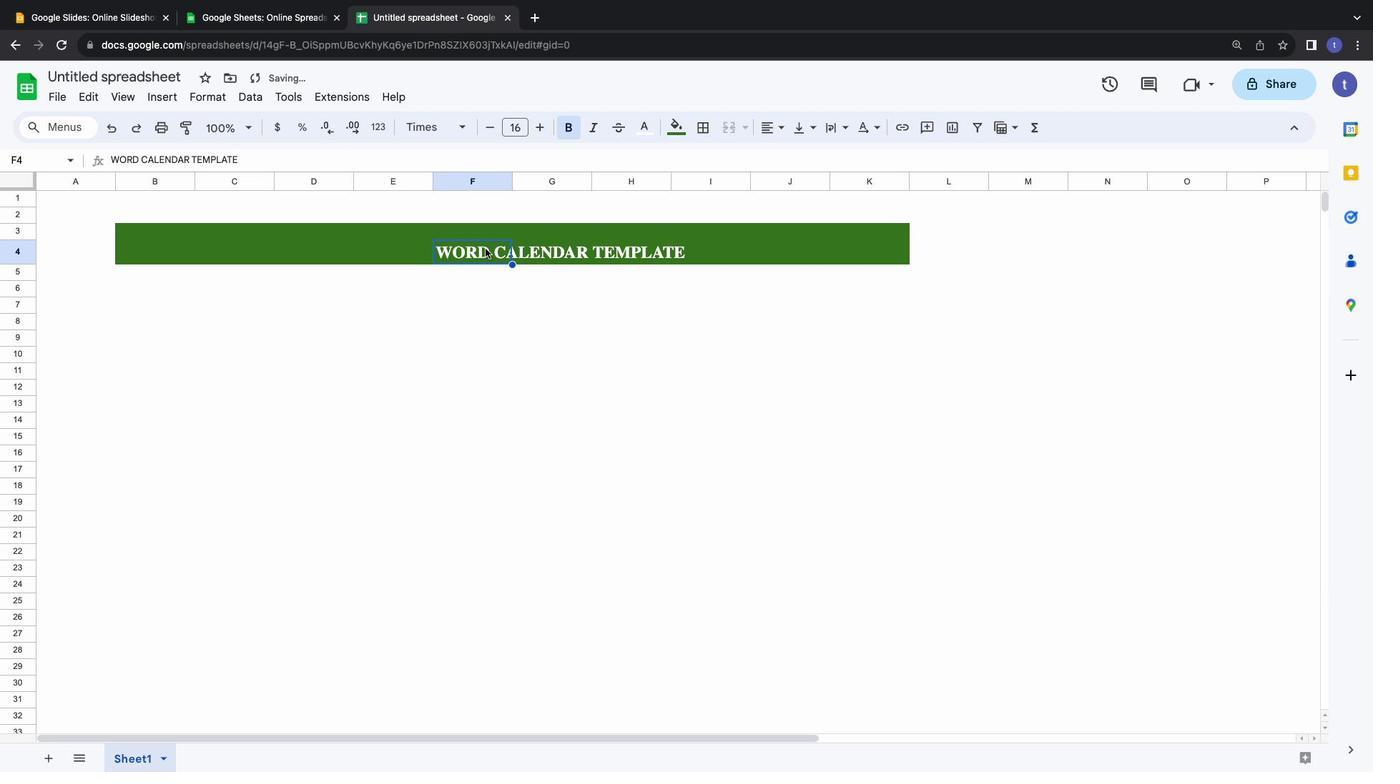 
Action: Mouse pressed left at (485, 248)
Screenshot: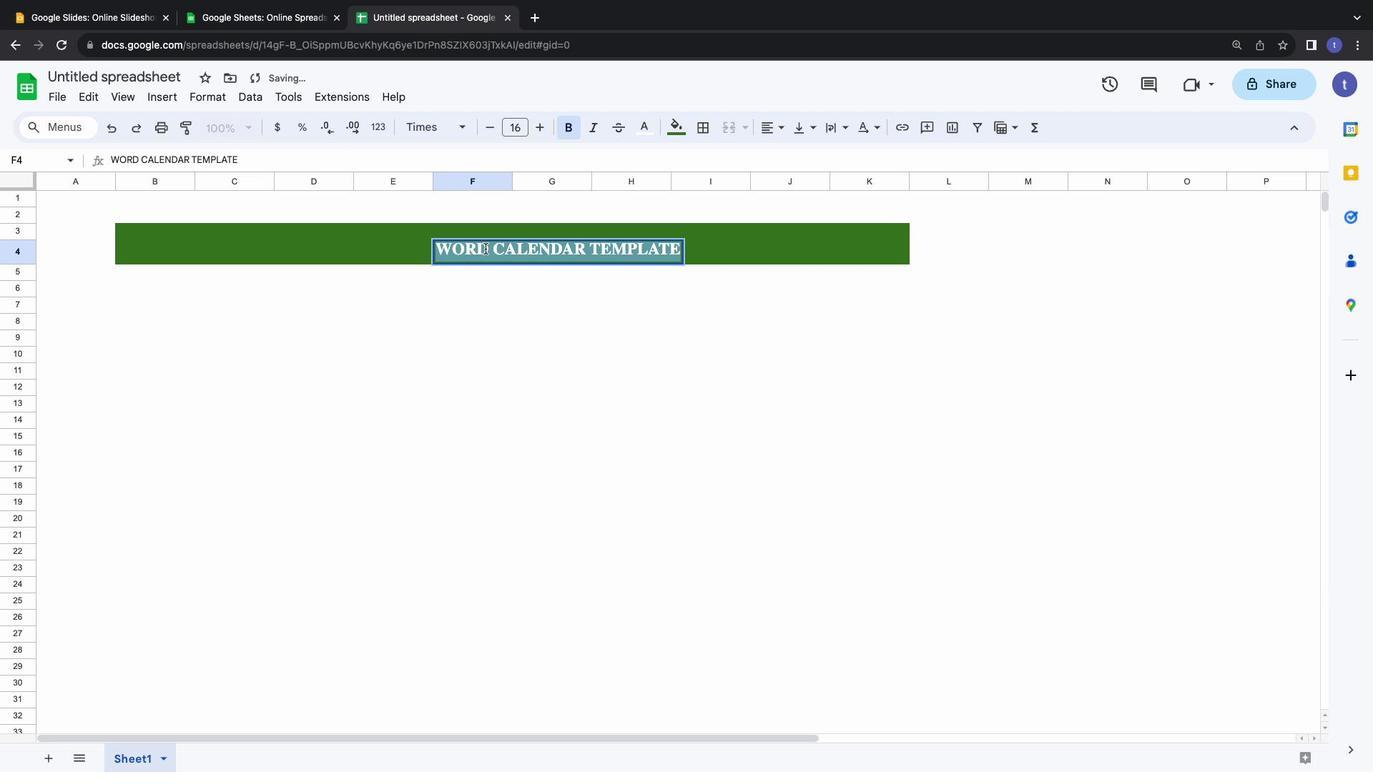 
Action: Mouse moved to (450, 126)
Screenshot: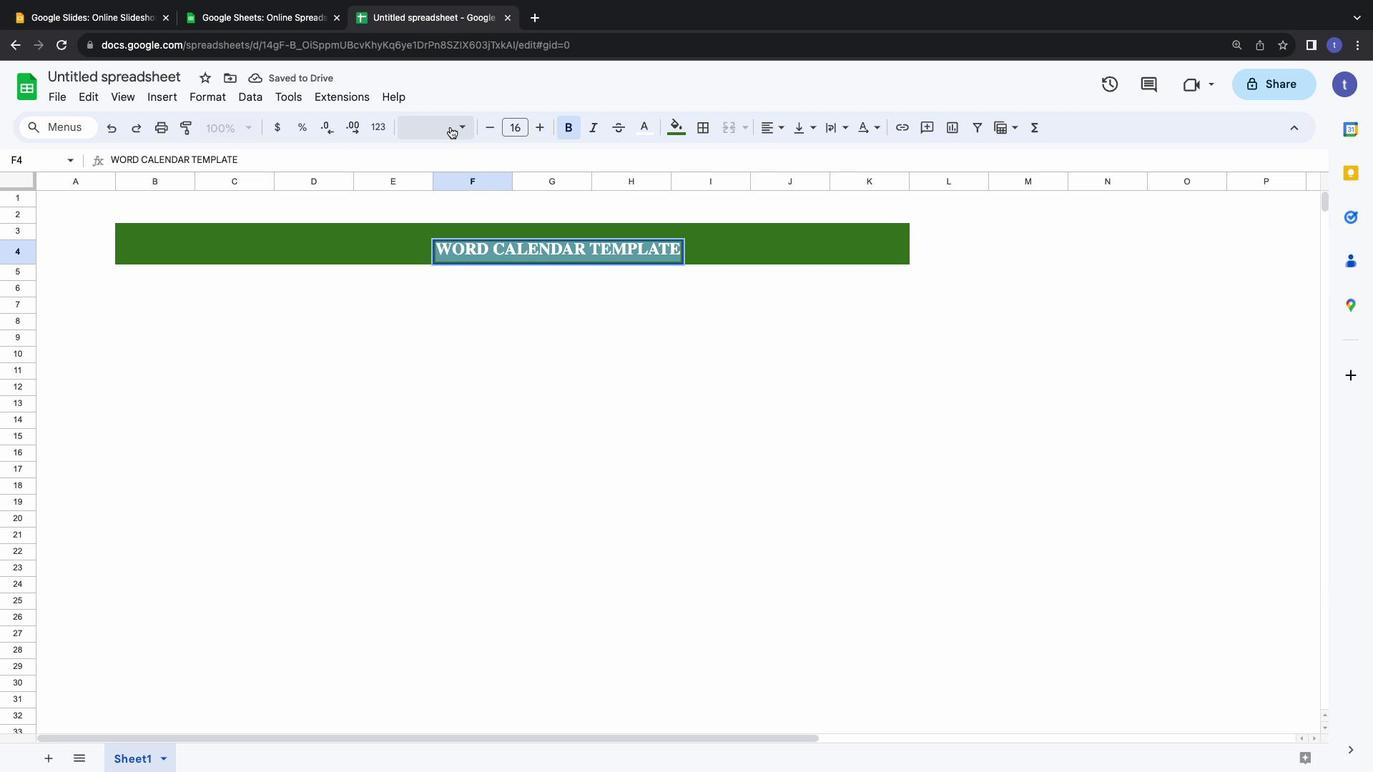 
Action: Mouse pressed left at (450, 126)
Screenshot: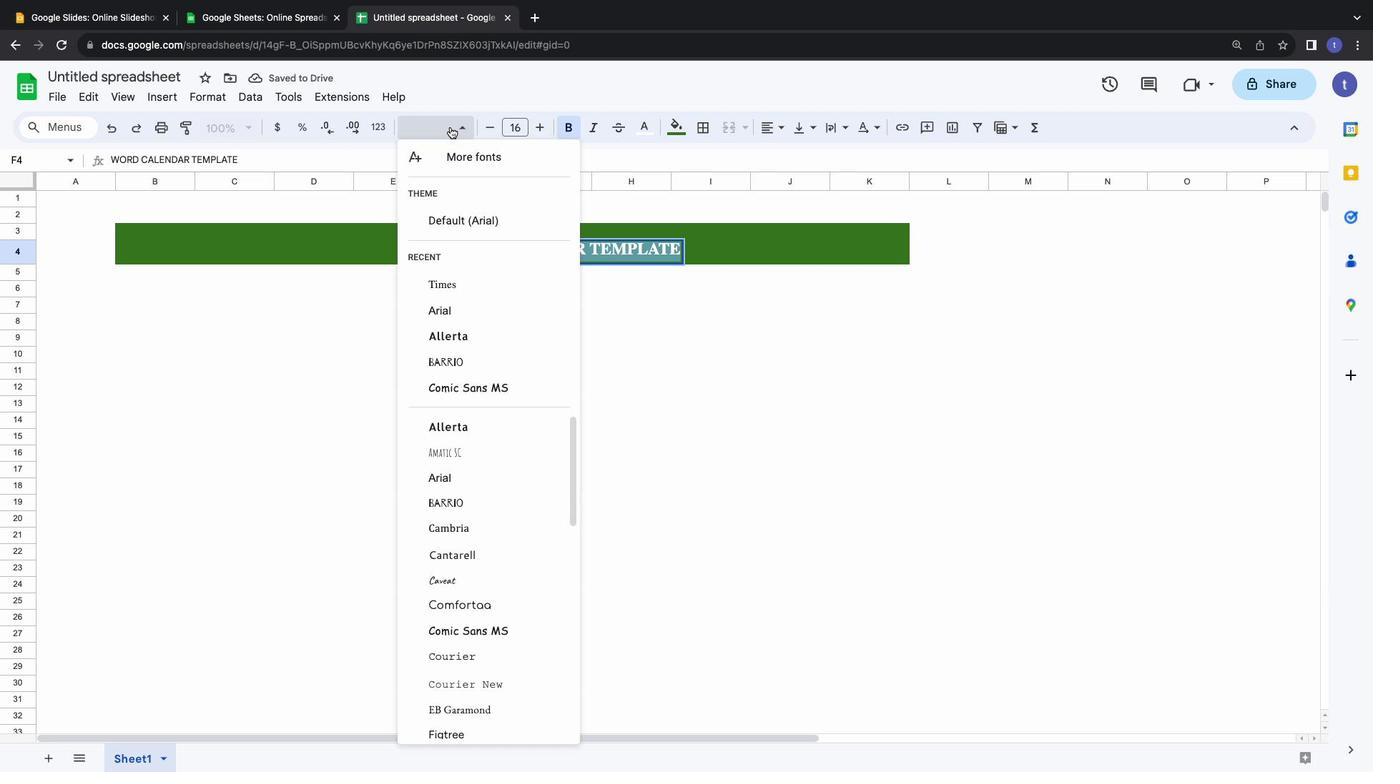 
Action: Mouse moved to (480, 157)
Screenshot: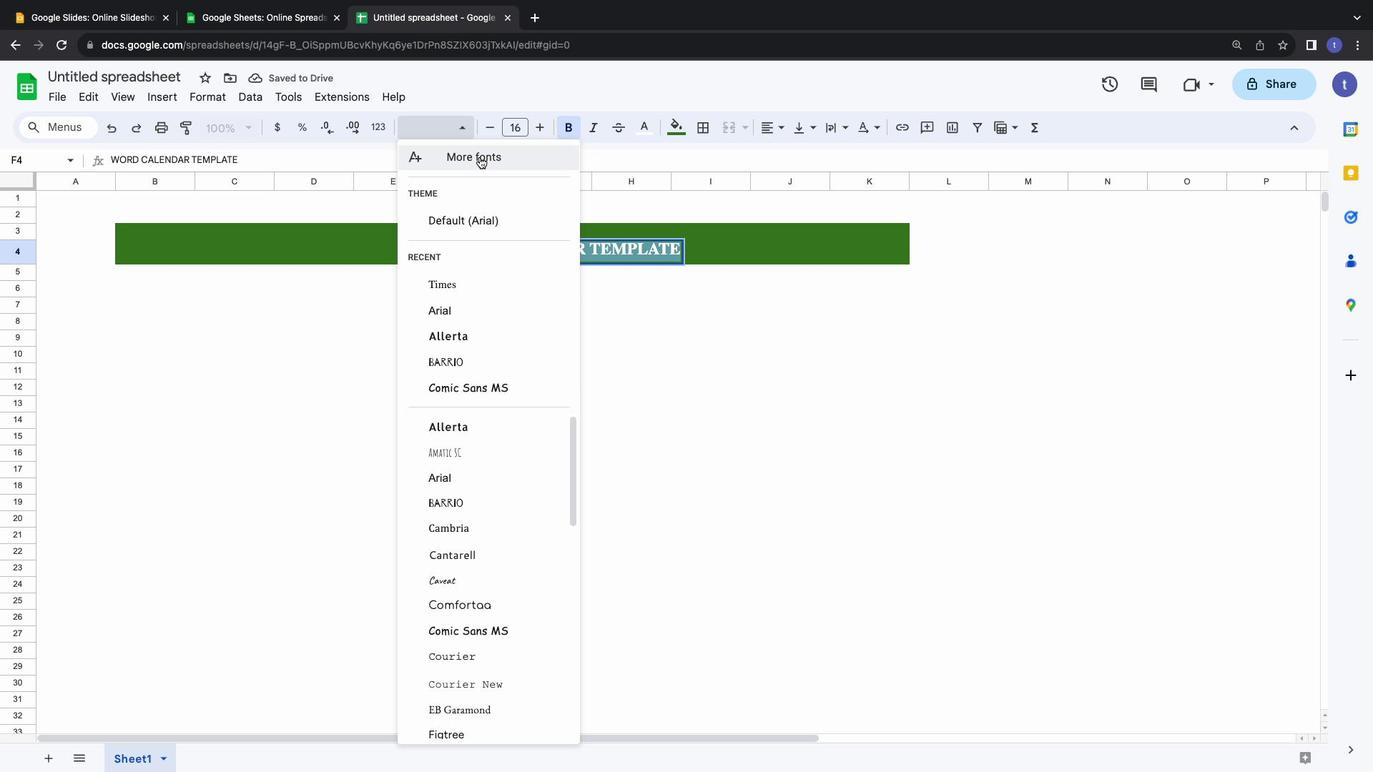 
Action: Mouse pressed left at (480, 157)
Screenshot: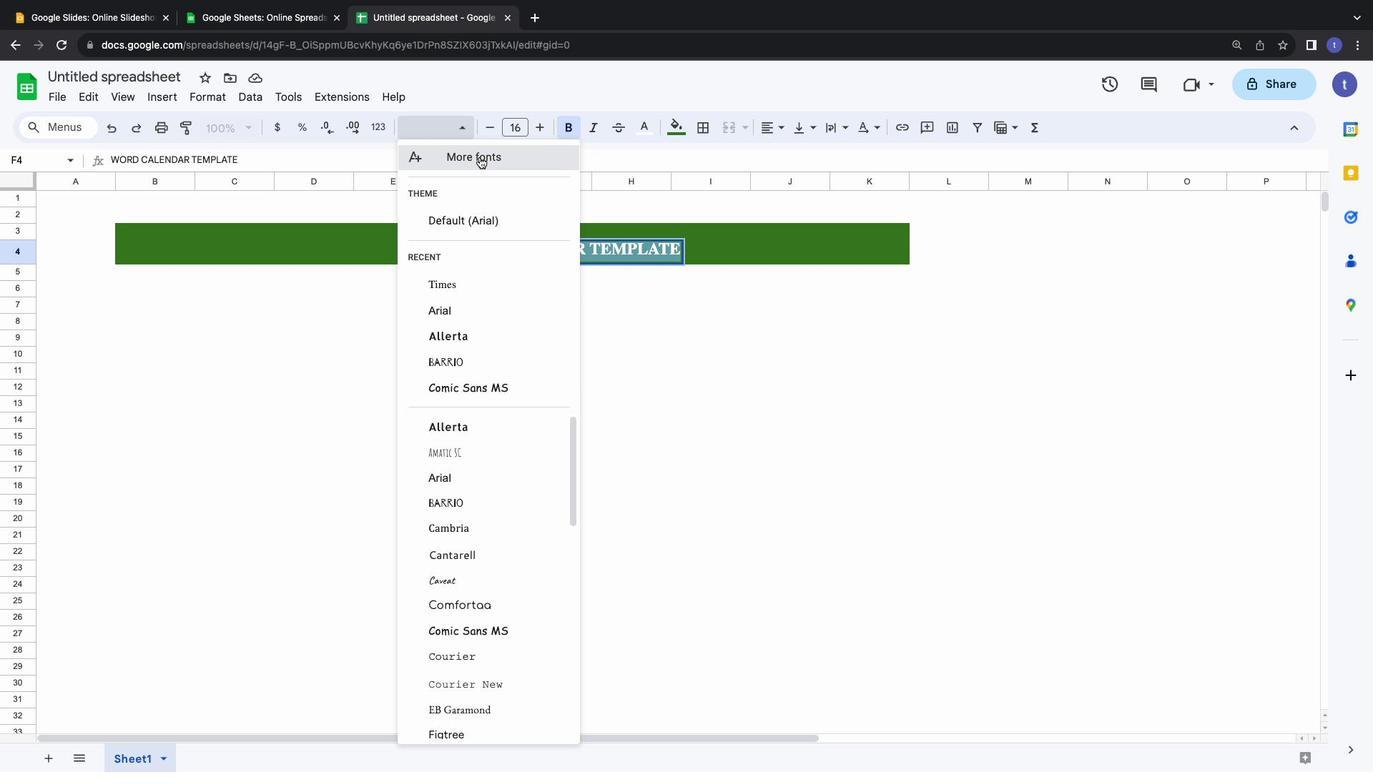 
Action: Mouse moved to (469, 240)
Screenshot: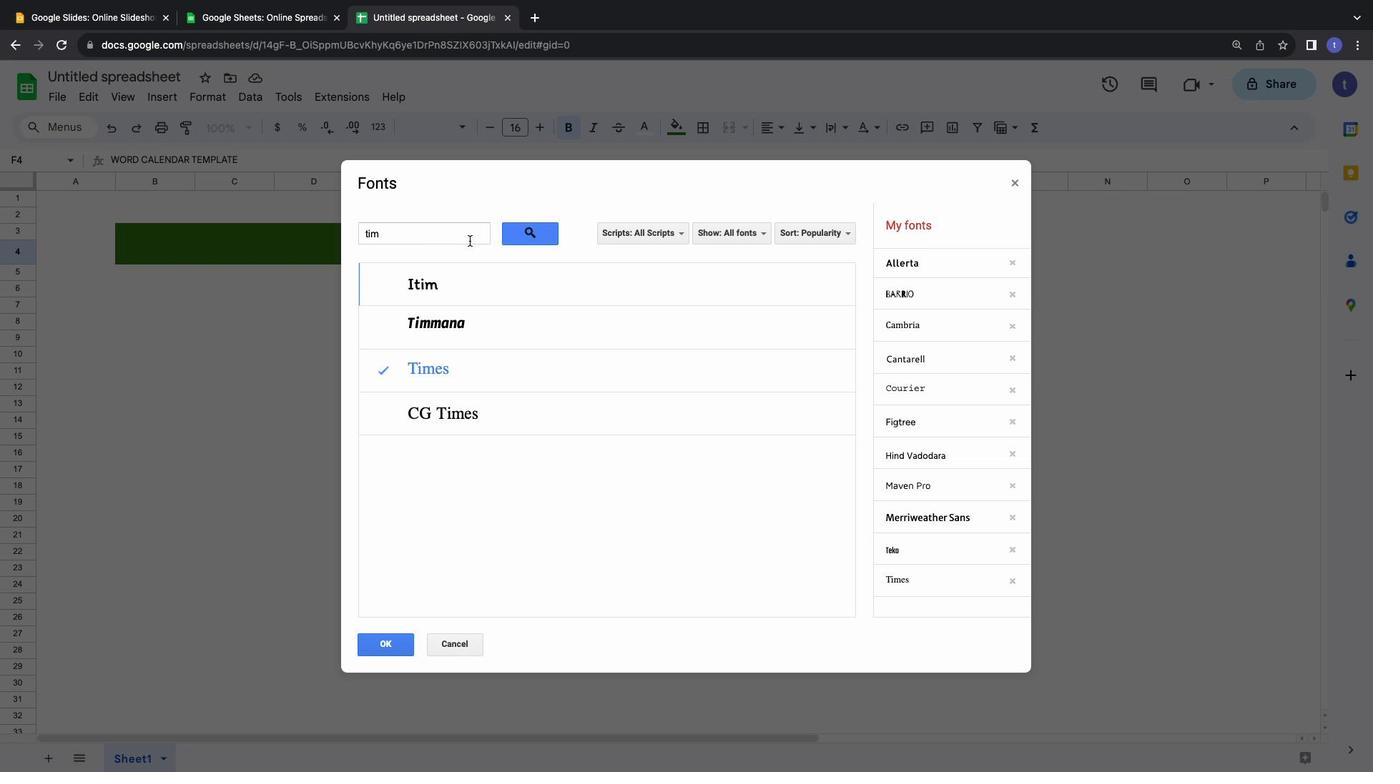 
Action: Mouse pressed left at (469, 240)
Screenshot: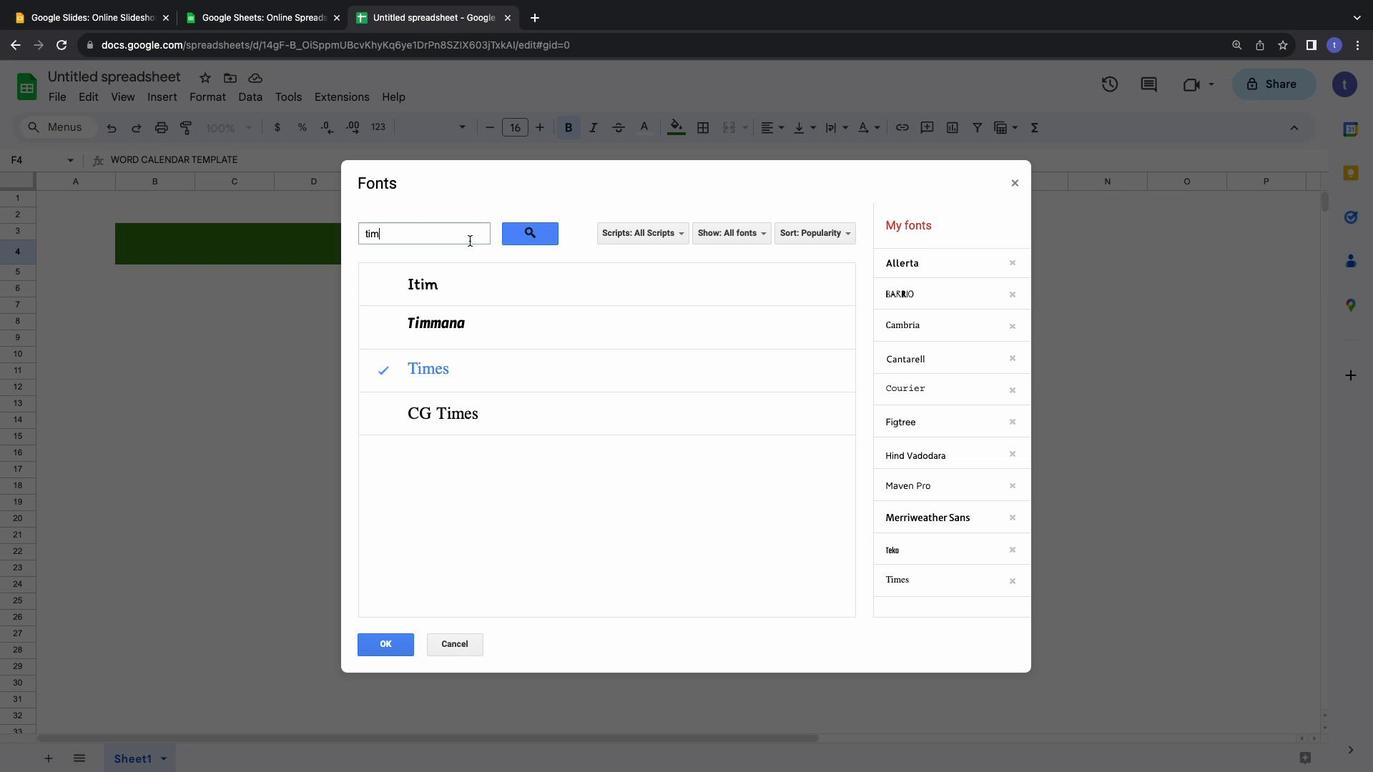 
Action: Mouse moved to (468, 360)
Screenshot: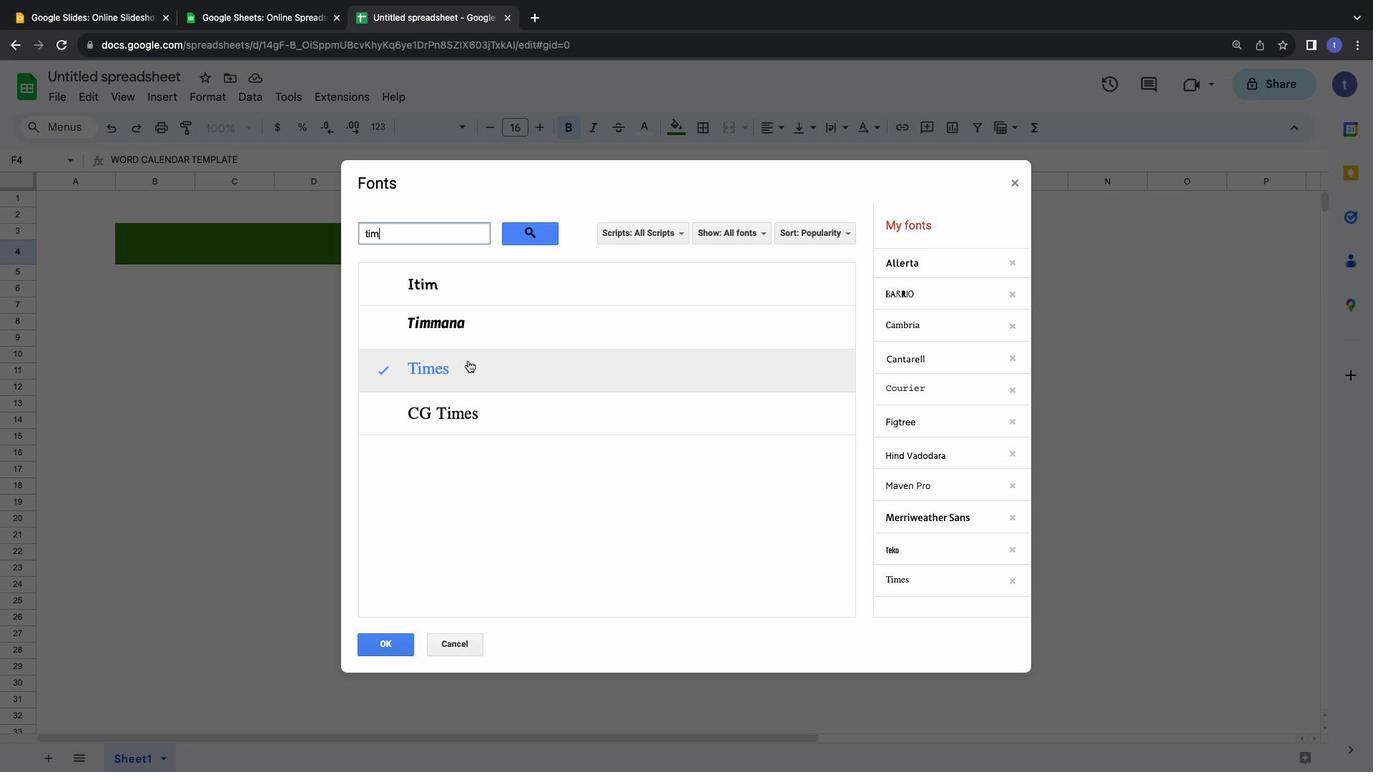 
Action: Mouse pressed left at (468, 360)
Screenshot: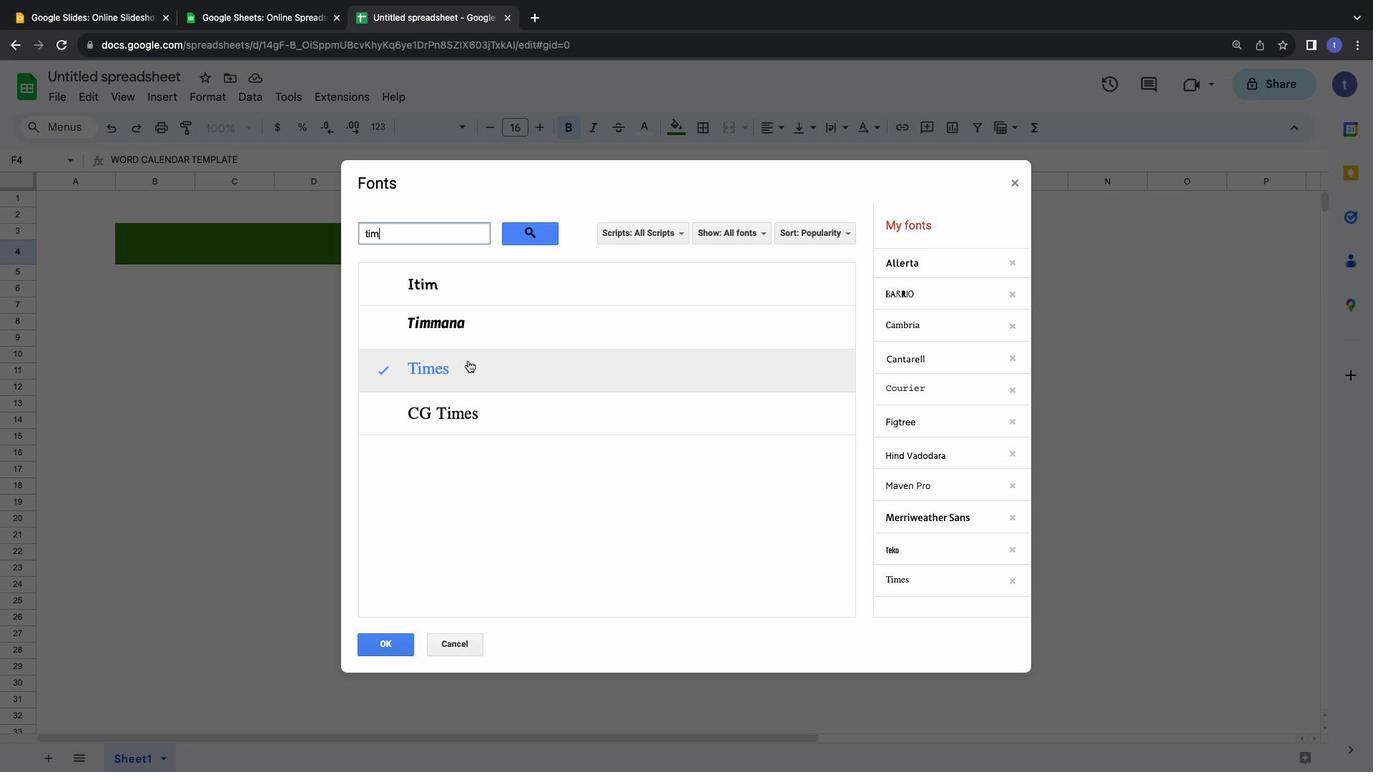 
Action: Mouse pressed left at (468, 360)
Screenshot: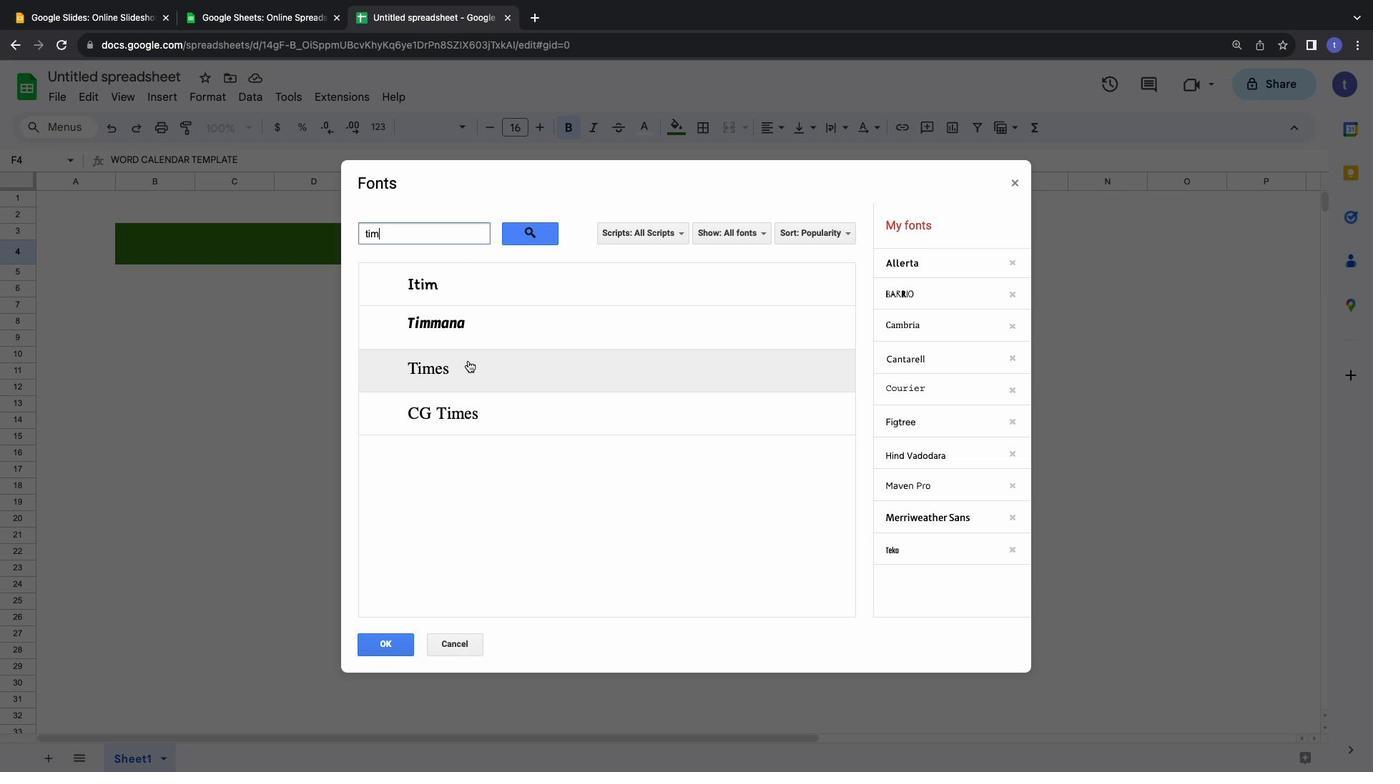
Action: Mouse pressed left at (468, 360)
Screenshot: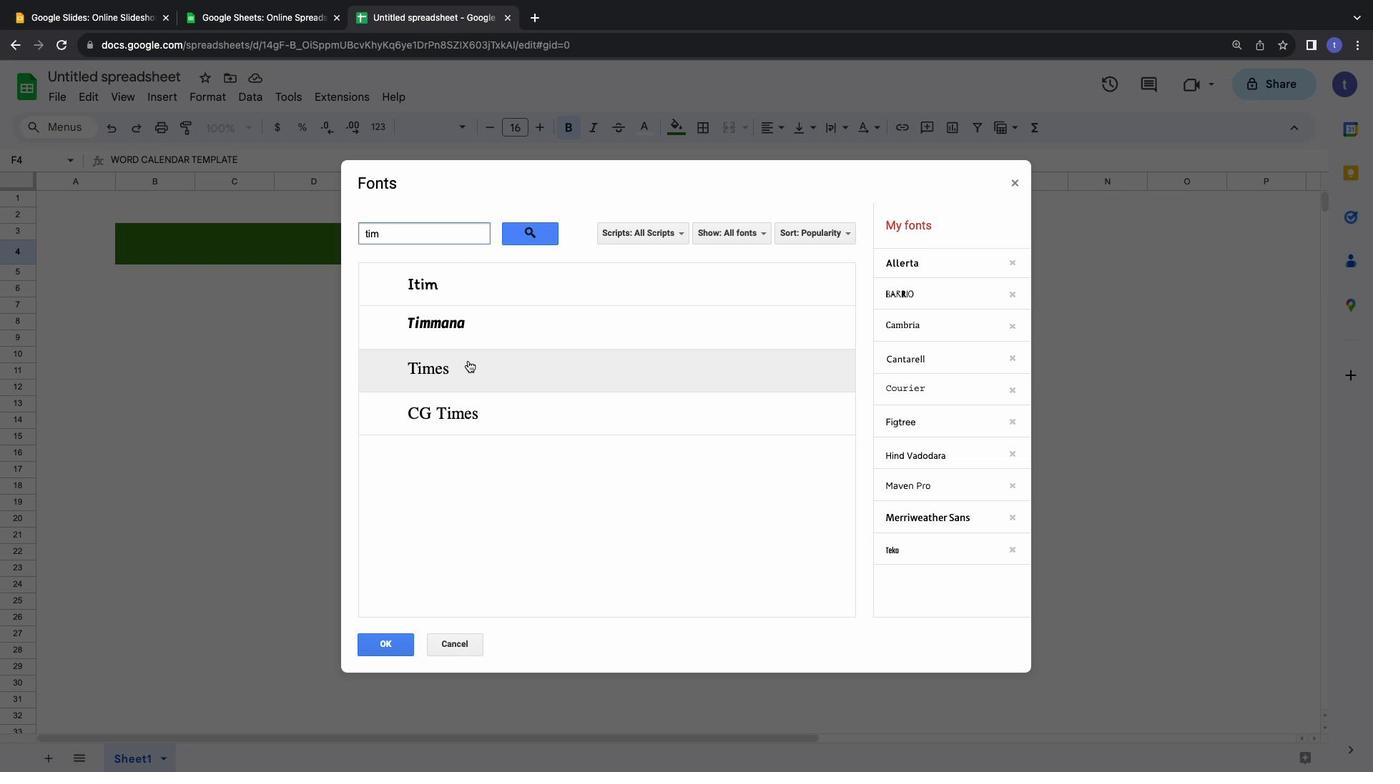 
Action: Mouse pressed left at (468, 360)
Screenshot: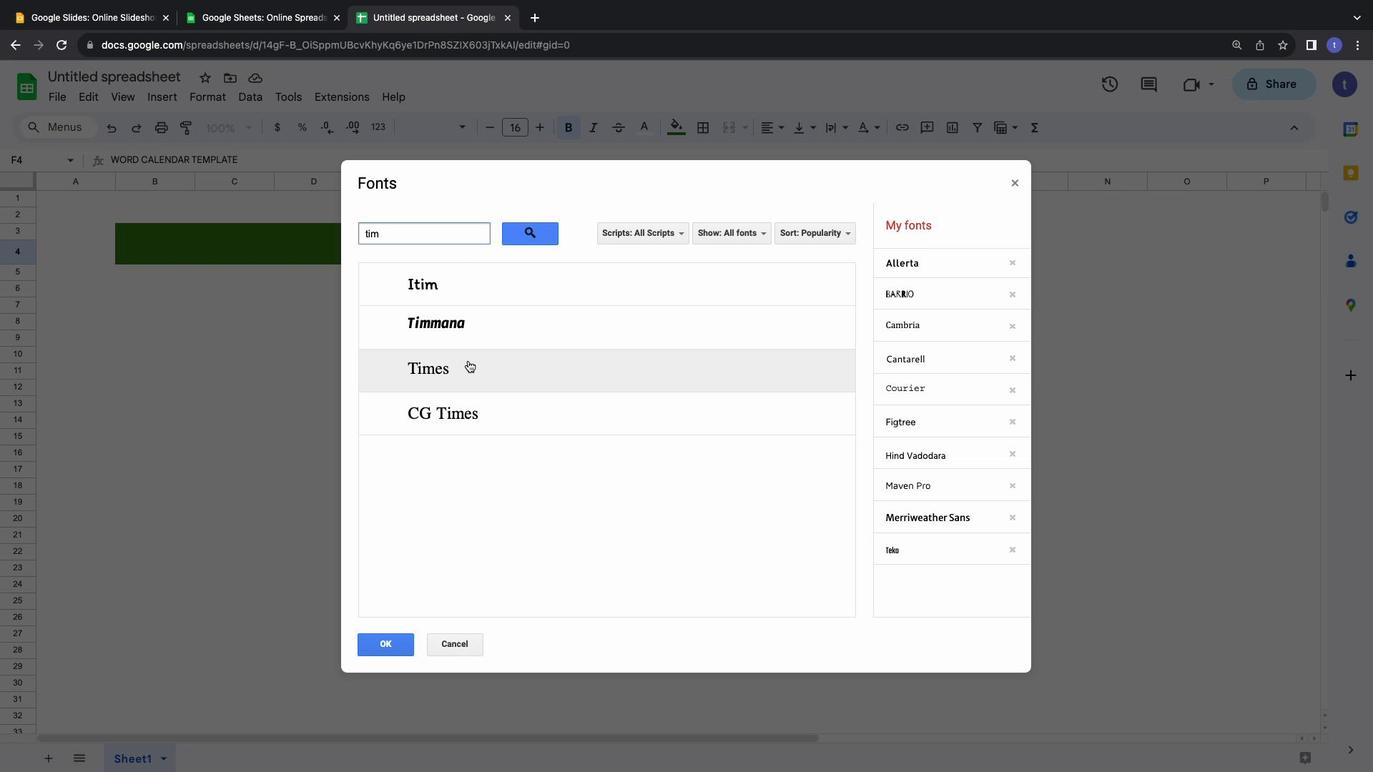
Action: Mouse moved to (385, 646)
Screenshot: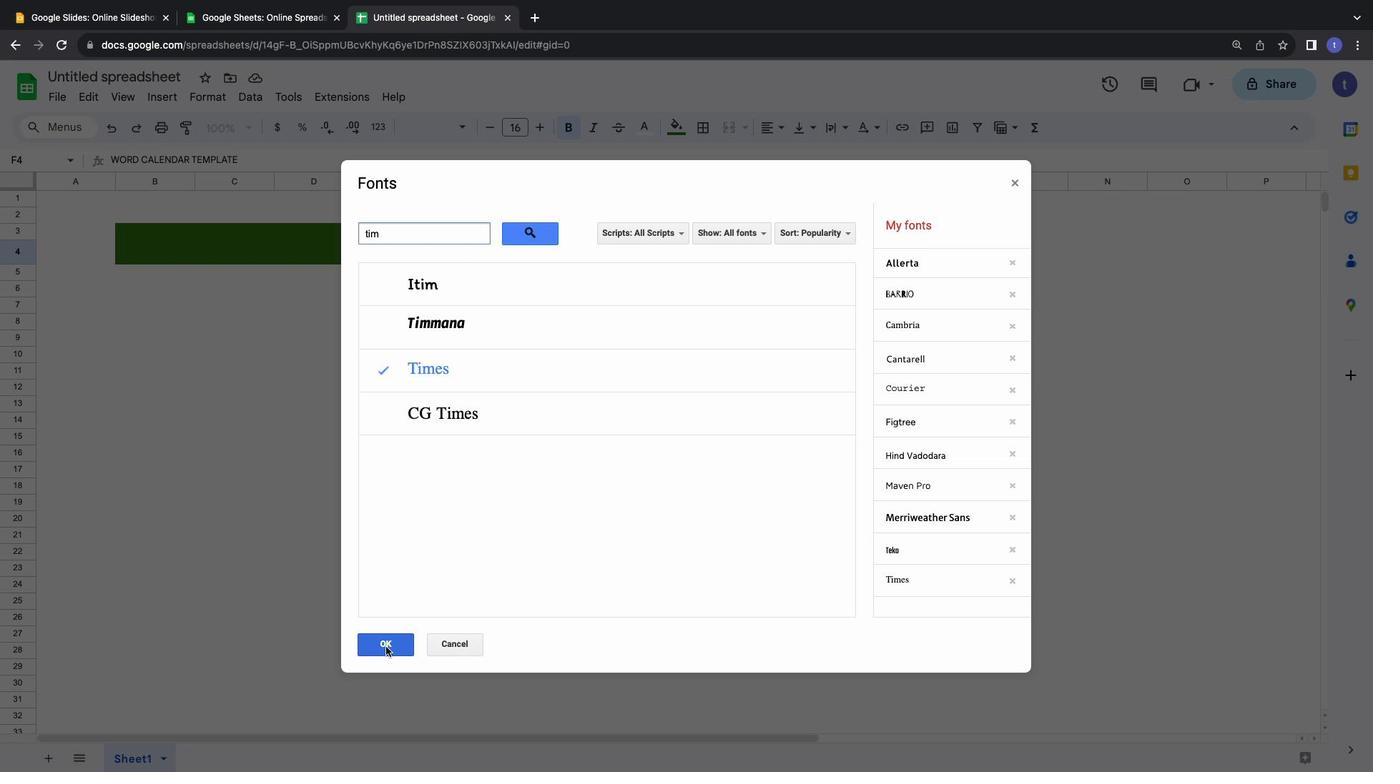 
Action: Mouse pressed left at (385, 646)
Screenshot: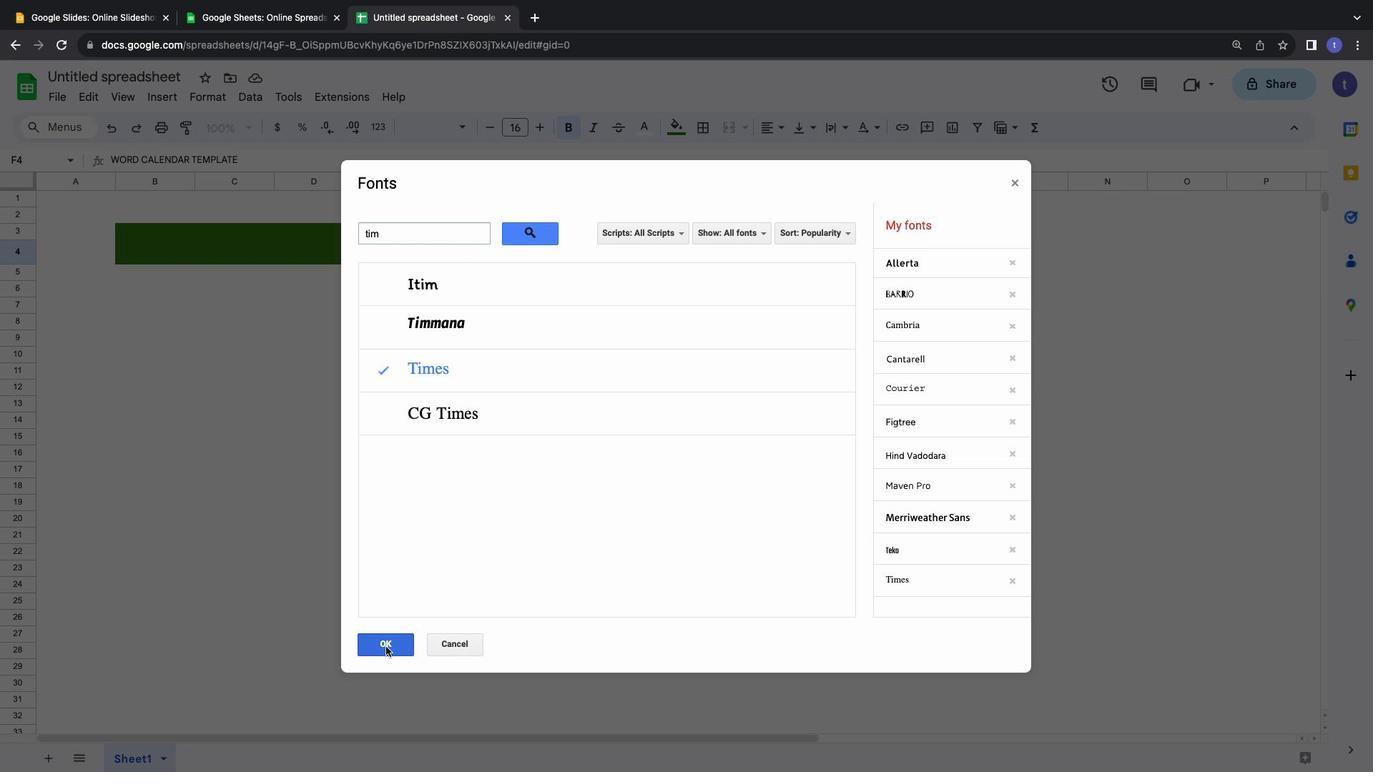 
Action: Mouse moved to (406, 246)
Screenshot: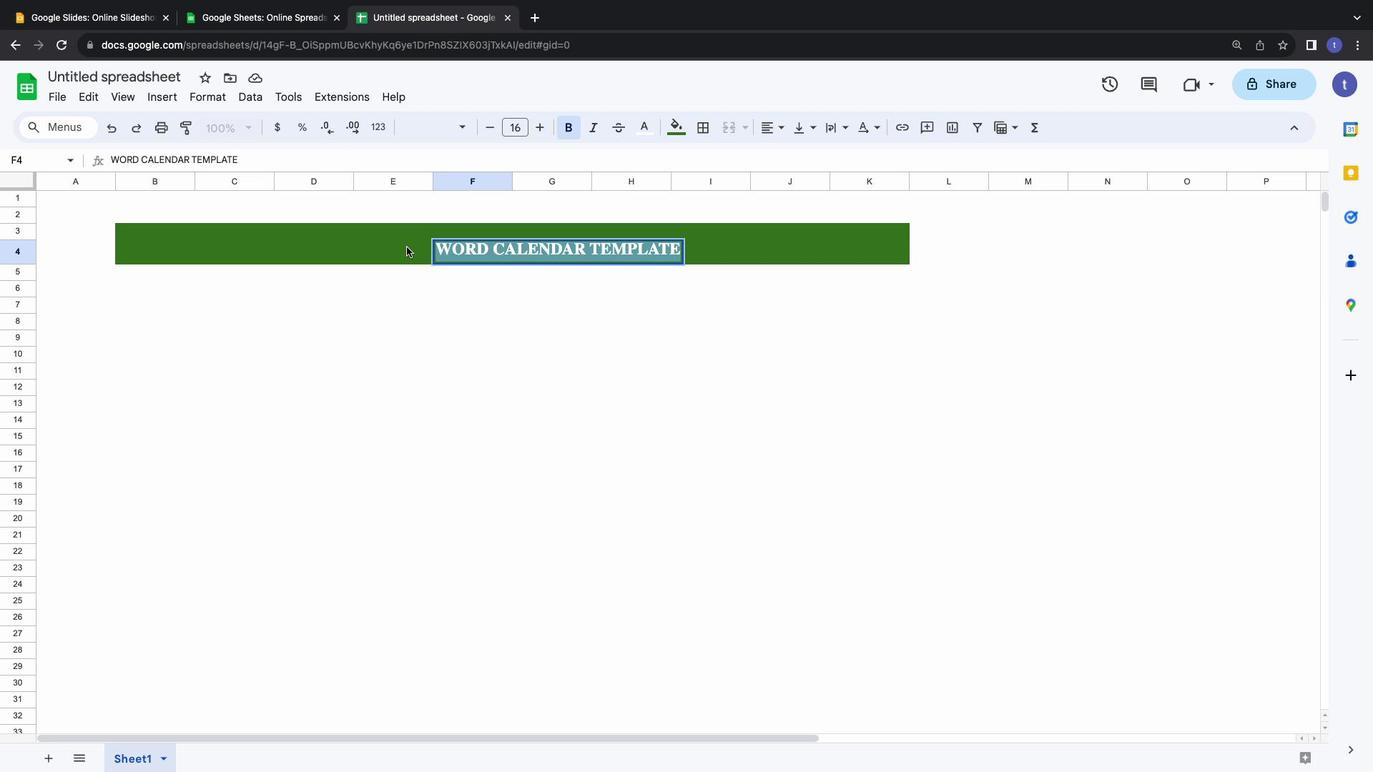
Action: Mouse pressed left at (406, 246)
Screenshot: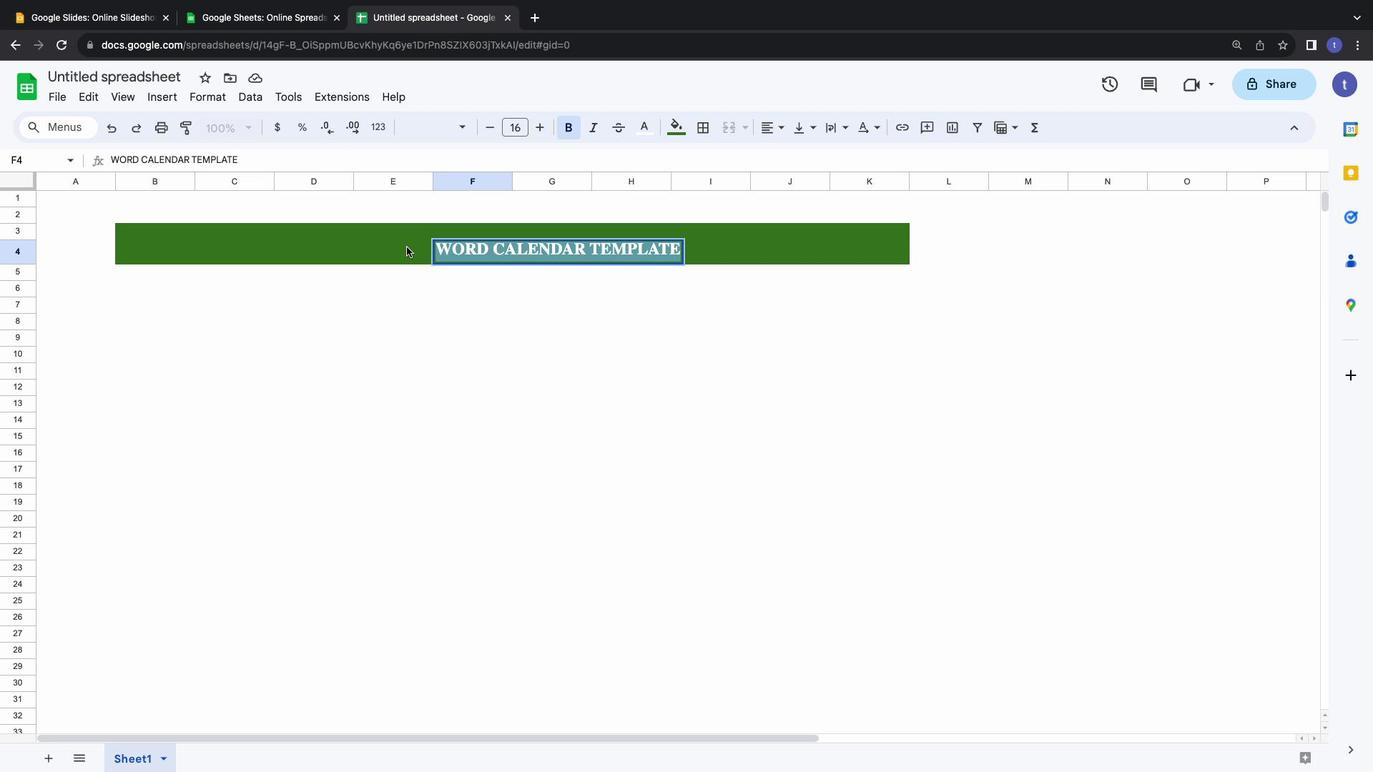 
Action: Mouse moved to (127, 272)
Screenshot: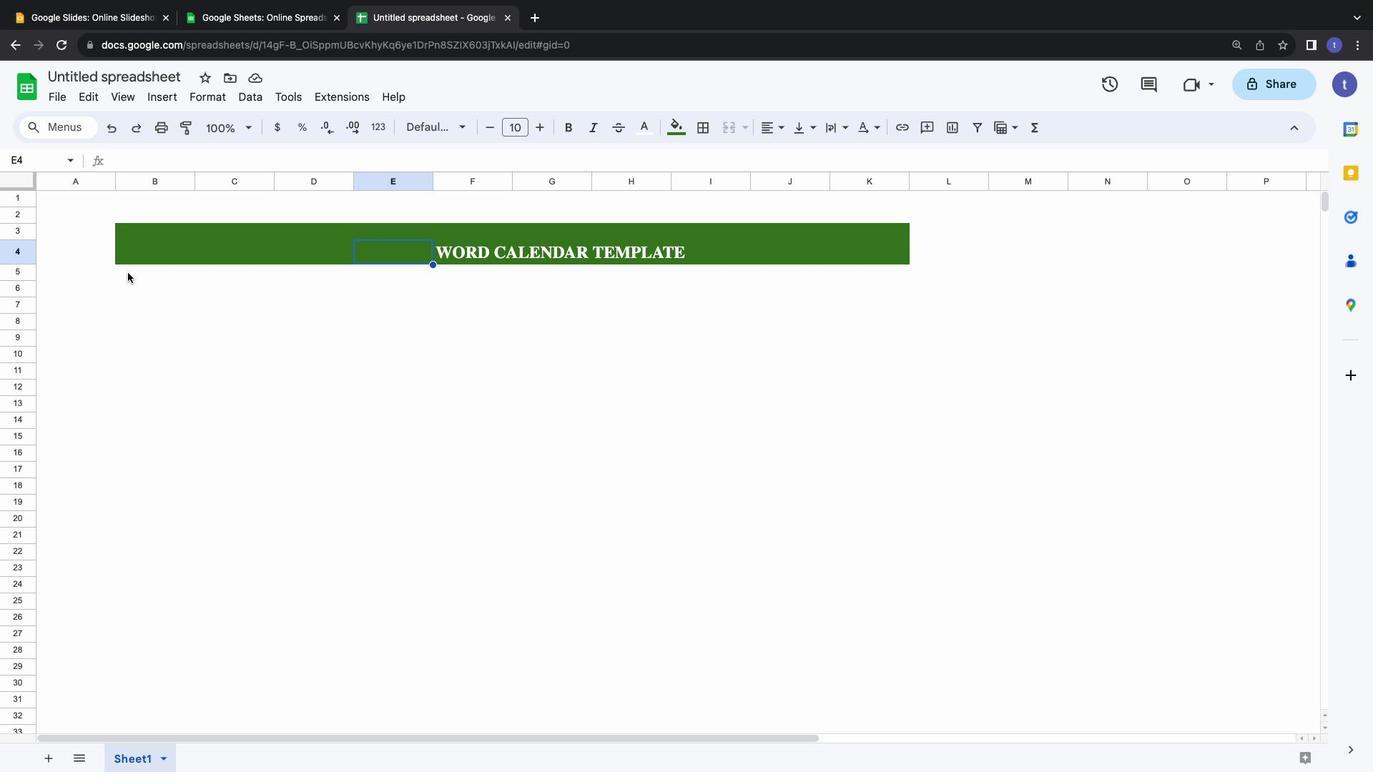 
Action: Mouse pressed left at (127, 272)
Screenshot: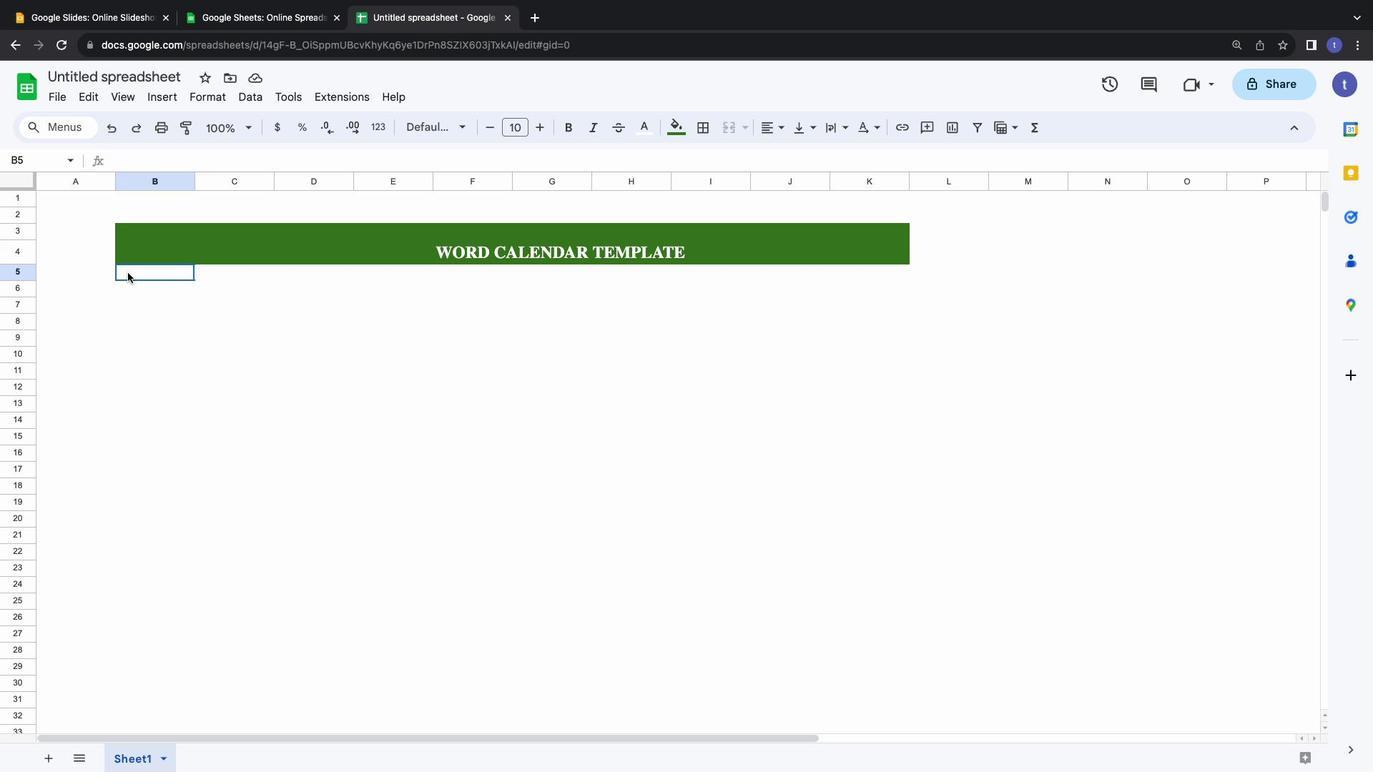 
Action: Mouse moved to (128, 272)
Screenshot: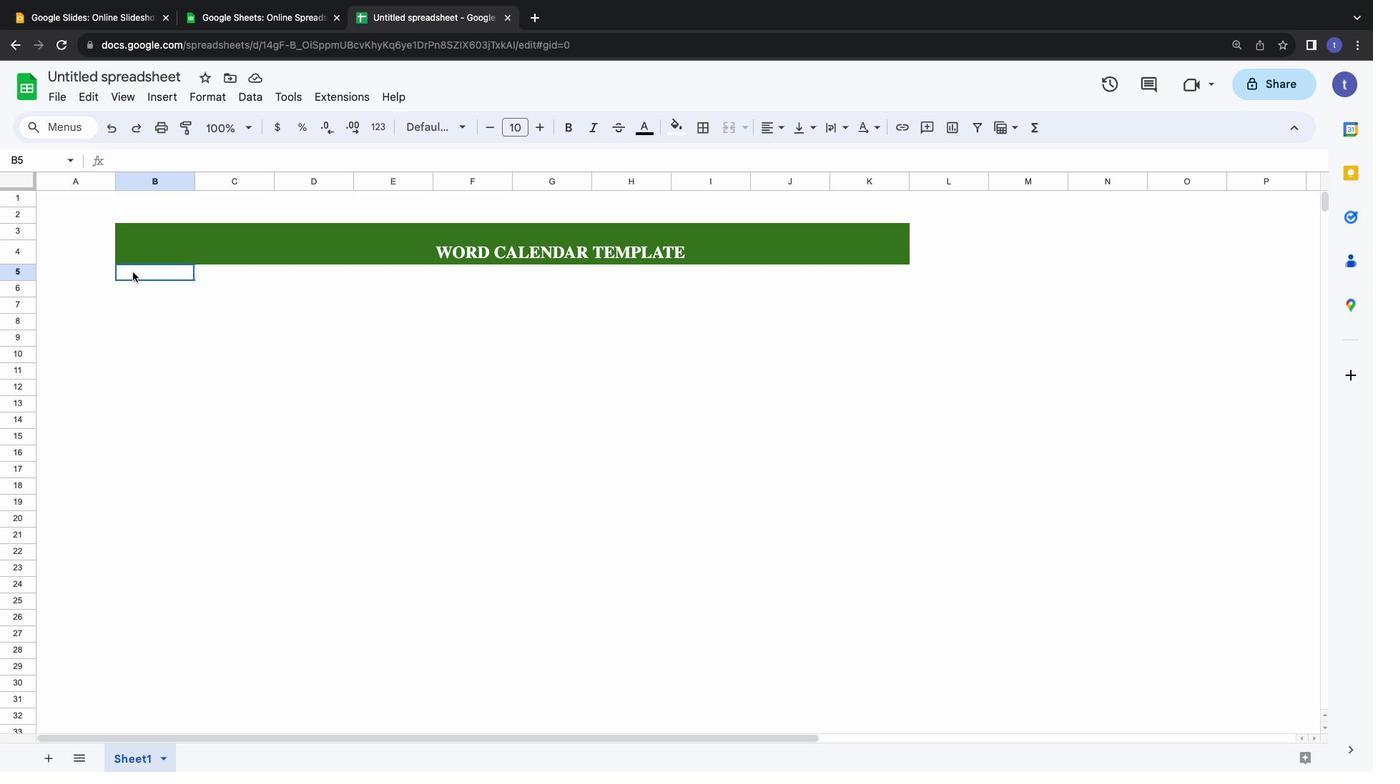 
Action: Mouse pressed left at (128, 272)
Screenshot: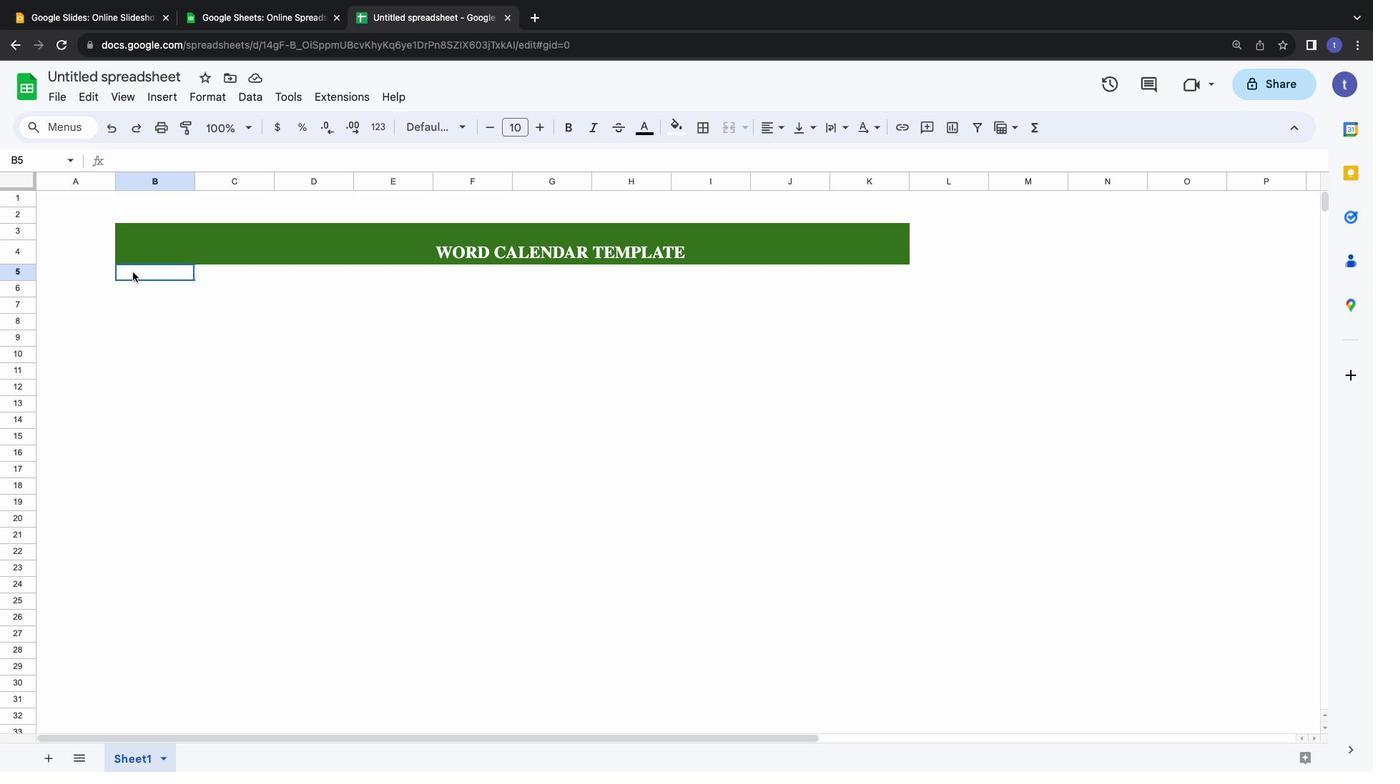
Action: Mouse moved to (671, 125)
Screenshot: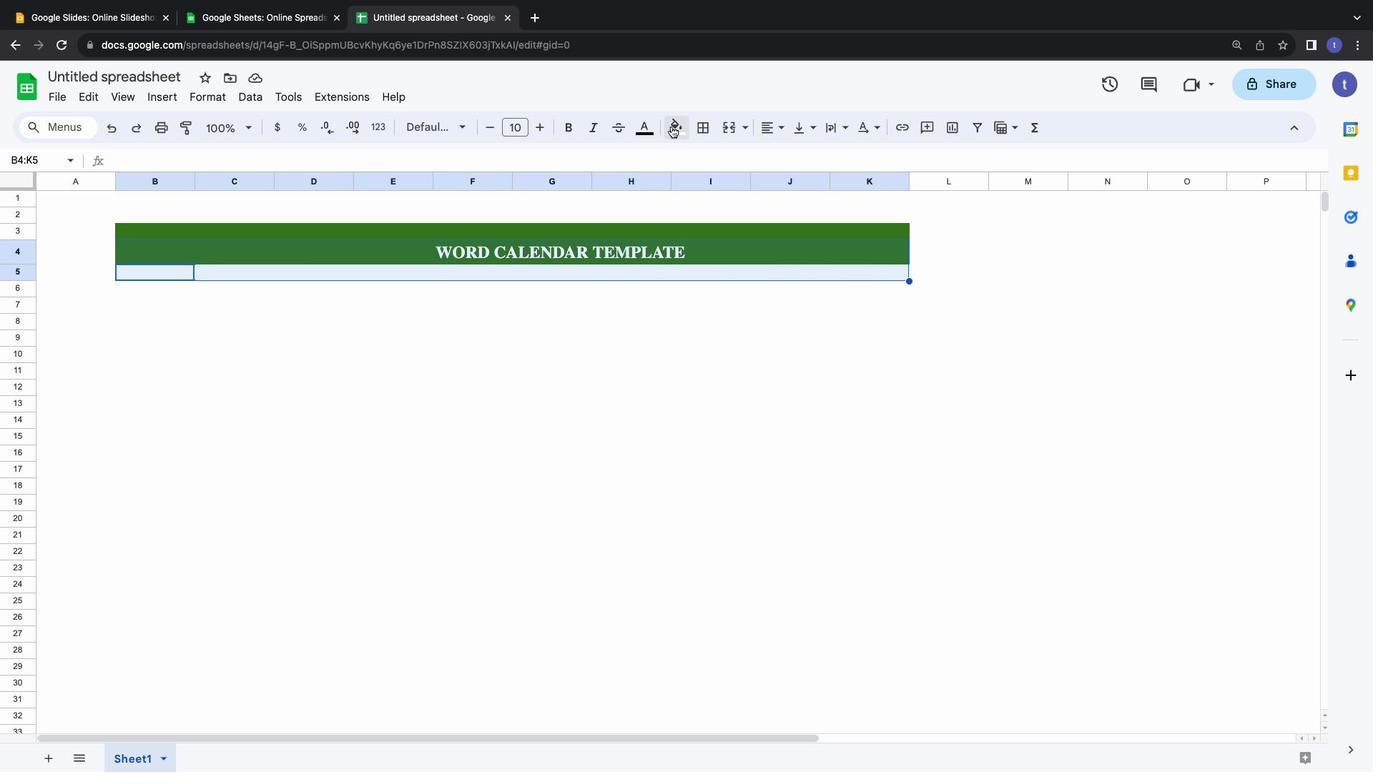 
Action: Mouse pressed left at (671, 125)
Screenshot: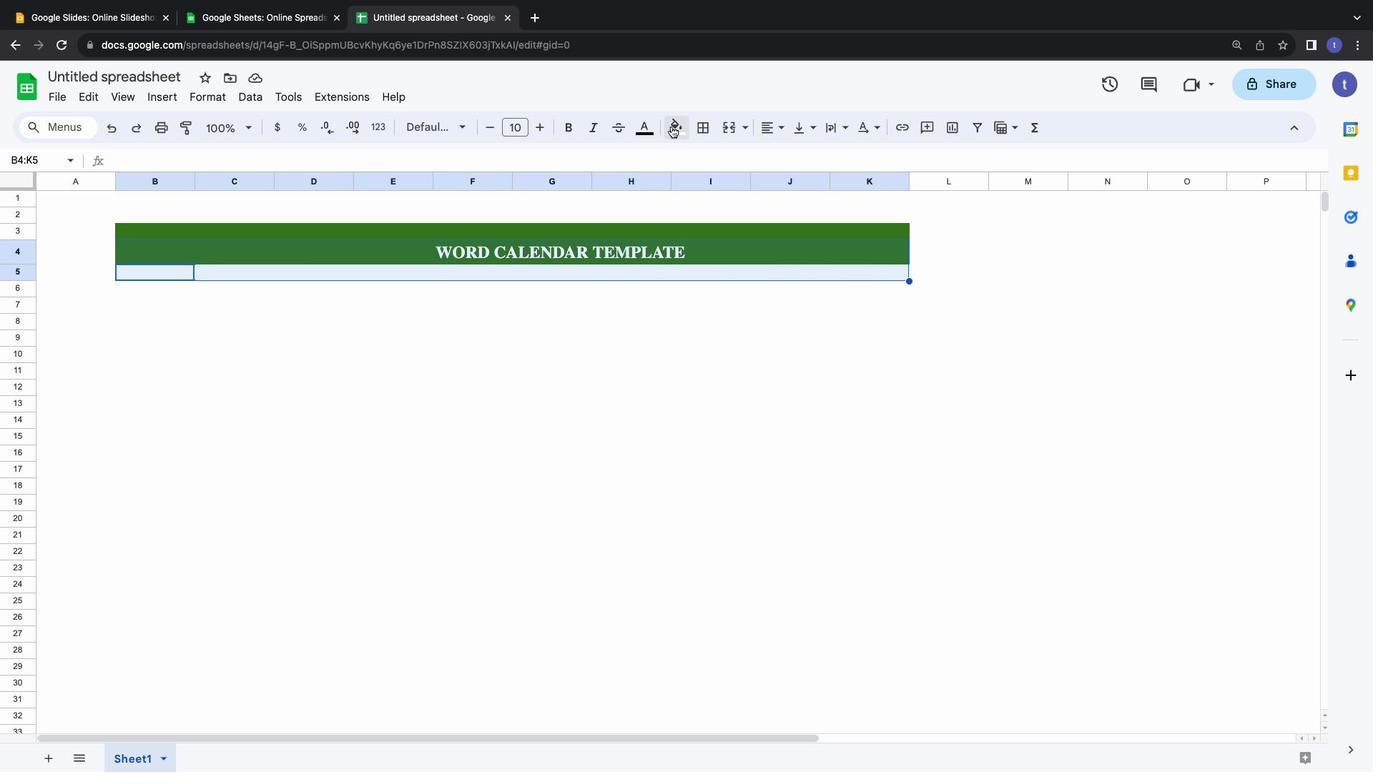 
Action: Mouse moved to (746, 286)
Screenshot: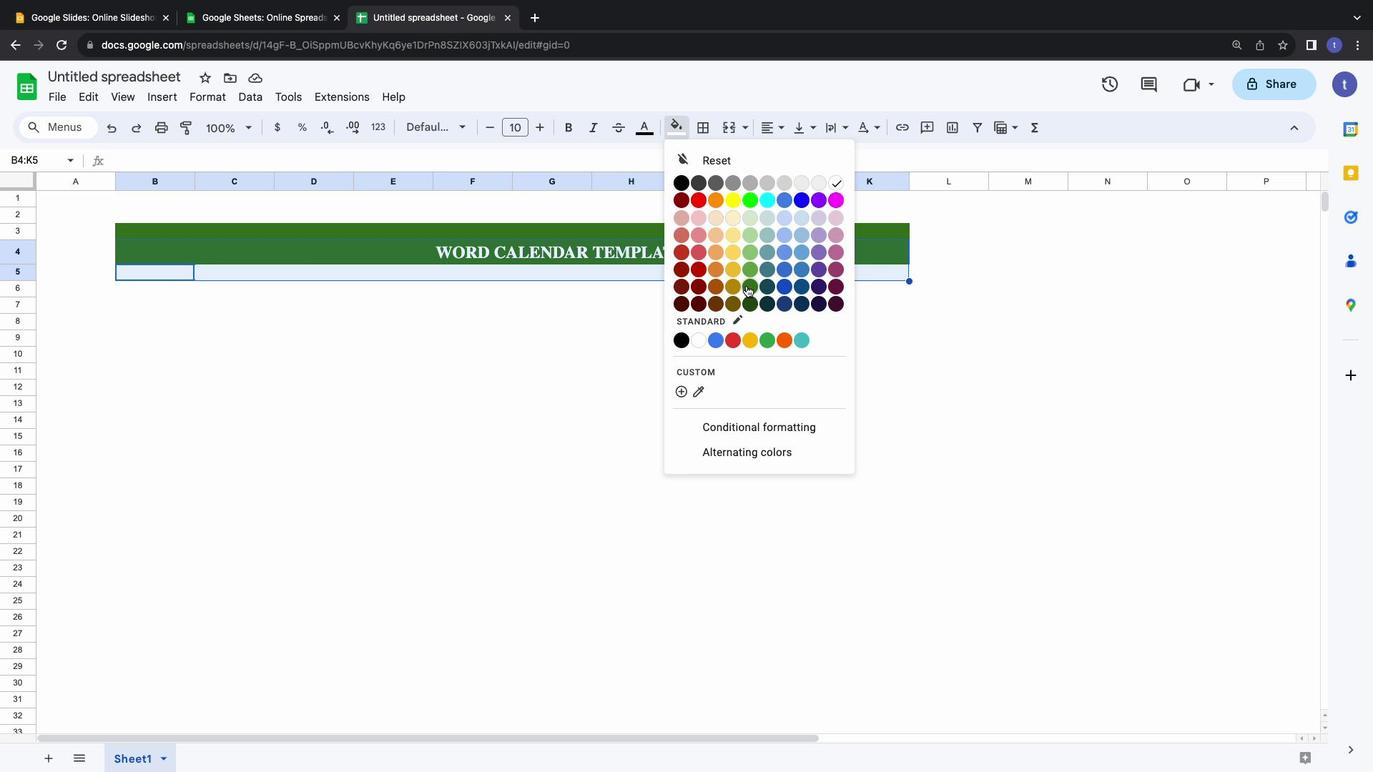 
Action: Mouse pressed left at (746, 286)
Screenshot: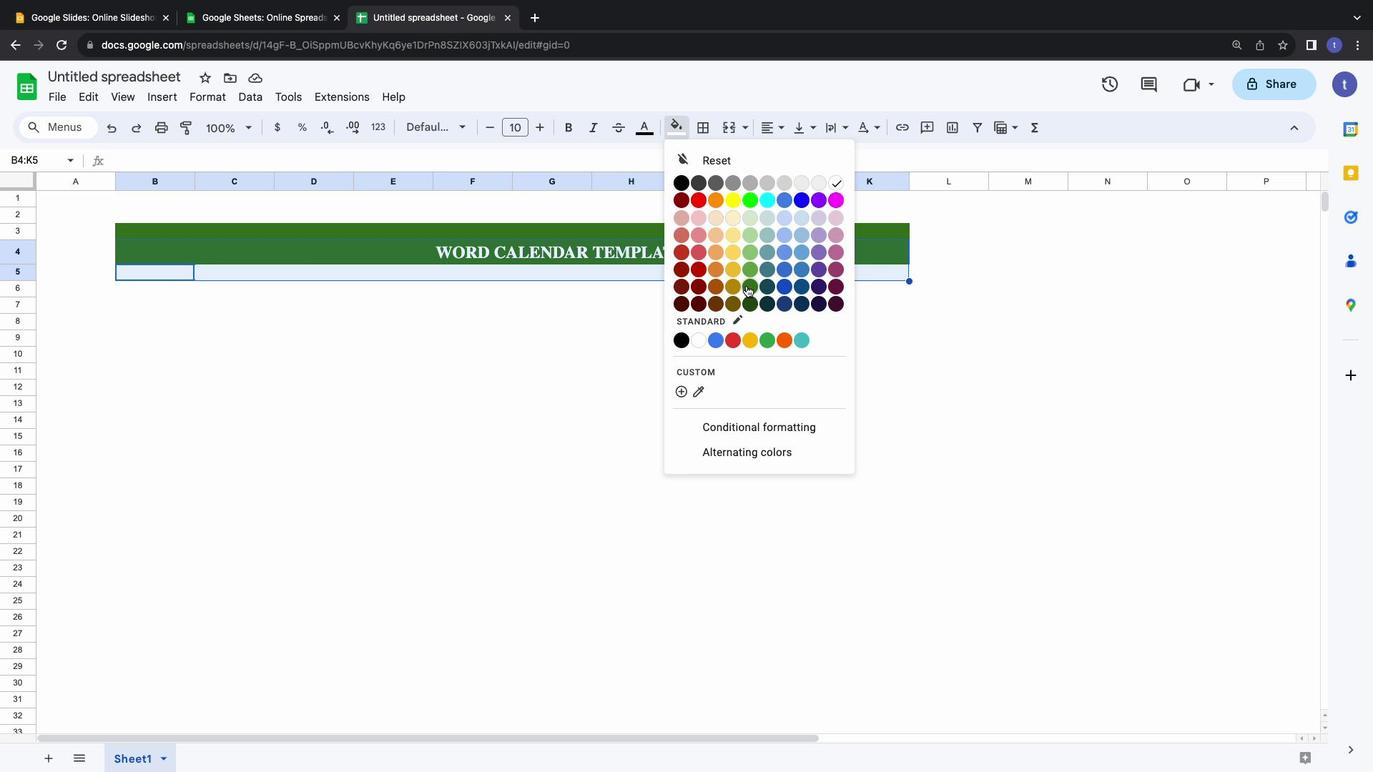 
Action: Mouse moved to (697, 125)
Screenshot: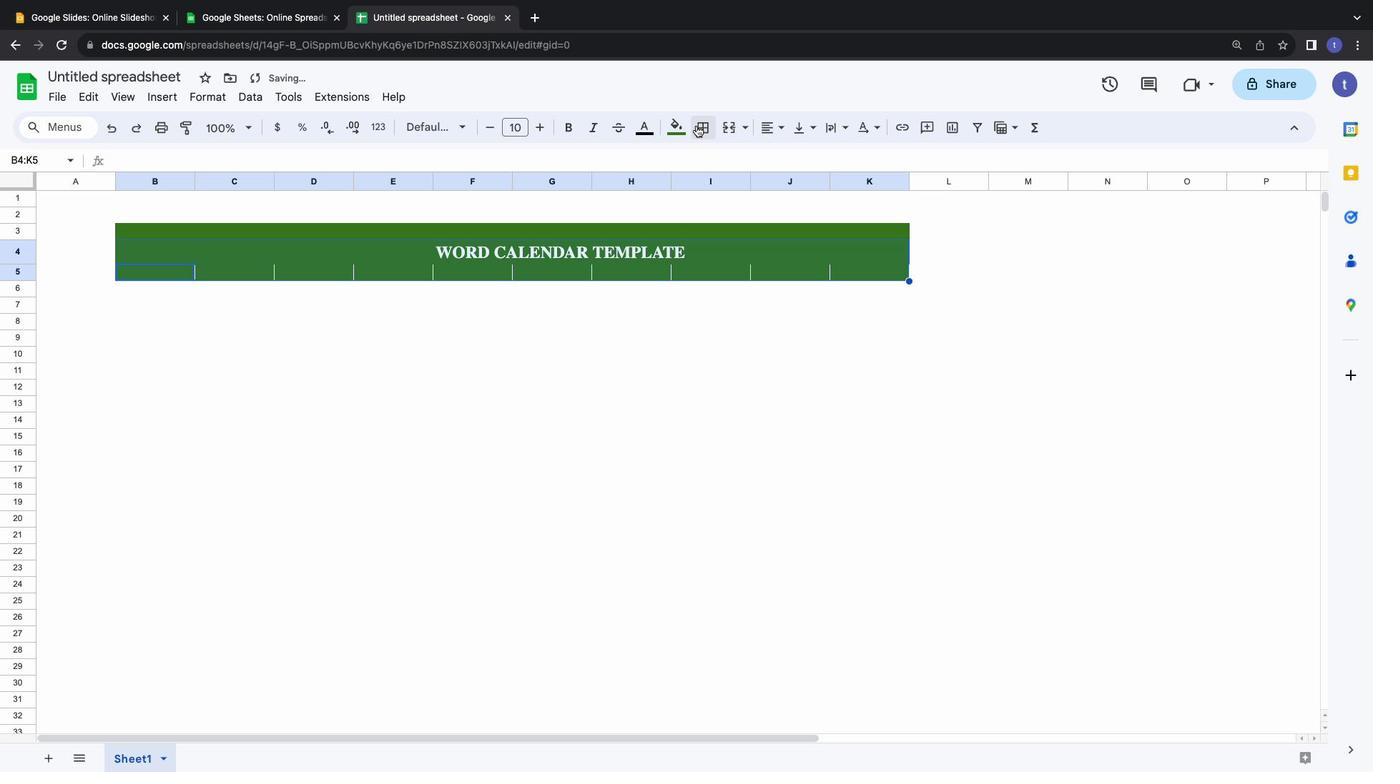 
Action: Mouse pressed left at (697, 125)
Screenshot: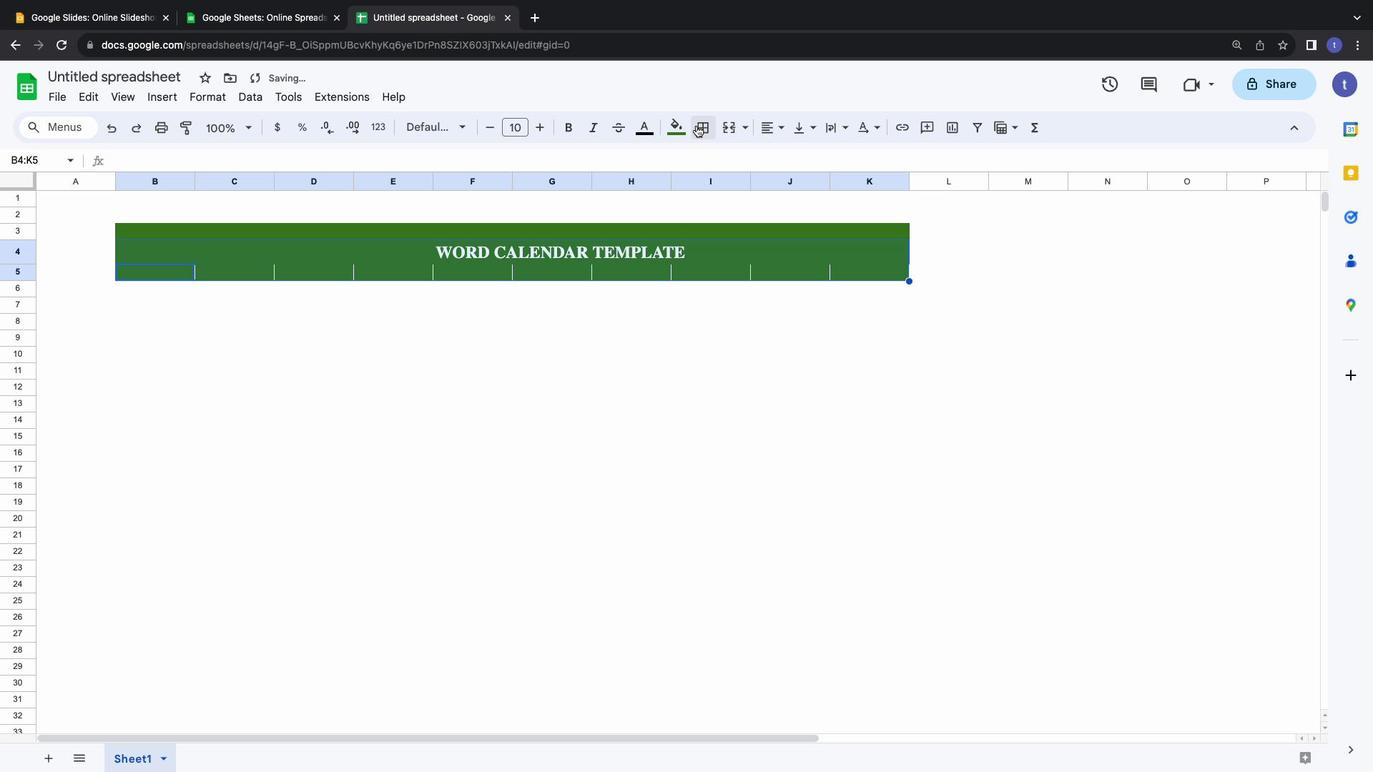 
Action: Mouse moved to (713, 163)
Screenshot: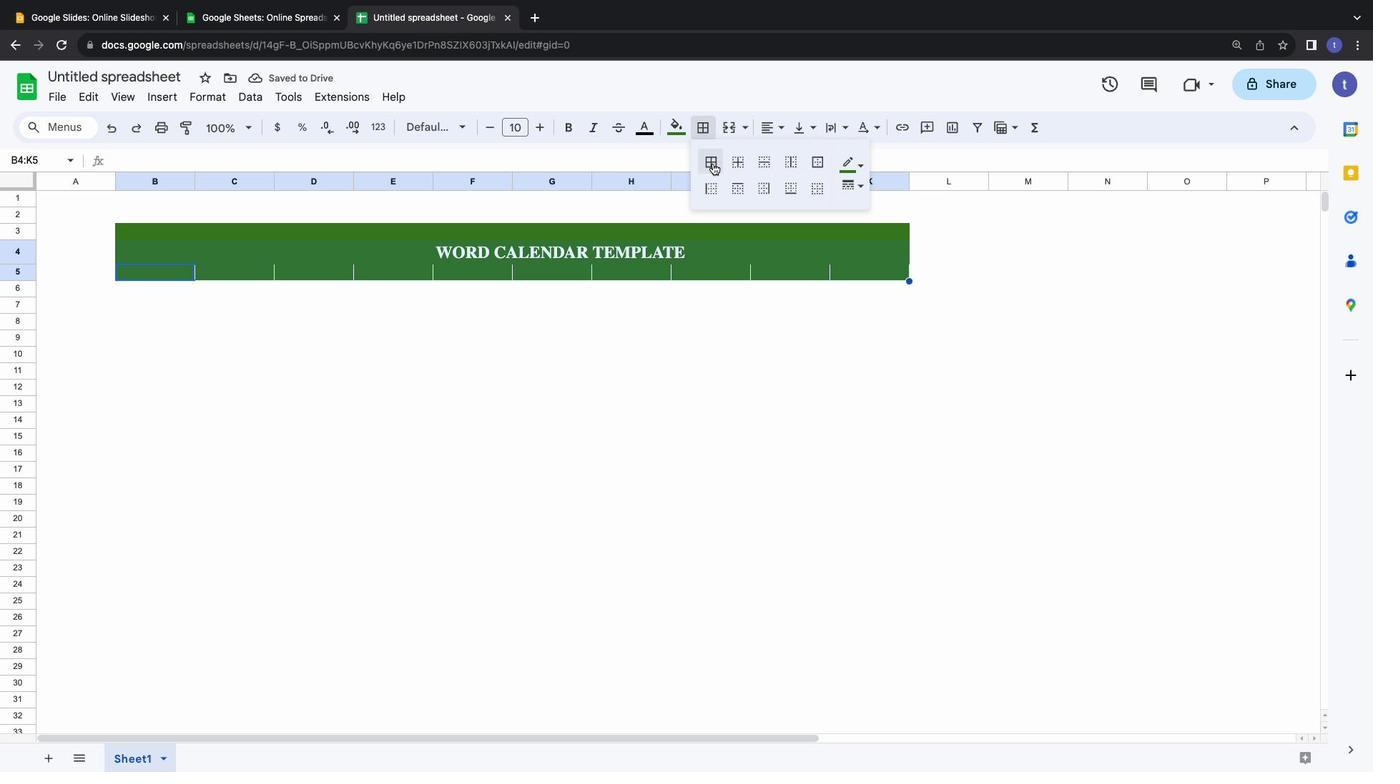 
Action: Mouse pressed left at (713, 163)
Screenshot: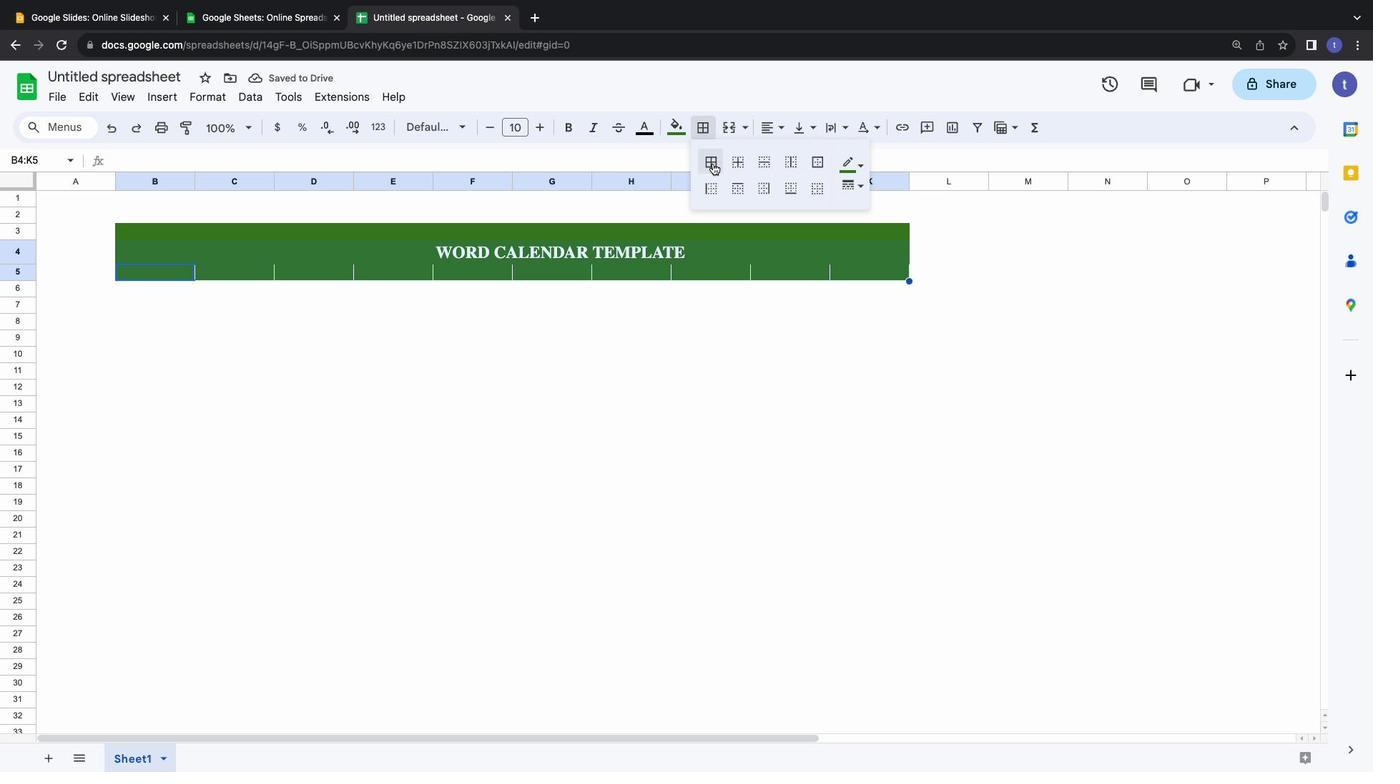 
Action: Mouse moved to (19, 279)
Screenshot: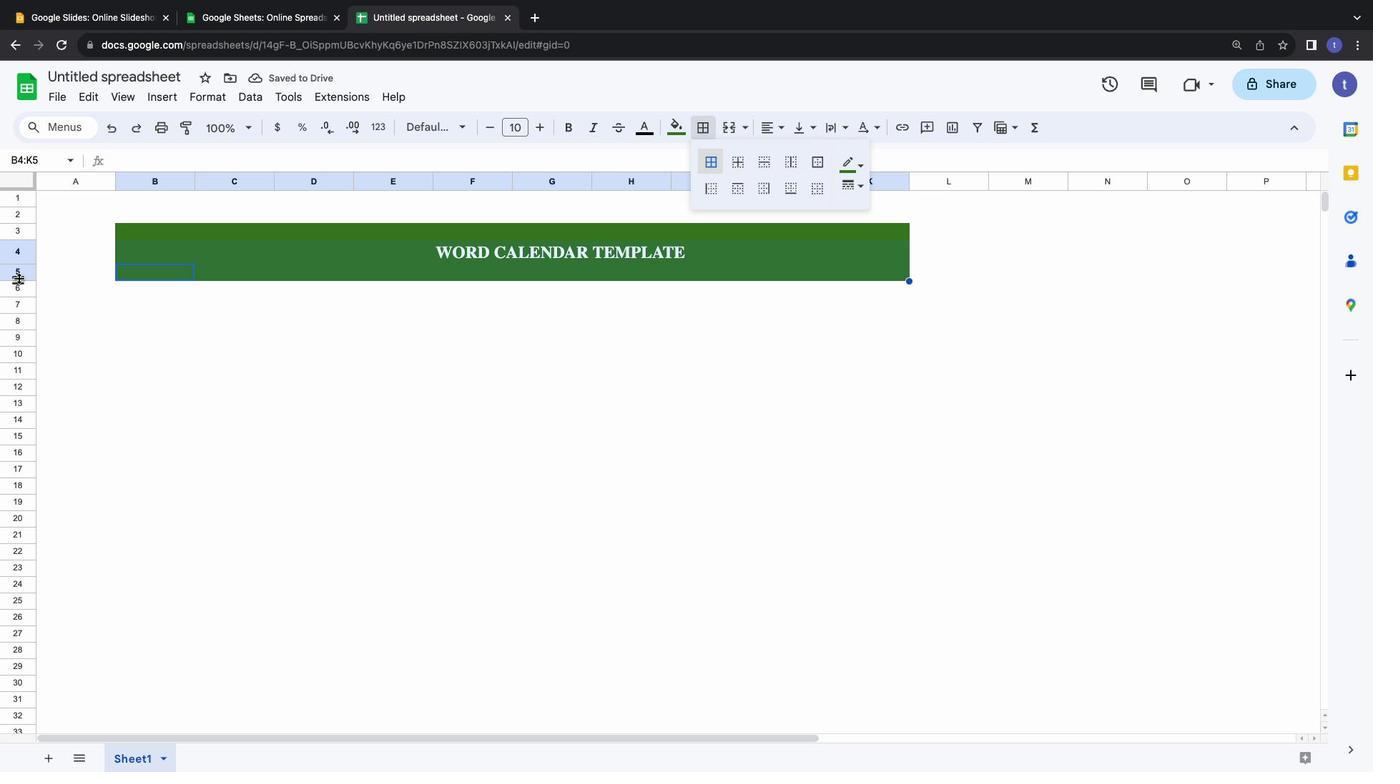 
Action: Mouse pressed left at (19, 279)
Screenshot: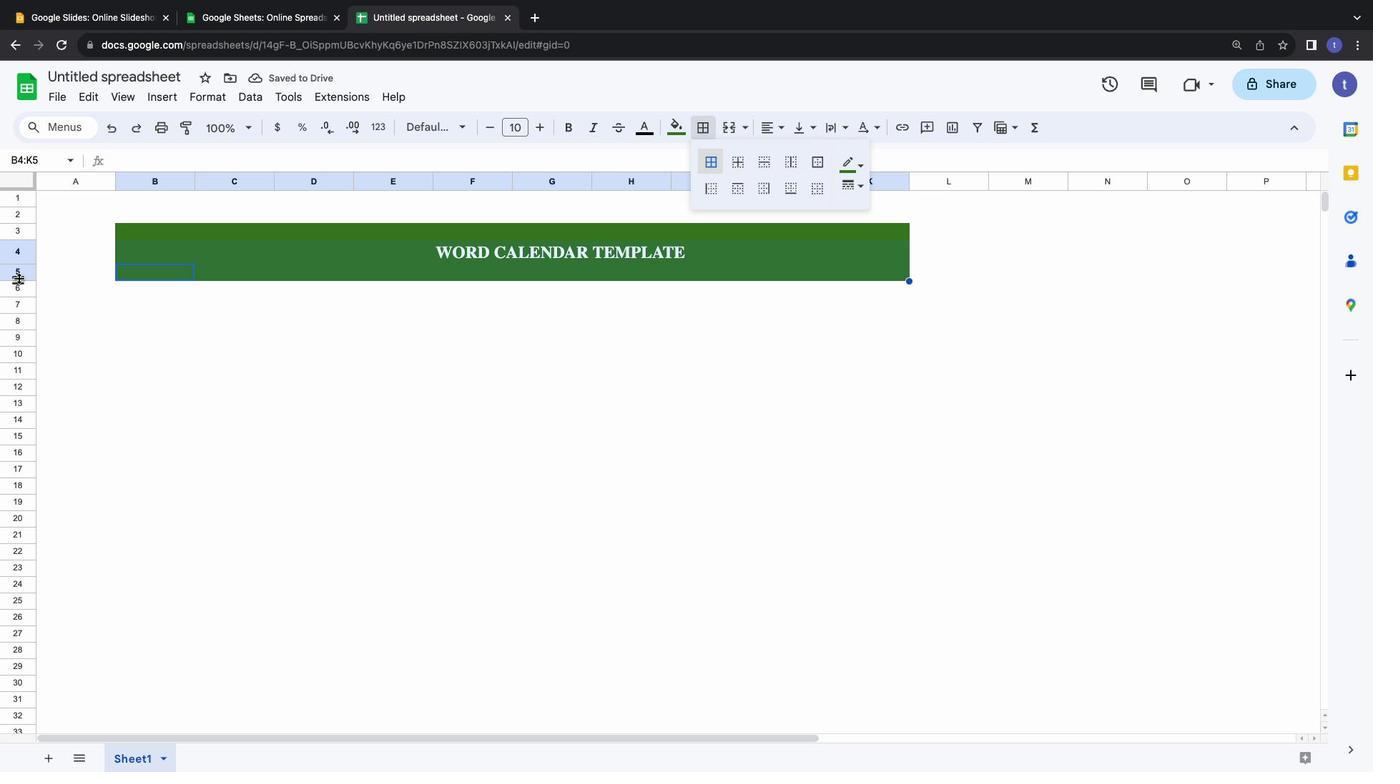 
Action: Mouse moved to (13, 240)
Screenshot: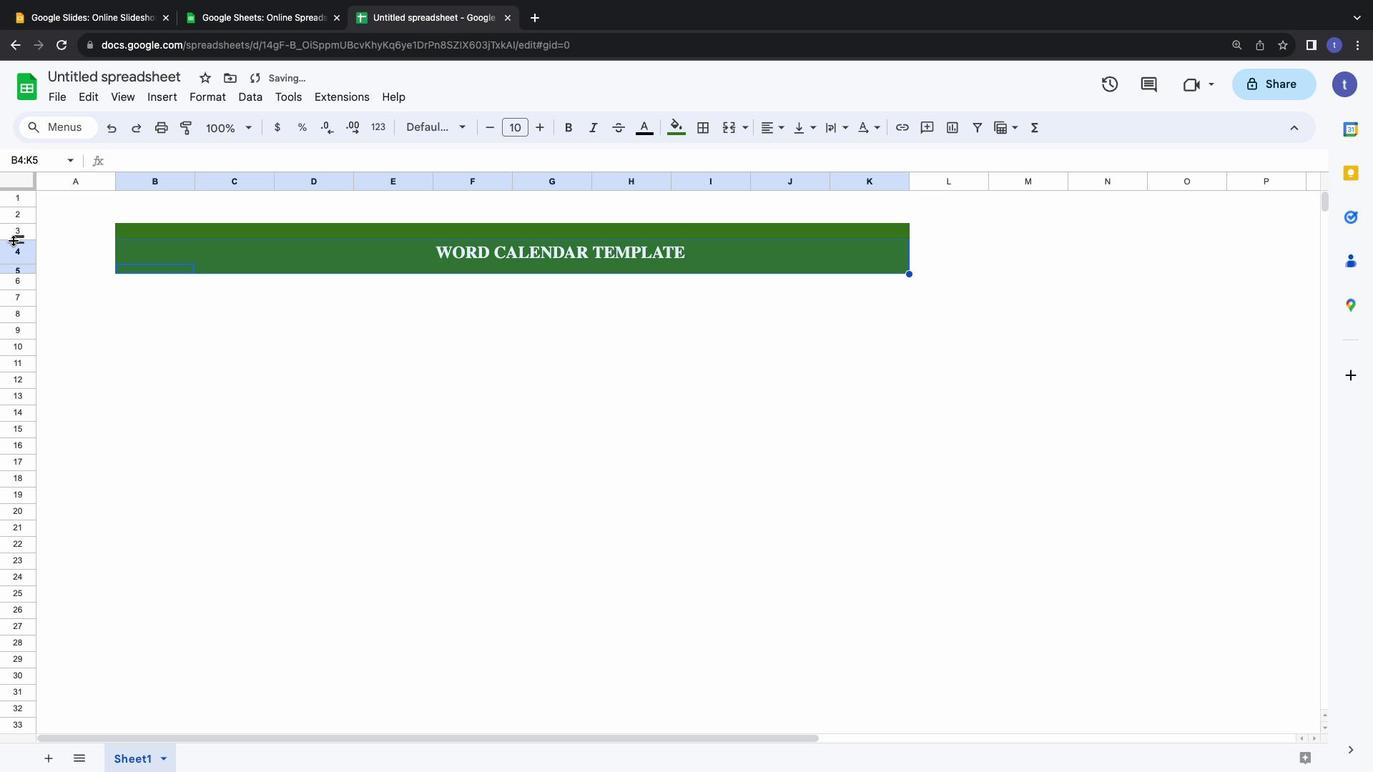 
Action: Mouse pressed left at (13, 240)
Screenshot: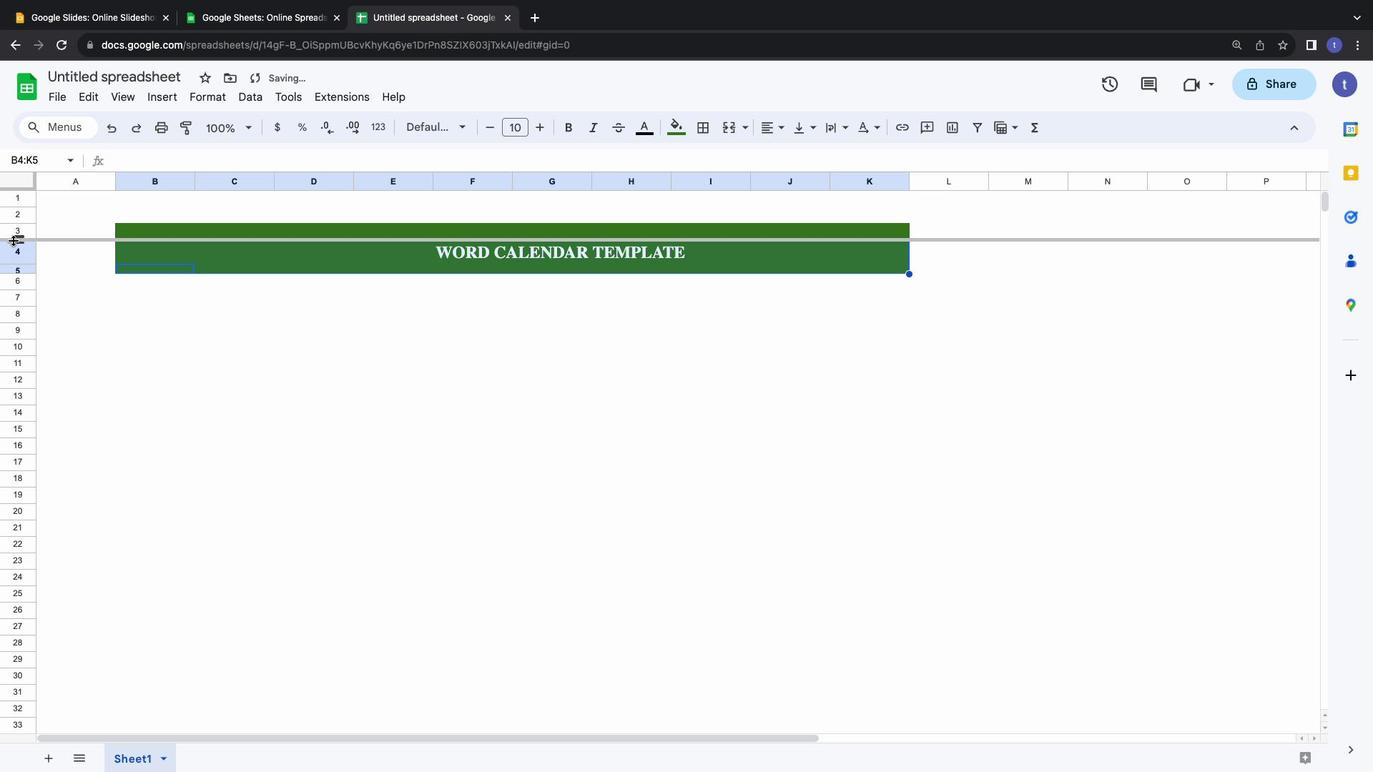 
Action: Mouse moved to (14, 238)
Screenshot: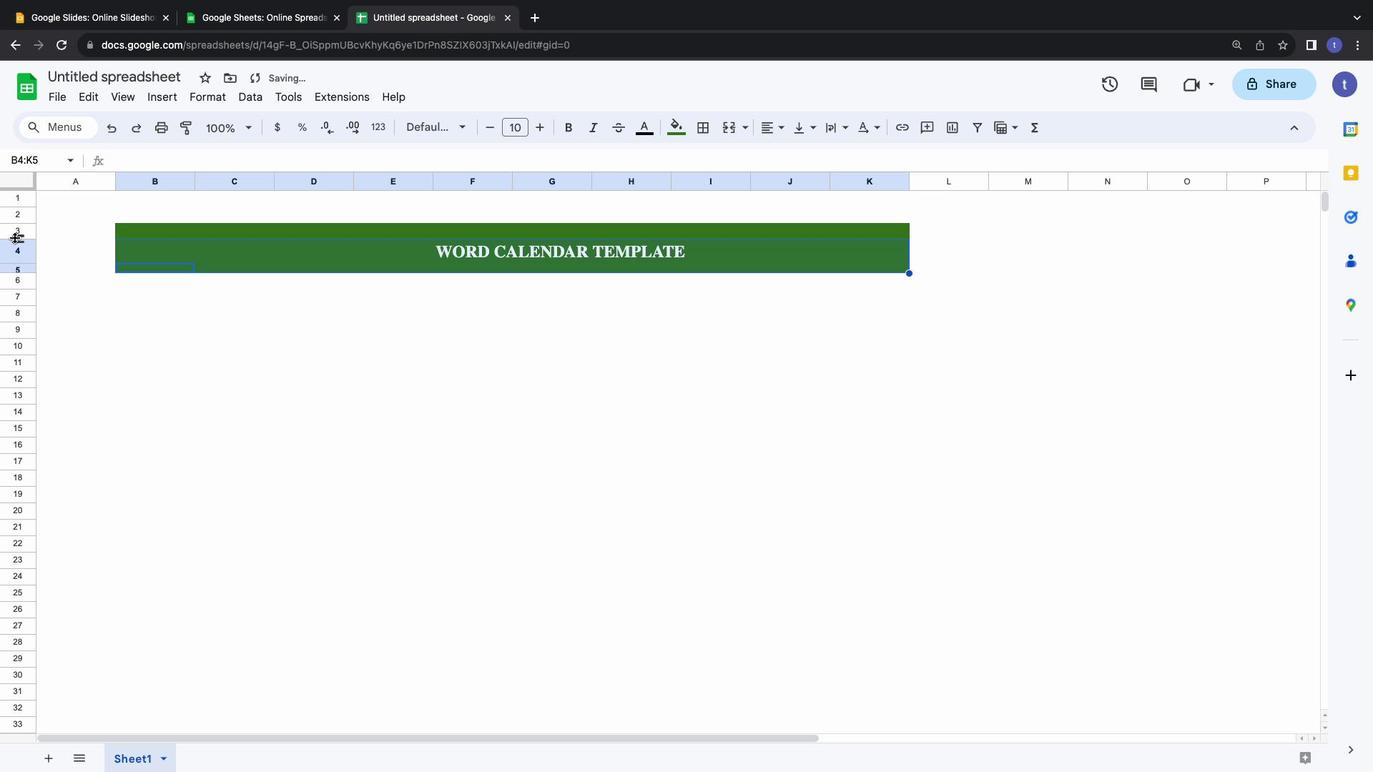 
Action: Mouse pressed left at (14, 238)
Screenshot: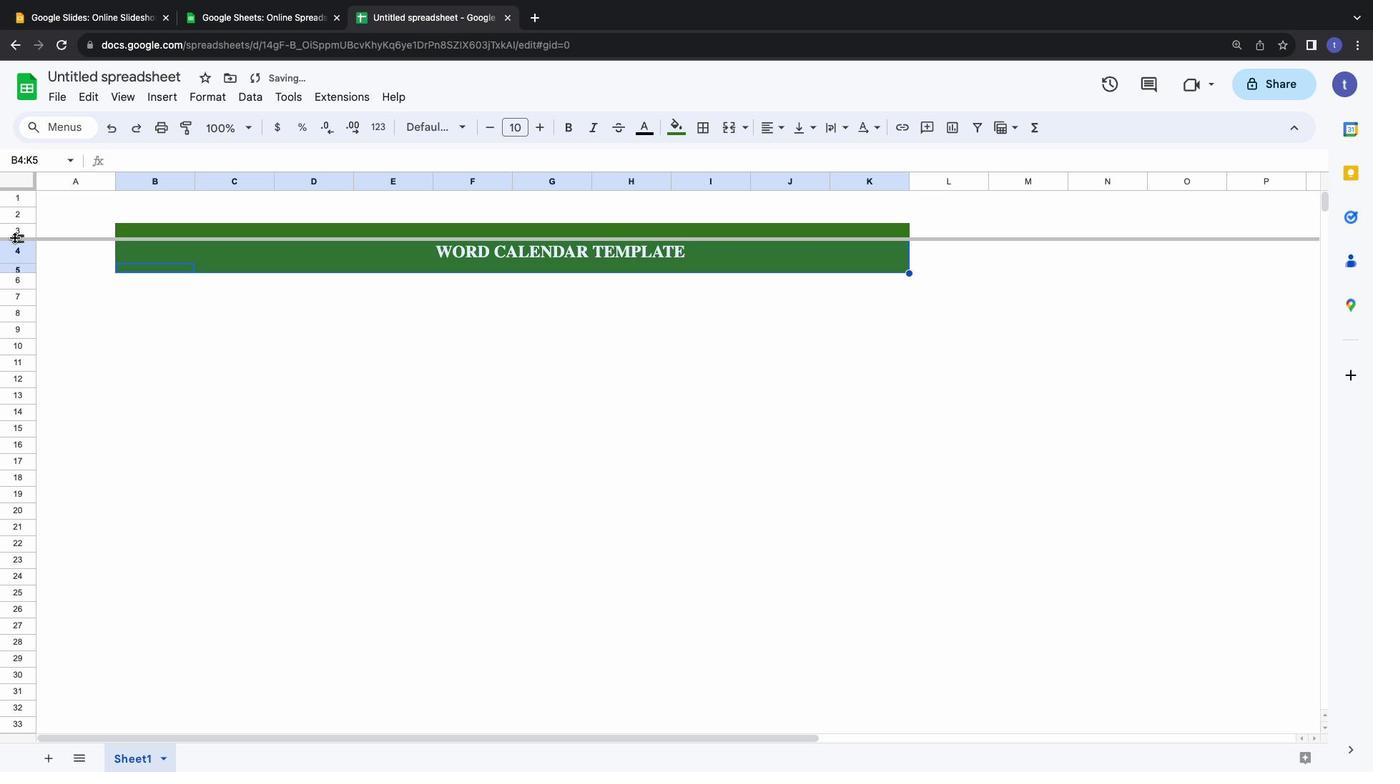 
Action: Mouse moved to (522, 287)
Screenshot: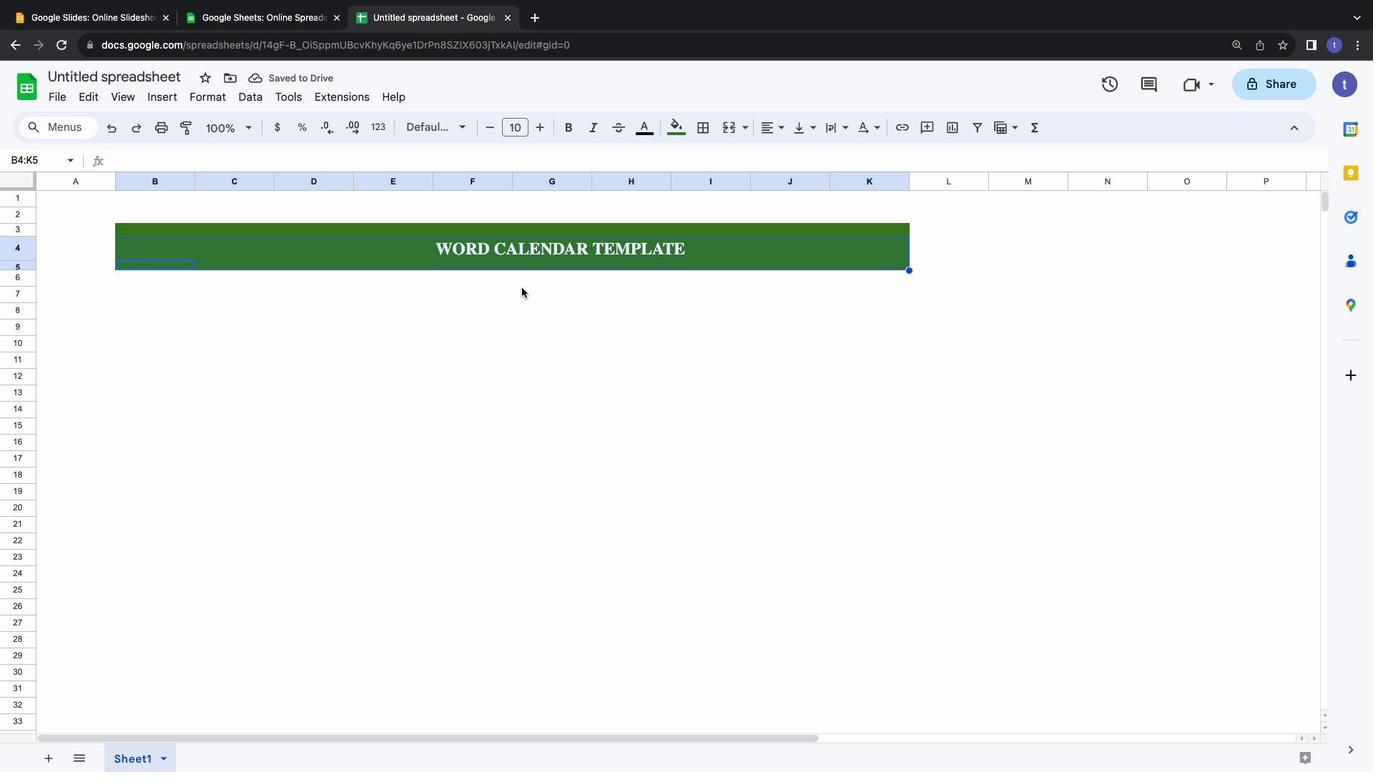 
Action: Mouse pressed left at (522, 287)
Screenshot: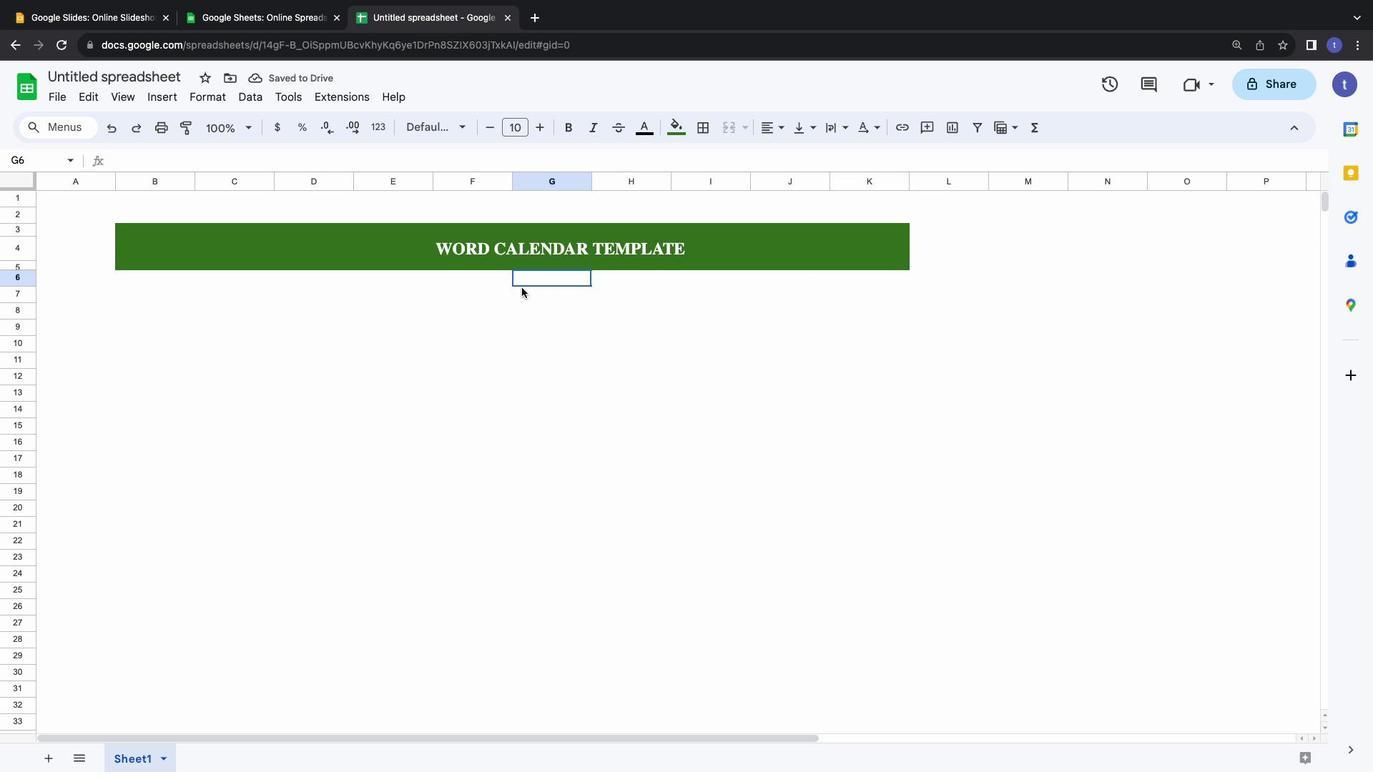 
Action: Mouse moved to (480, 282)
Screenshot: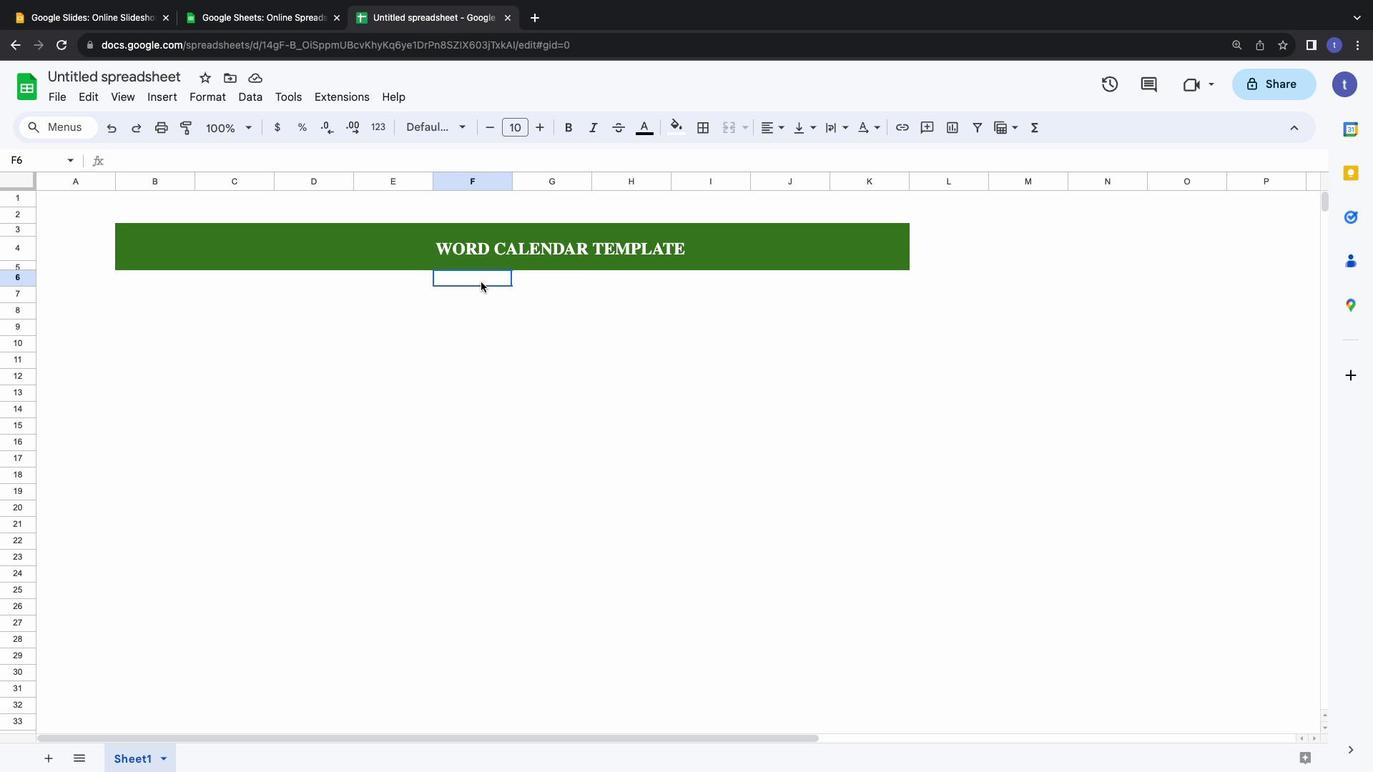 
Action: Mouse pressed left at (480, 282)
Screenshot: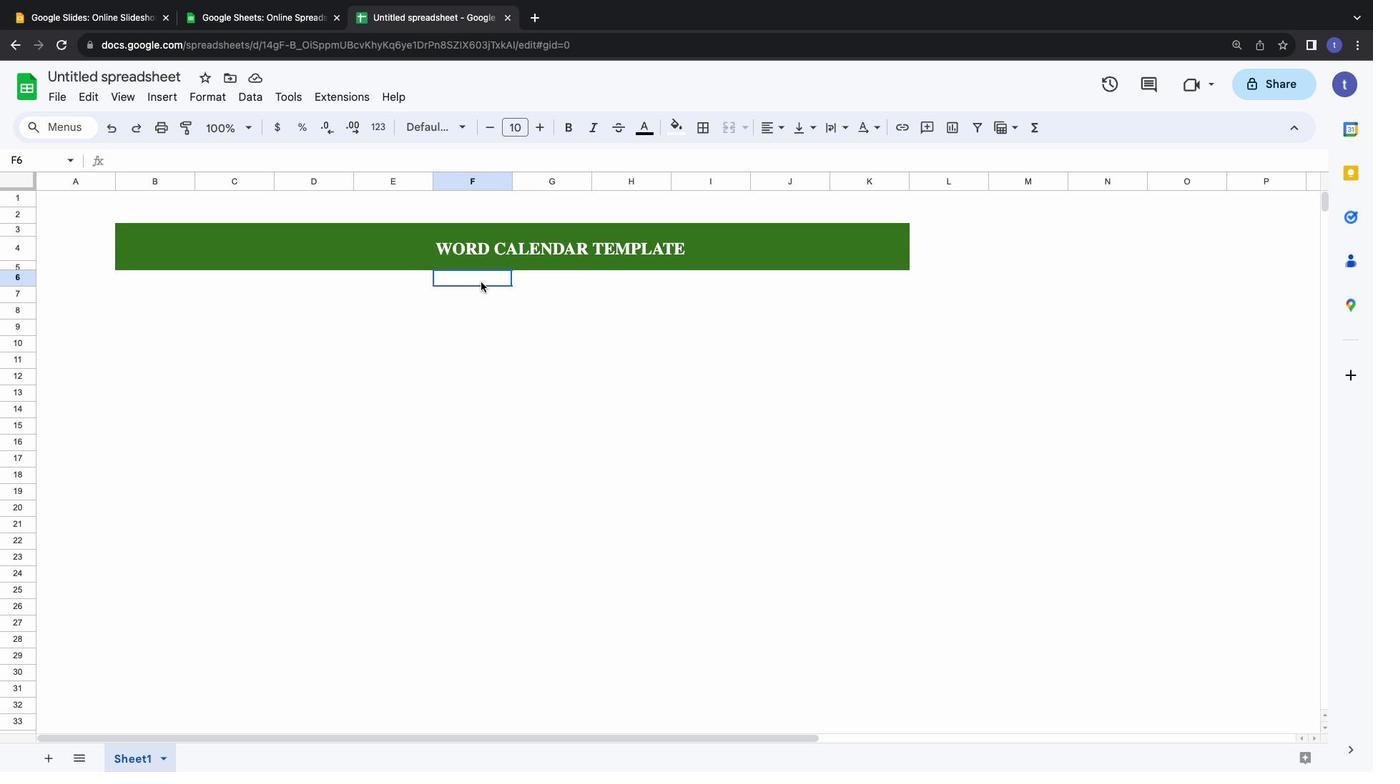 
Action: Mouse moved to (727, 129)
Screenshot: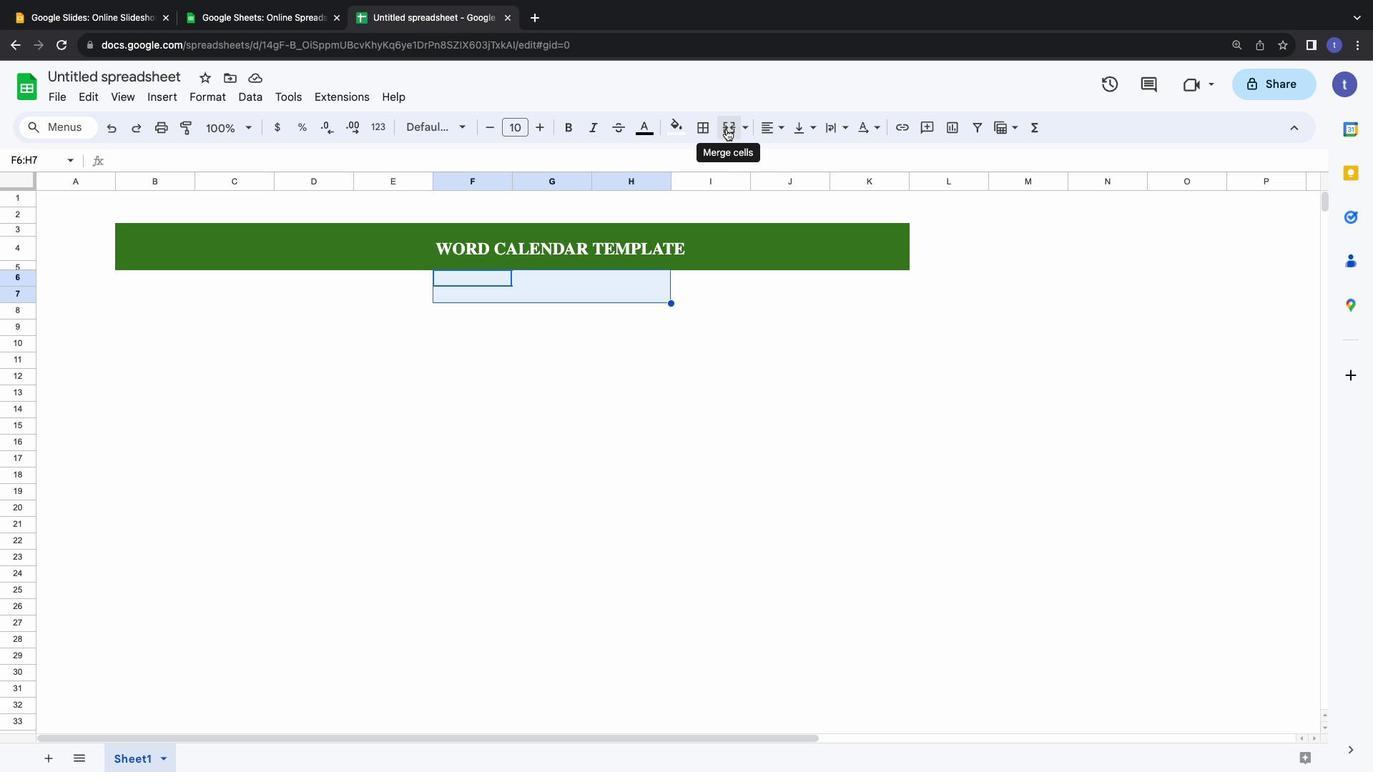 
Action: Mouse pressed left at (727, 129)
Screenshot: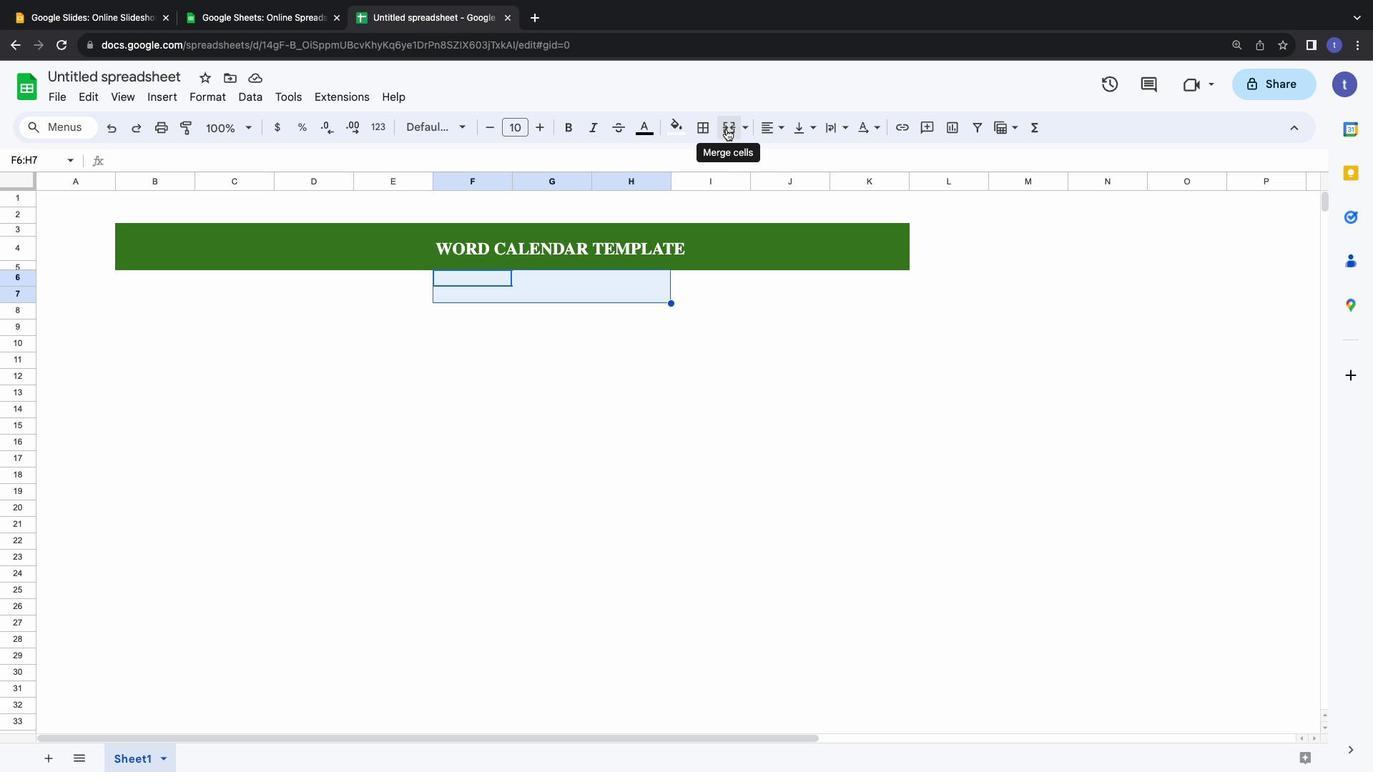 
Action: Mouse moved to (540, 289)
Screenshot: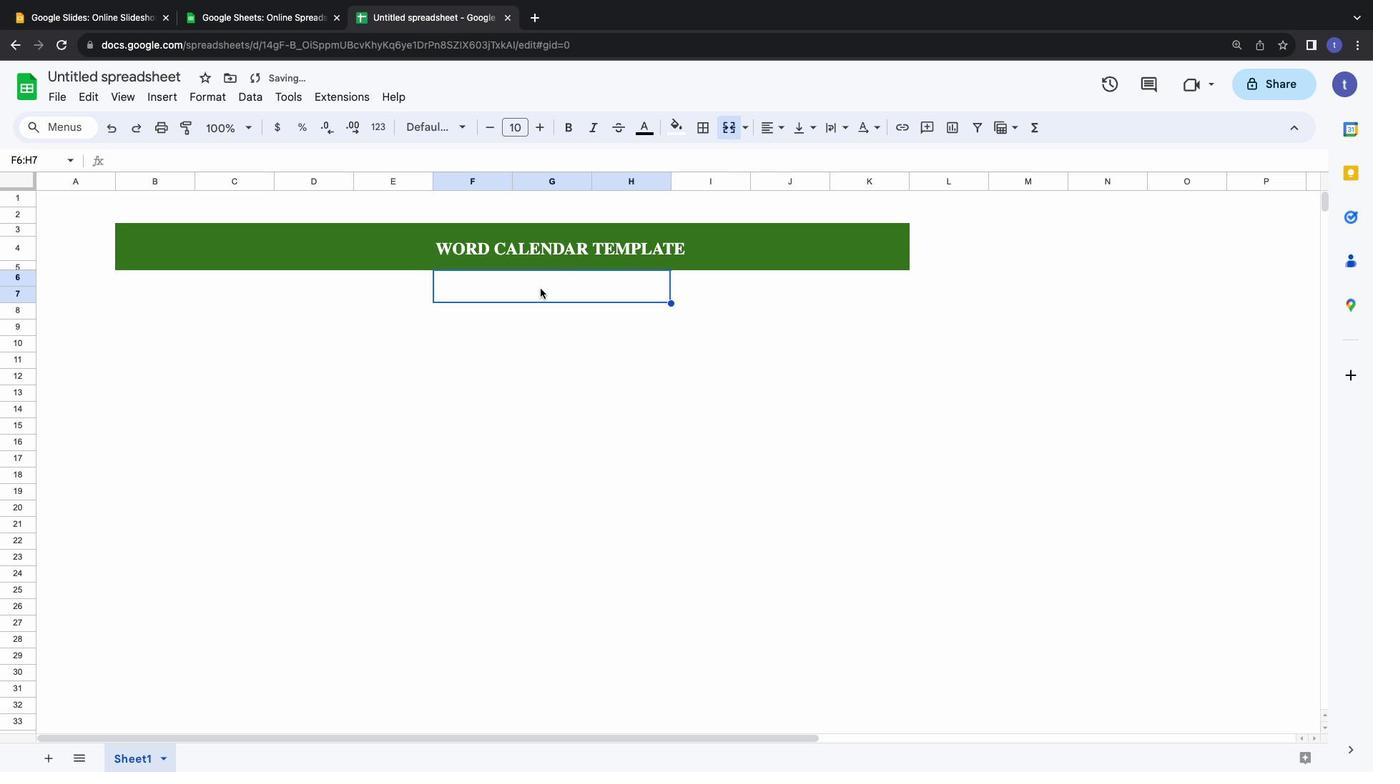 
Action: Mouse pressed left at (540, 289)
Screenshot: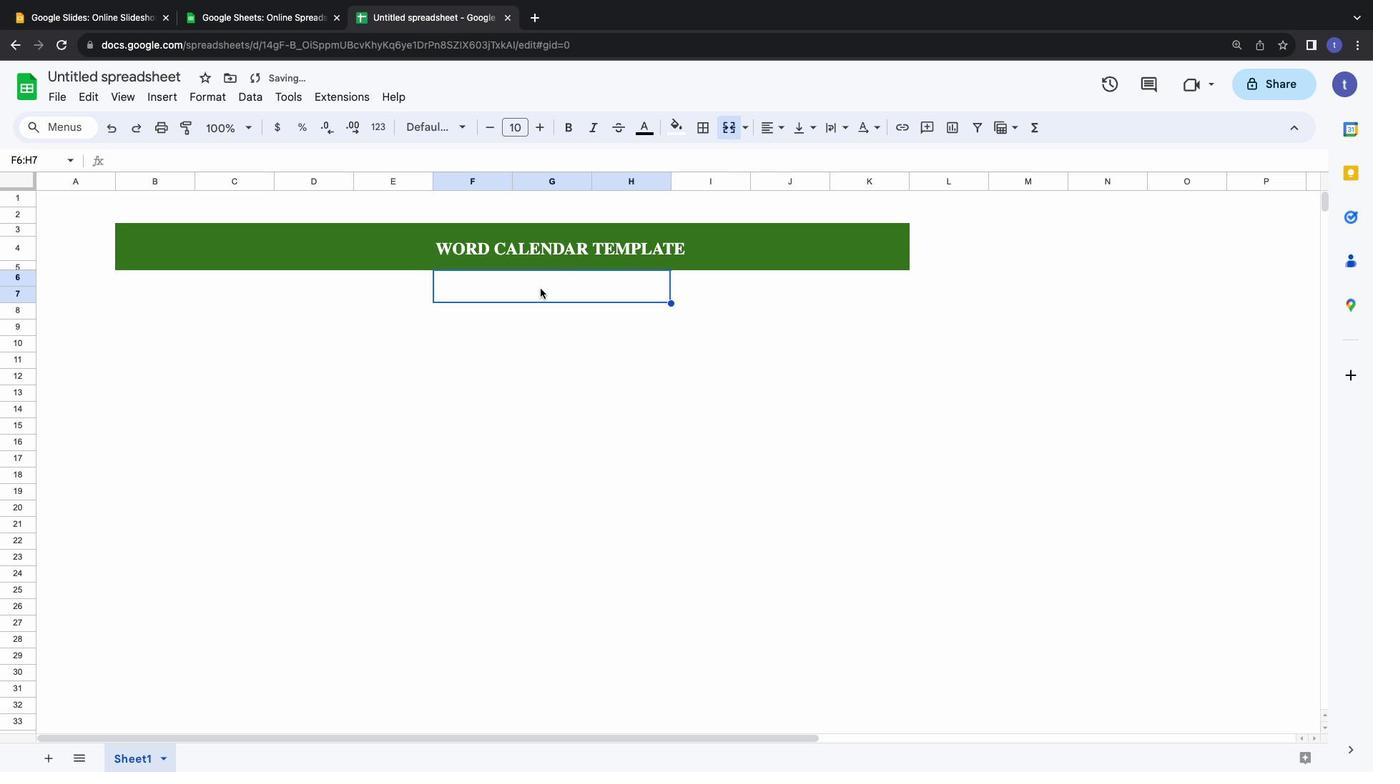 
Action: Mouse pressed left at (540, 289)
Screenshot: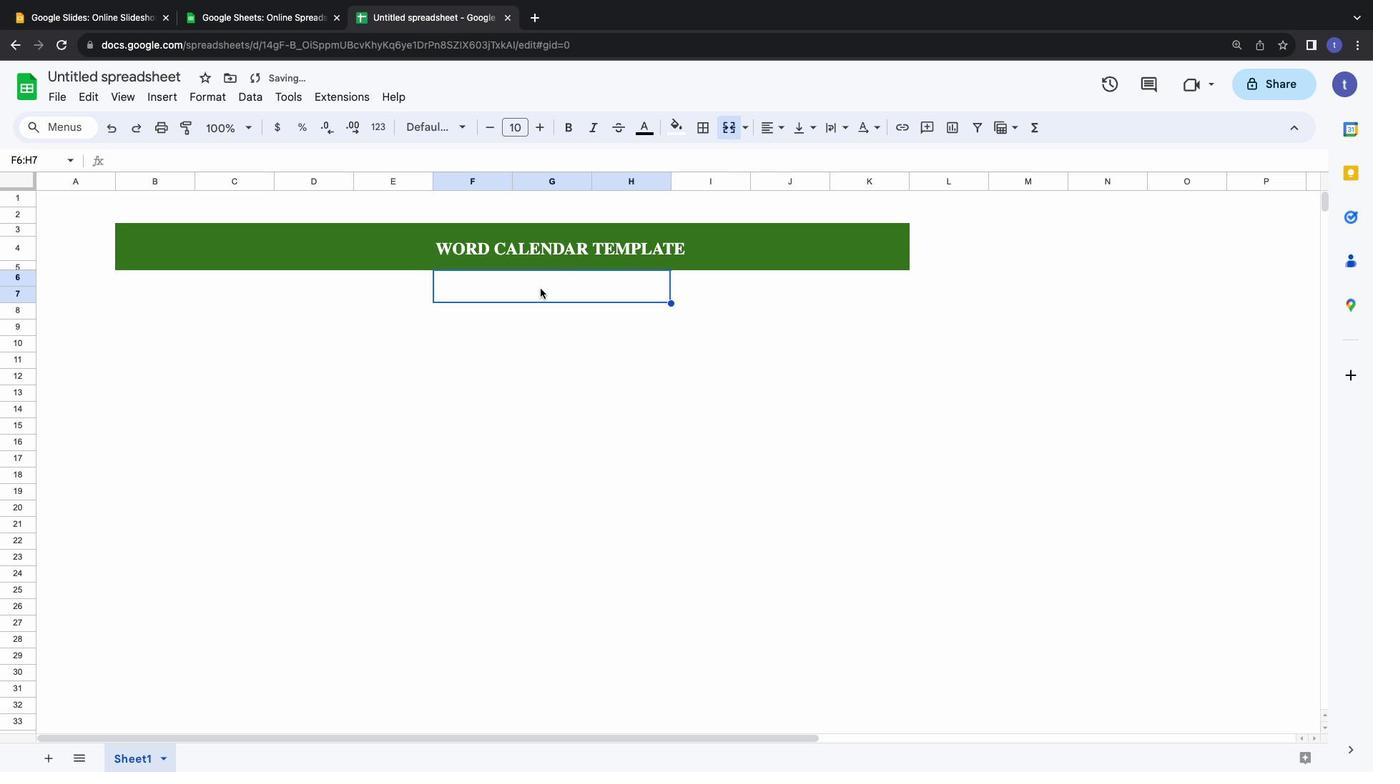 
Action: Key pressed '2''0''2''3'
Screenshot: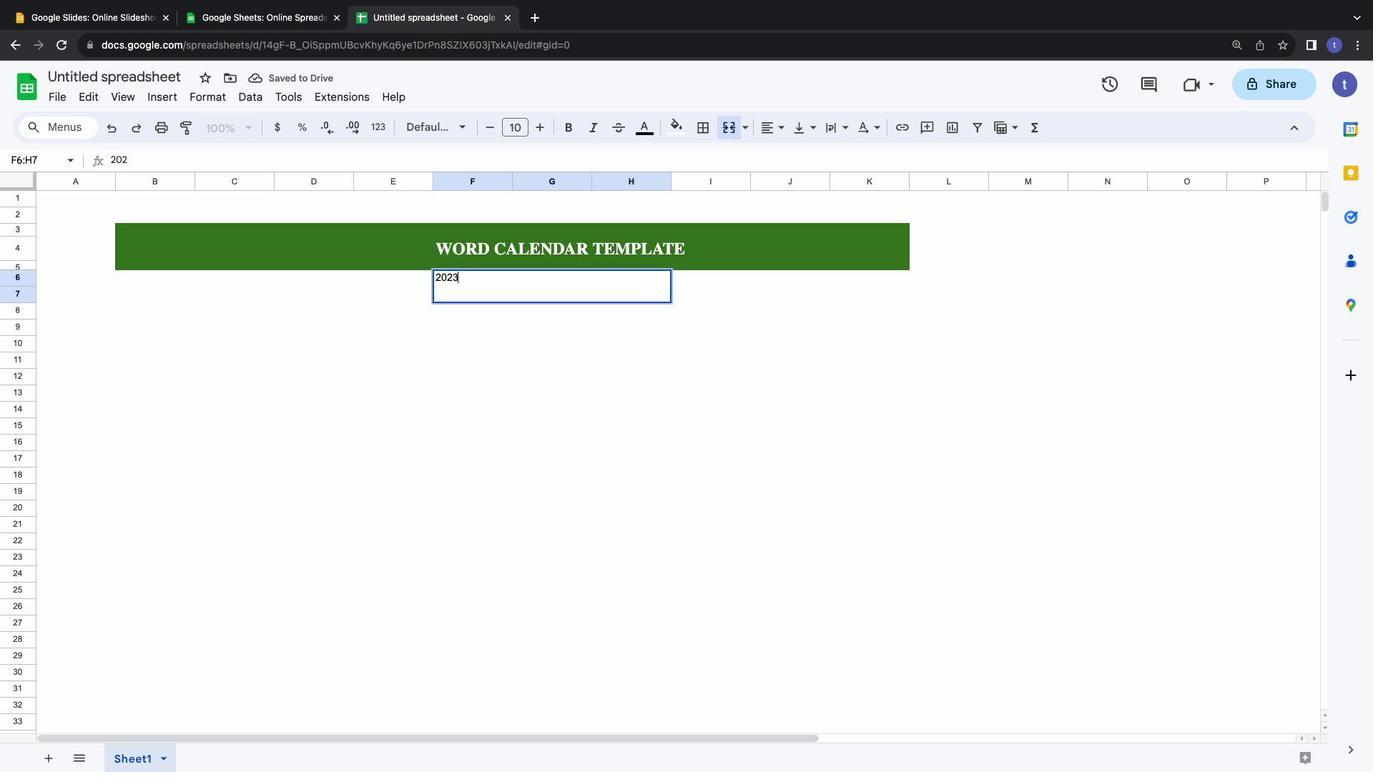 
Action: Mouse moved to (462, 281)
Screenshot: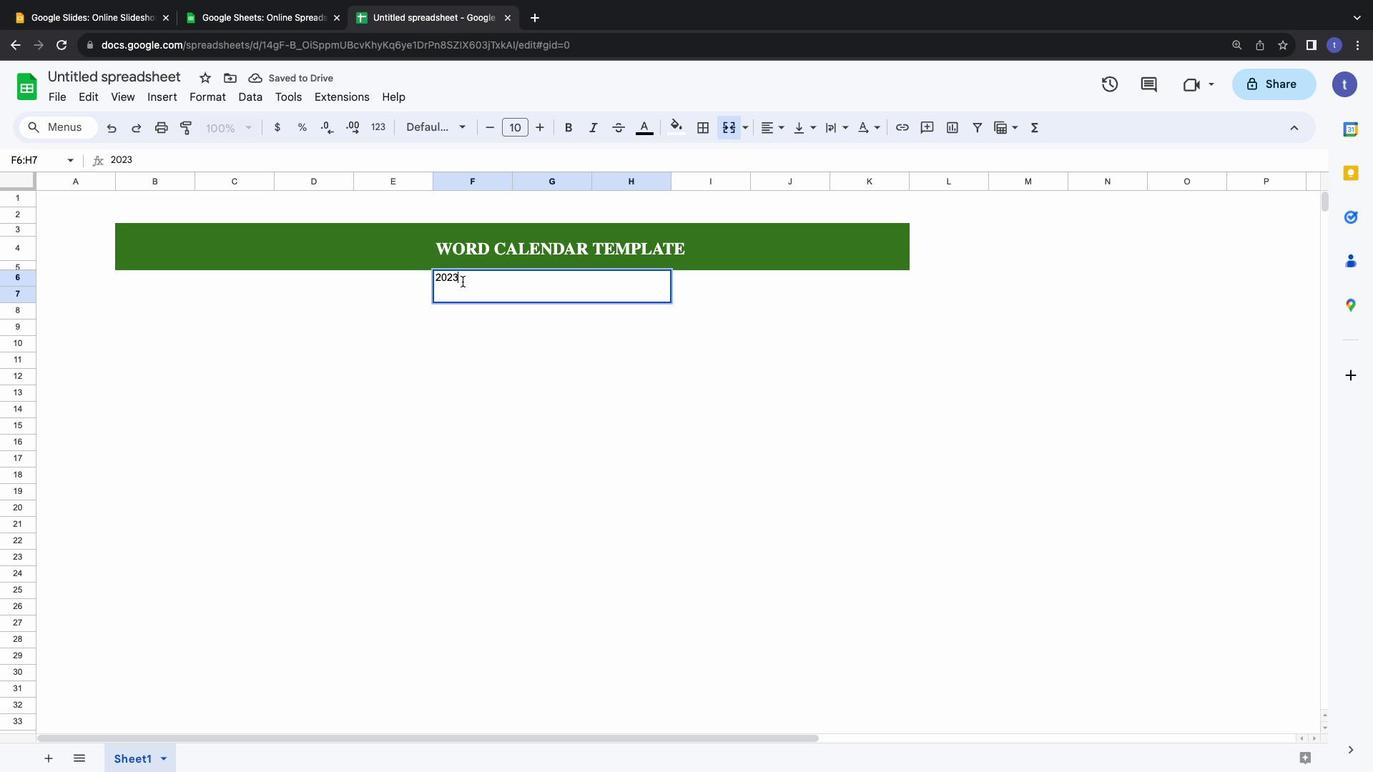 
Action: Mouse pressed left at (462, 281)
Screenshot: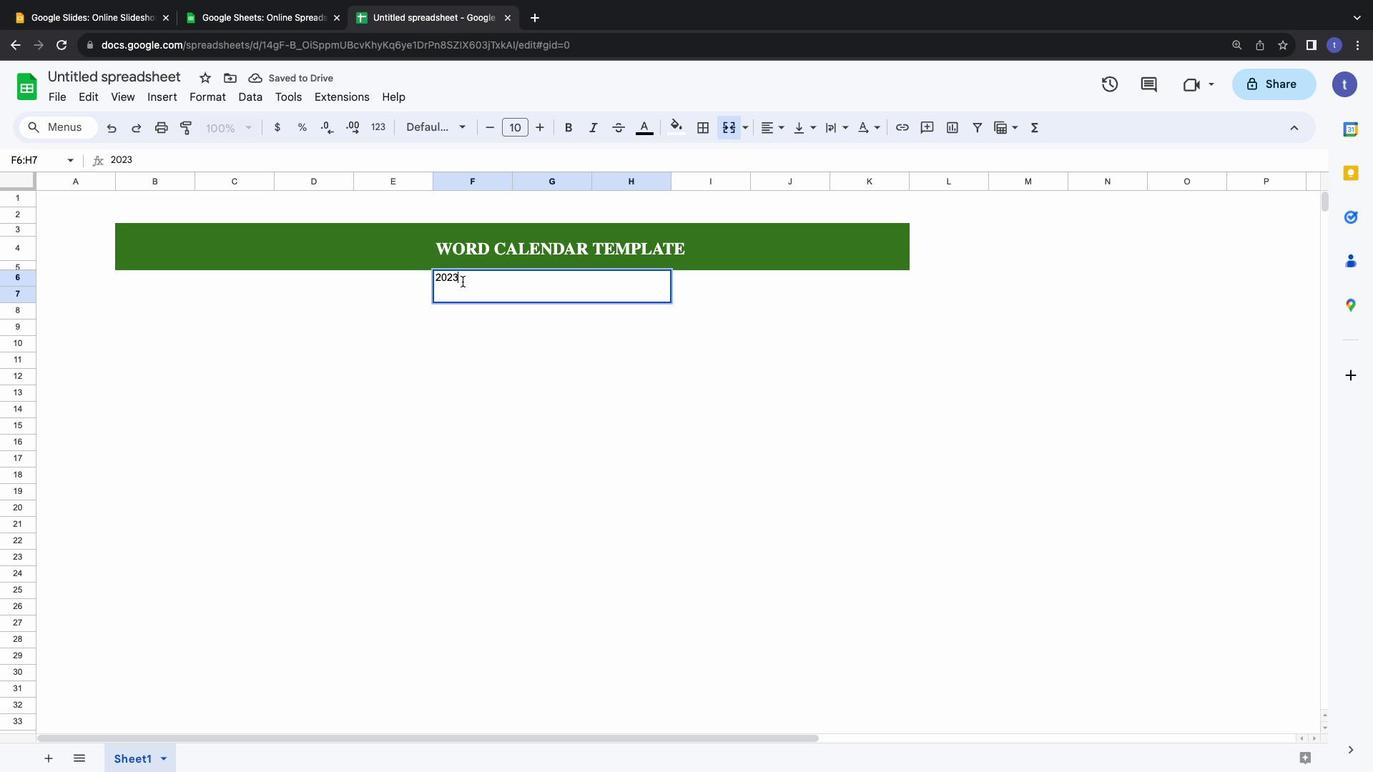 
Action: Mouse pressed left at (462, 281)
Screenshot: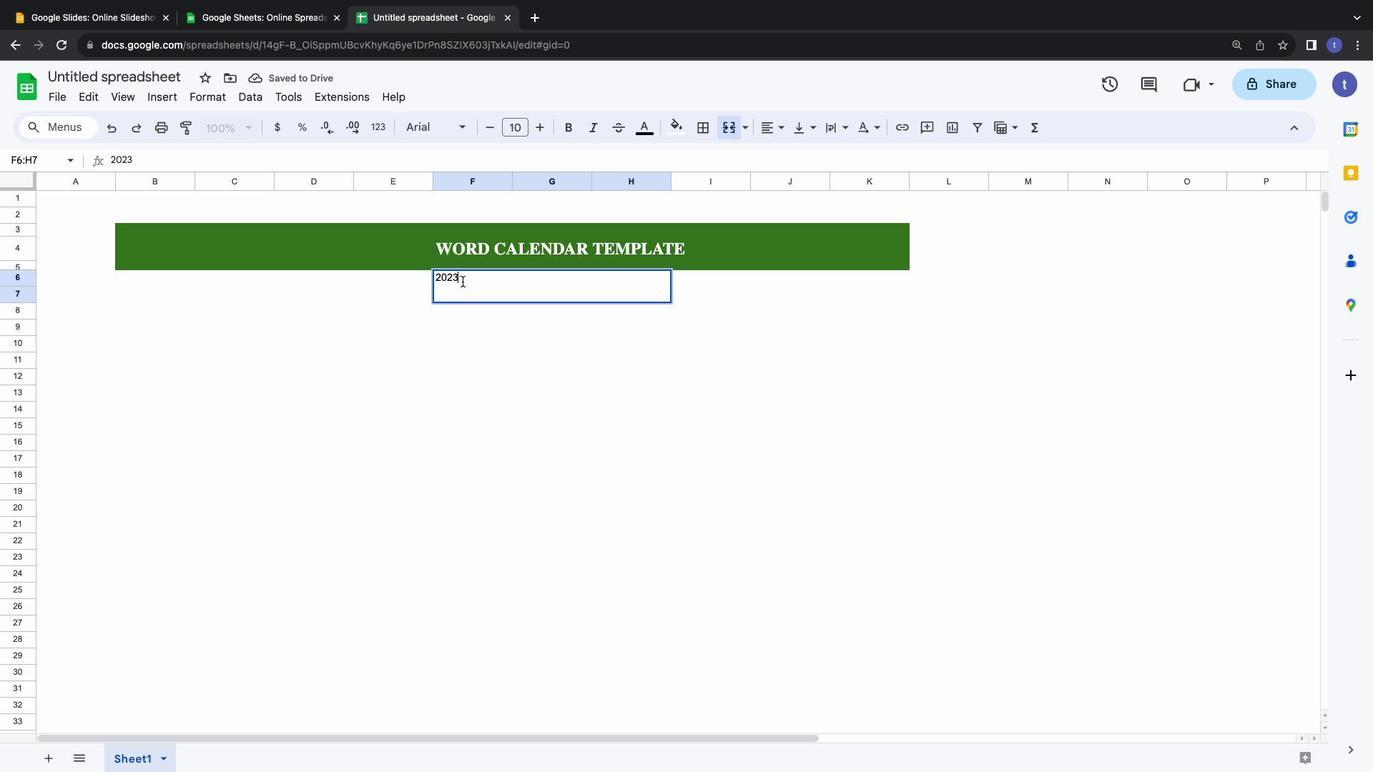 
Action: Mouse moved to (456, 277)
Screenshot: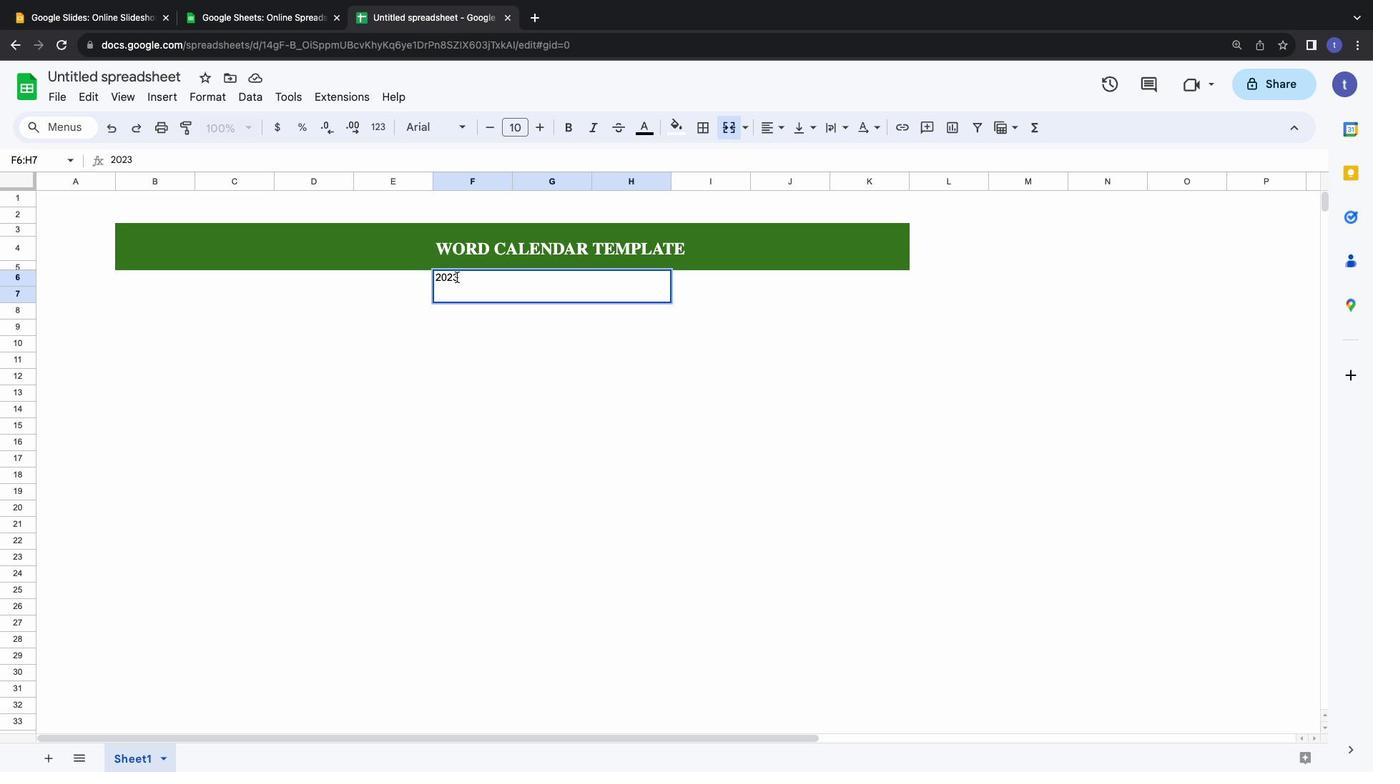 
Action: Mouse pressed left at (456, 277)
Screenshot: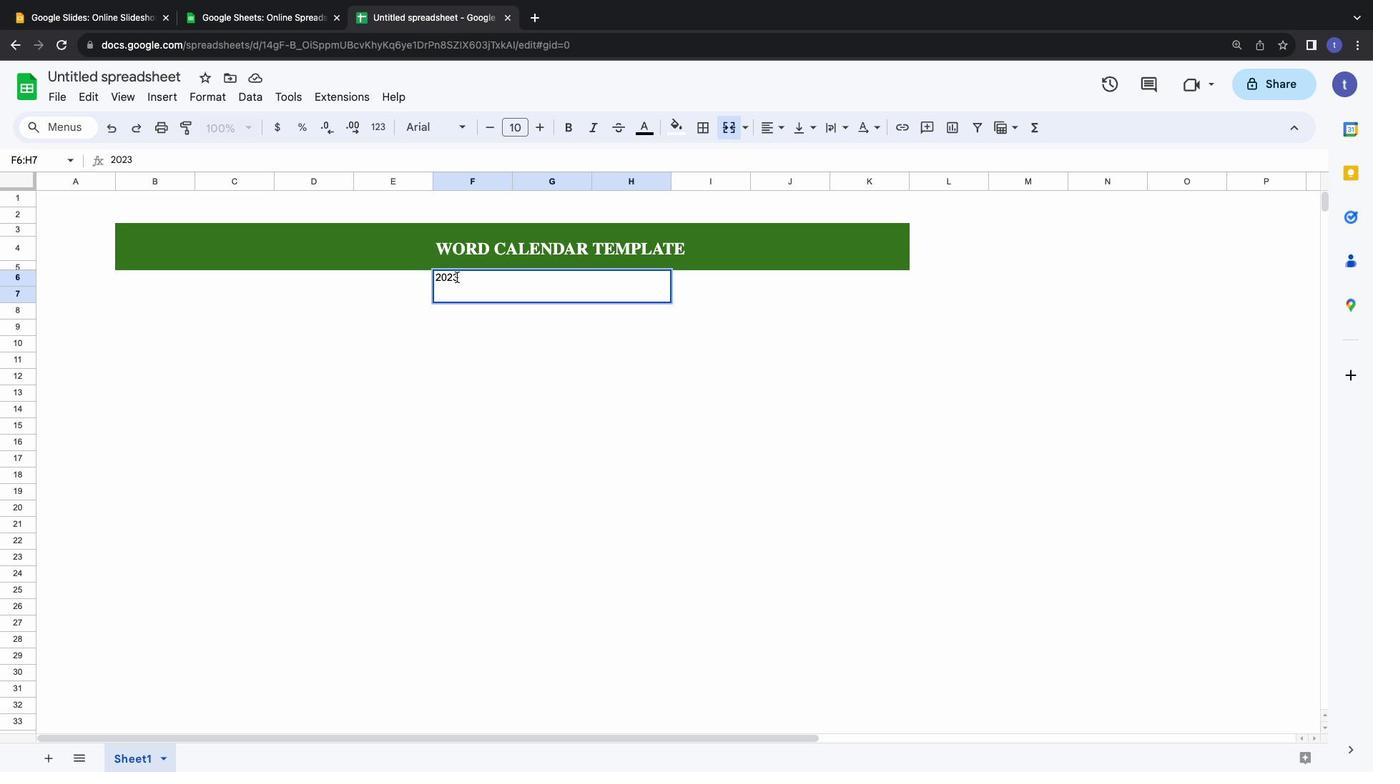 
Action: Mouse pressed left at (456, 277)
Screenshot: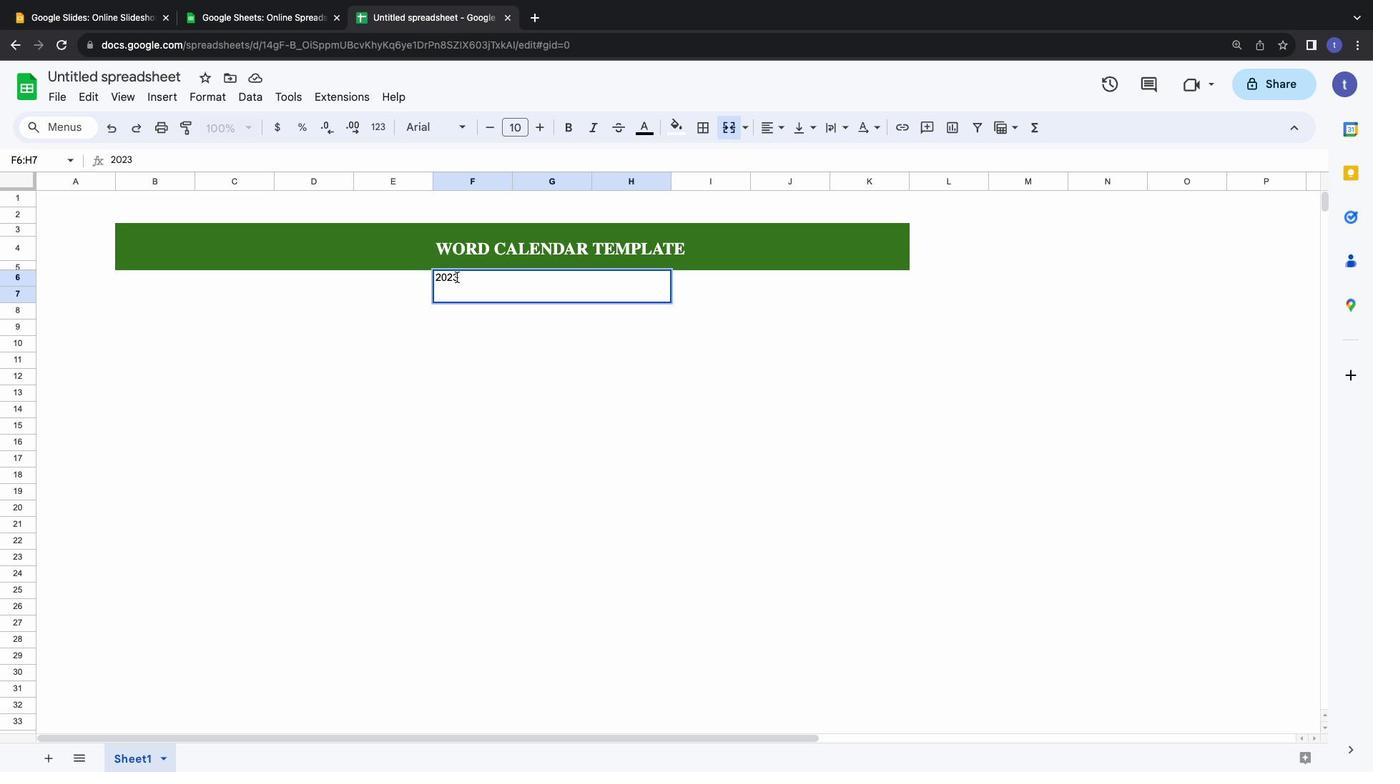
Action: Mouse pressed left at (456, 277)
Screenshot: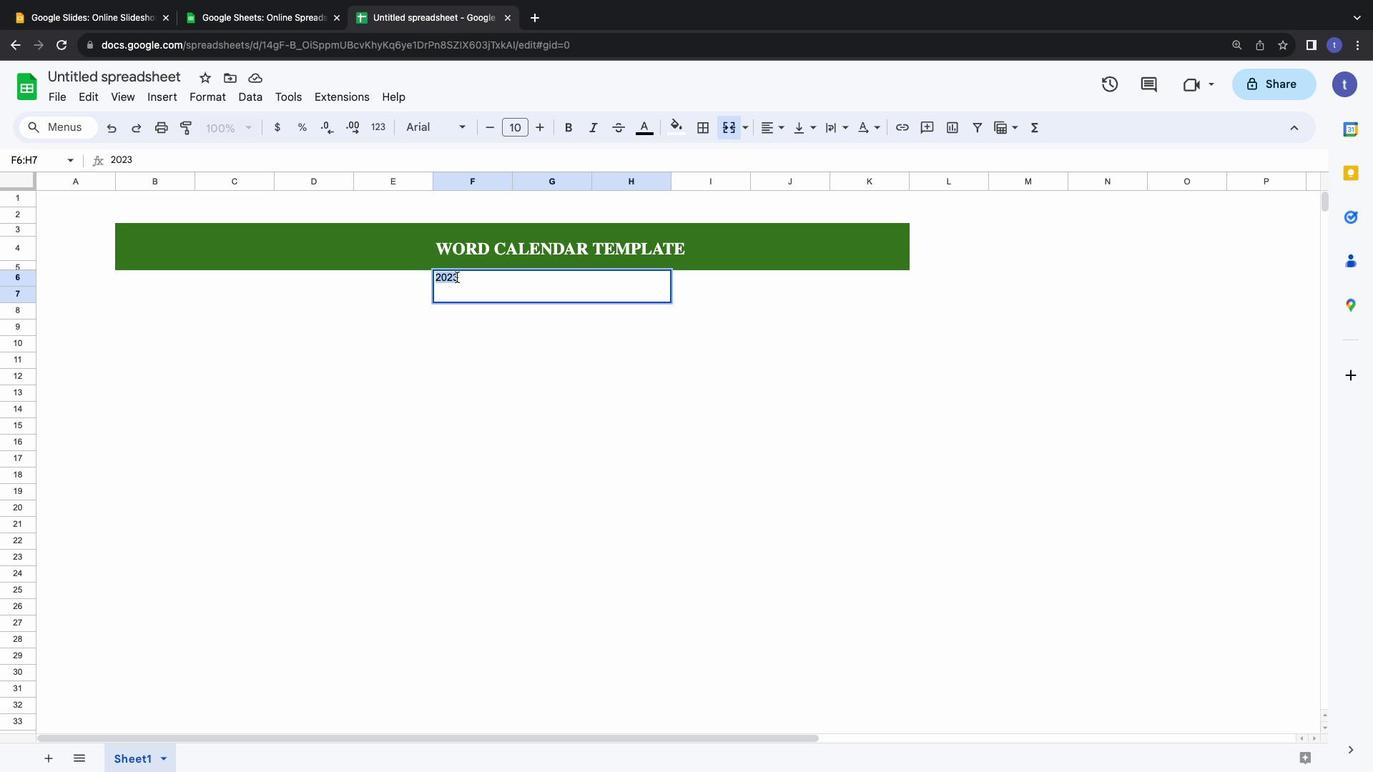 
Action: Mouse moved to (540, 129)
Screenshot: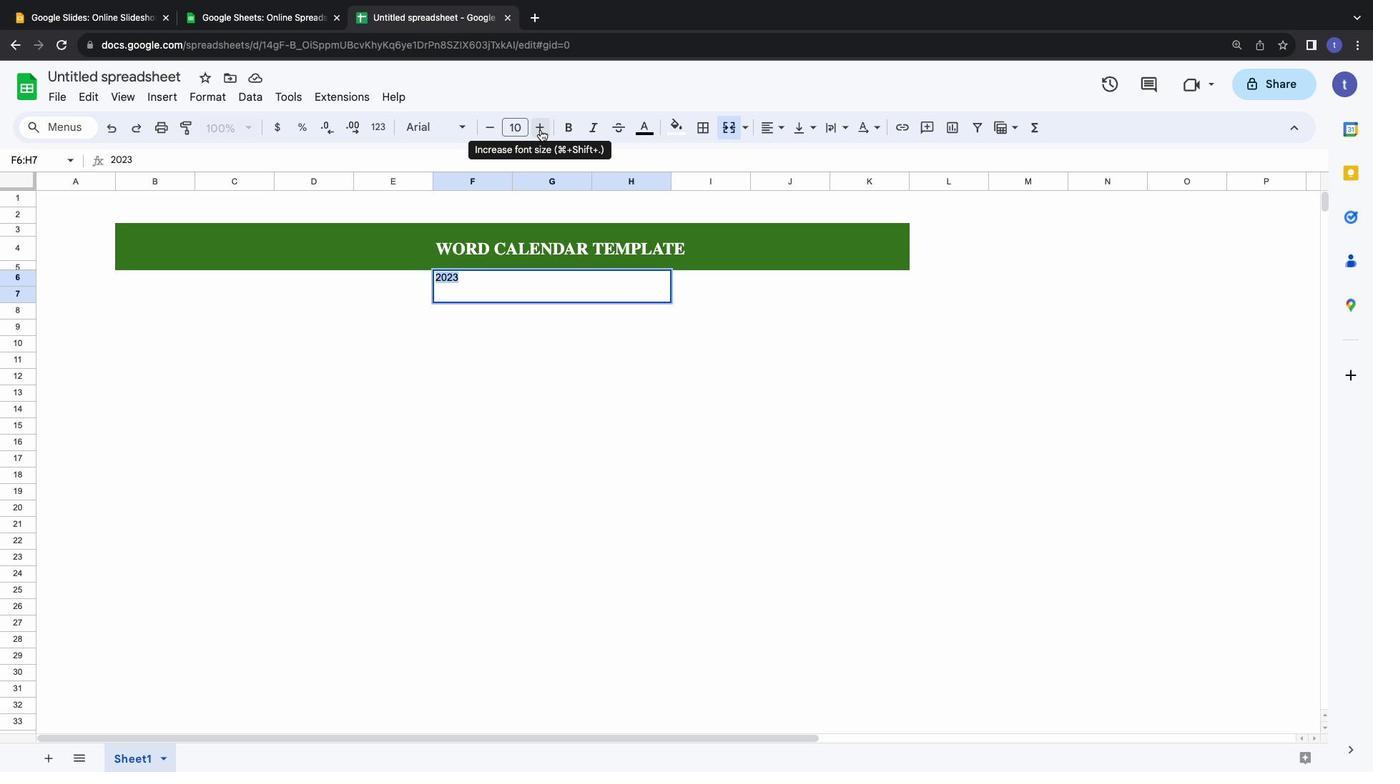 
Action: Mouse pressed left at (540, 129)
Screenshot: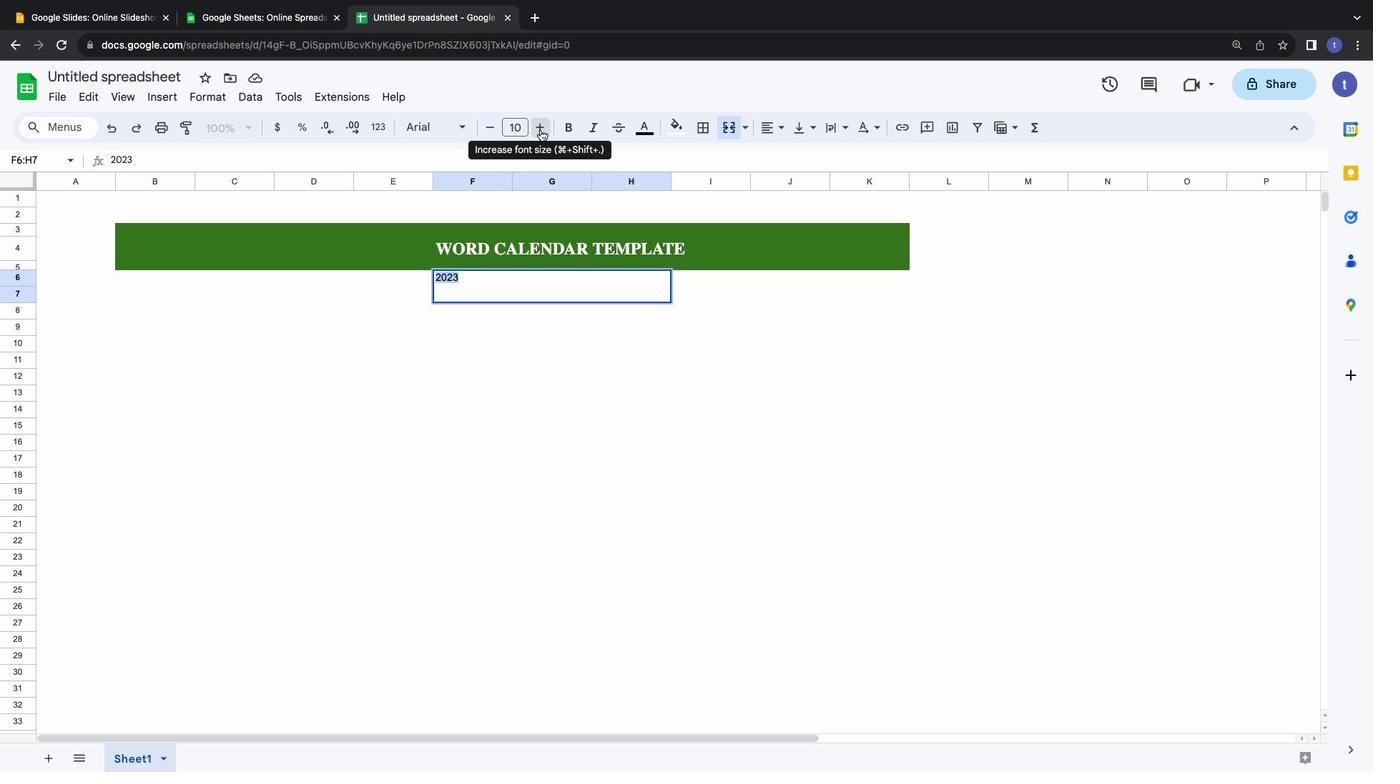
Action: Mouse pressed left at (540, 129)
Screenshot: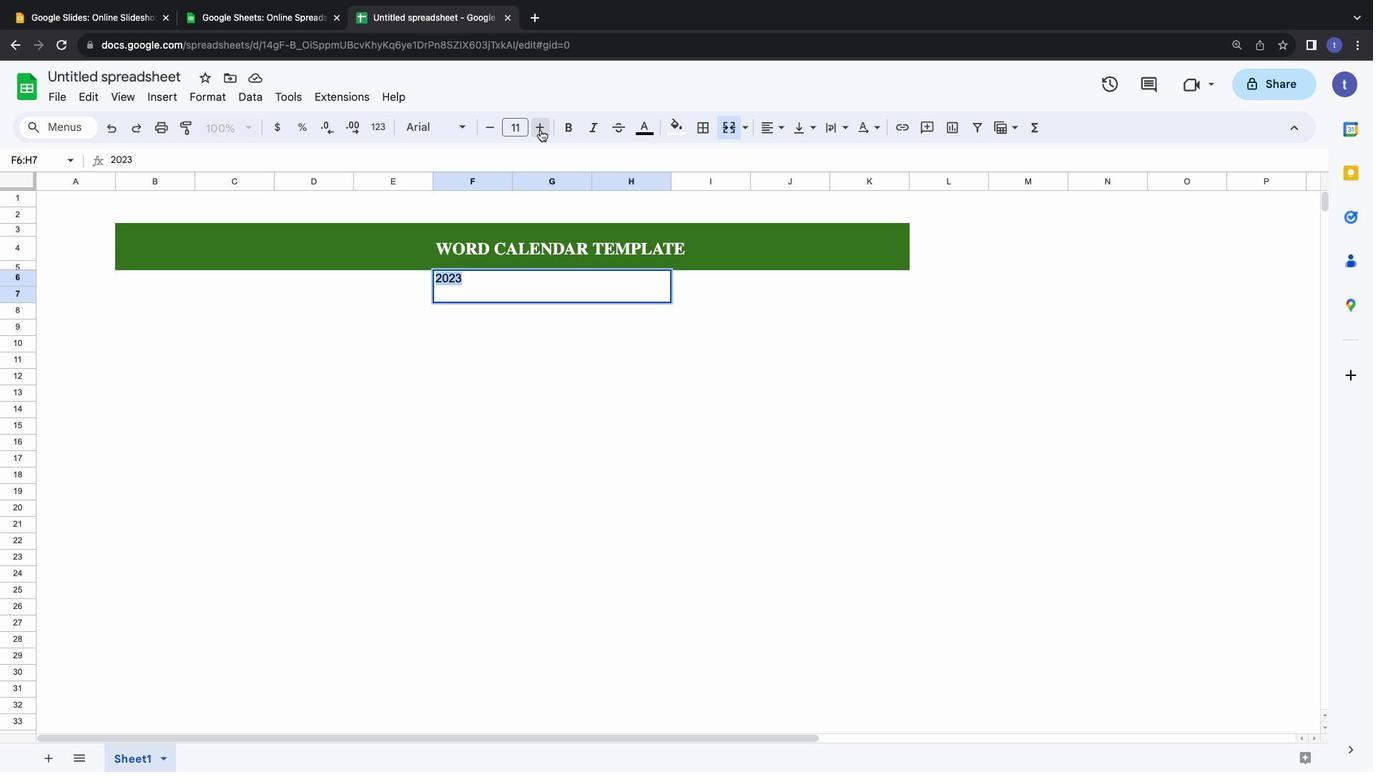 
Action: Mouse pressed left at (540, 129)
Screenshot: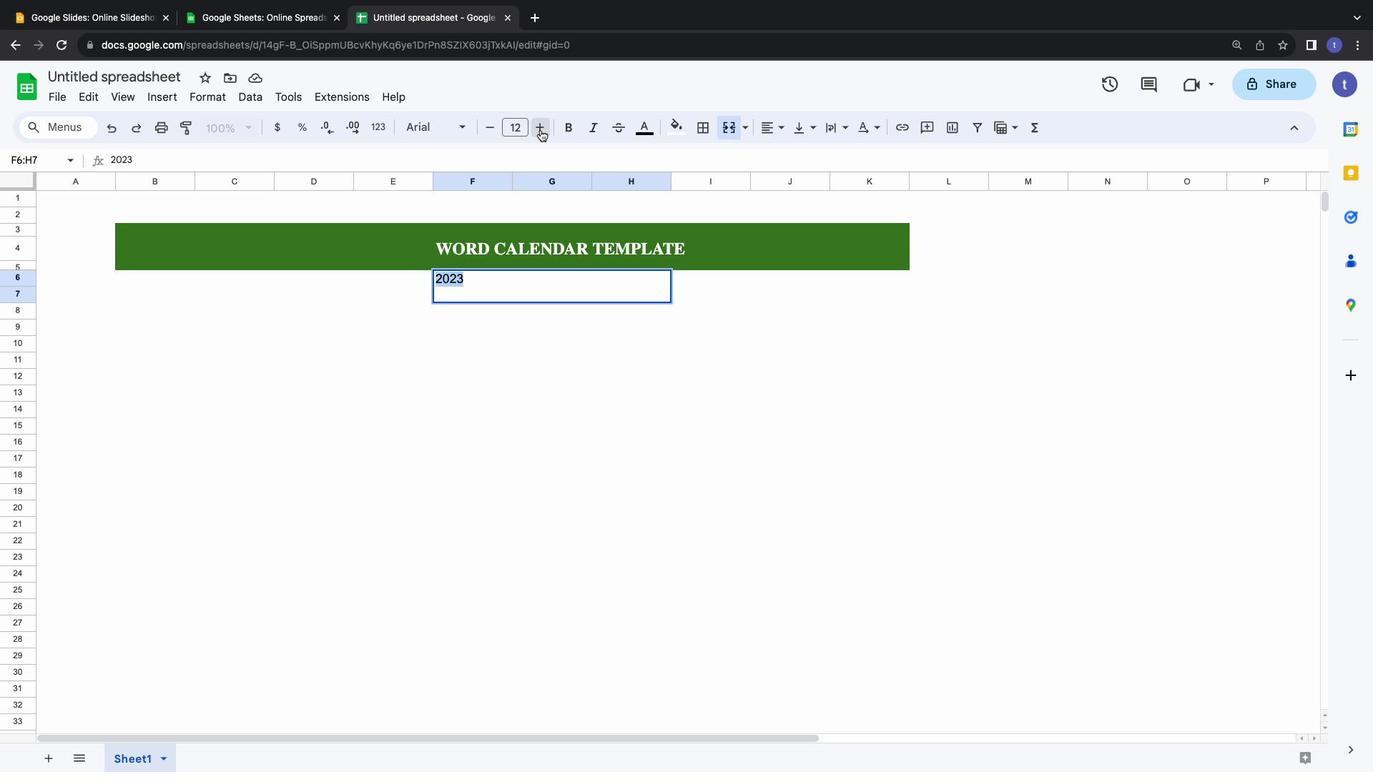 
Action: Mouse pressed left at (540, 129)
Screenshot: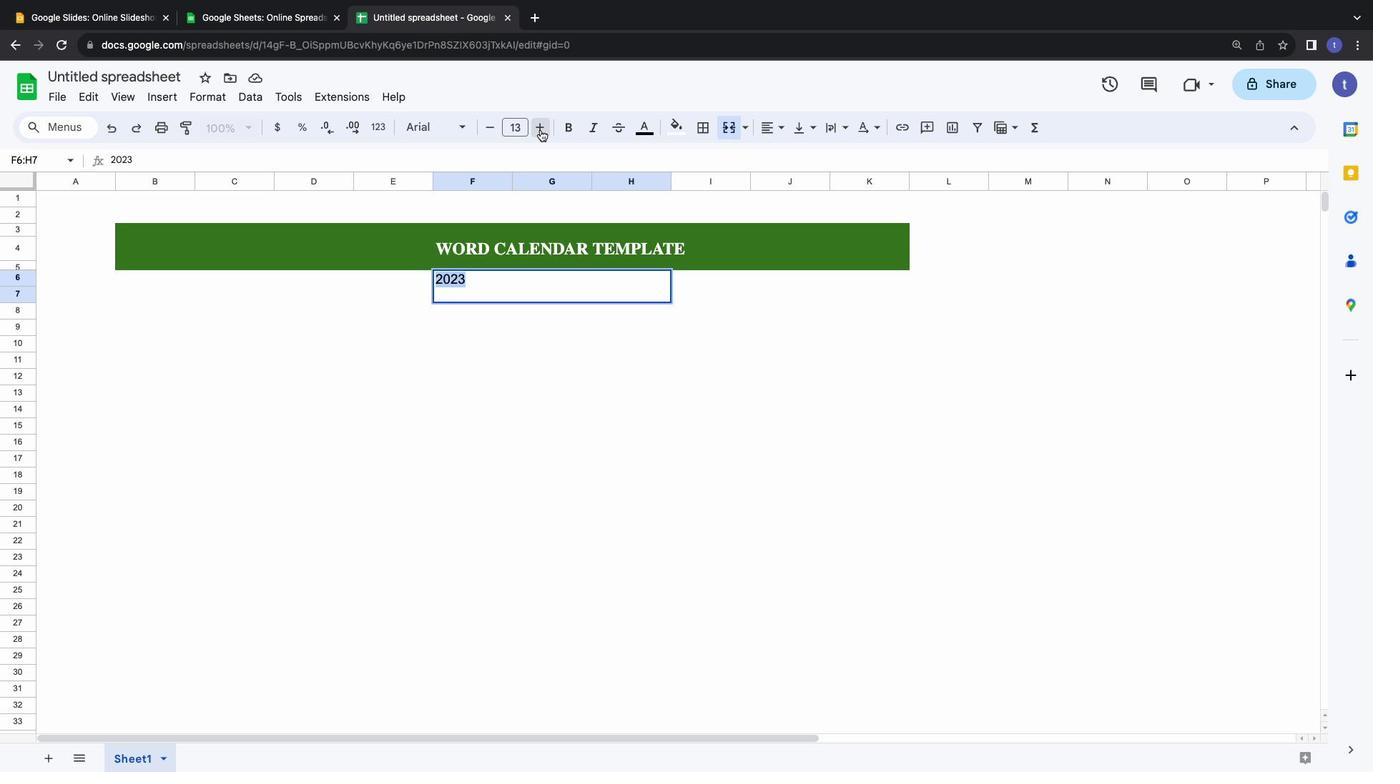 
Action: Mouse pressed left at (540, 129)
Screenshot: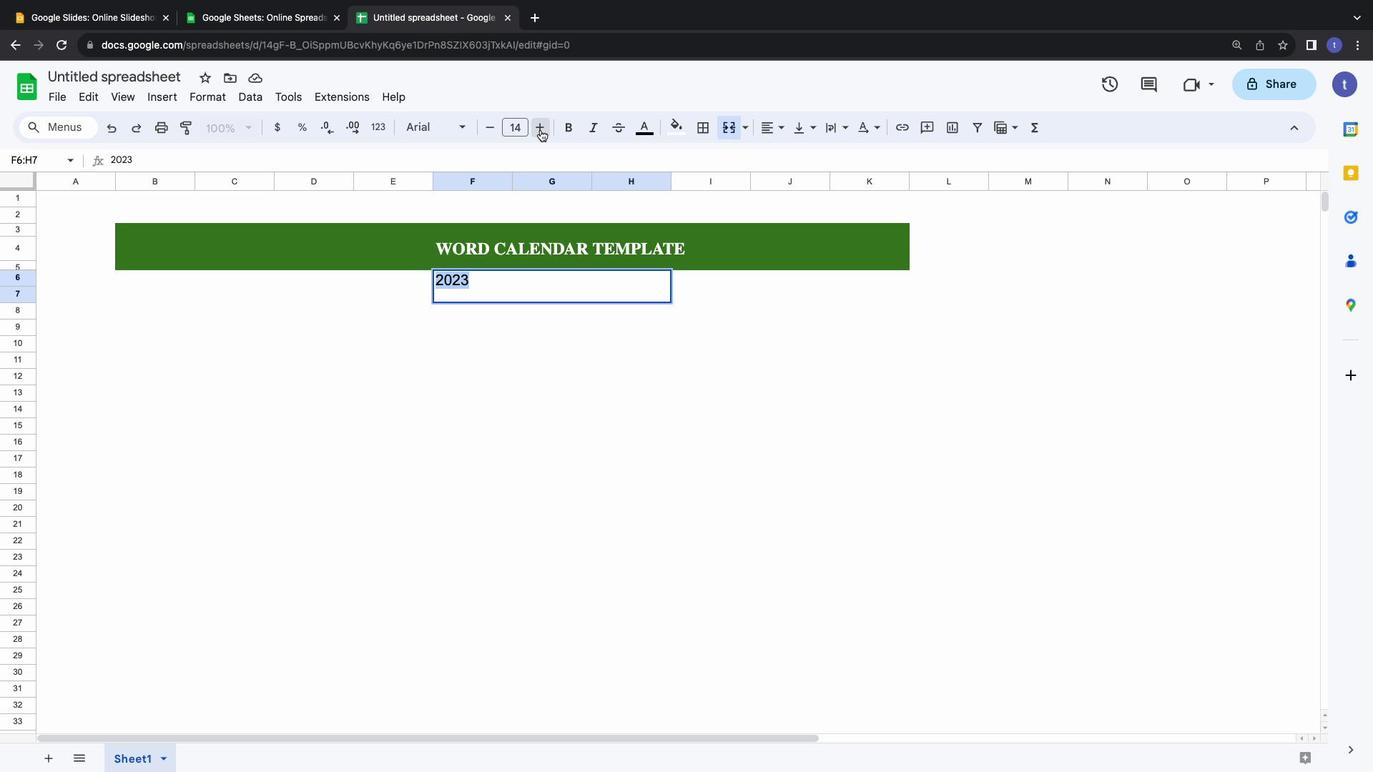 
Action: Mouse pressed left at (540, 129)
Screenshot: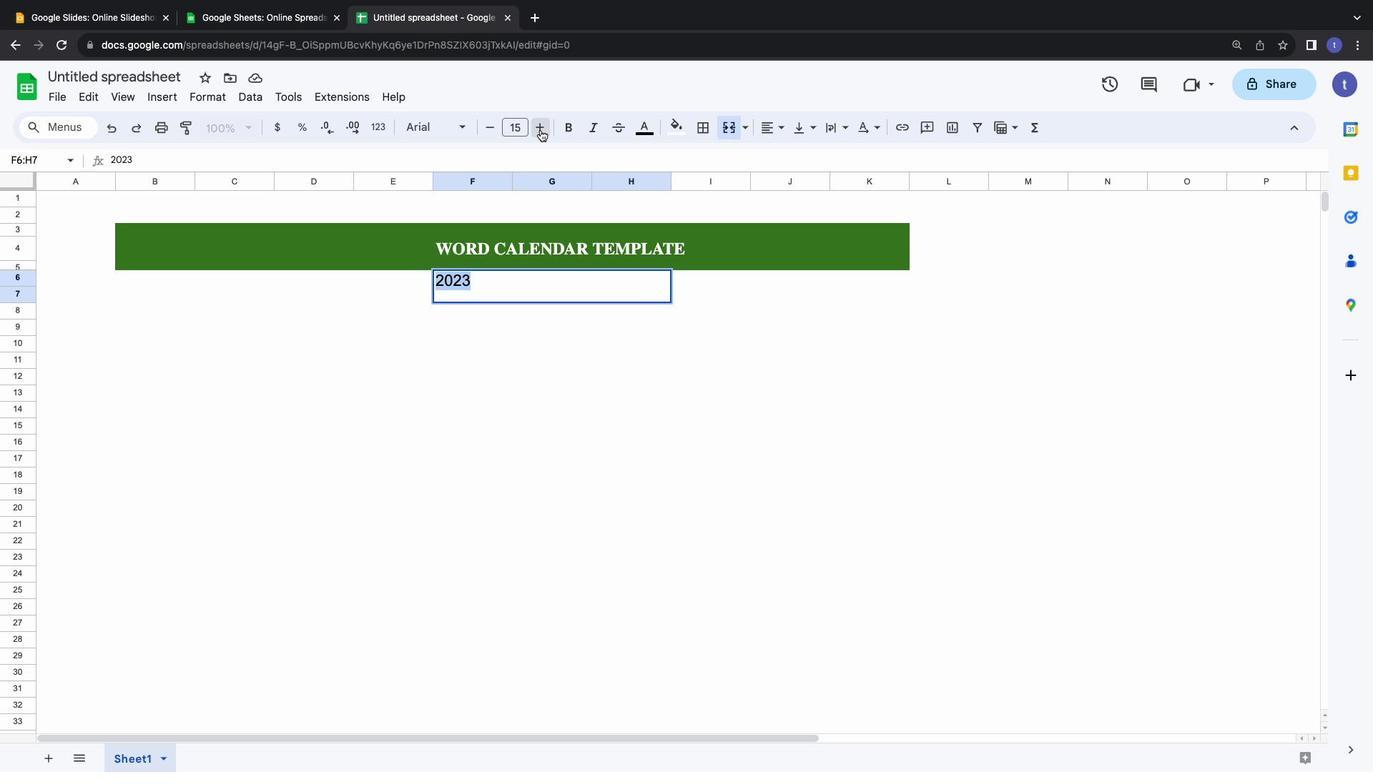 
Action: Mouse pressed left at (540, 129)
Screenshot: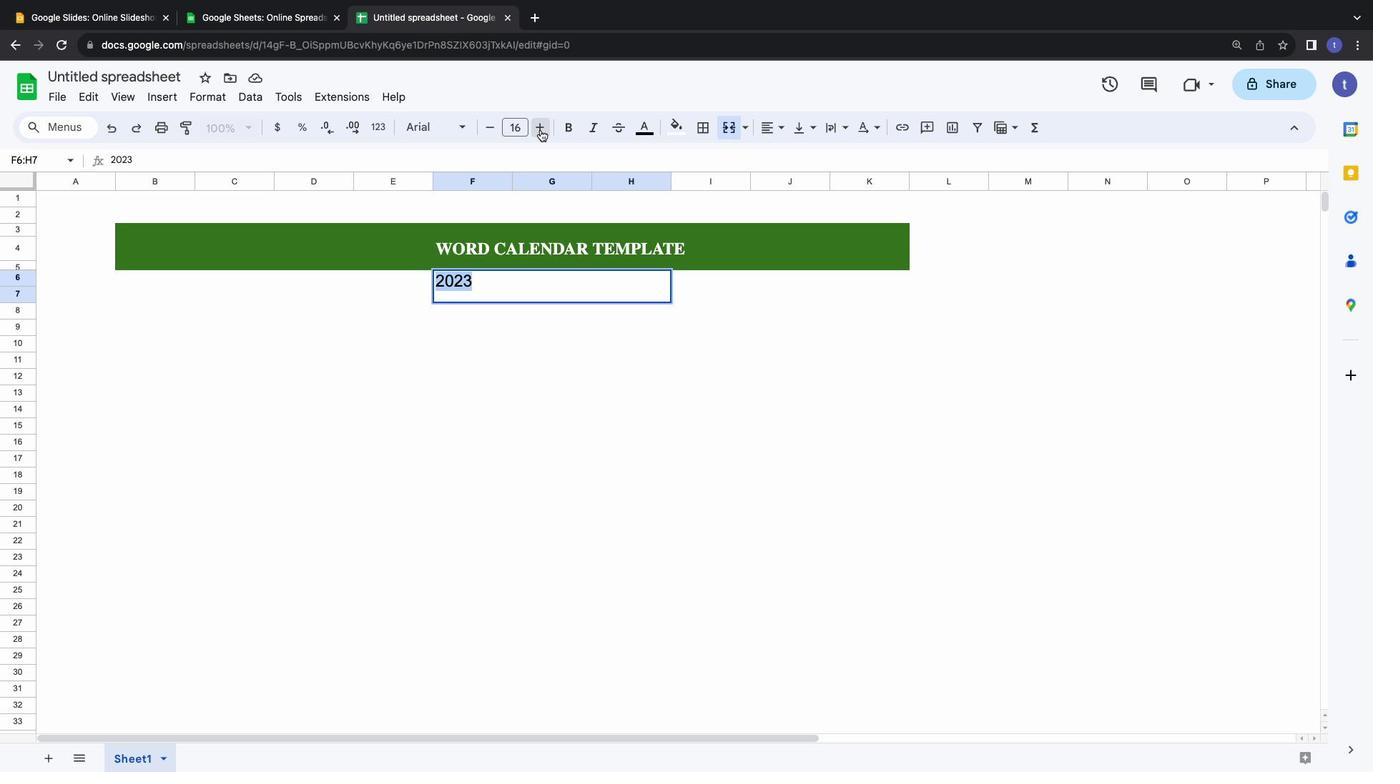 
Action: Mouse pressed left at (540, 129)
Screenshot: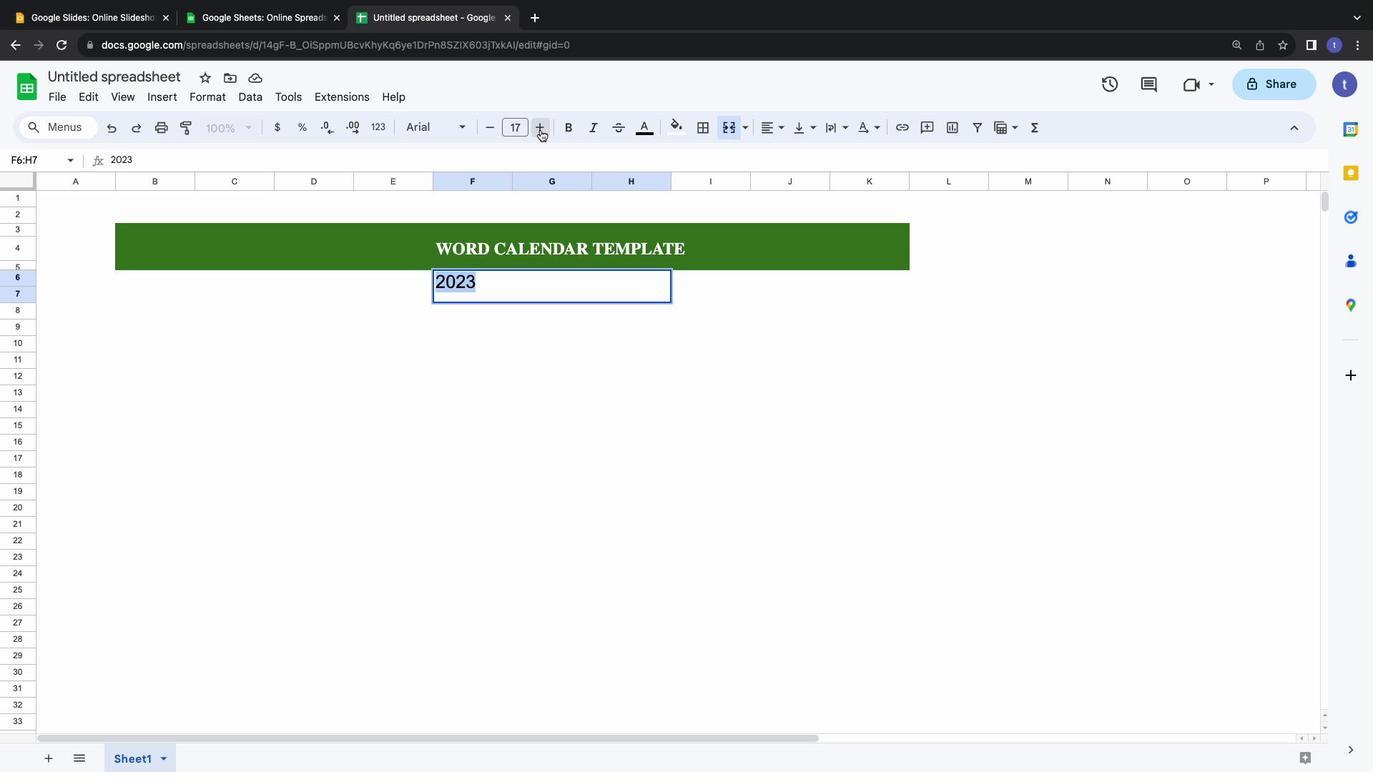 
Action: Mouse pressed left at (540, 129)
Screenshot: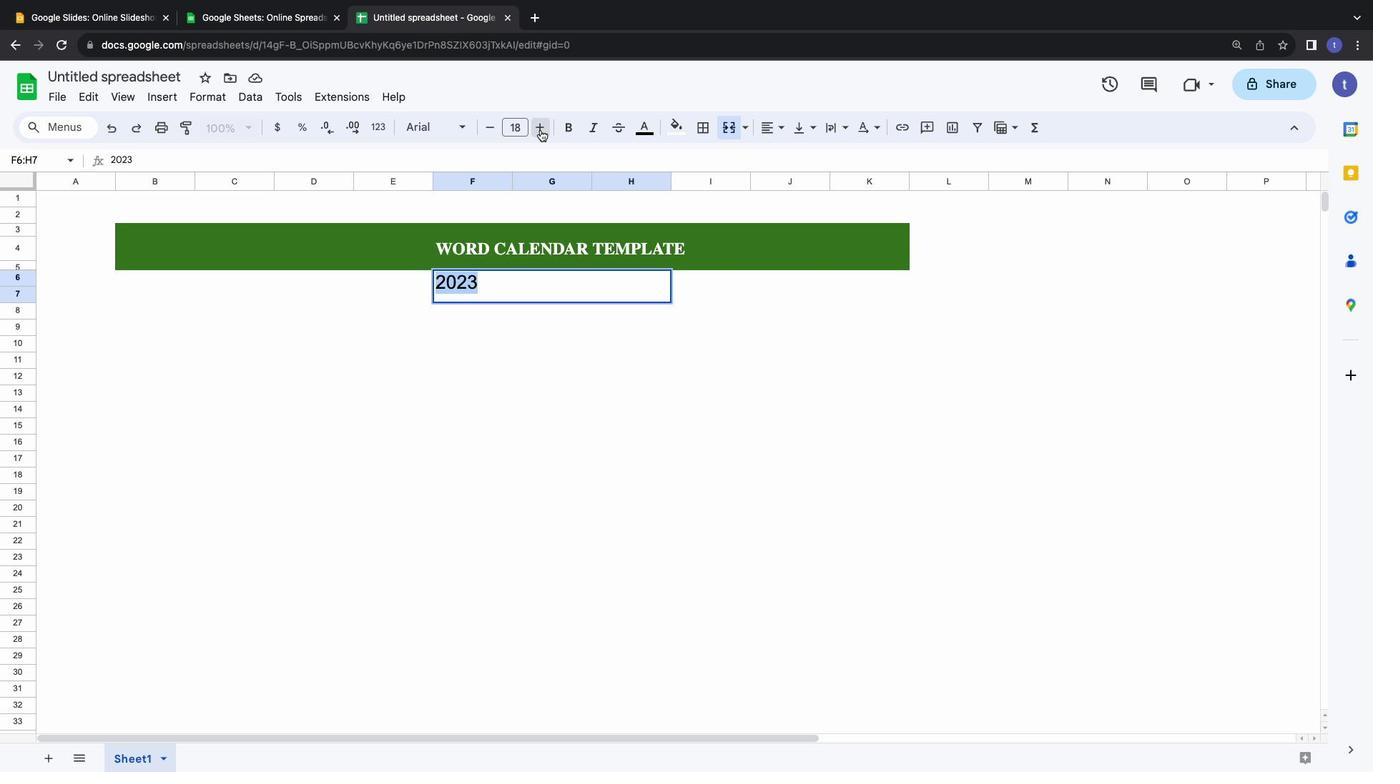 
Action: Mouse pressed left at (540, 129)
Screenshot: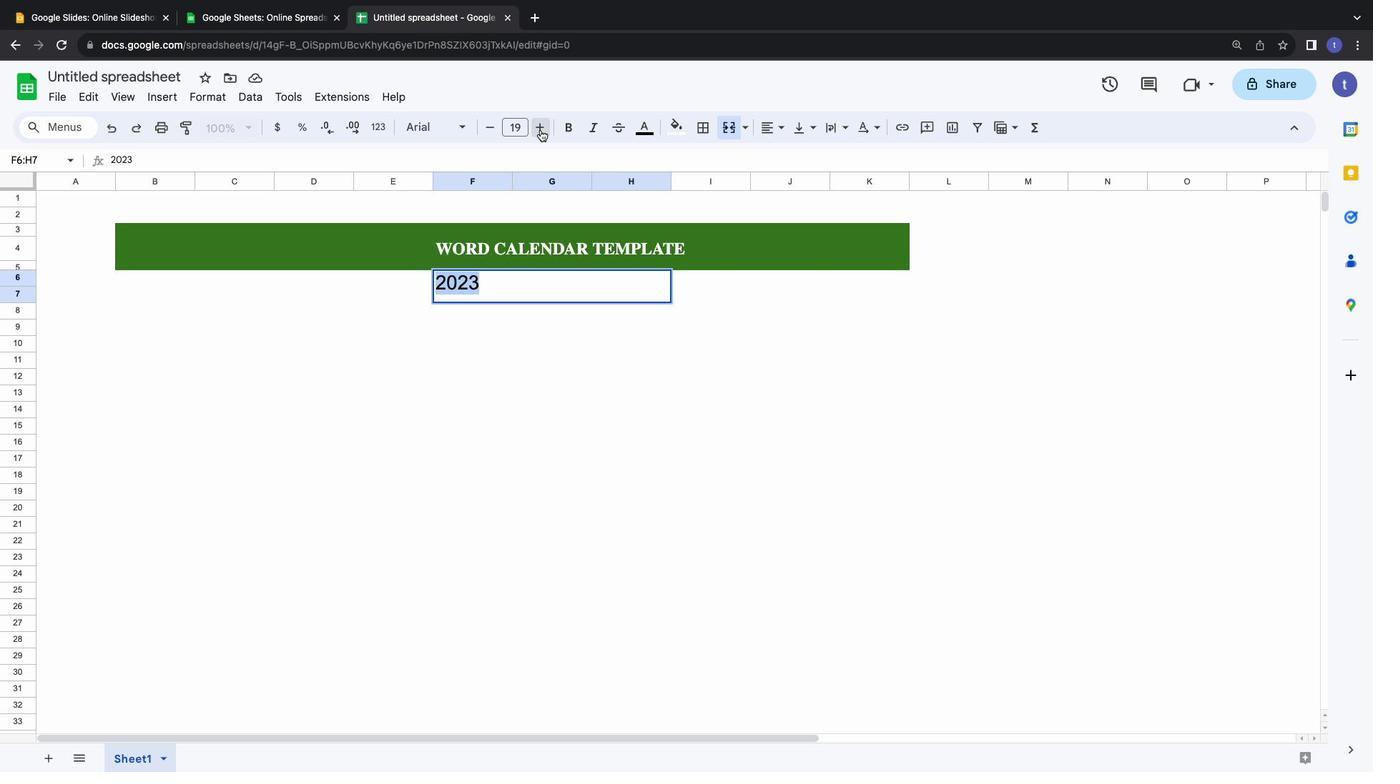 
Action: Mouse pressed left at (540, 129)
Screenshot: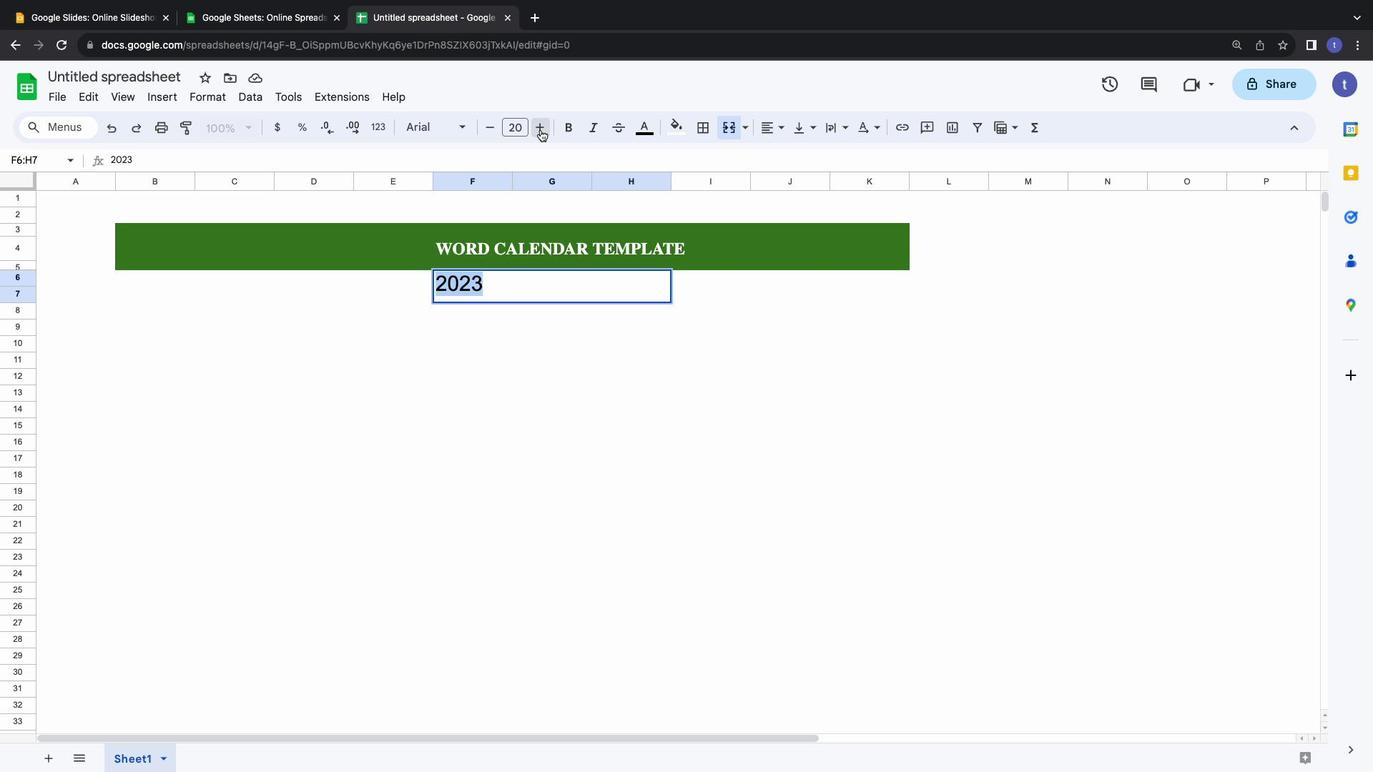 
Action: Mouse pressed left at (540, 129)
Screenshot: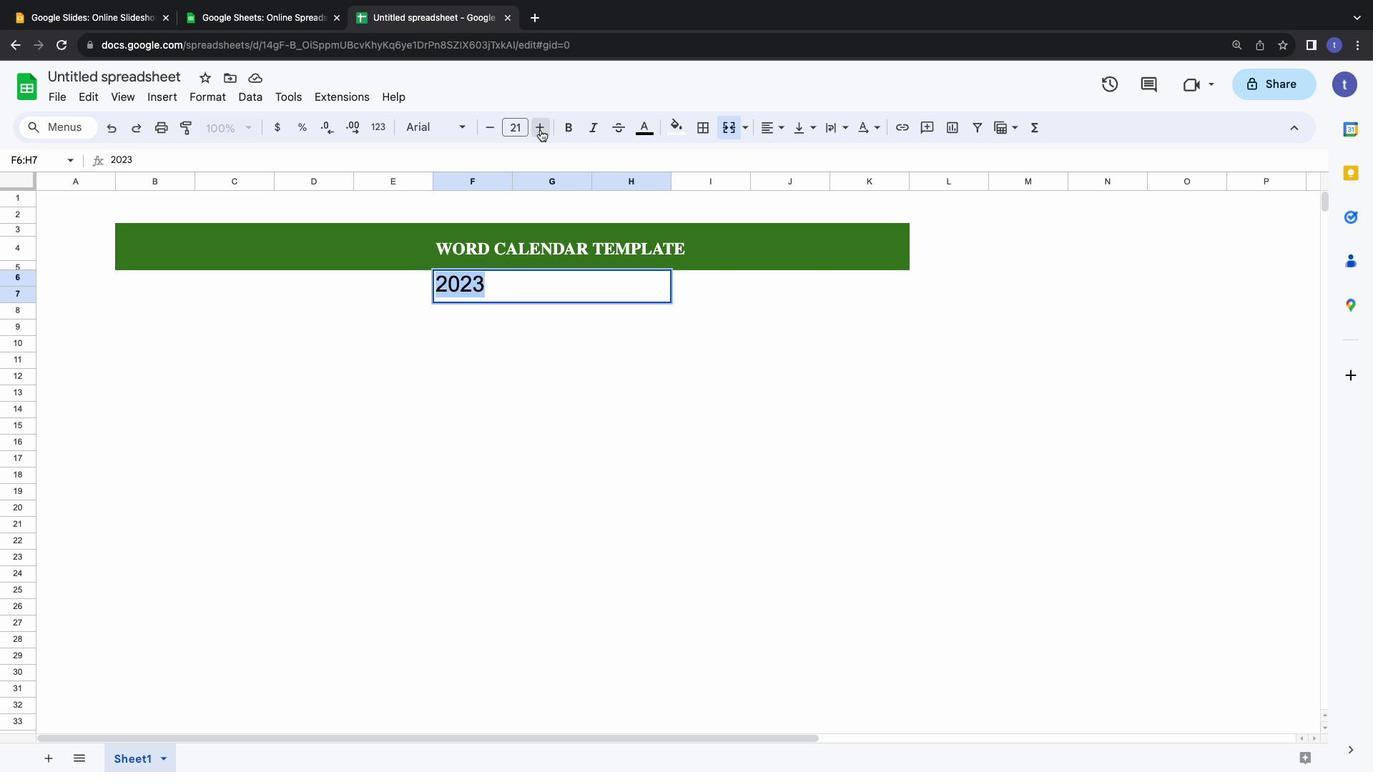 
Action: Mouse pressed left at (540, 129)
Screenshot: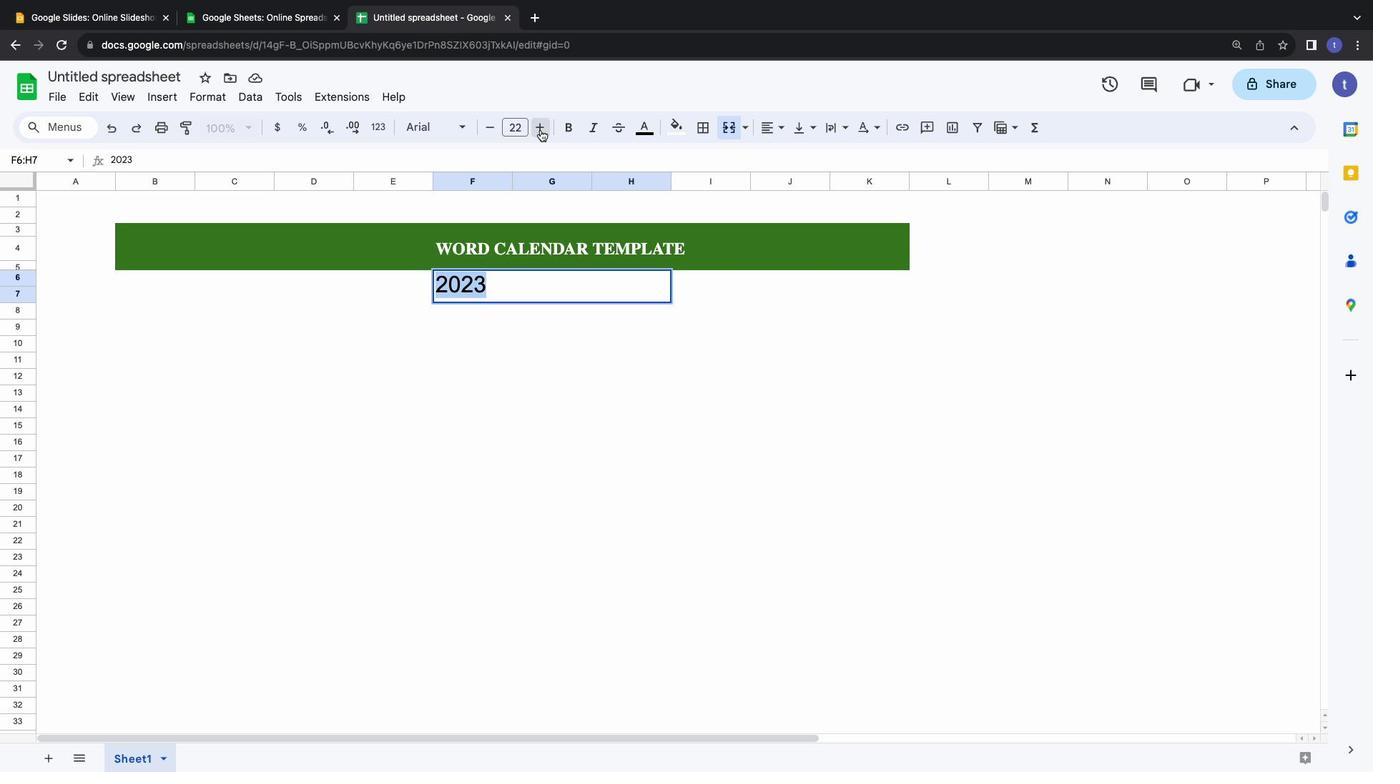 
Action: Mouse pressed left at (540, 129)
Screenshot: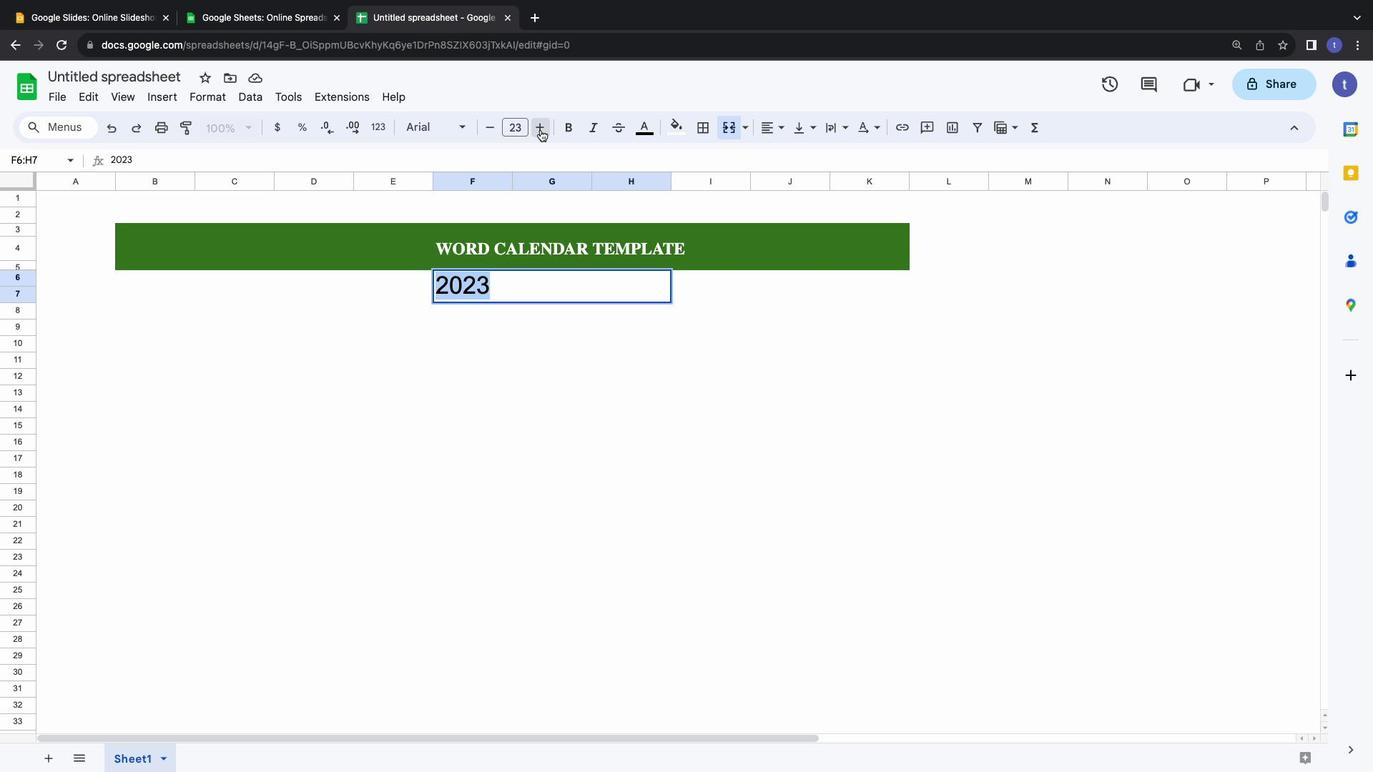 
Action: Mouse pressed left at (540, 129)
Screenshot: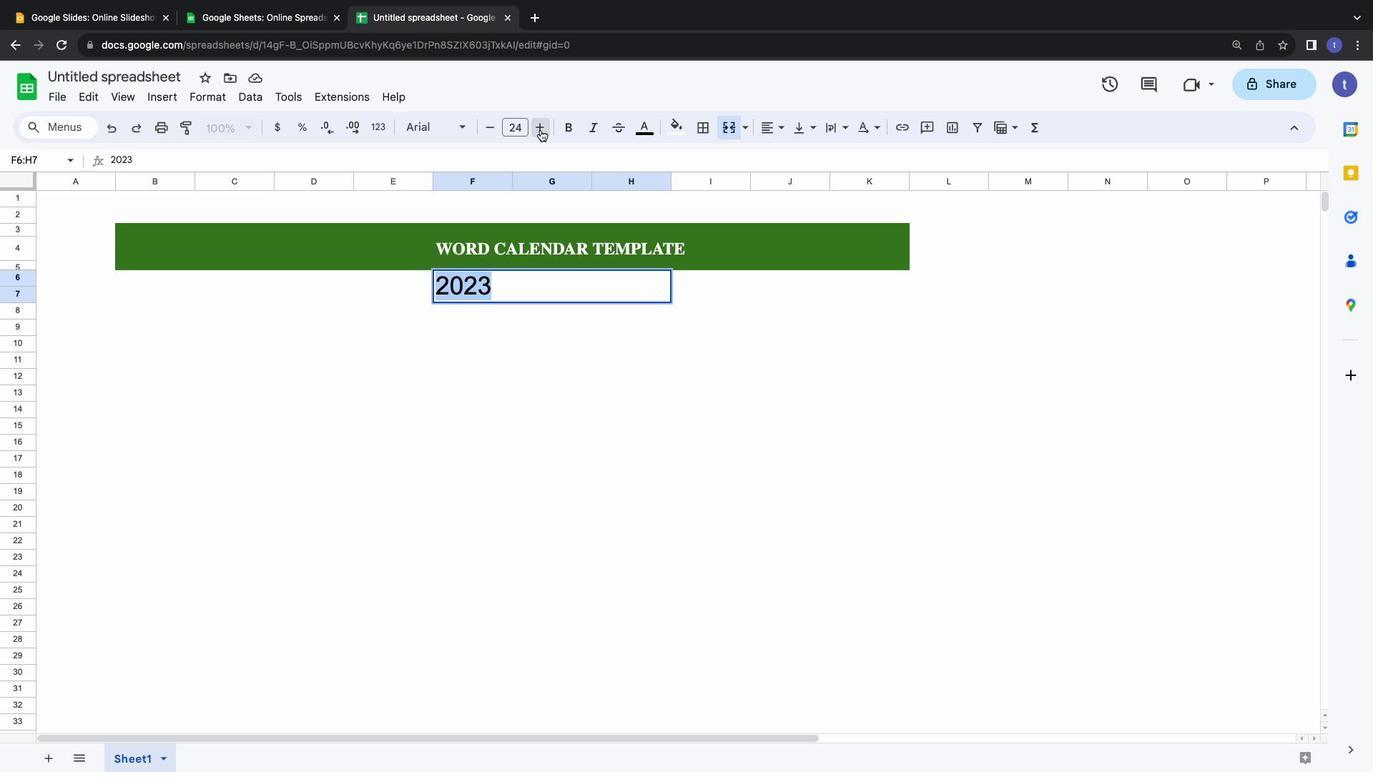 
Action: Mouse pressed left at (540, 129)
Screenshot: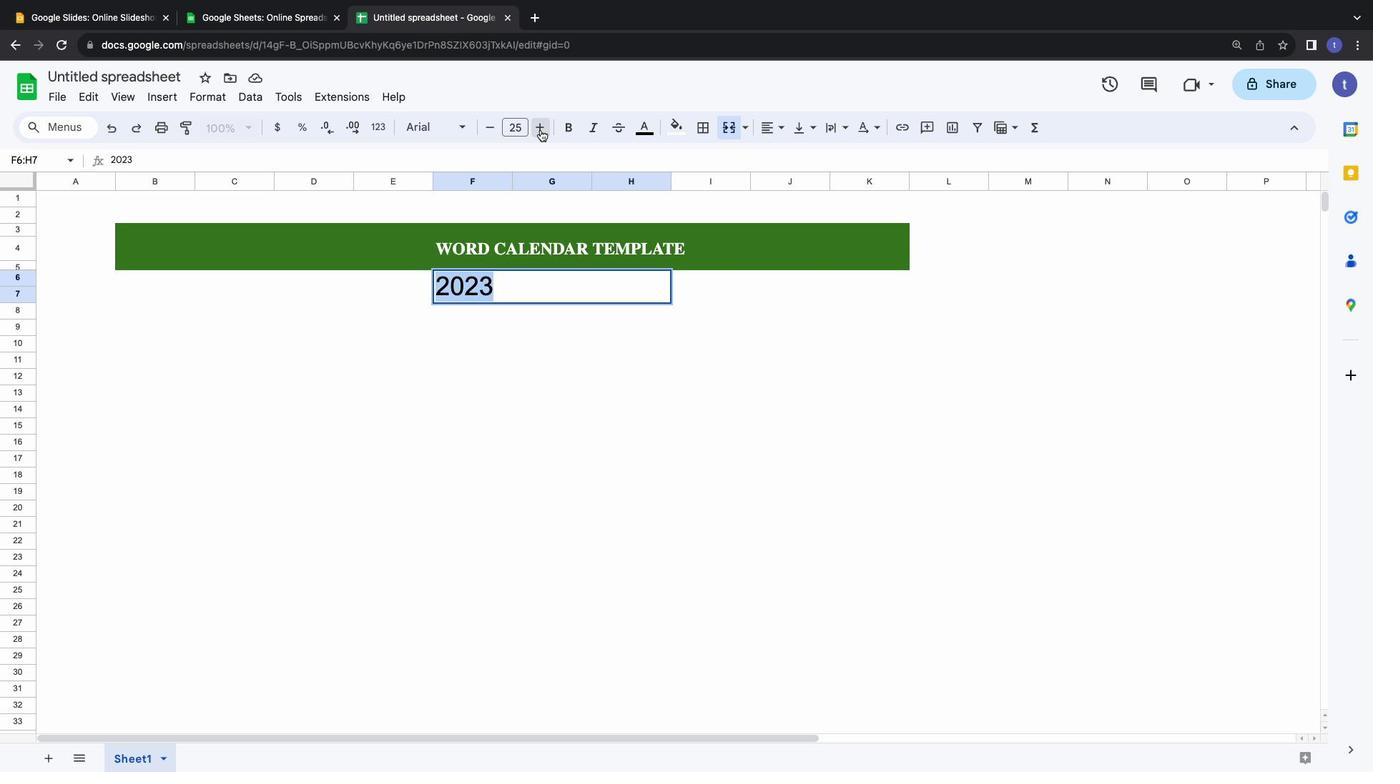 
Action: Mouse pressed left at (540, 129)
Screenshot: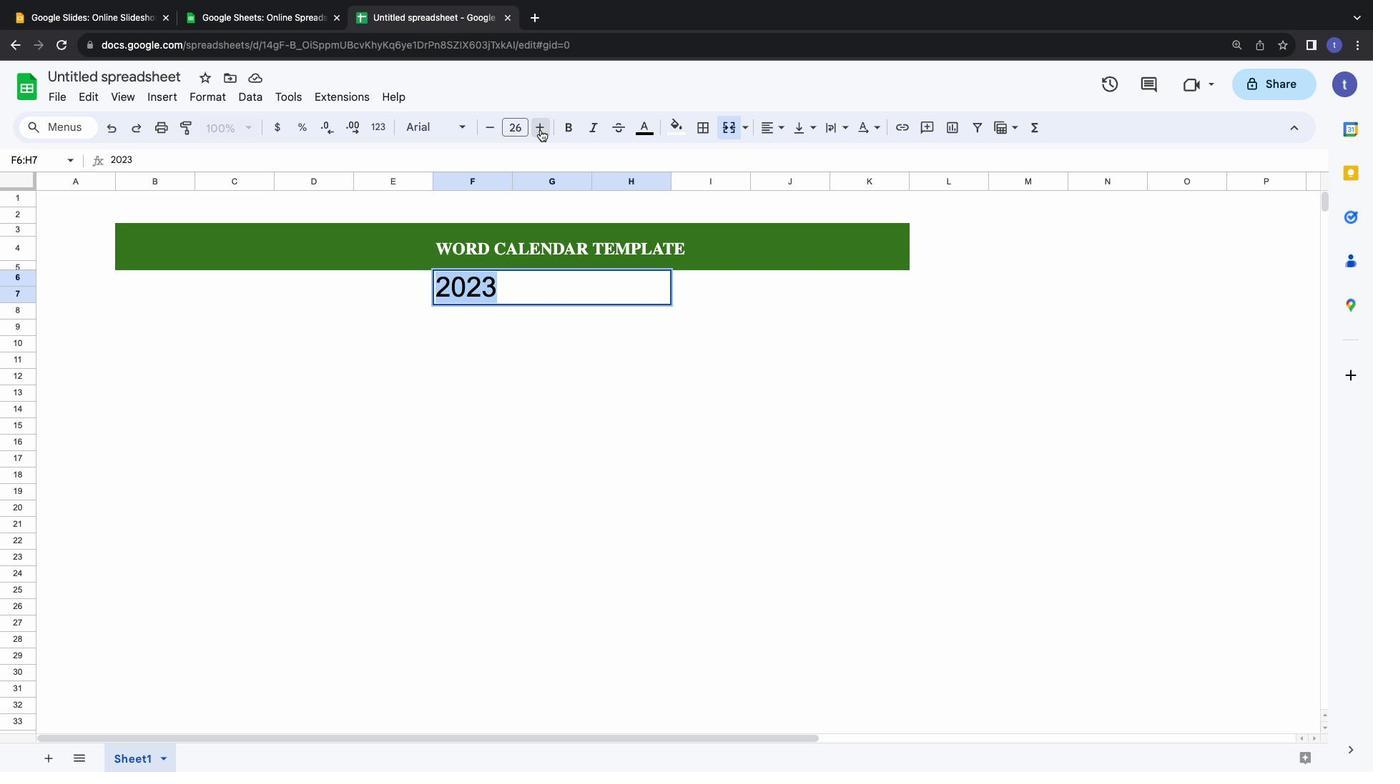 
Action: Mouse pressed left at (540, 129)
Screenshot: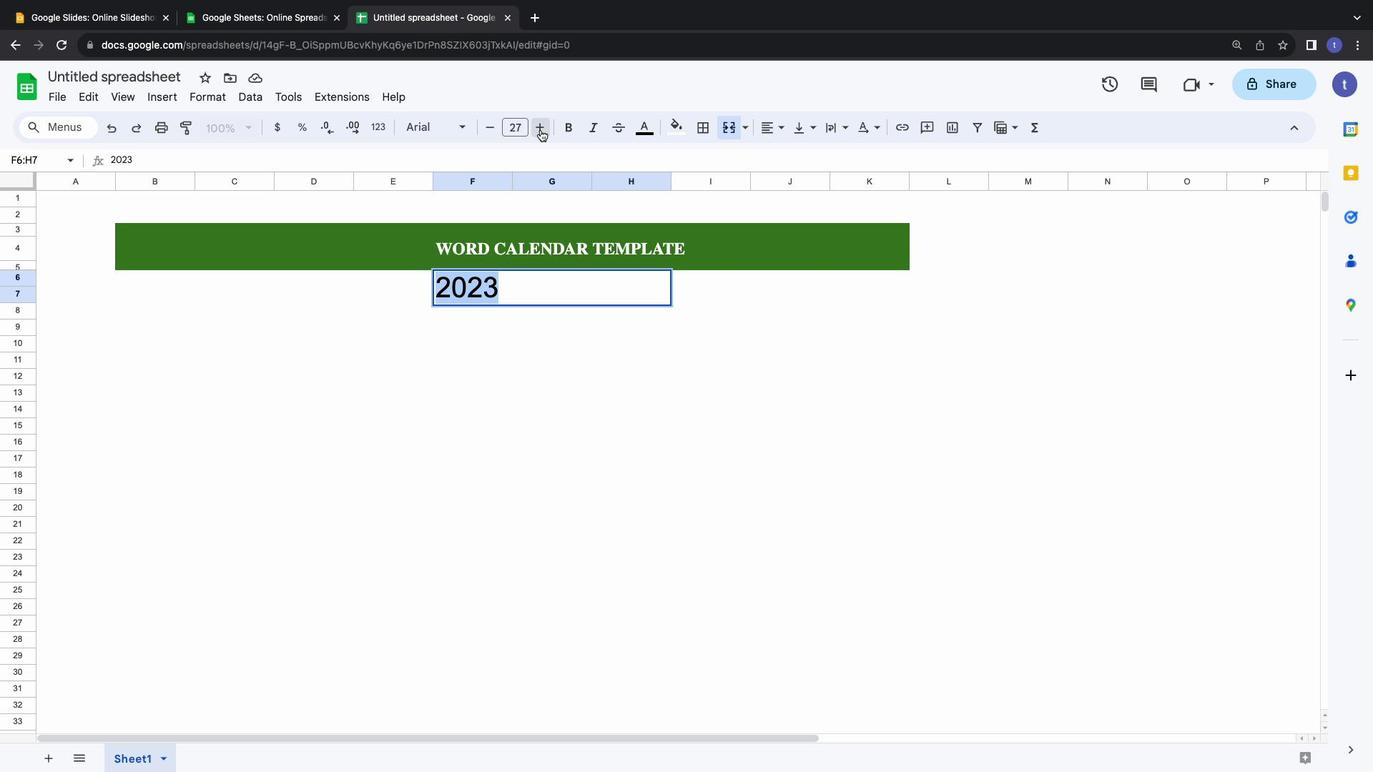 
Action: Mouse pressed left at (540, 129)
Screenshot: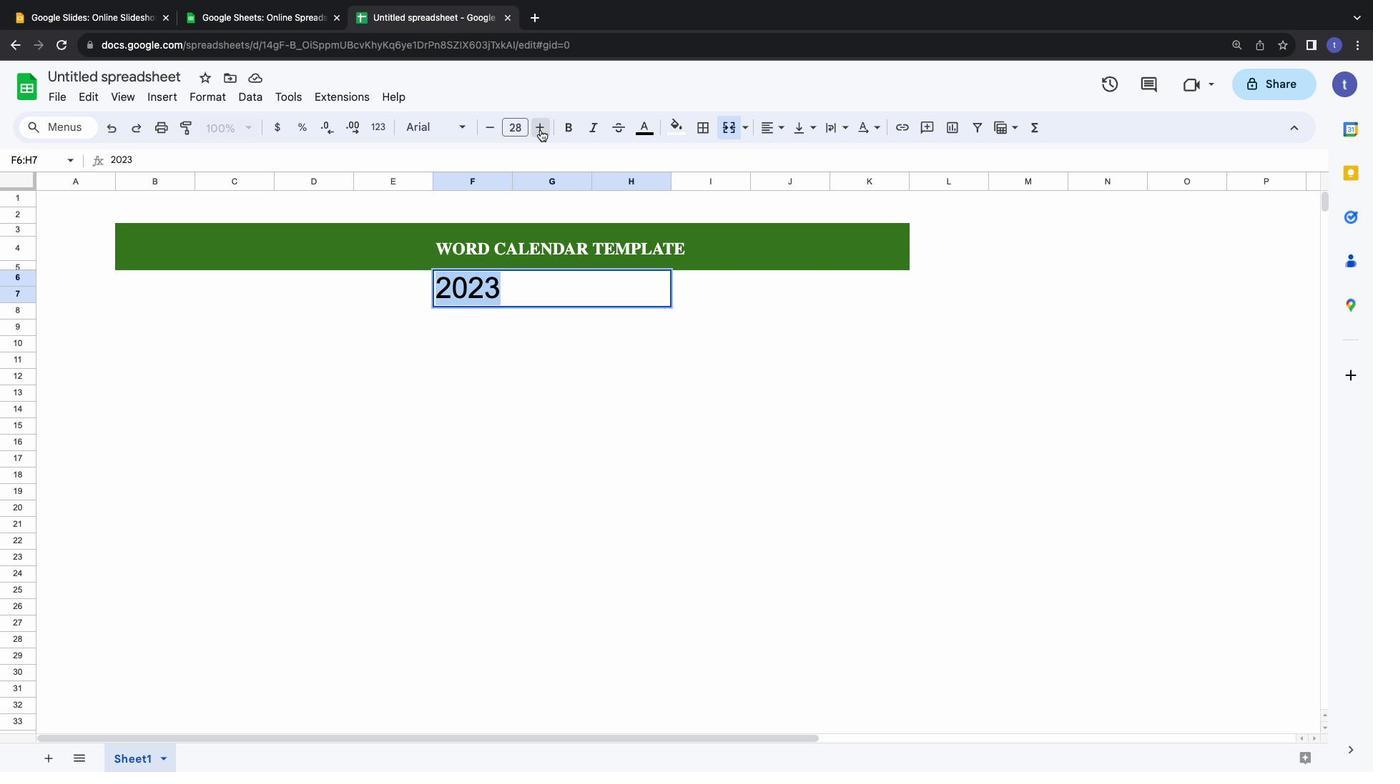 
Action: Mouse pressed left at (540, 129)
Screenshot: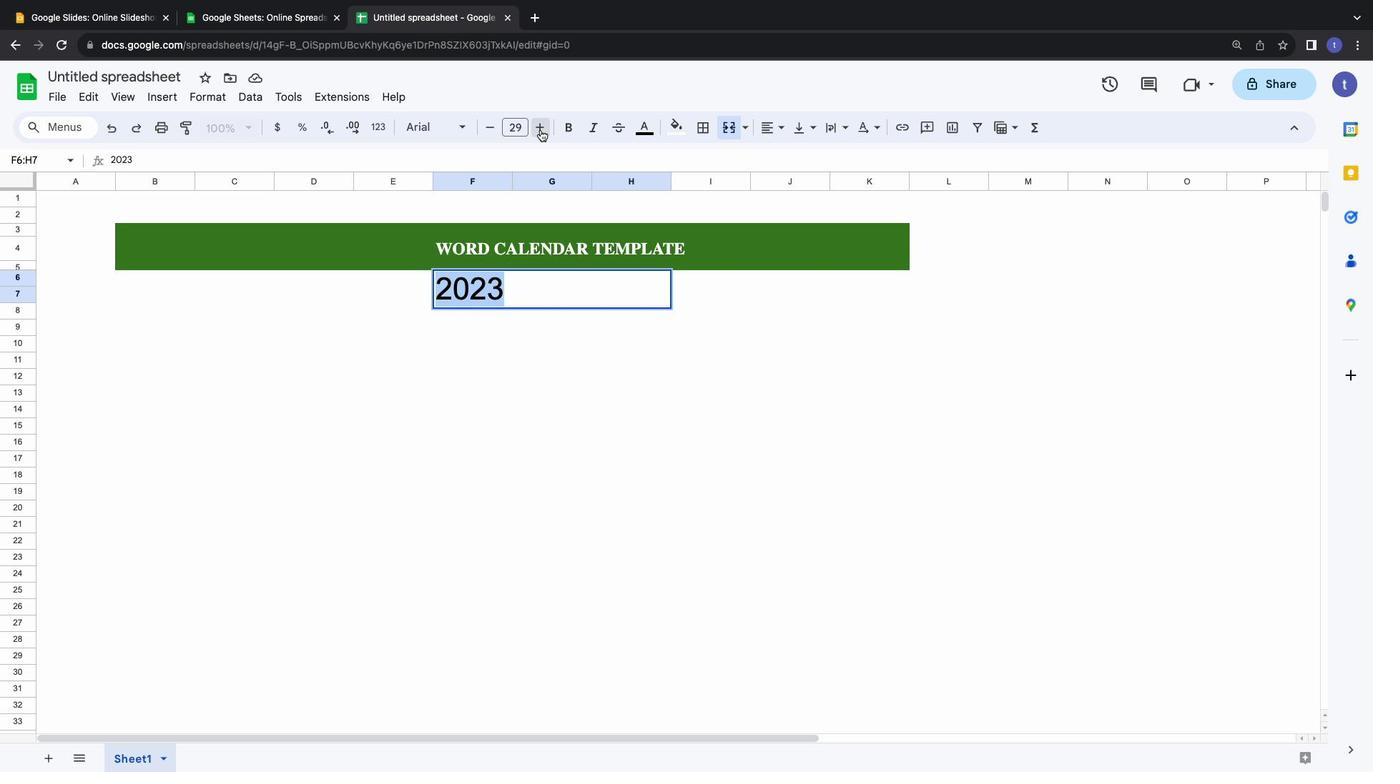 
Action: Mouse pressed left at (540, 129)
Screenshot: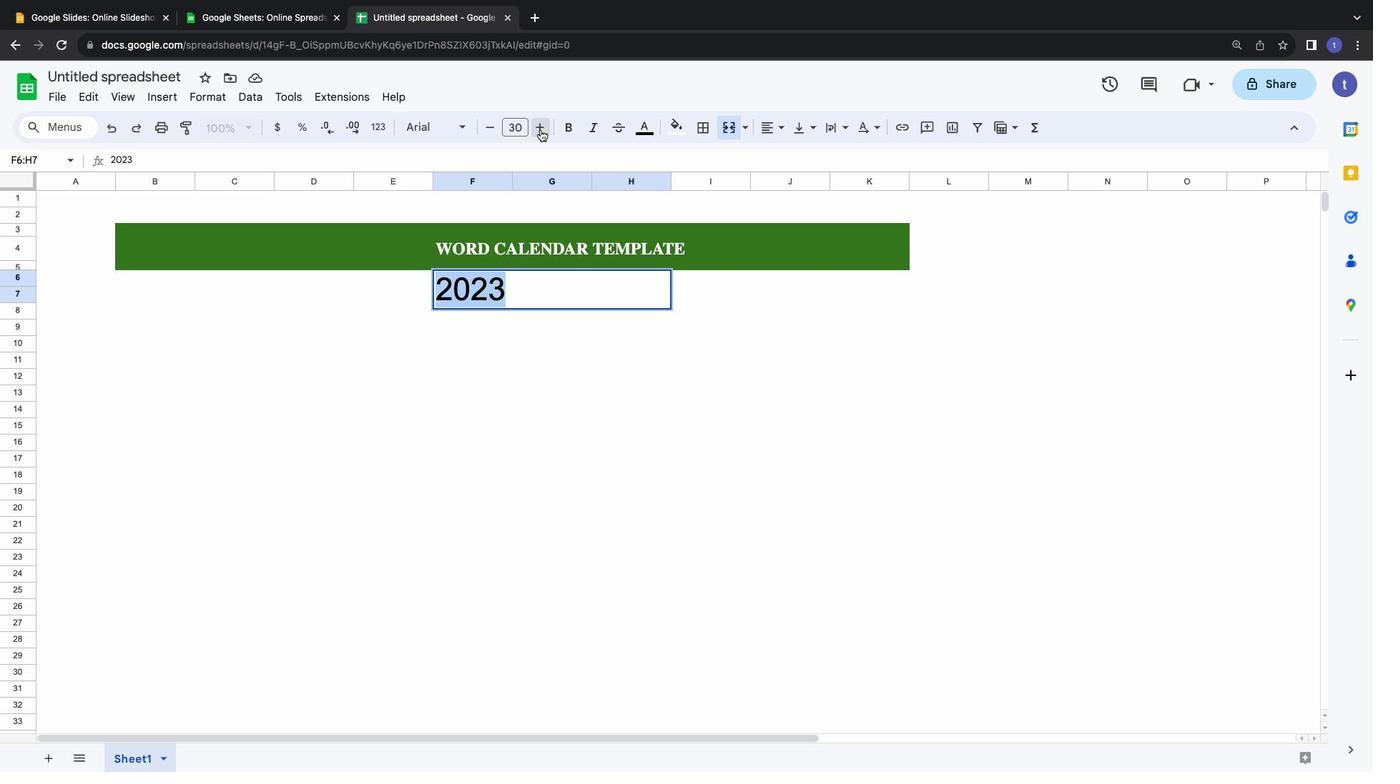 
Action: Mouse moved to (487, 128)
Screenshot: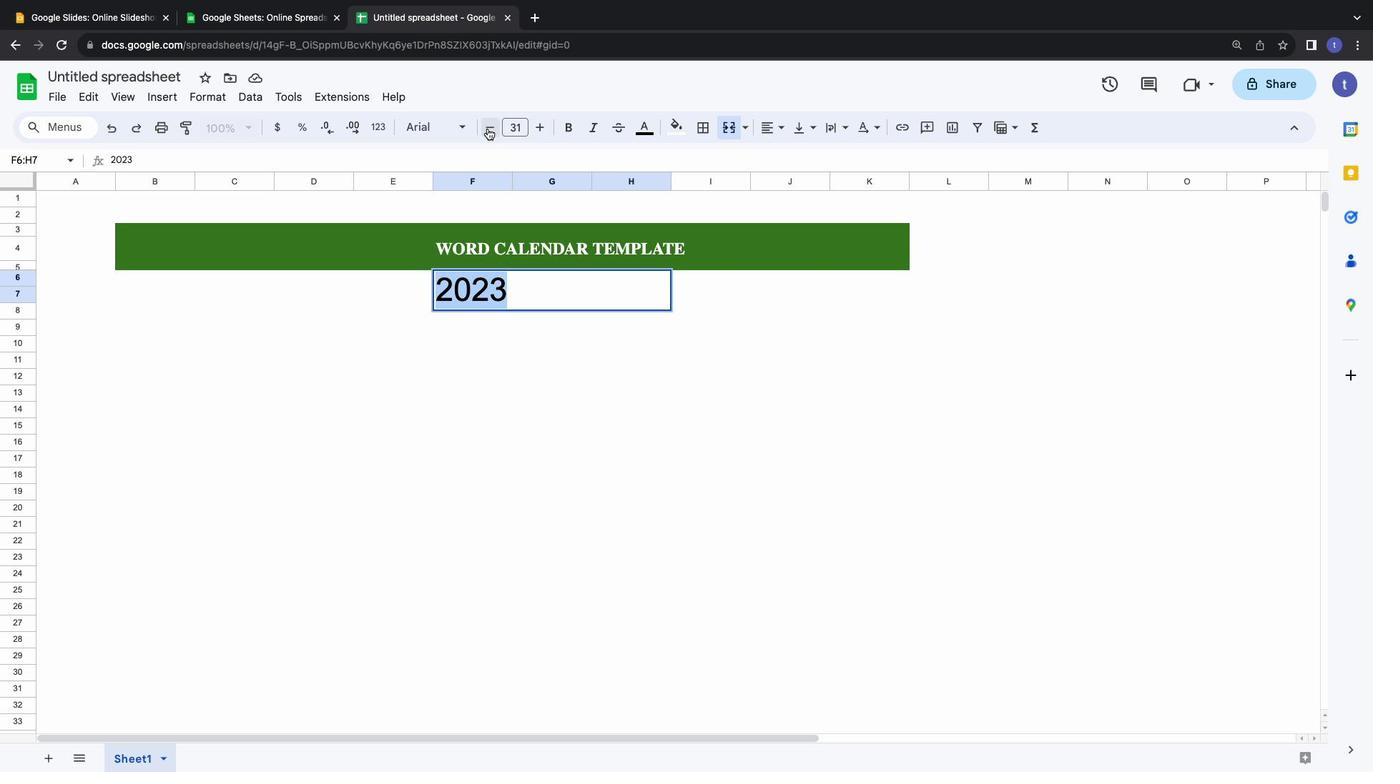 
Action: Mouse pressed left at (487, 128)
Screenshot: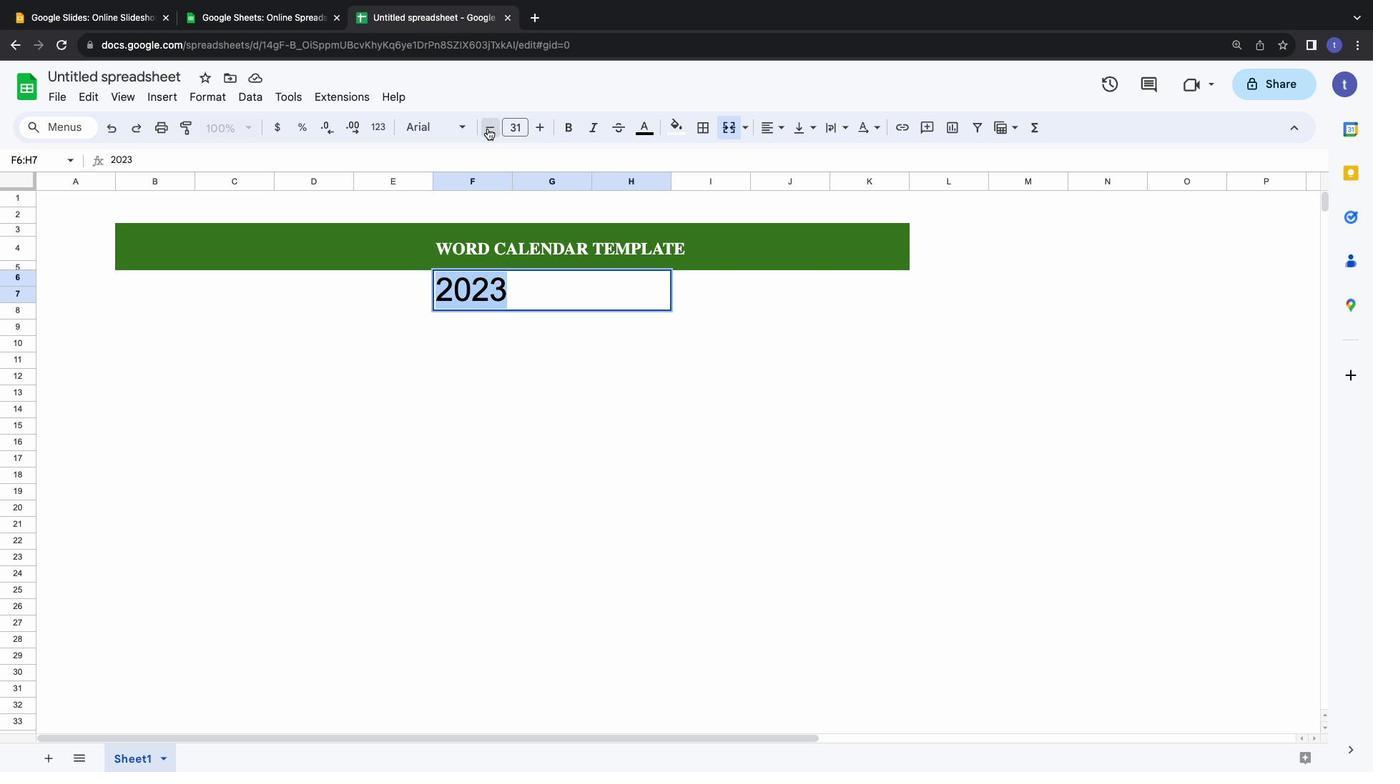 
Action: Mouse moved to (454, 131)
Screenshot: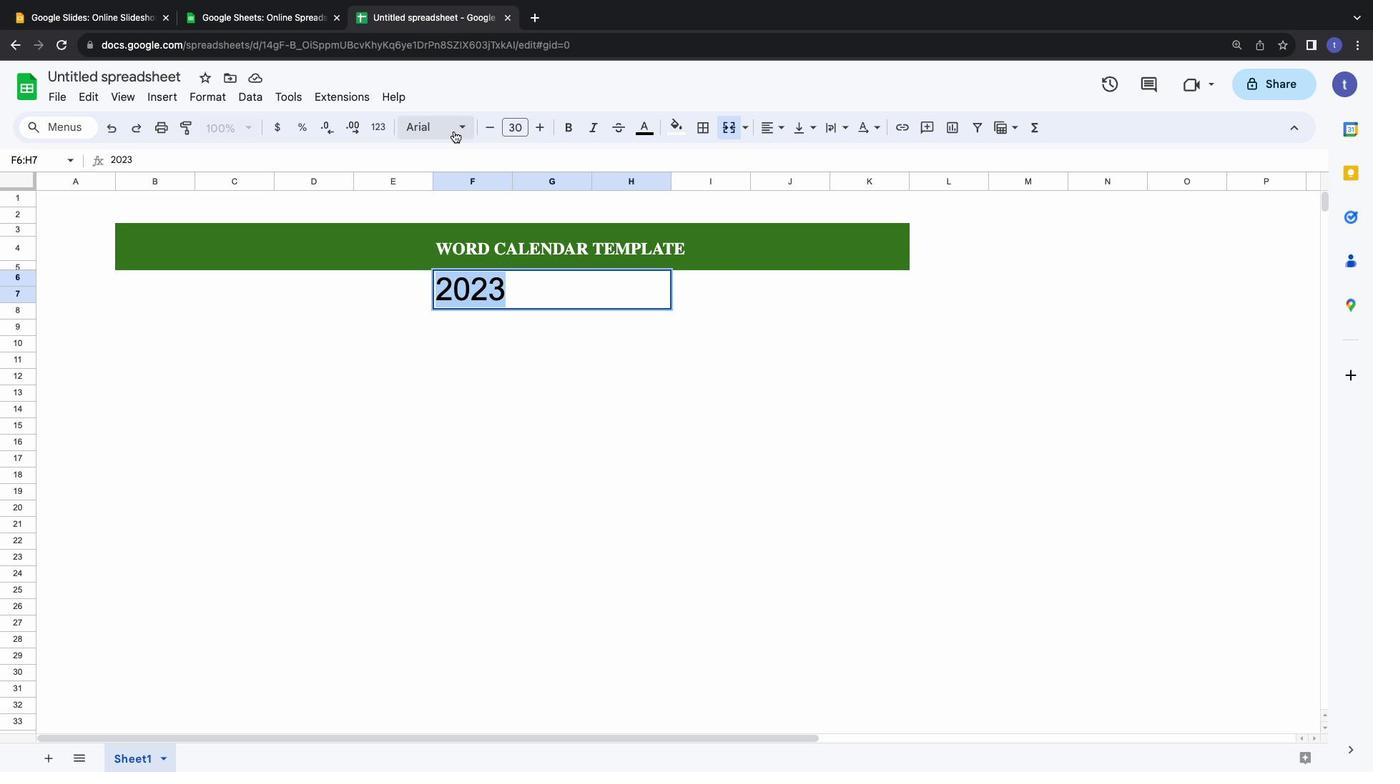 
Action: Mouse pressed left at (454, 131)
Screenshot: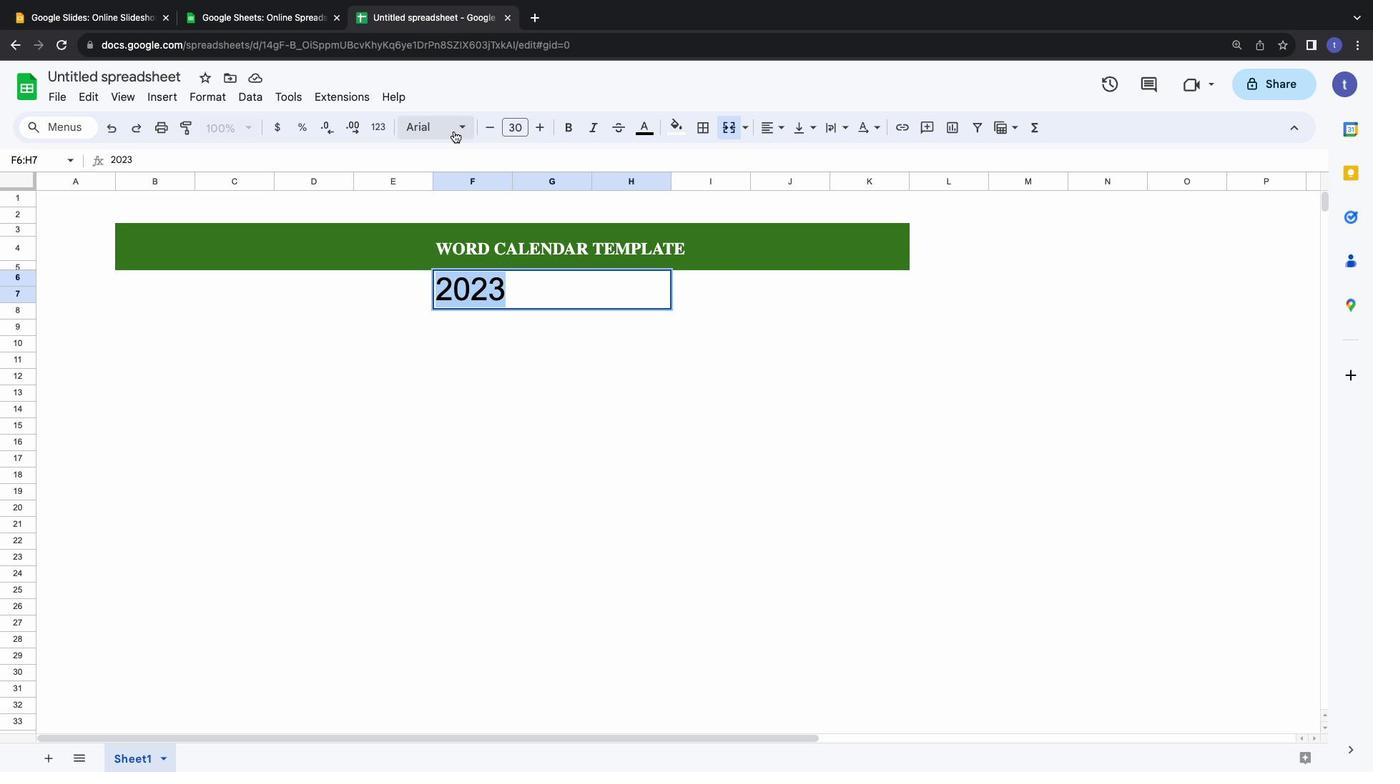 
Action: Mouse moved to (457, 280)
Screenshot: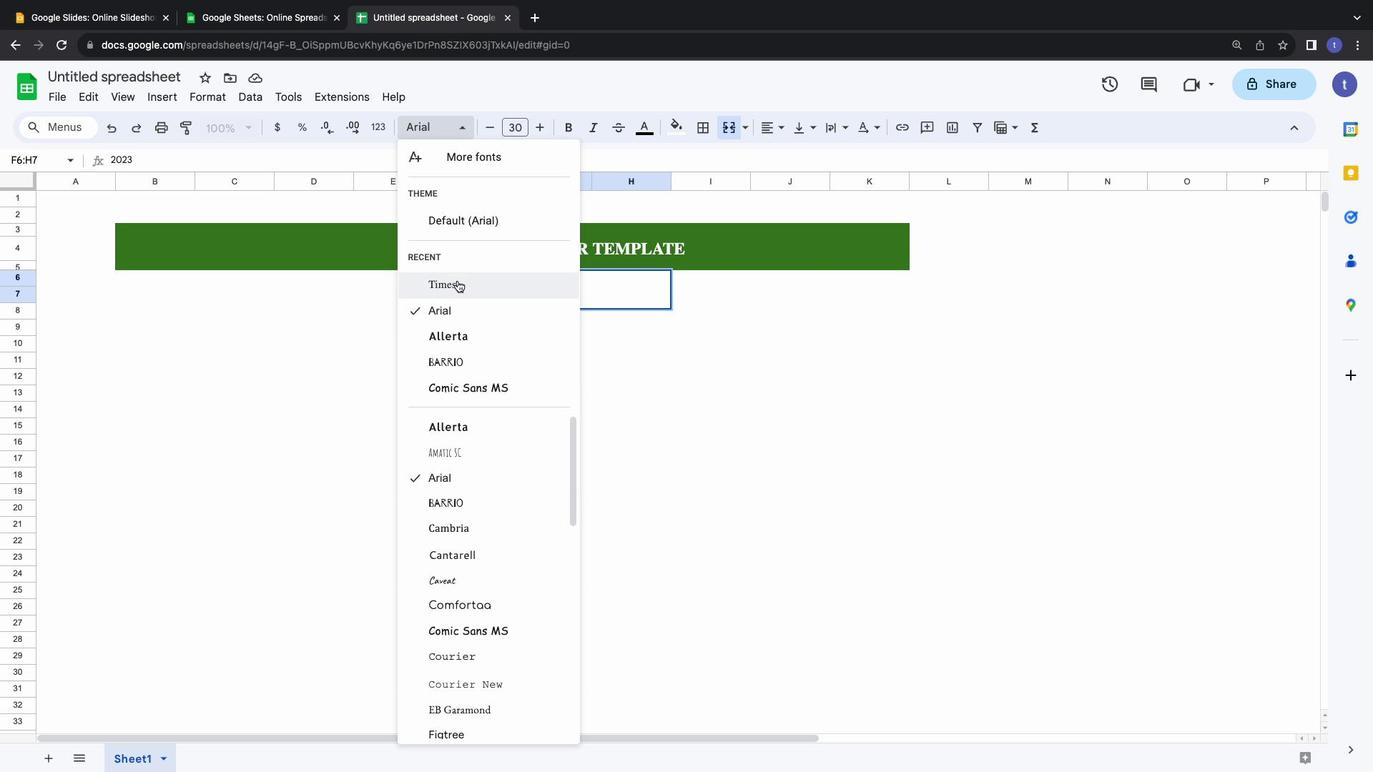 
Action: Mouse pressed left at (457, 280)
Screenshot: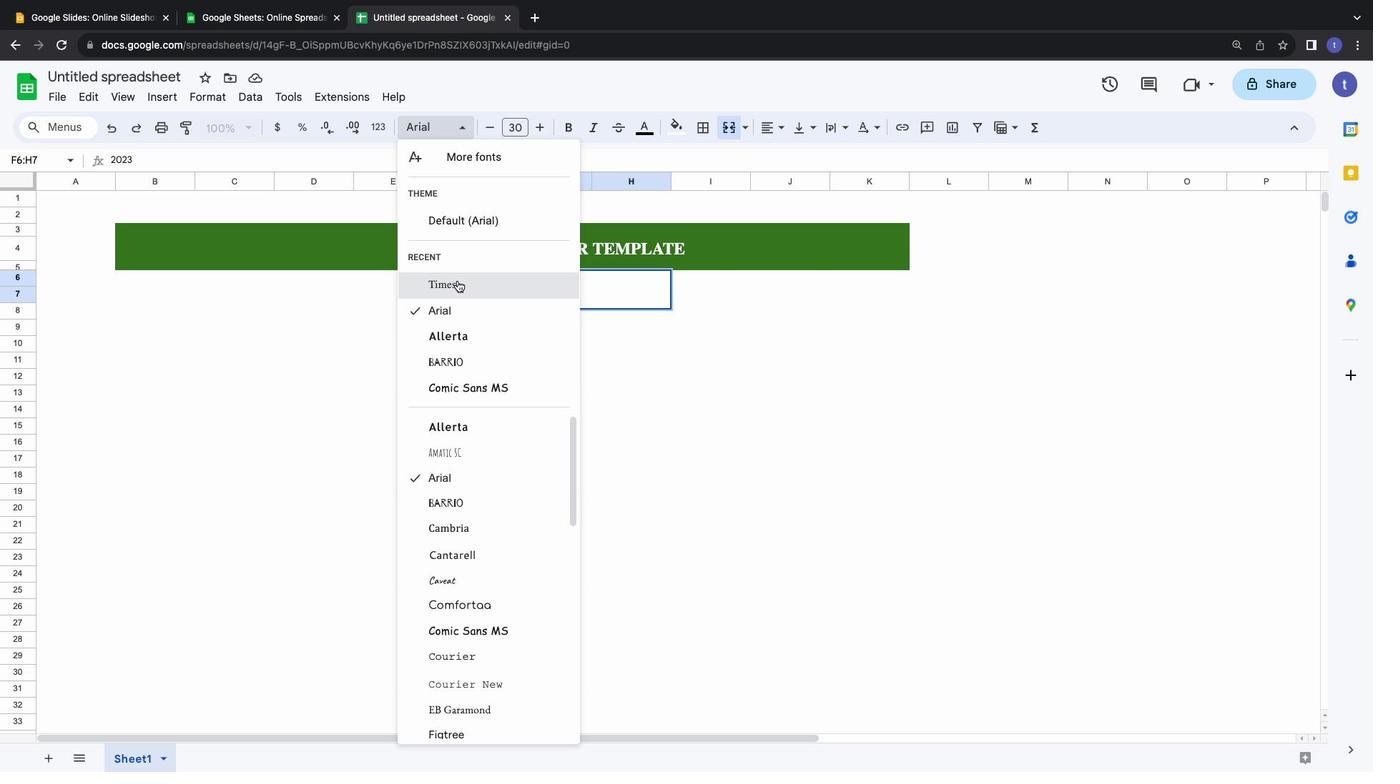 
Action: Mouse moved to (563, 131)
Screenshot: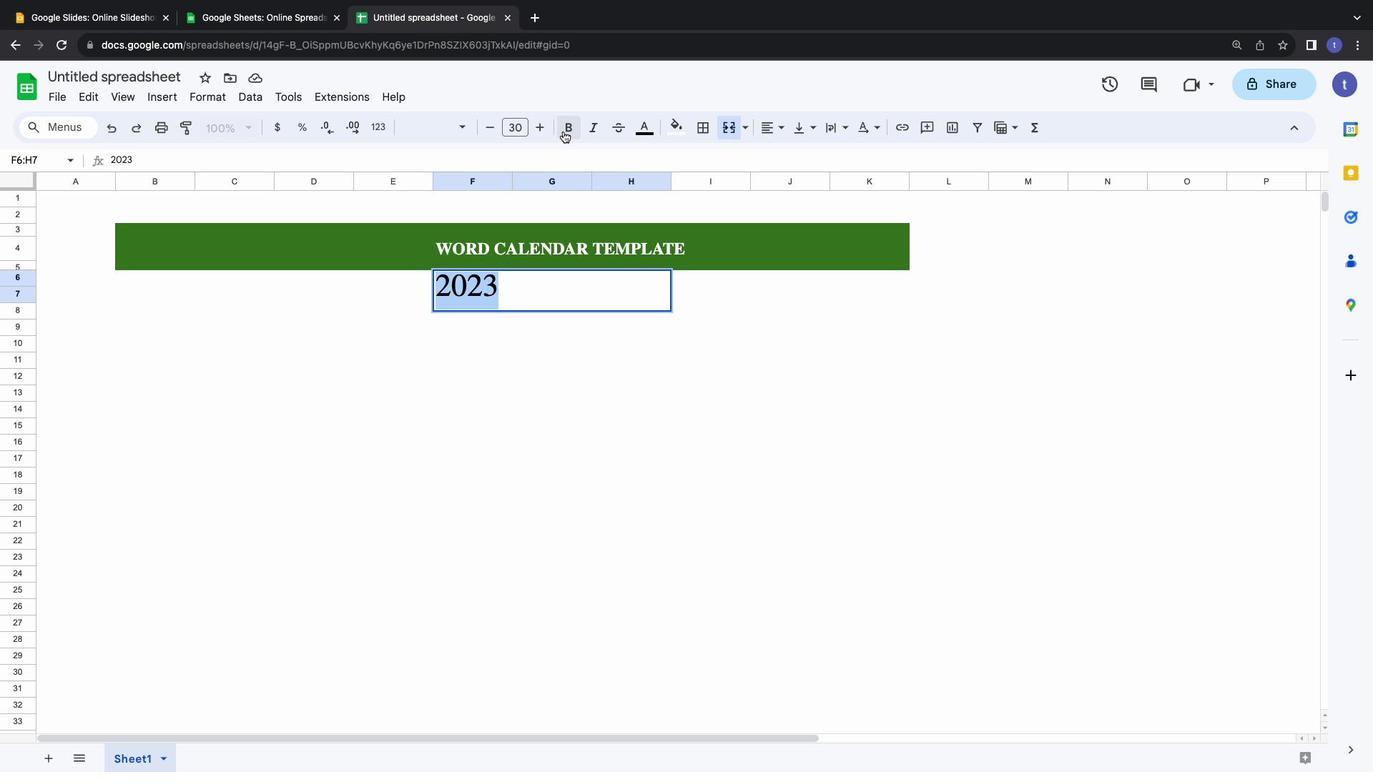 
Action: Mouse pressed left at (563, 131)
Screenshot: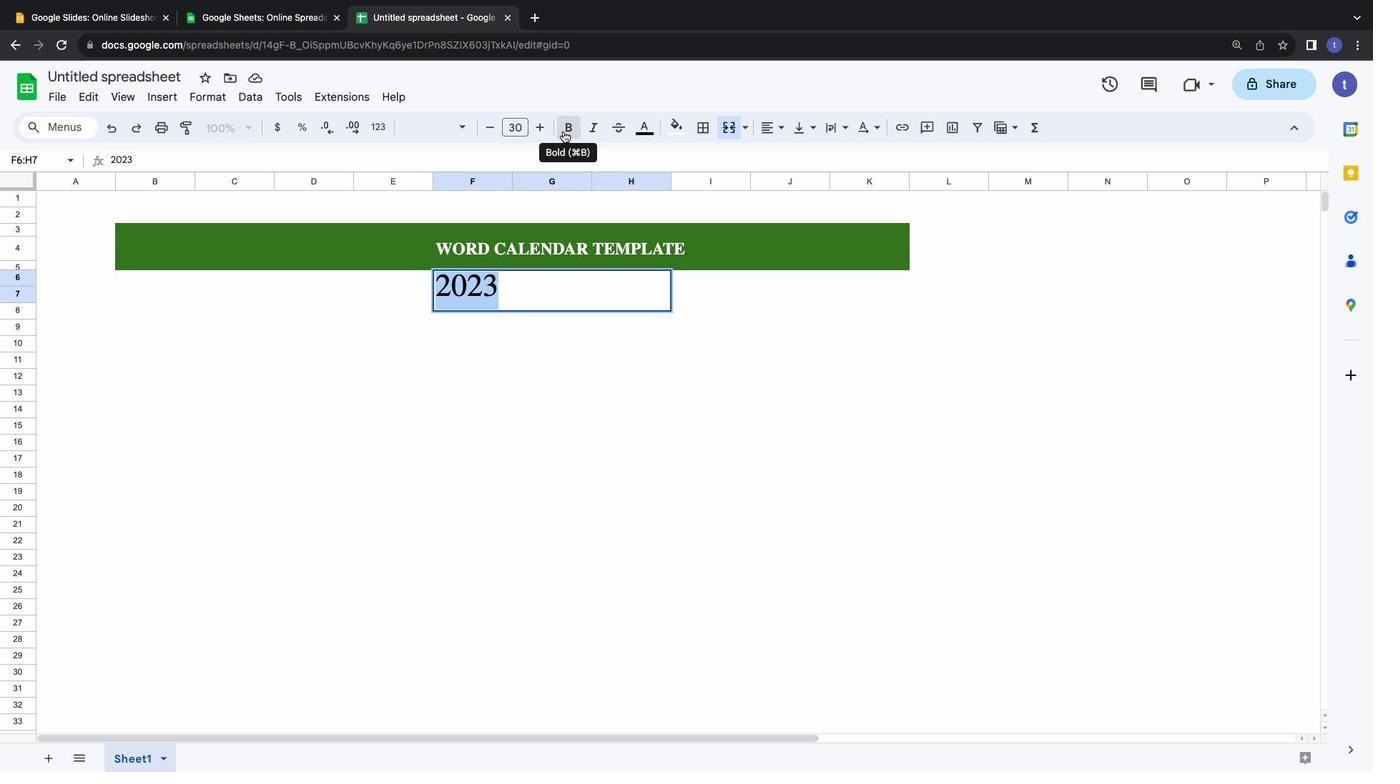 
Action: Mouse moved to (461, 129)
Screenshot: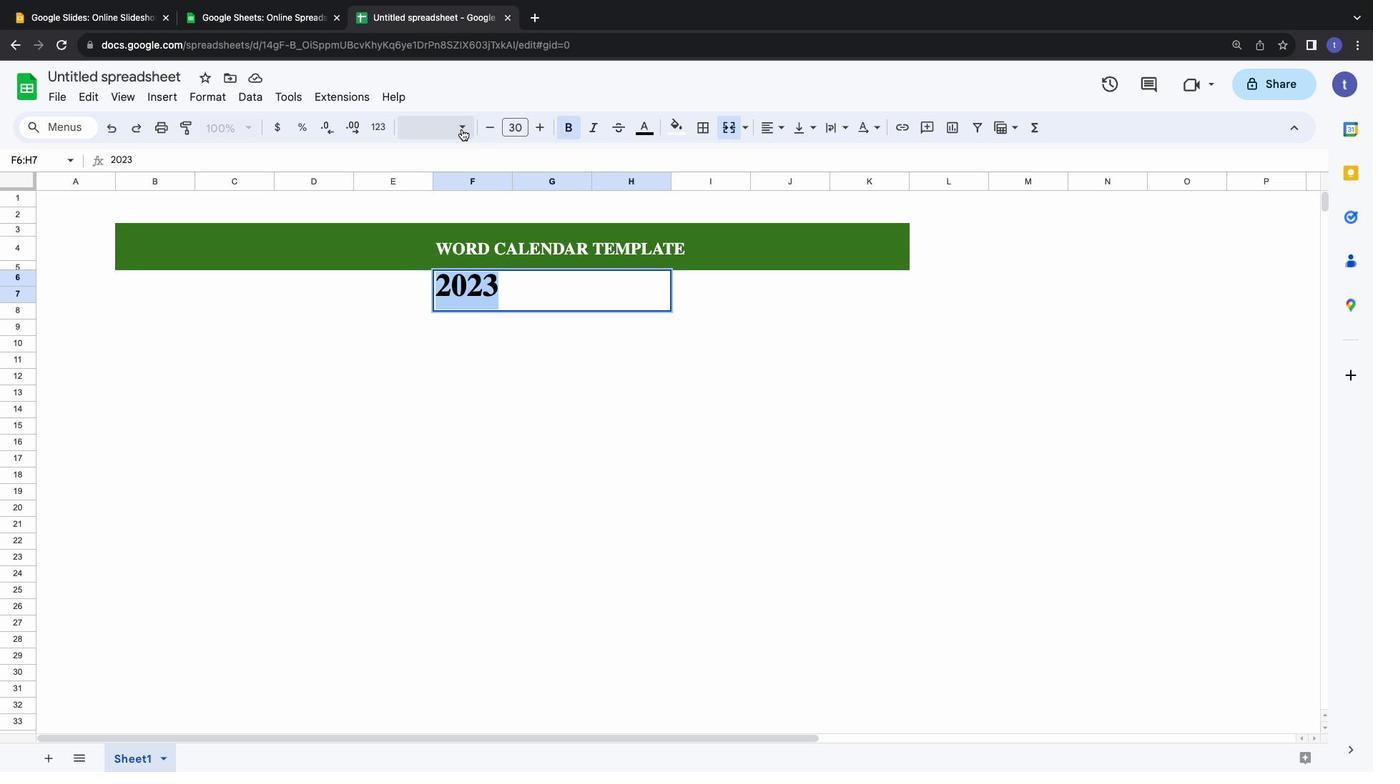 
Action: Mouse pressed left at (461, 129)
Screenshot: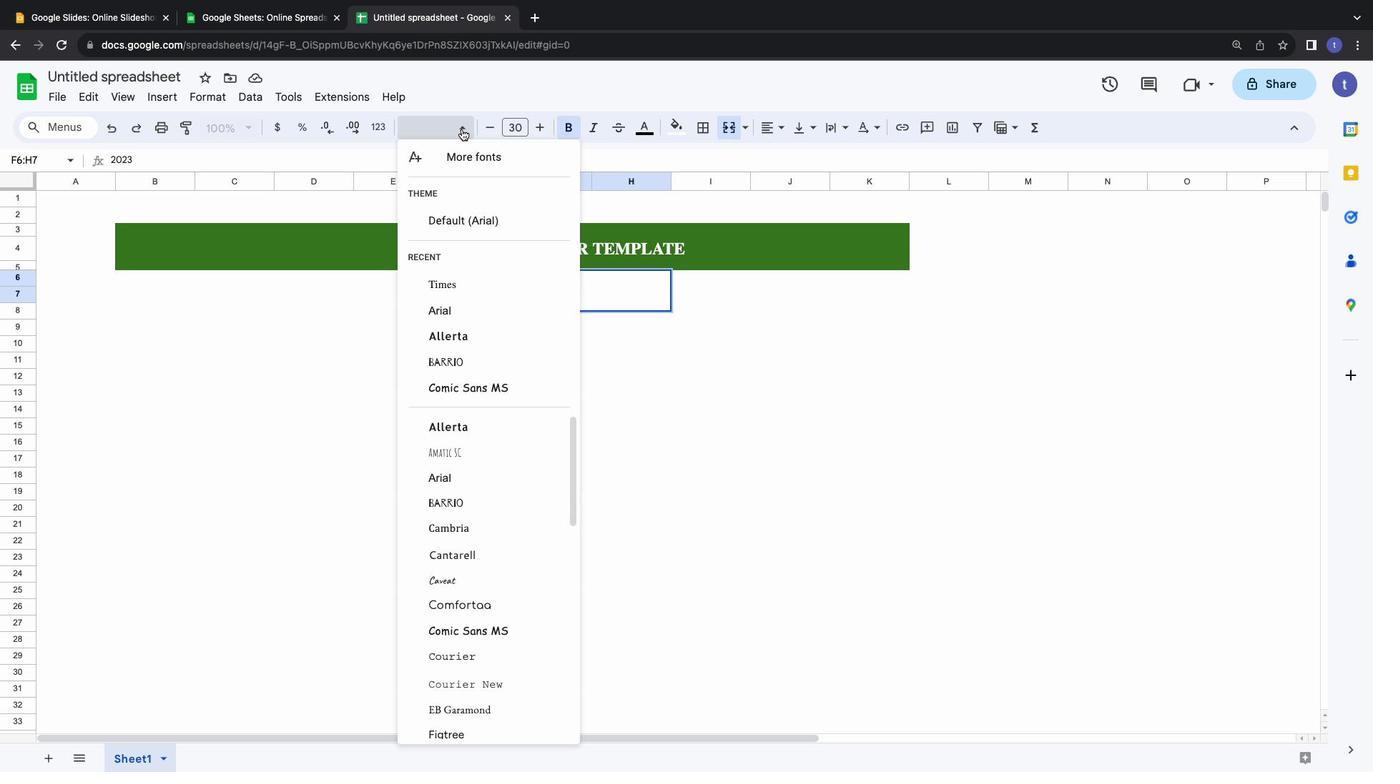 
Action: Mouse moved to (447, 312)
Screenshot: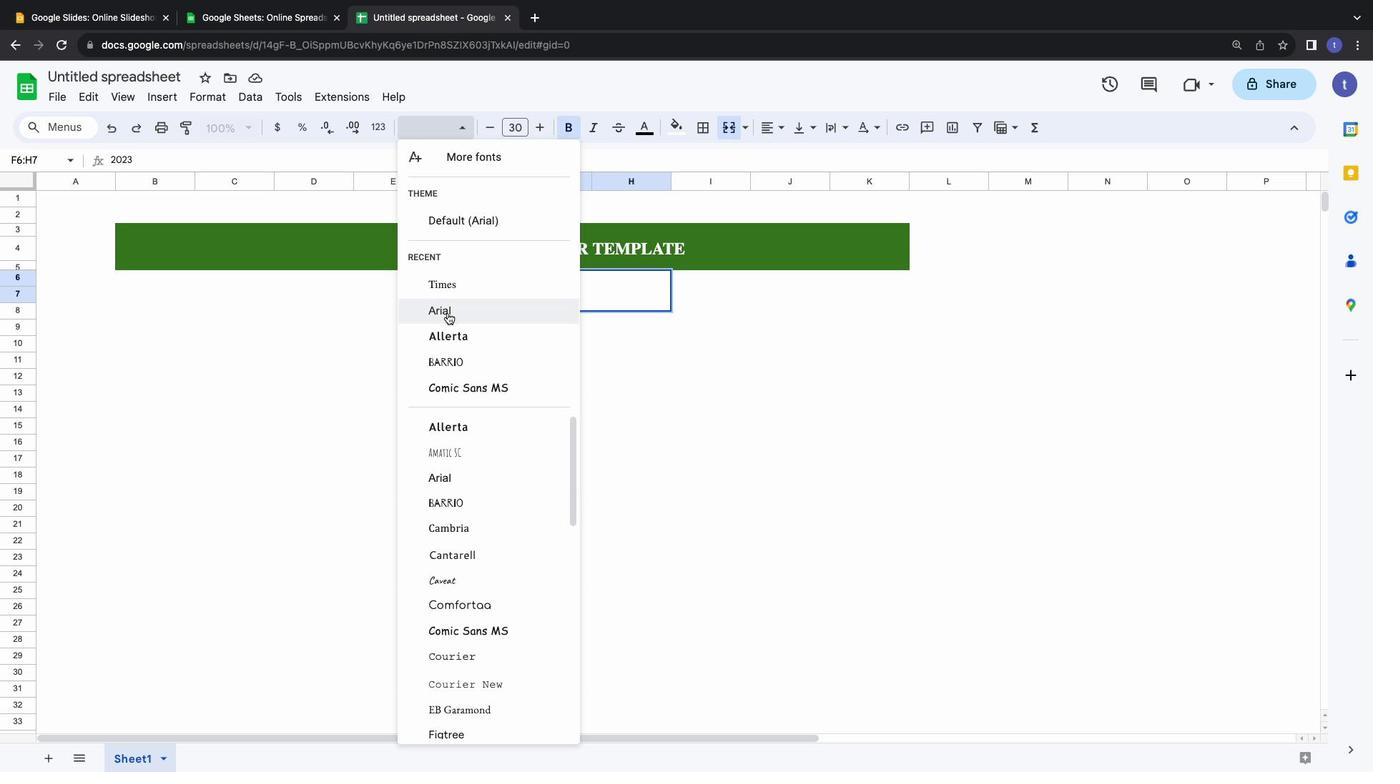 
Action: Mouse pressed left at (447, 312)
Screenshot: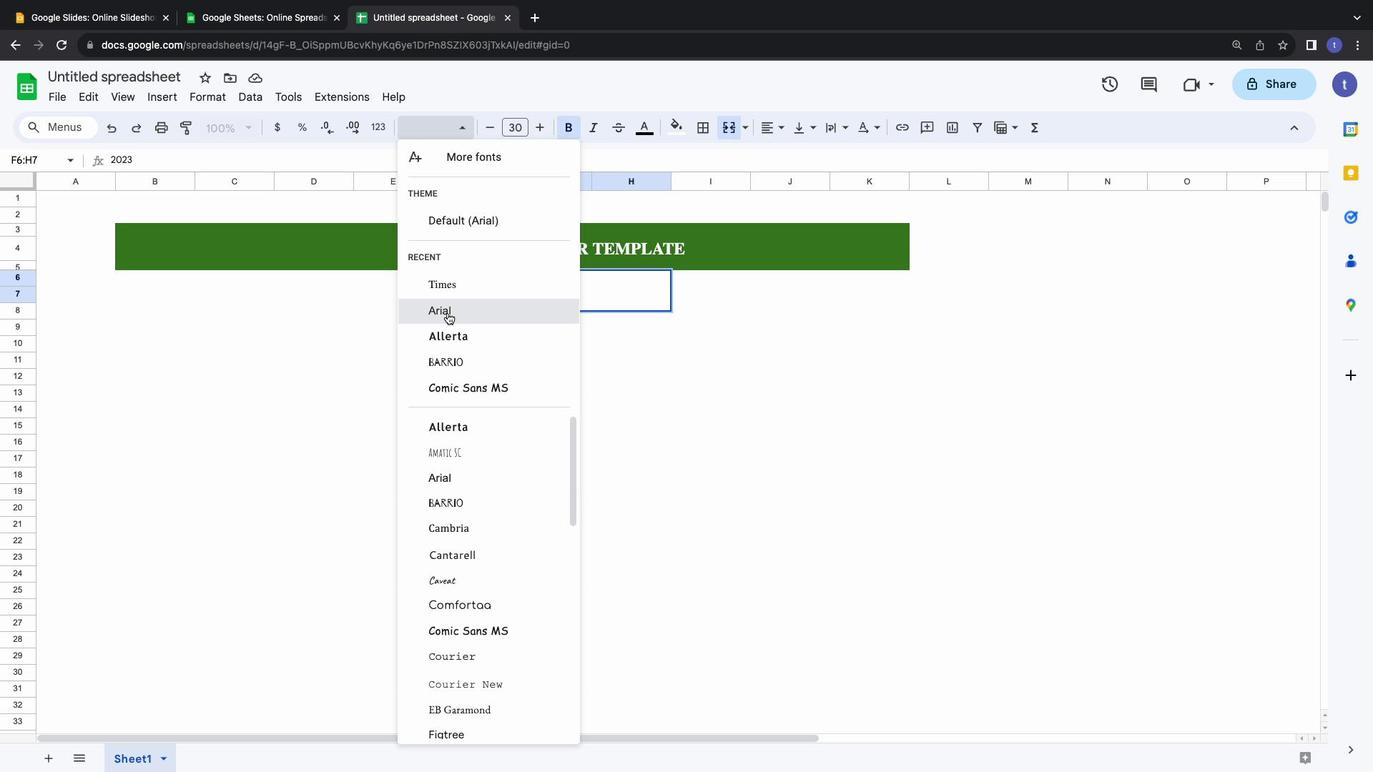 
Action: Mouse moved to (651, 135)
Screenshot: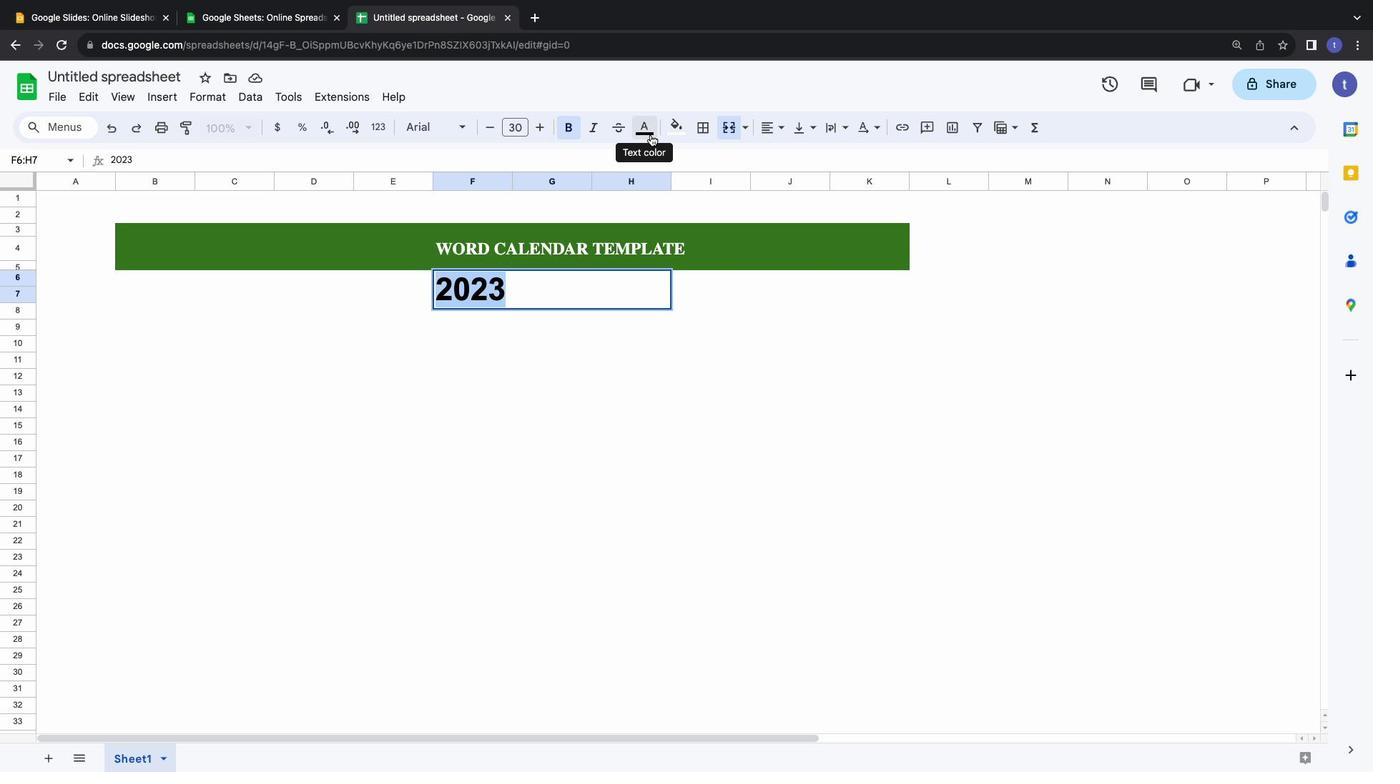 
Action: Mouse pressed left at (651, 135)
Screenshot: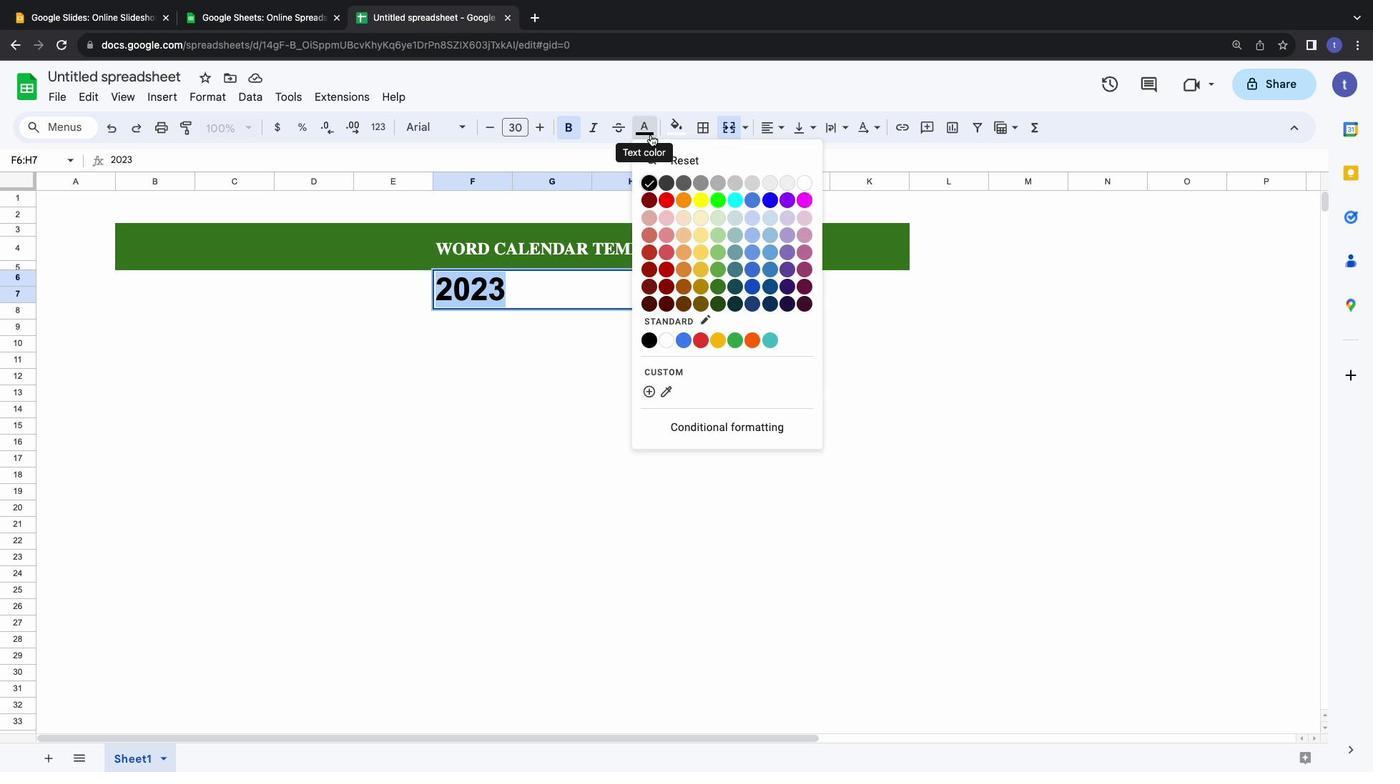 
Action: Mouse moved to (719, 286)
Screenshot: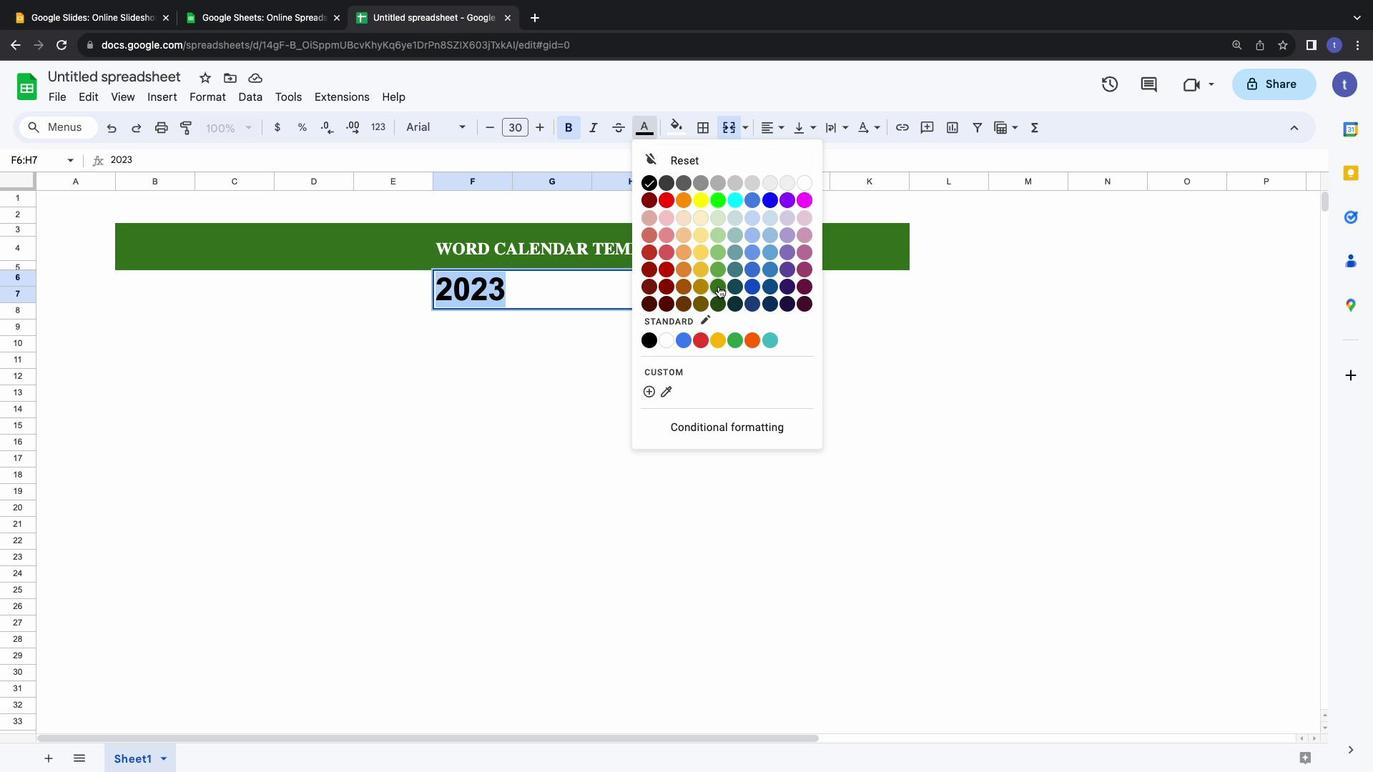 
Action: Mouse pressed left at (719, 286)
Screenshot: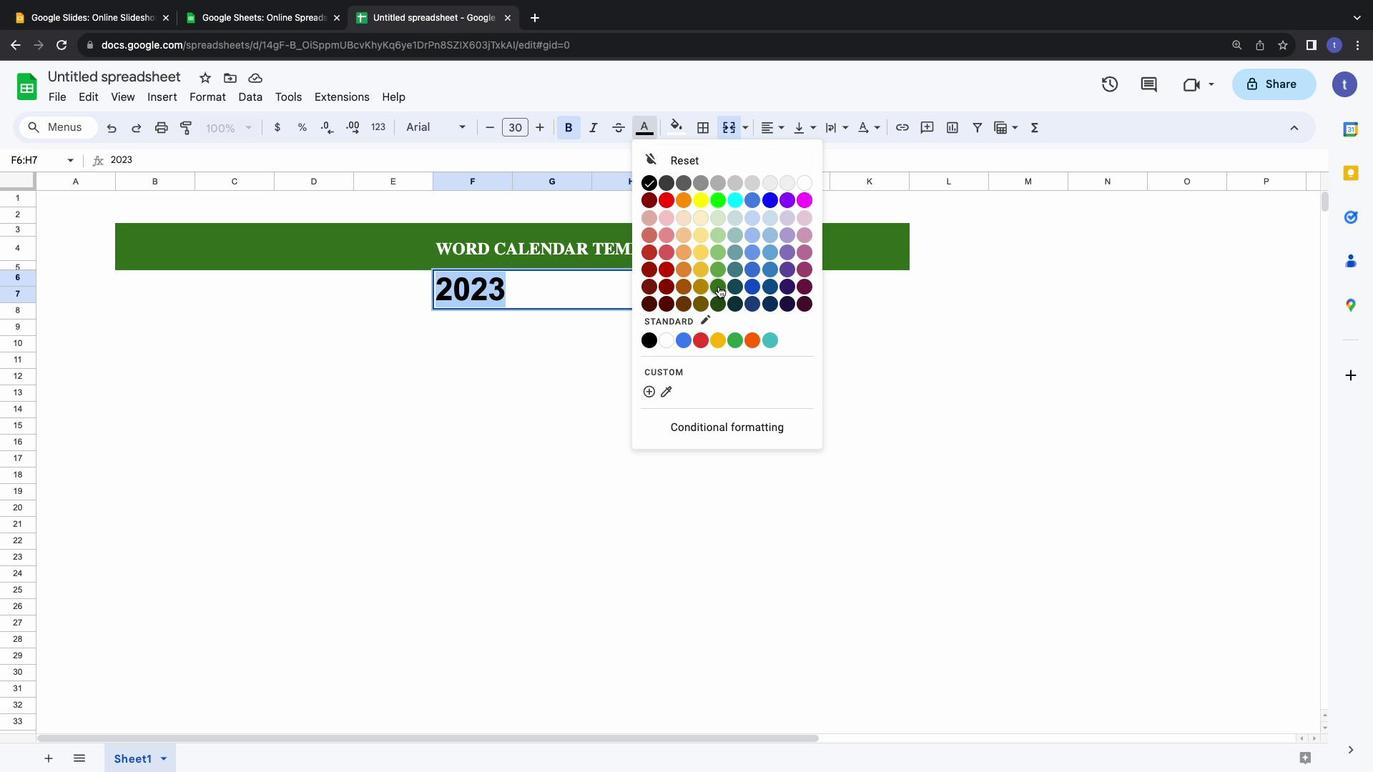 
Action: Mouse moved to (762, 126)
Screenshot: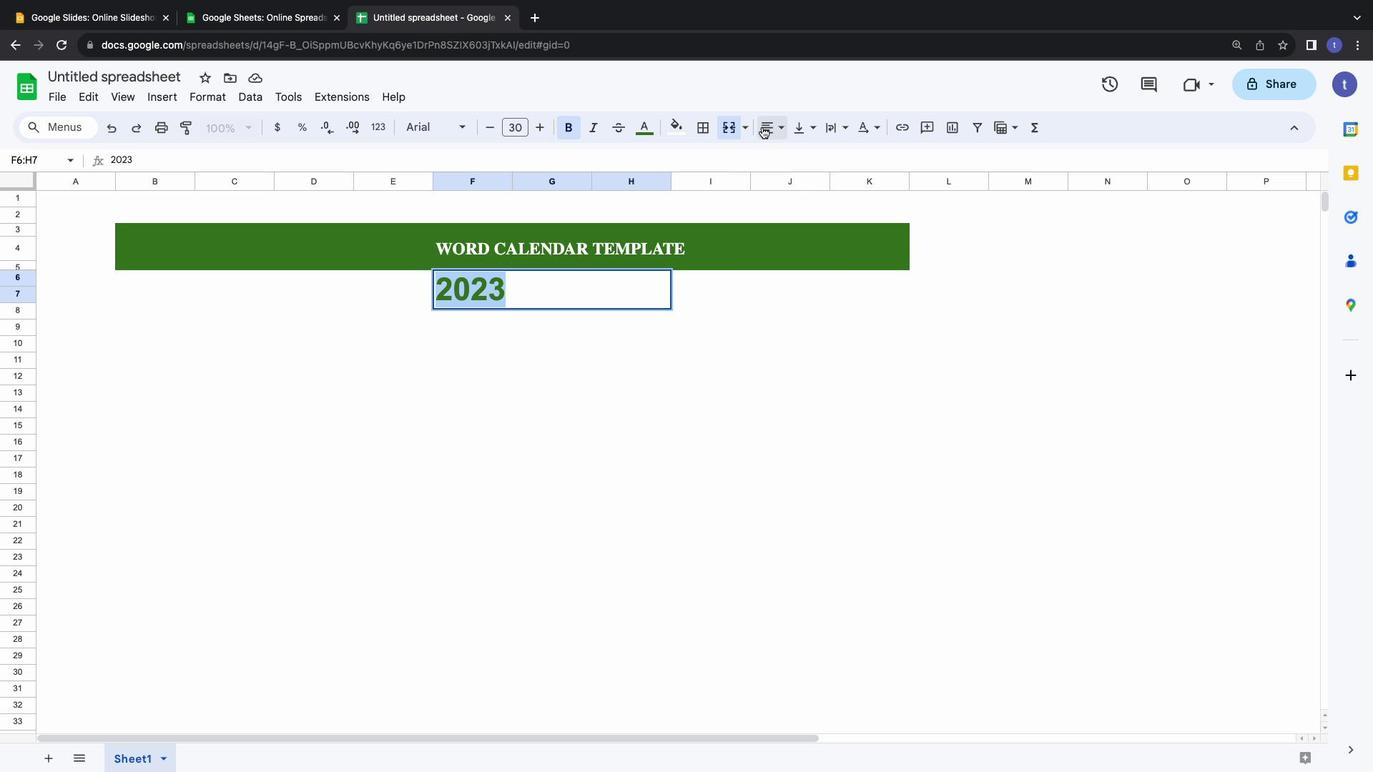 
Action: Mouse pressed left at (762, 126)
Screenshot: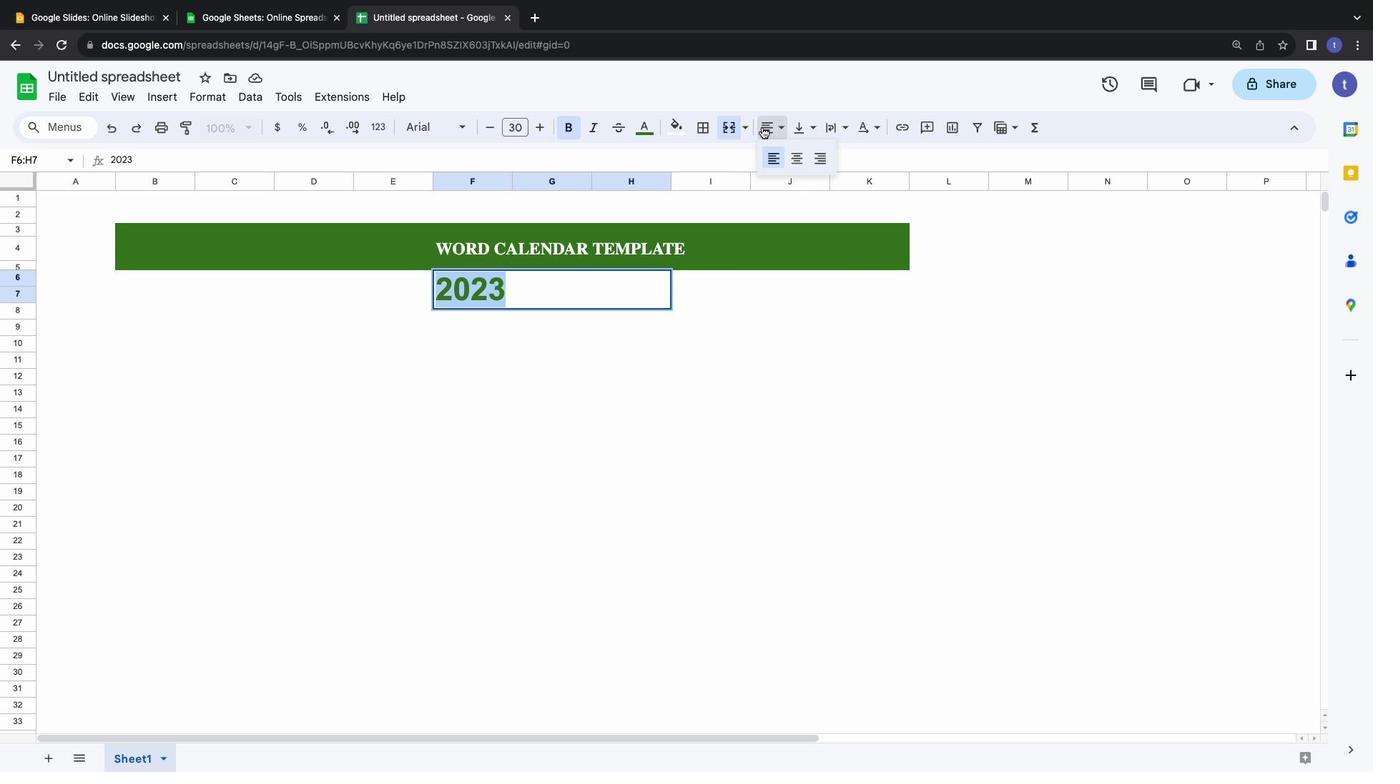 
Action: Mouse moved to (793, 153)
Screenshot: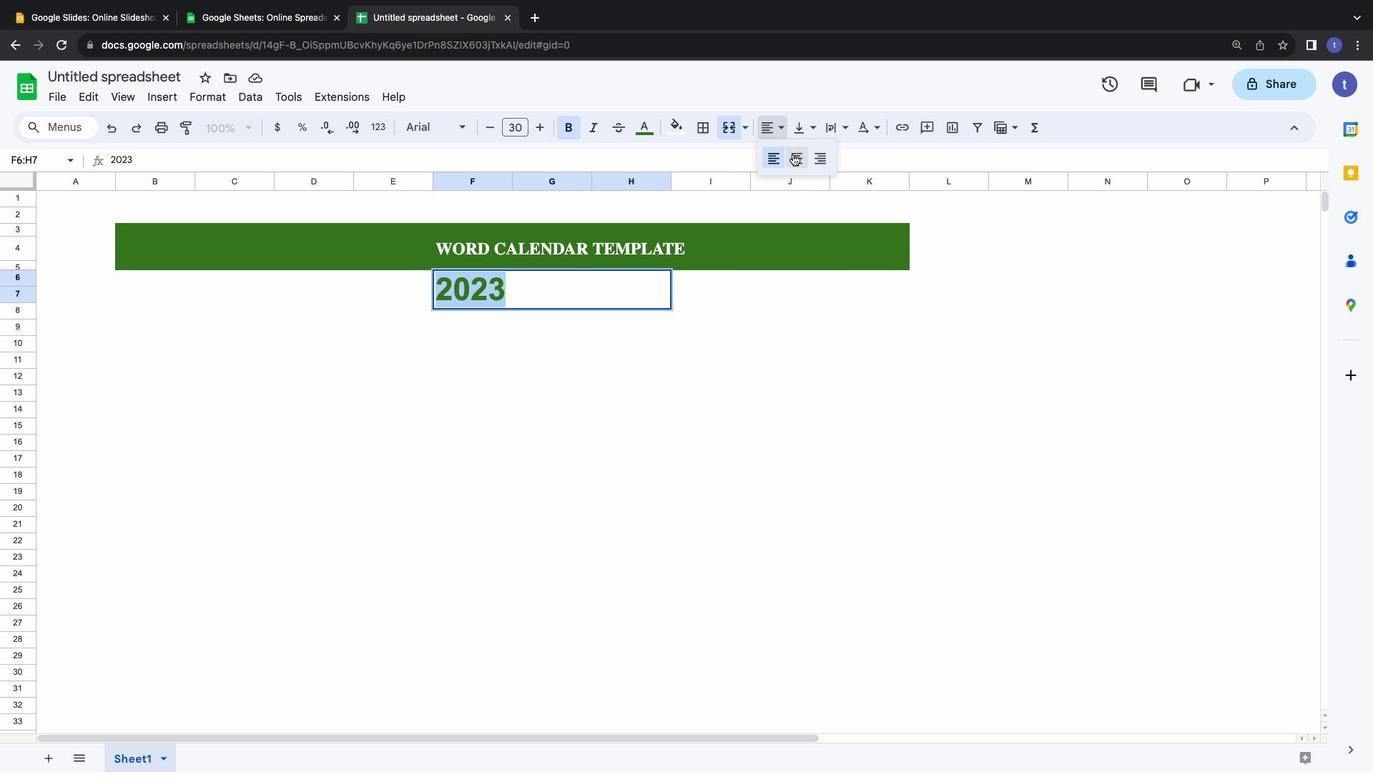 
Action: Mouse pressed left at (793, 153)
Screenshot: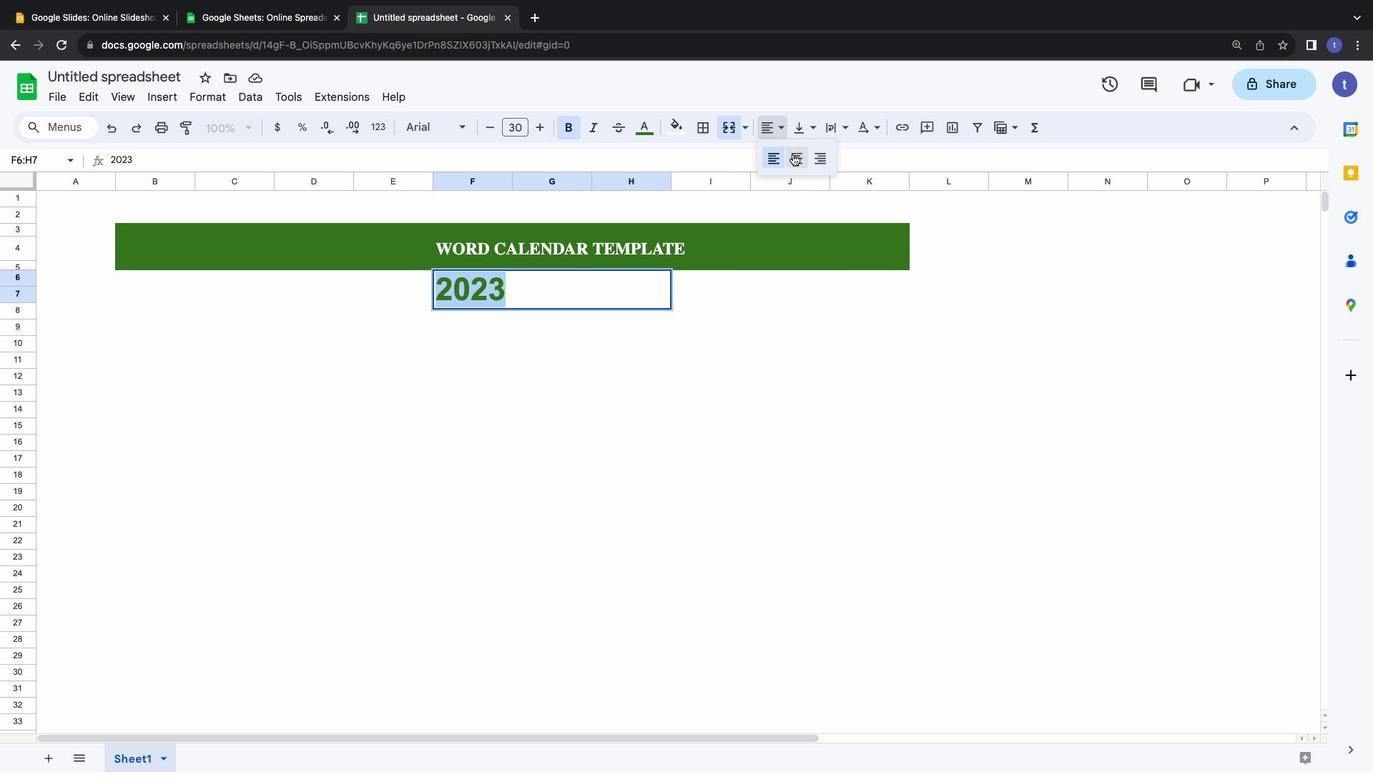
Action: Mouse moved to (492, 339)
Screenshot: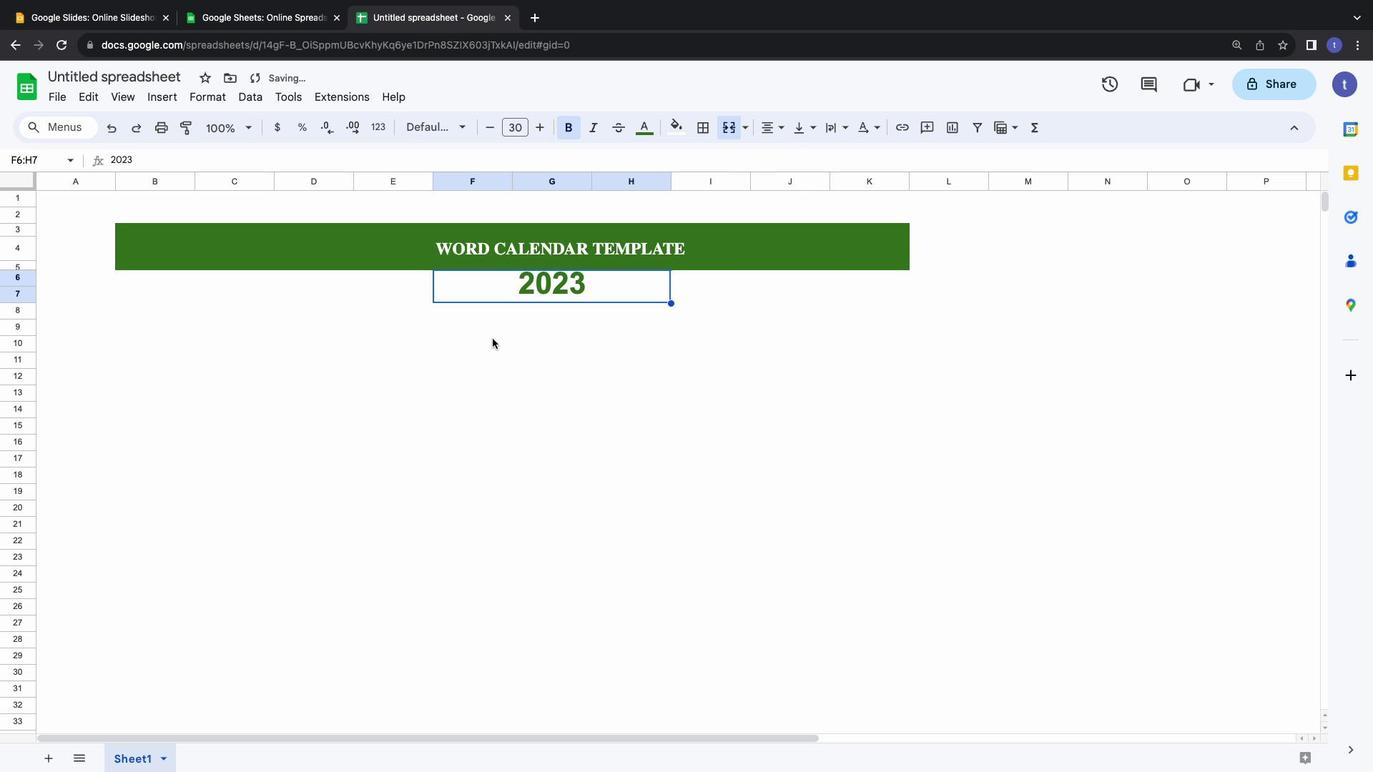 
Action: Mouse pressed left at (492, 339)
Screenshot: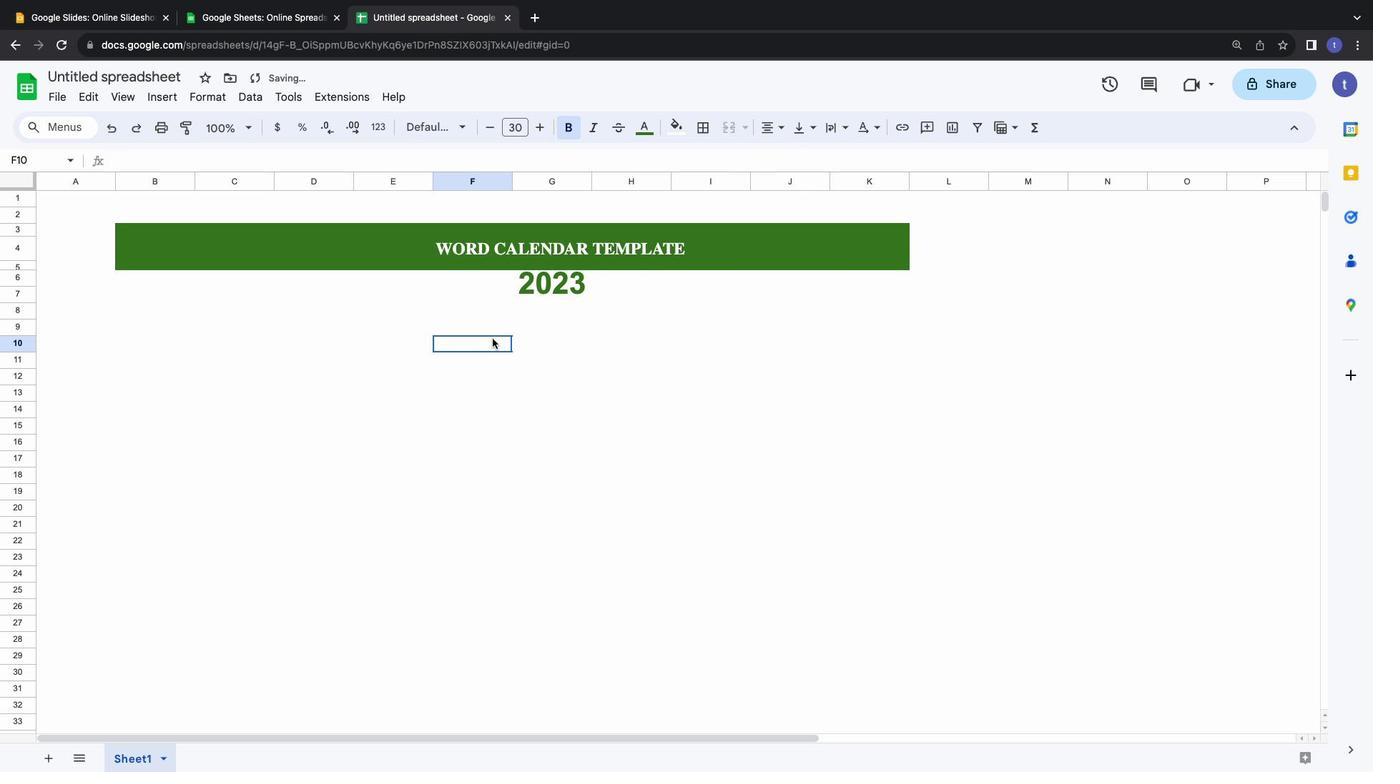 
Action: Mouse moved to (501, 284)
Screenshot: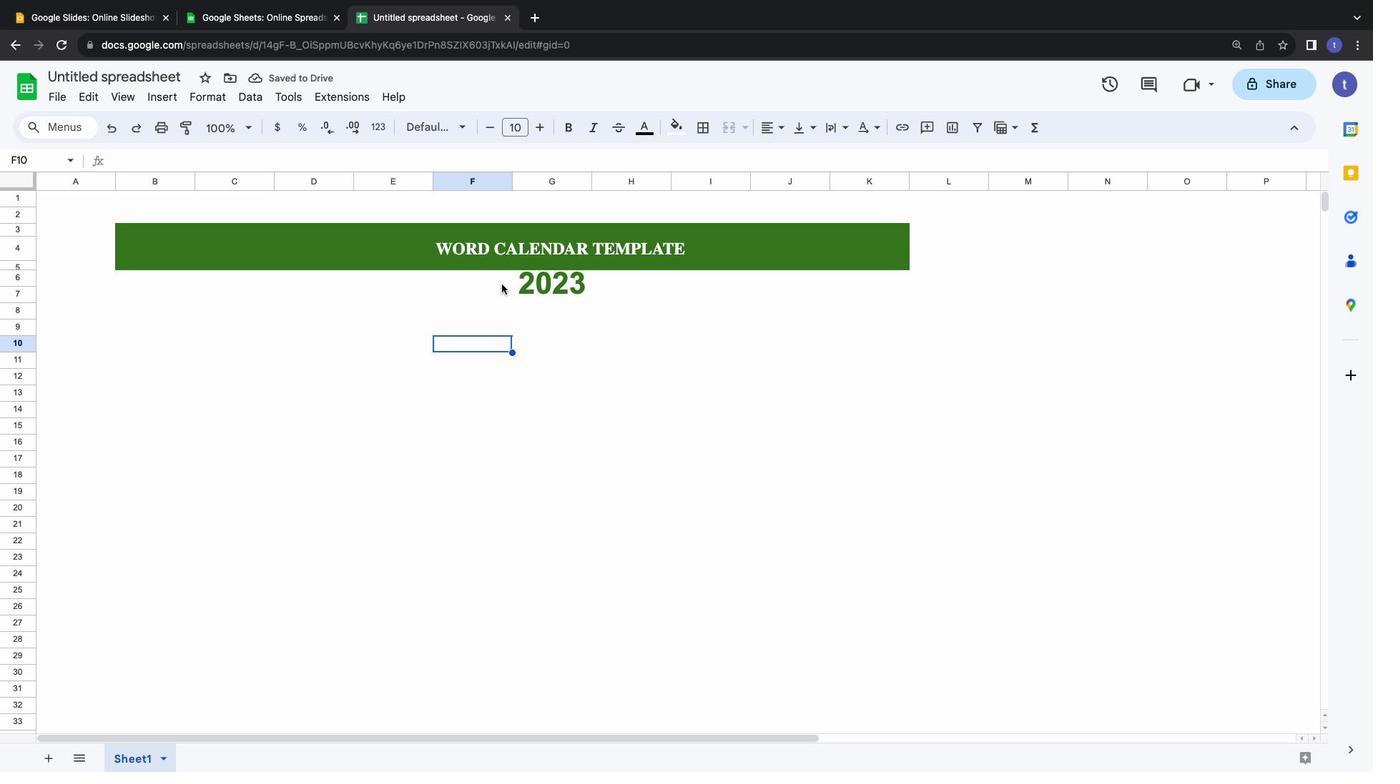 
Action: Mouse pressed left at (501, 284)
Screenshot: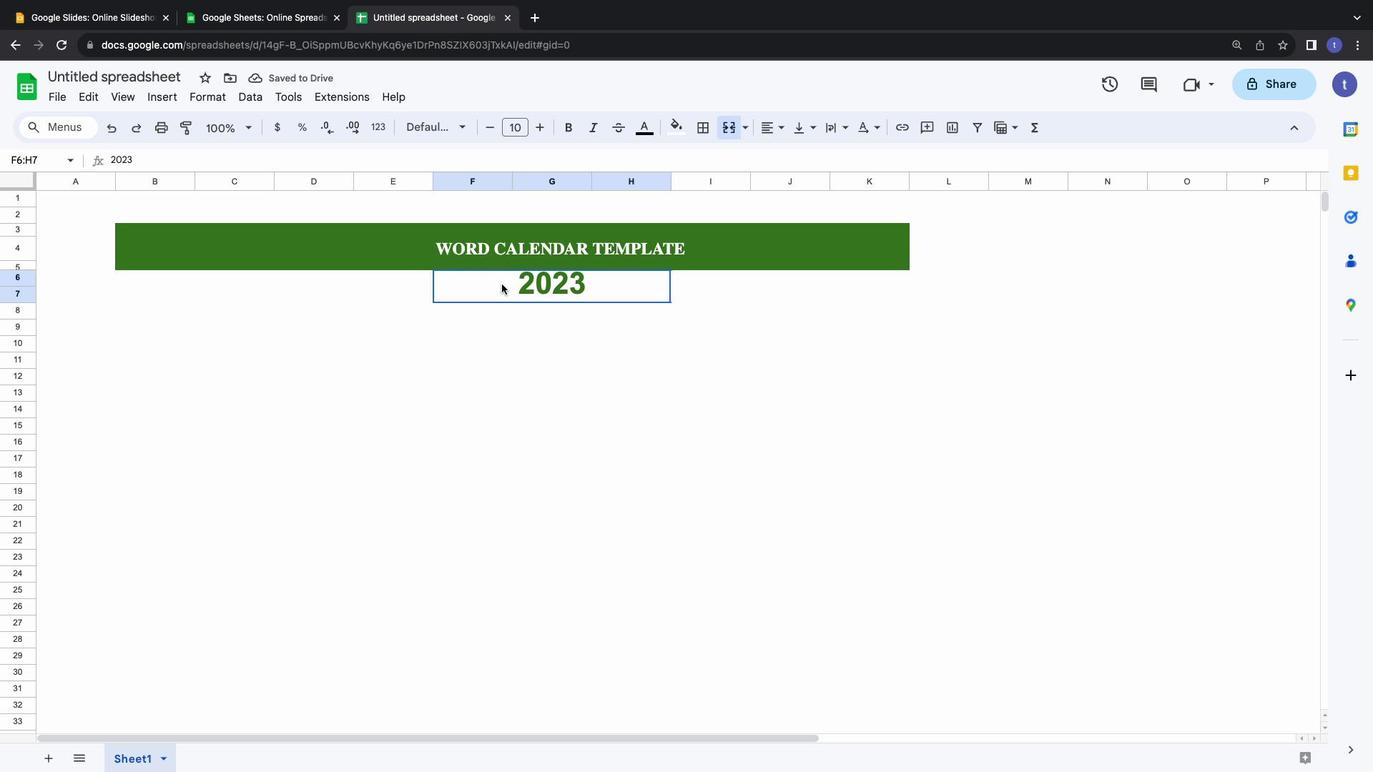 
Action: Mouse moved to (15, 286)
Screenshot: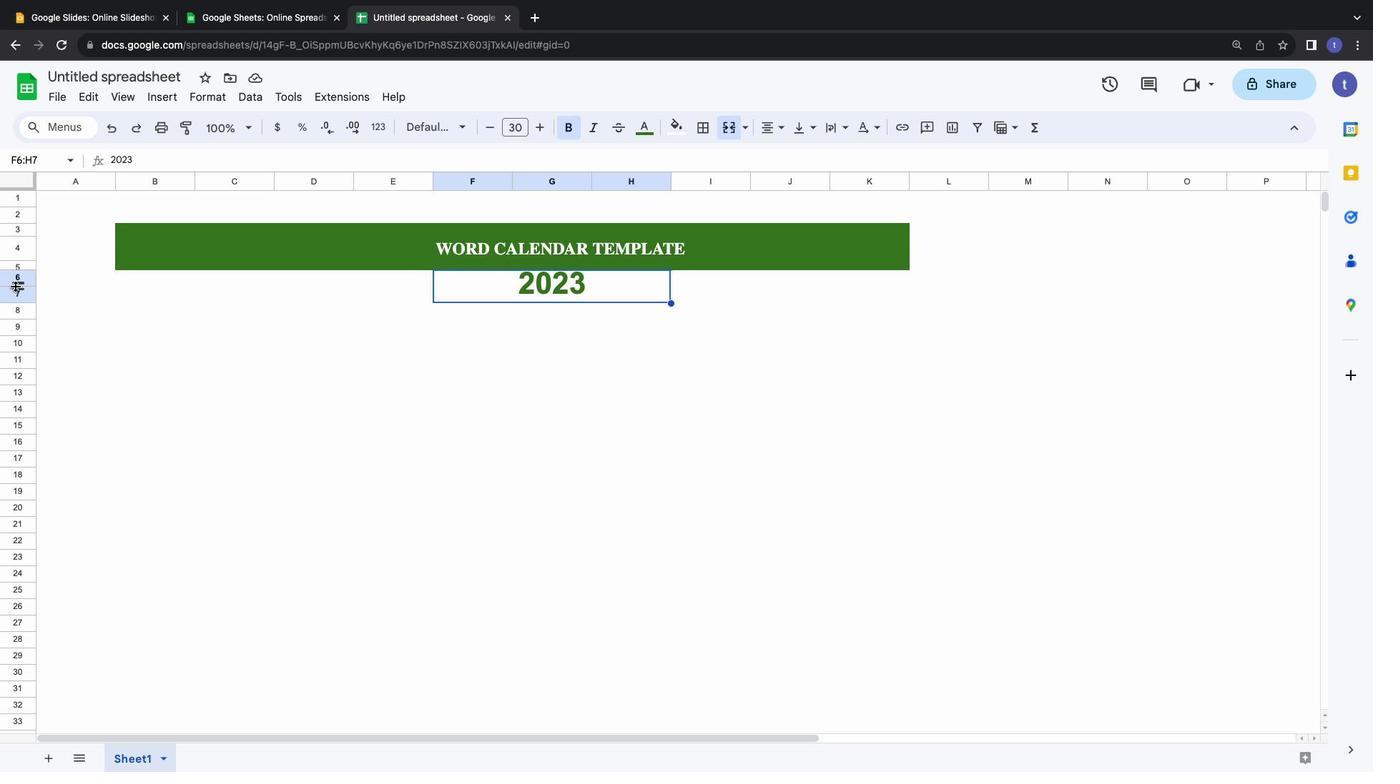 
Action: Mouse pressed left at (15, 286)
Screenshot: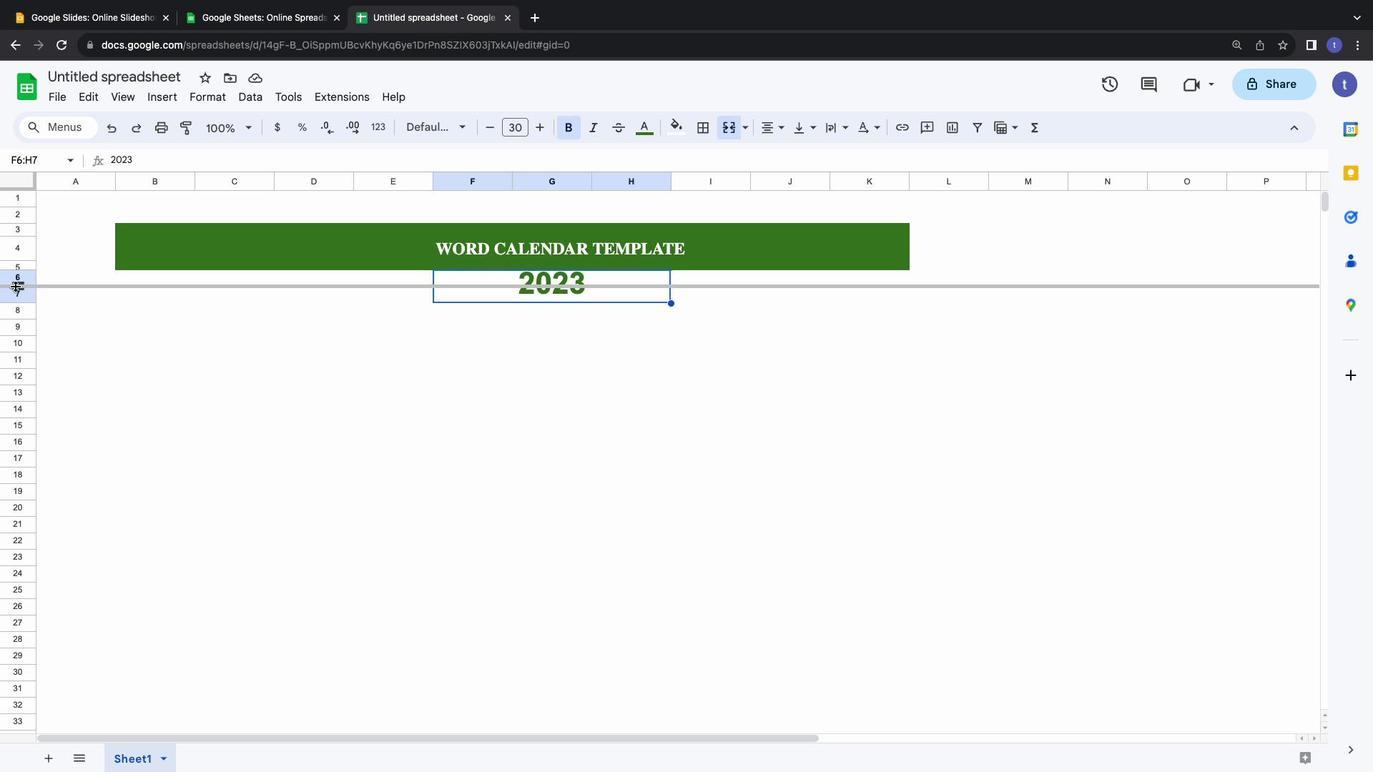 
Action: Mouse moved to (441, 325)
Screenshot: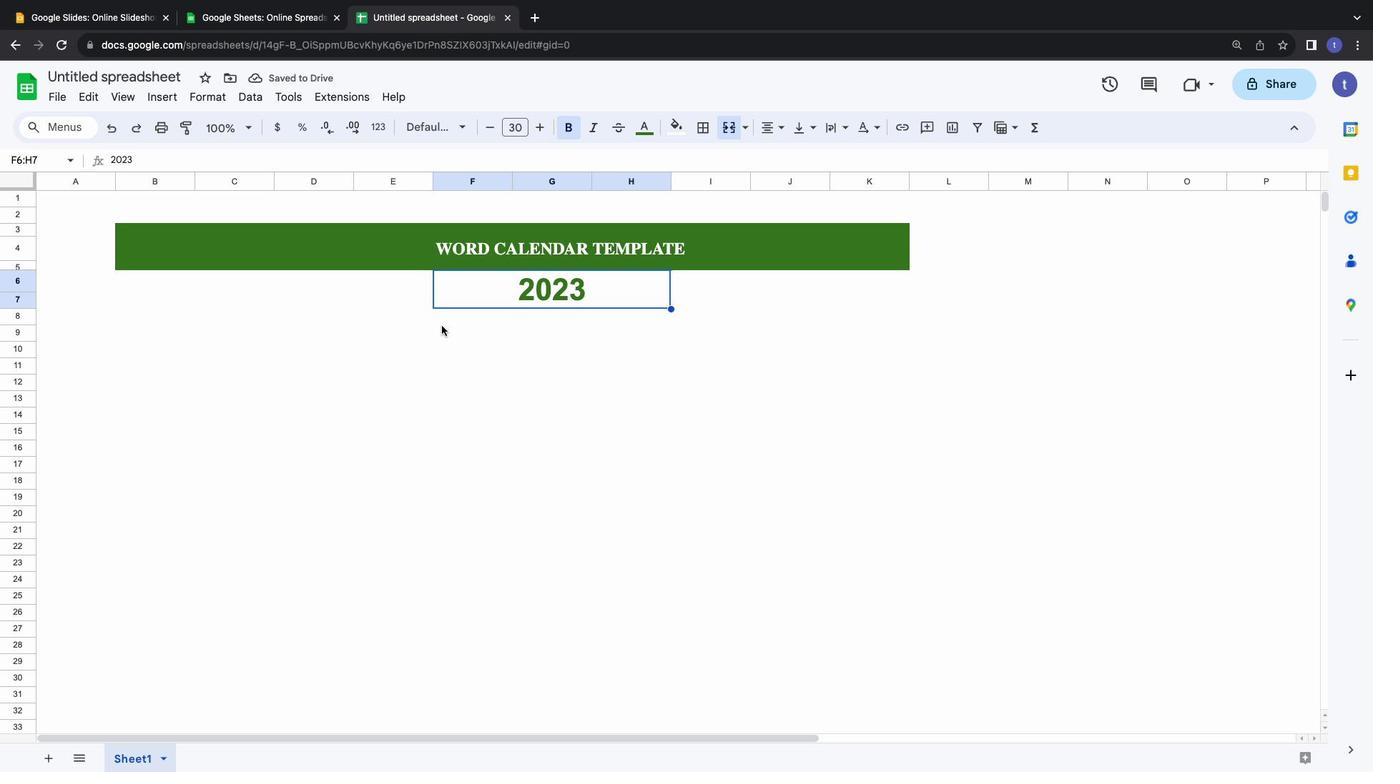 
Action: Mouse pressed left at (441, 325)
Screenshot: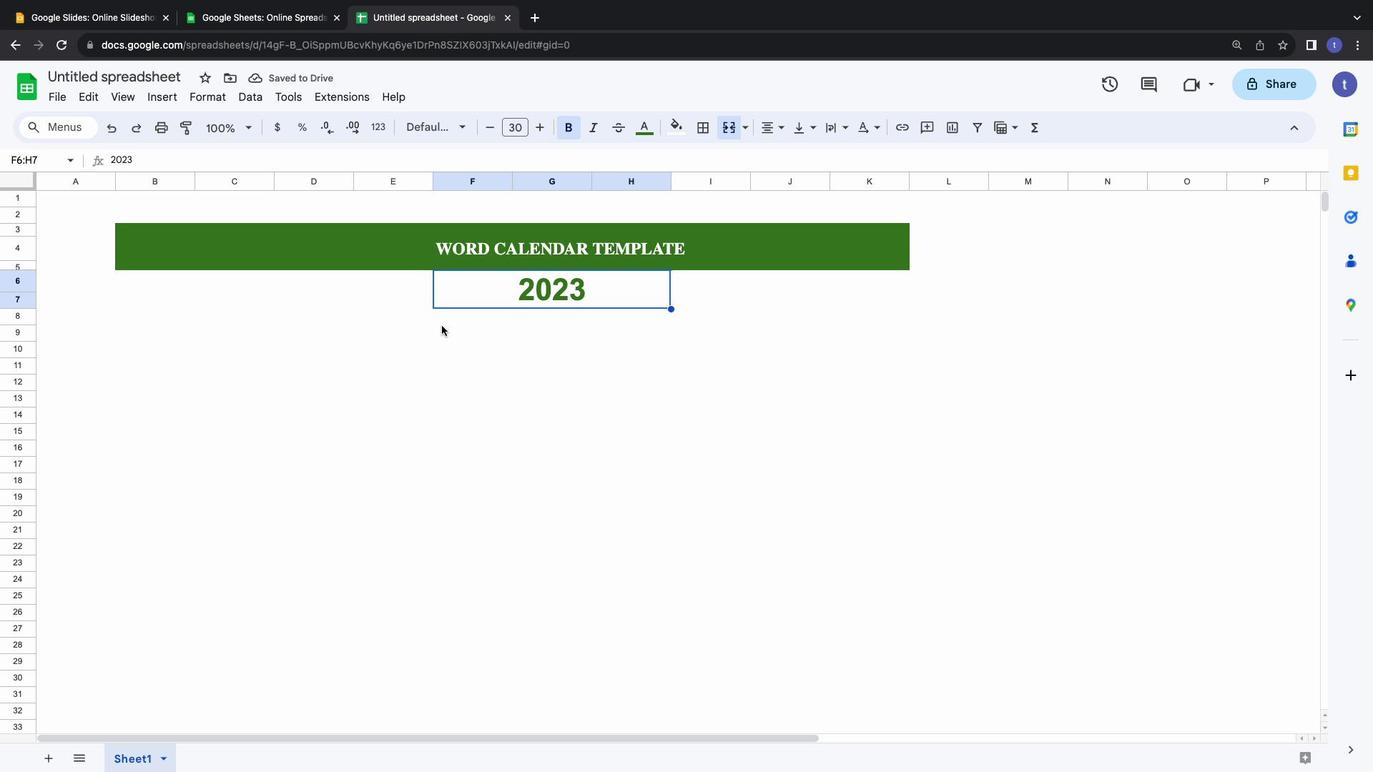 
Action: Mouse moved to (13, 291)
Screenshot: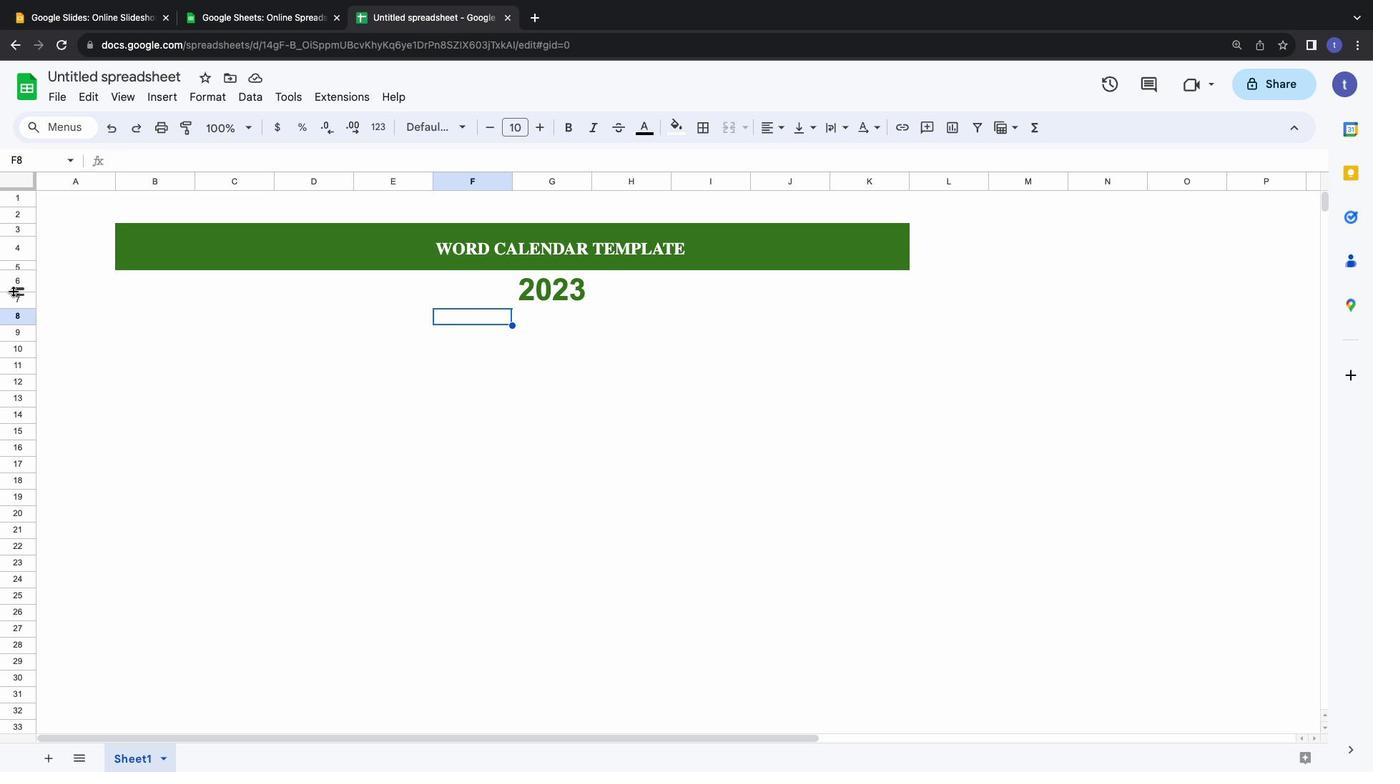 
Action: Mouse pressed left at (13, 291)
Screenshot: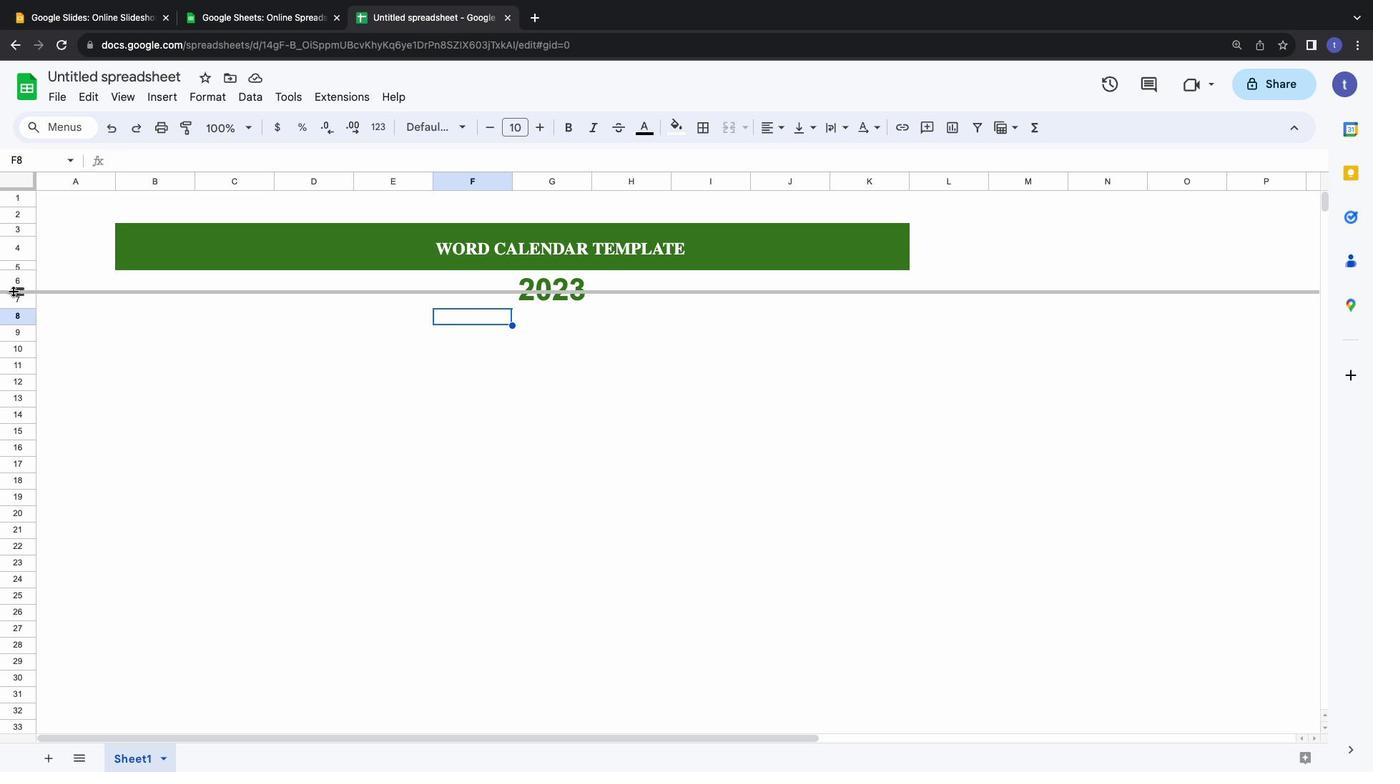 
Action: Mouse moved to (105, 244)
Screenshot: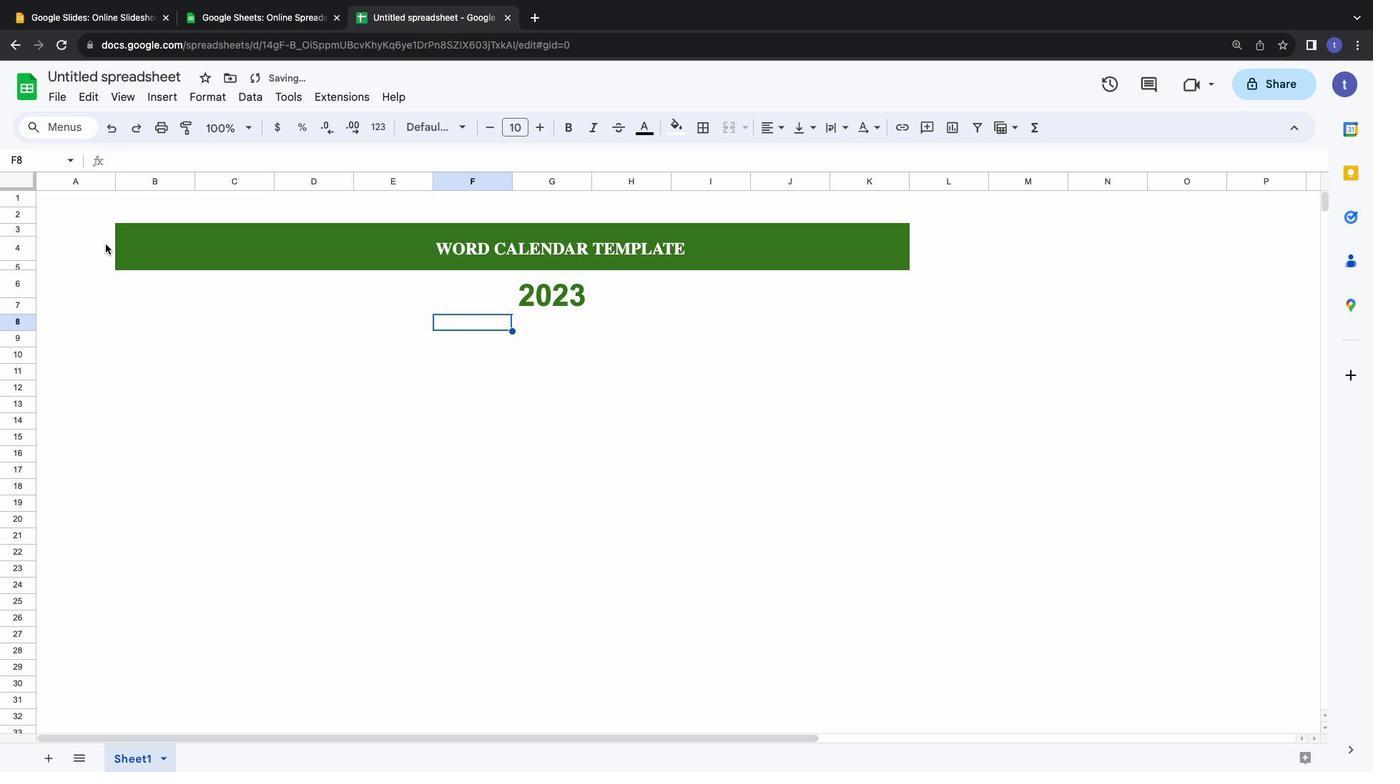 
Action: Mouse pressed left at (105, 244)
Screenshot: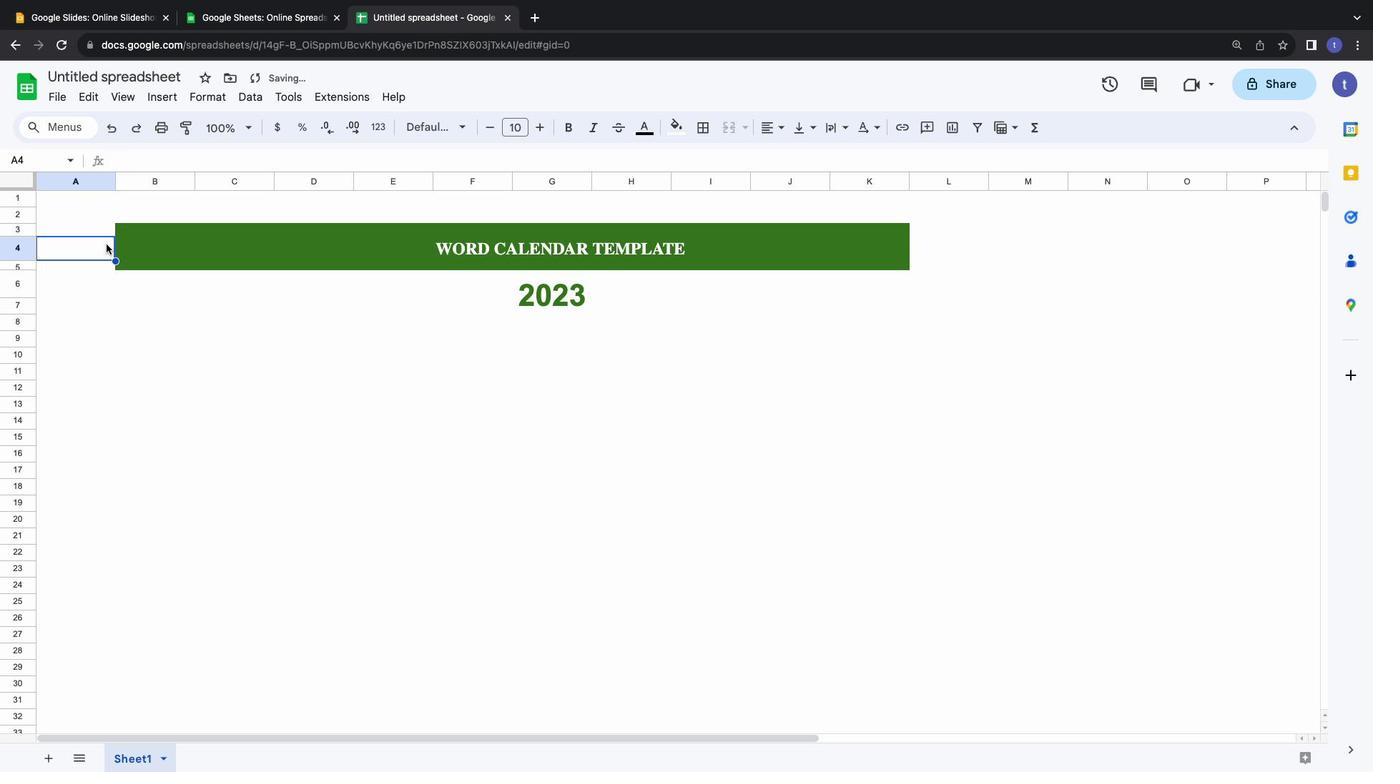 
Action: Mouse moved to (130, 234)
Screenshot: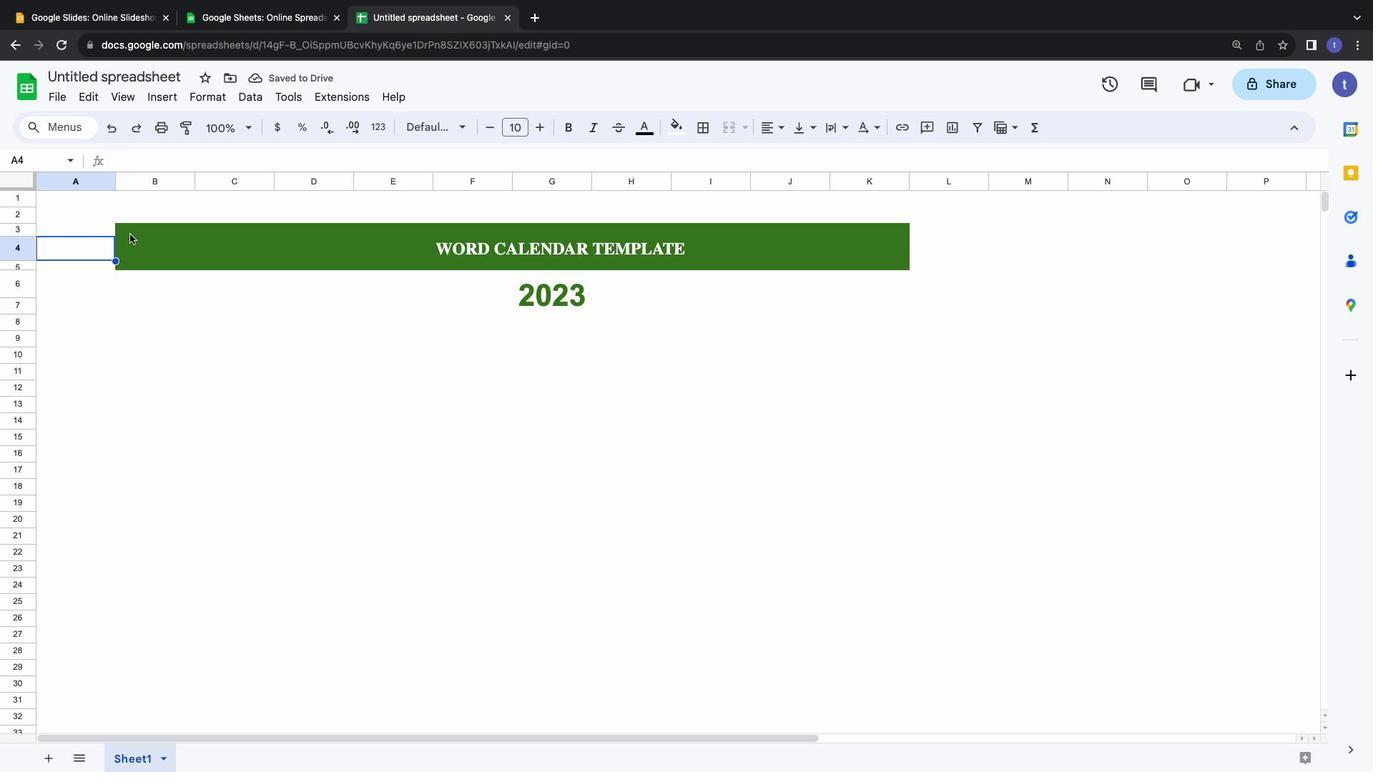 
Action: Mouse pressed left at (130, 234)
Screenshot: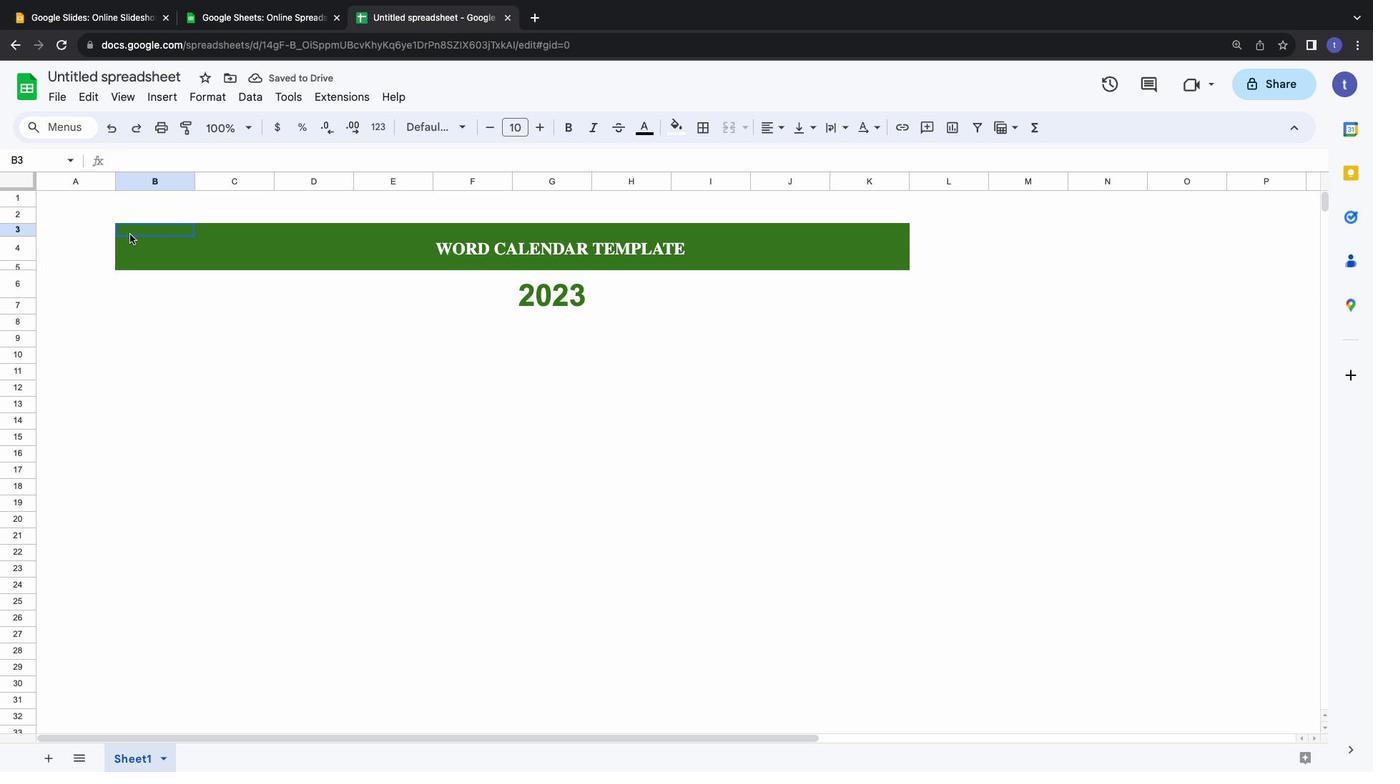 
Action: Mouse pressed left at (130, 234)
Screenshot: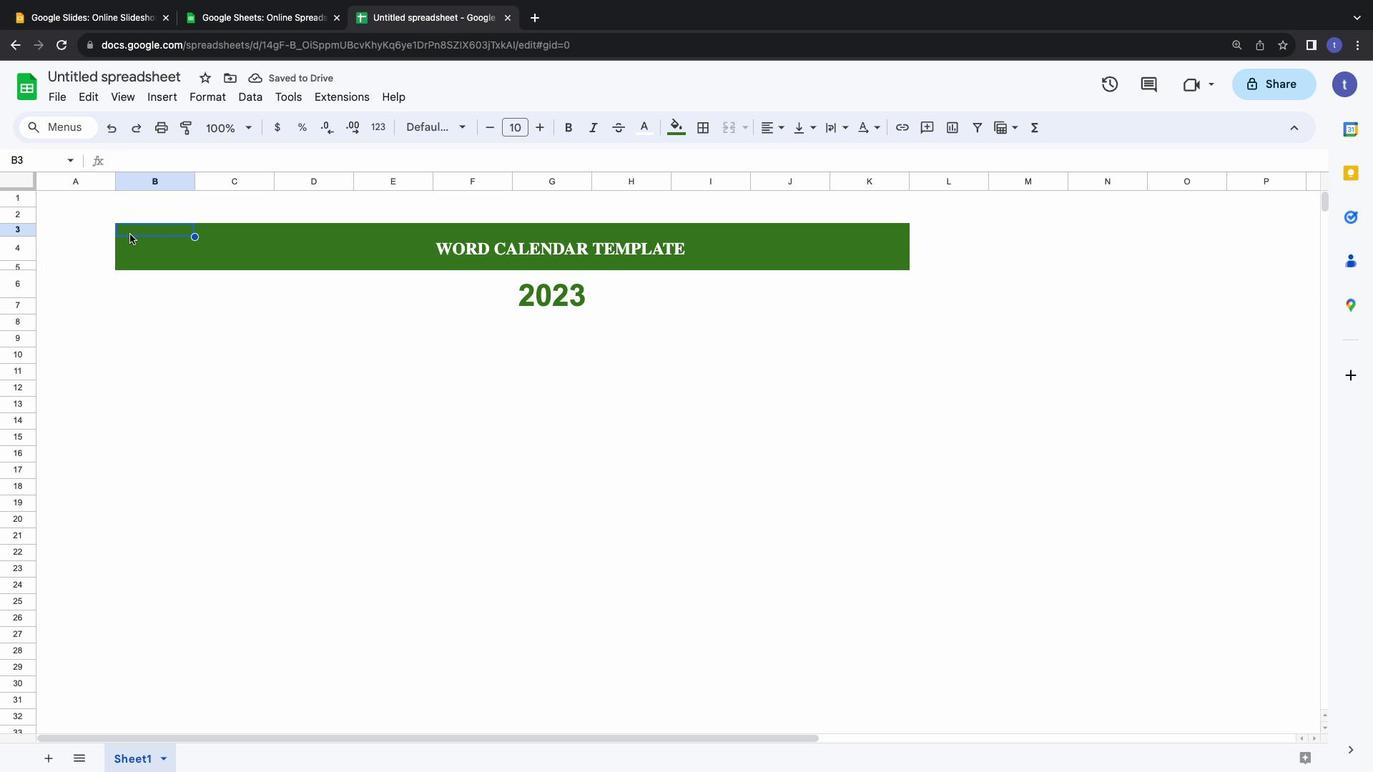 
Action: Mouse moved to (675, 123)
Screenshot: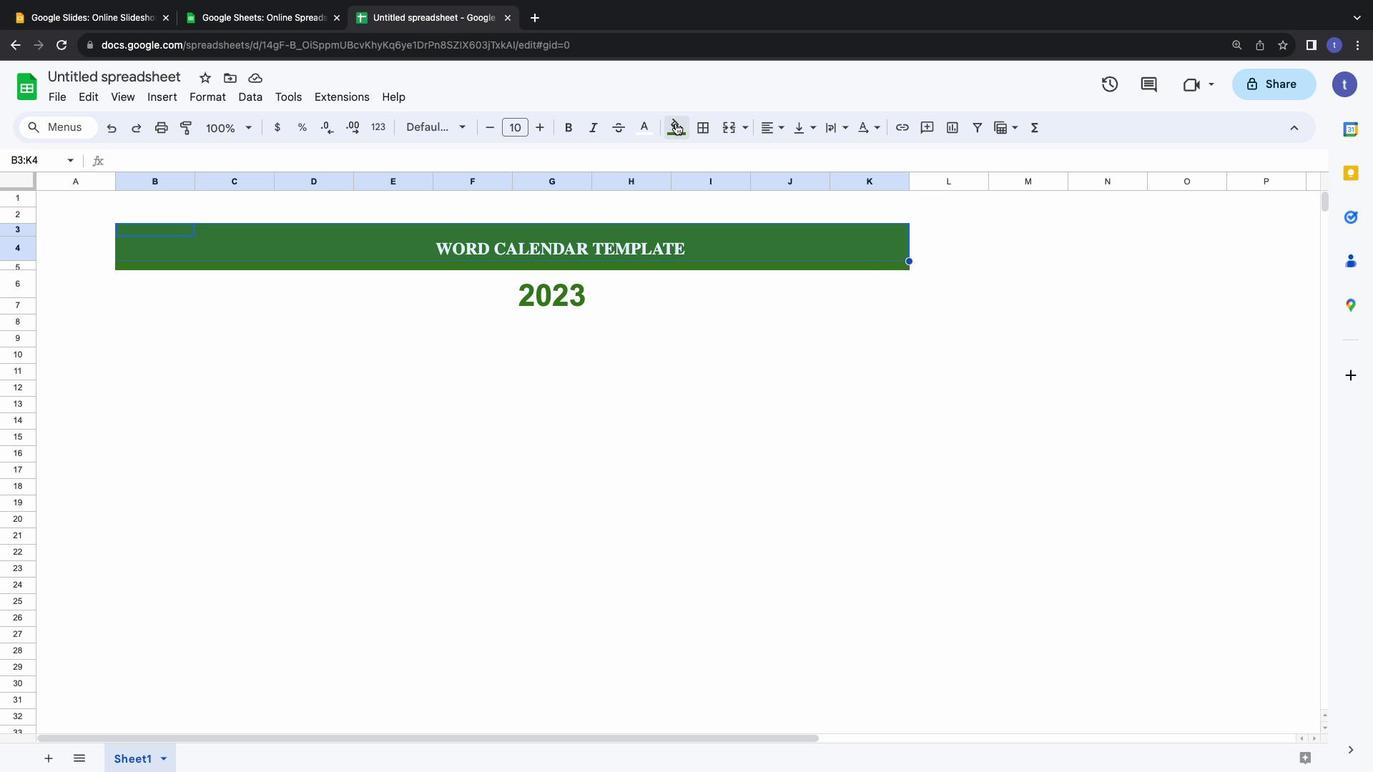 
Action: Mouse pressed left at (675, 123)
Screenshot: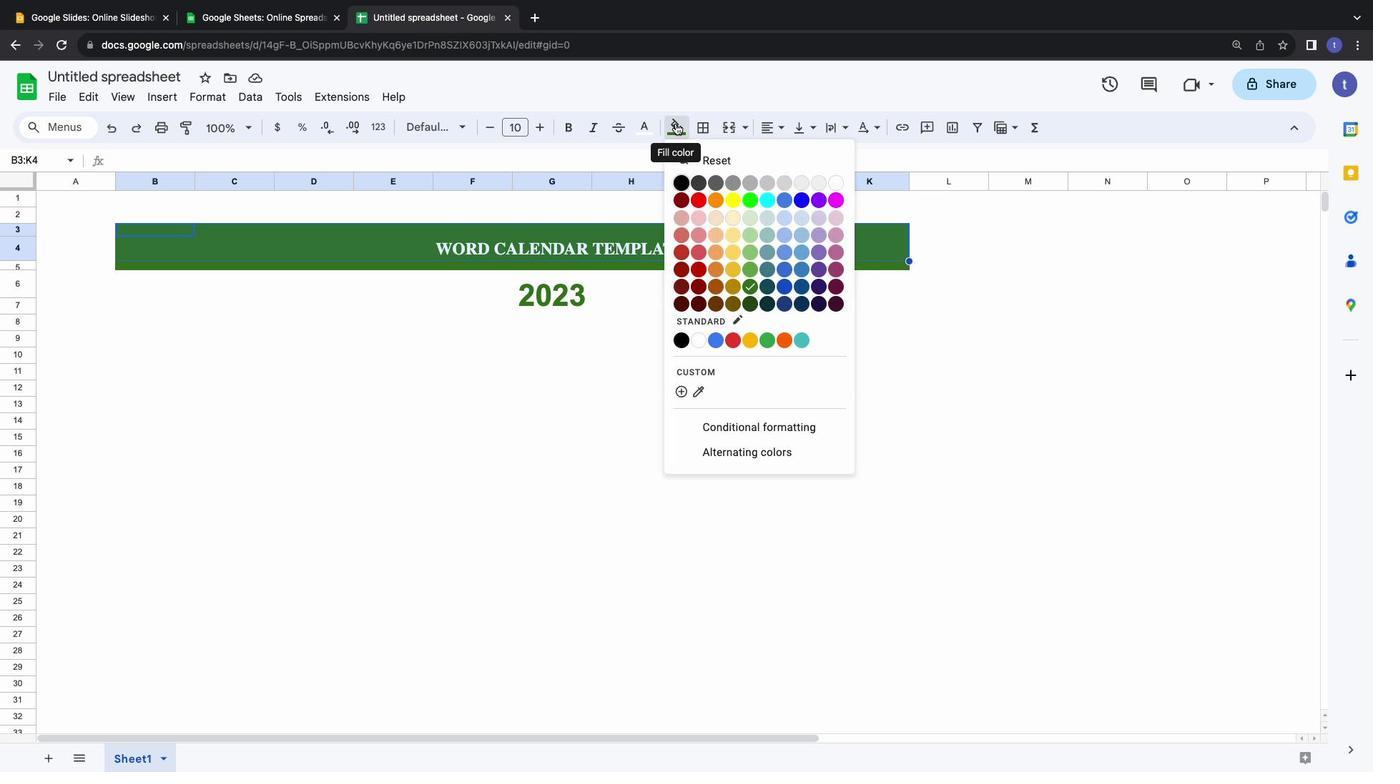 
Action: Mouse moved to (685, 388)
Screenshot: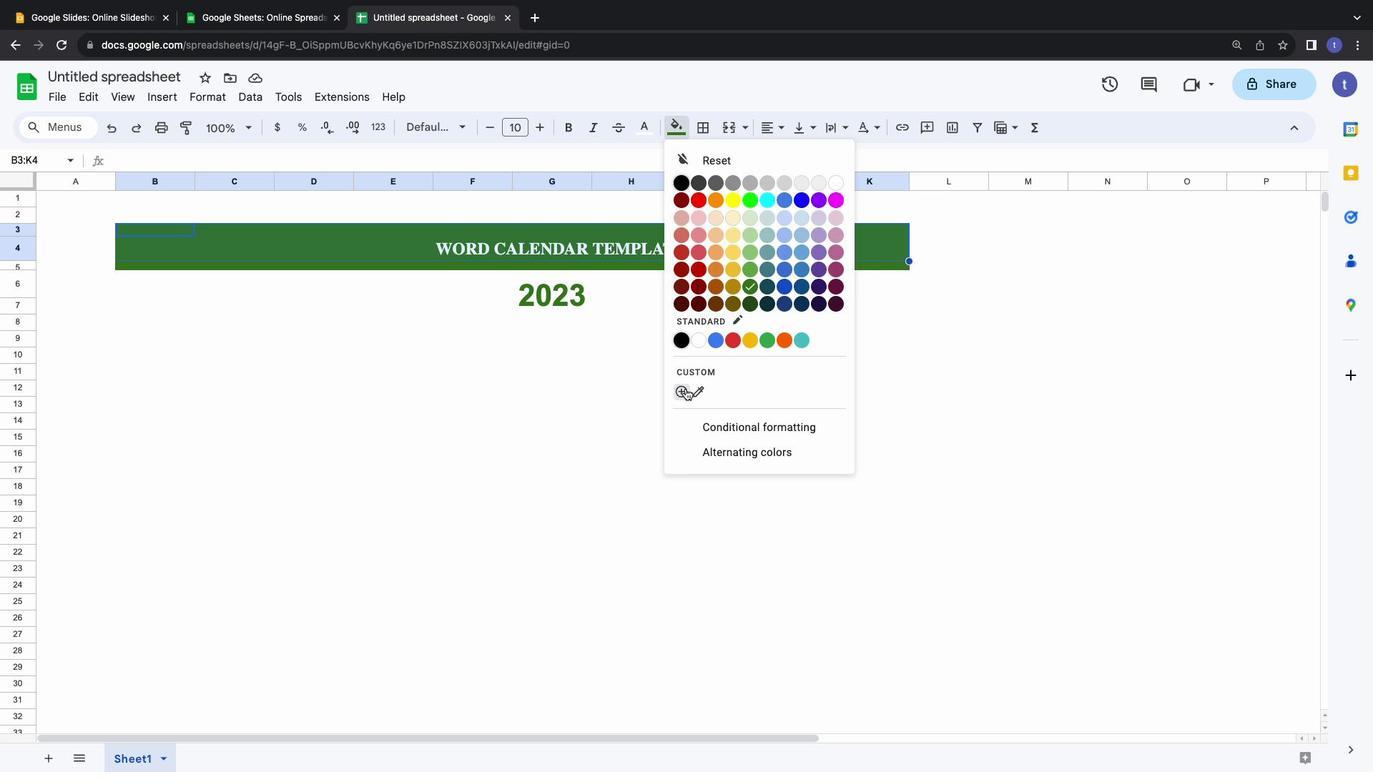 
Action: Mouse pressed left at (685, 388)
Screenshot: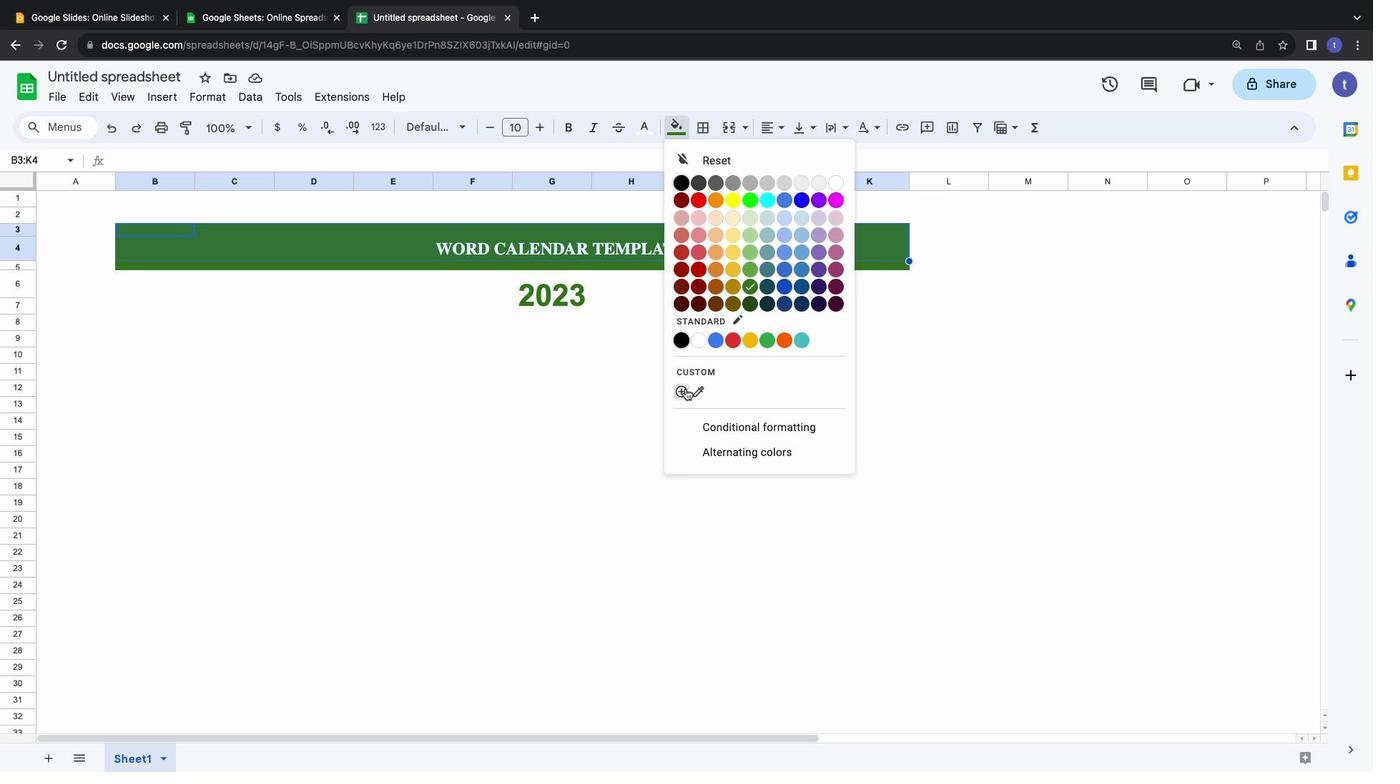 
Action: Mouse moved to (689, 347)
Screenshot: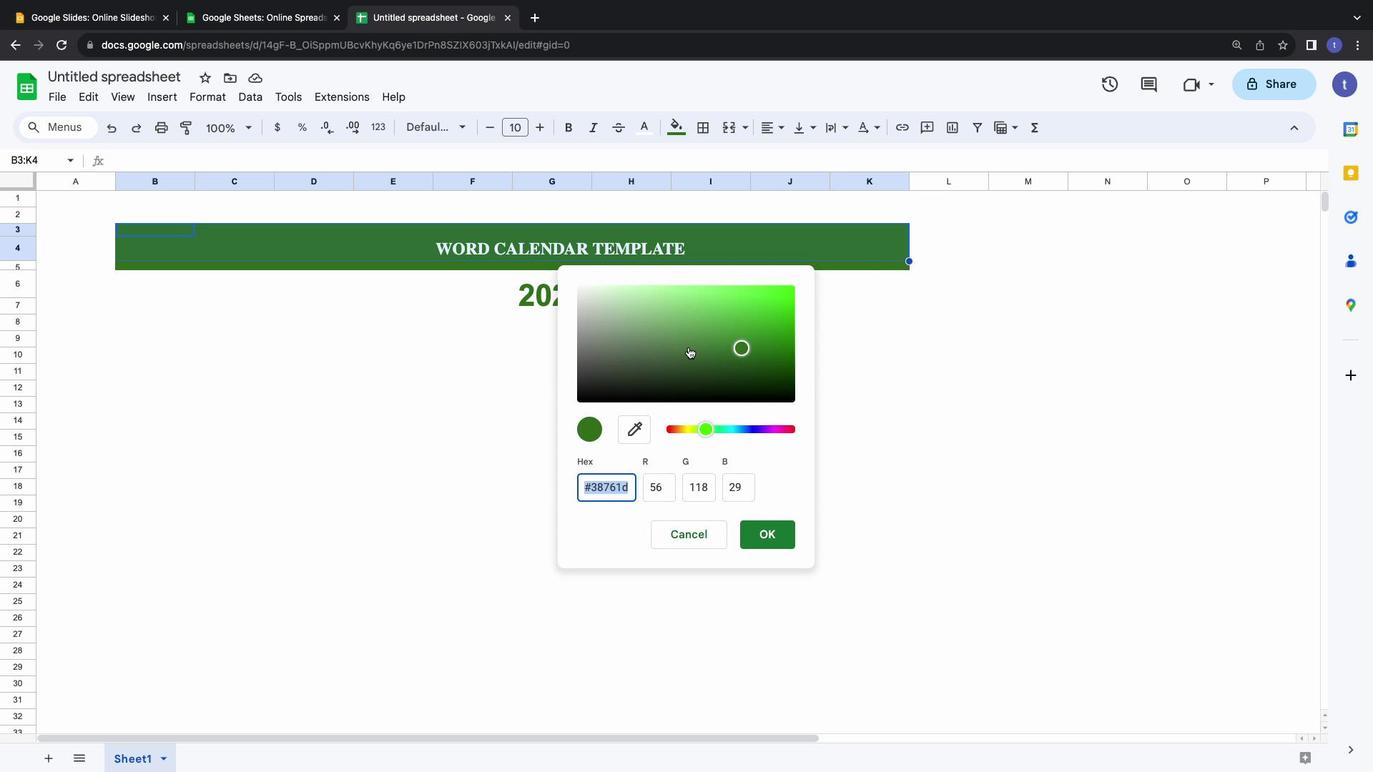 
Action: Mouse pressed left at (689, 347)
Screenshot: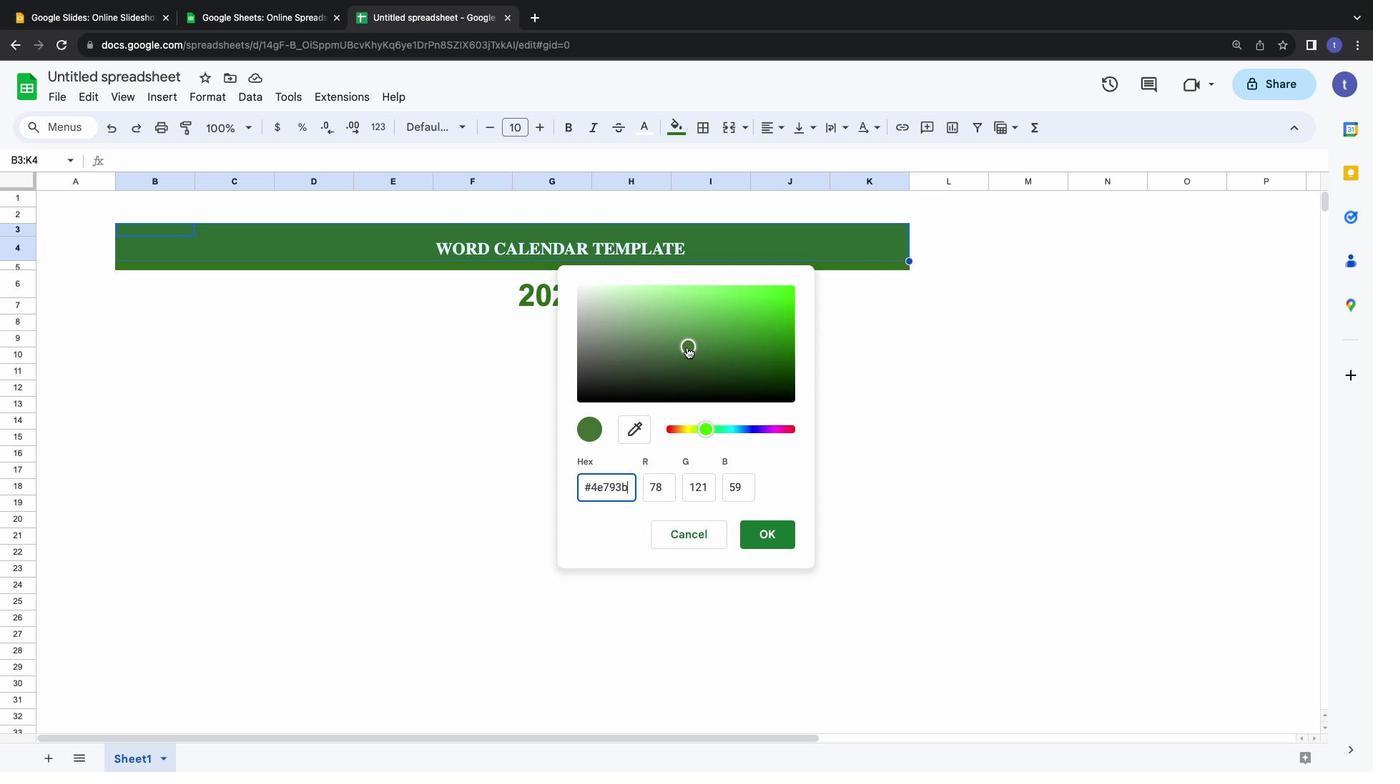 
Action: Mouse moved to (782, 524)
Screenshot: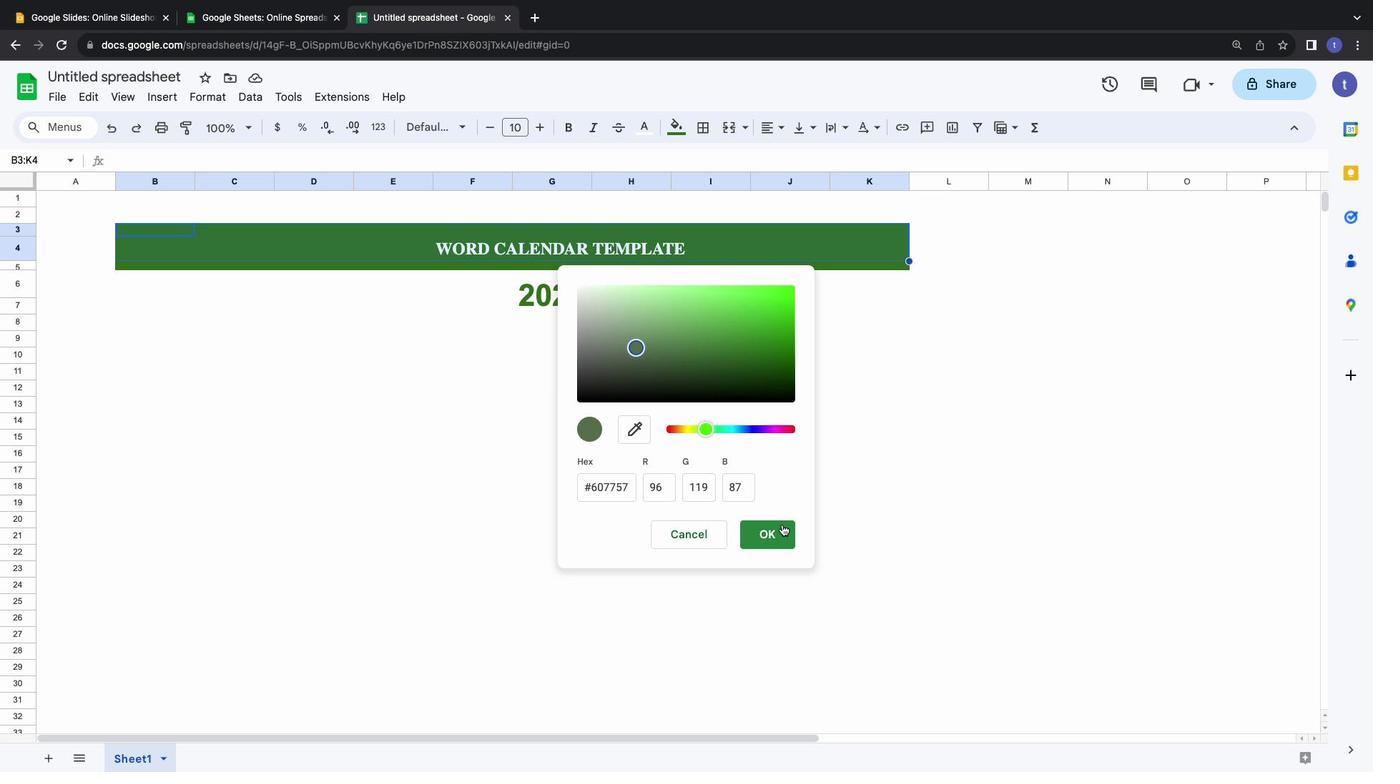 
Action: Mouse pressed left at (782, 524)
Screenshot: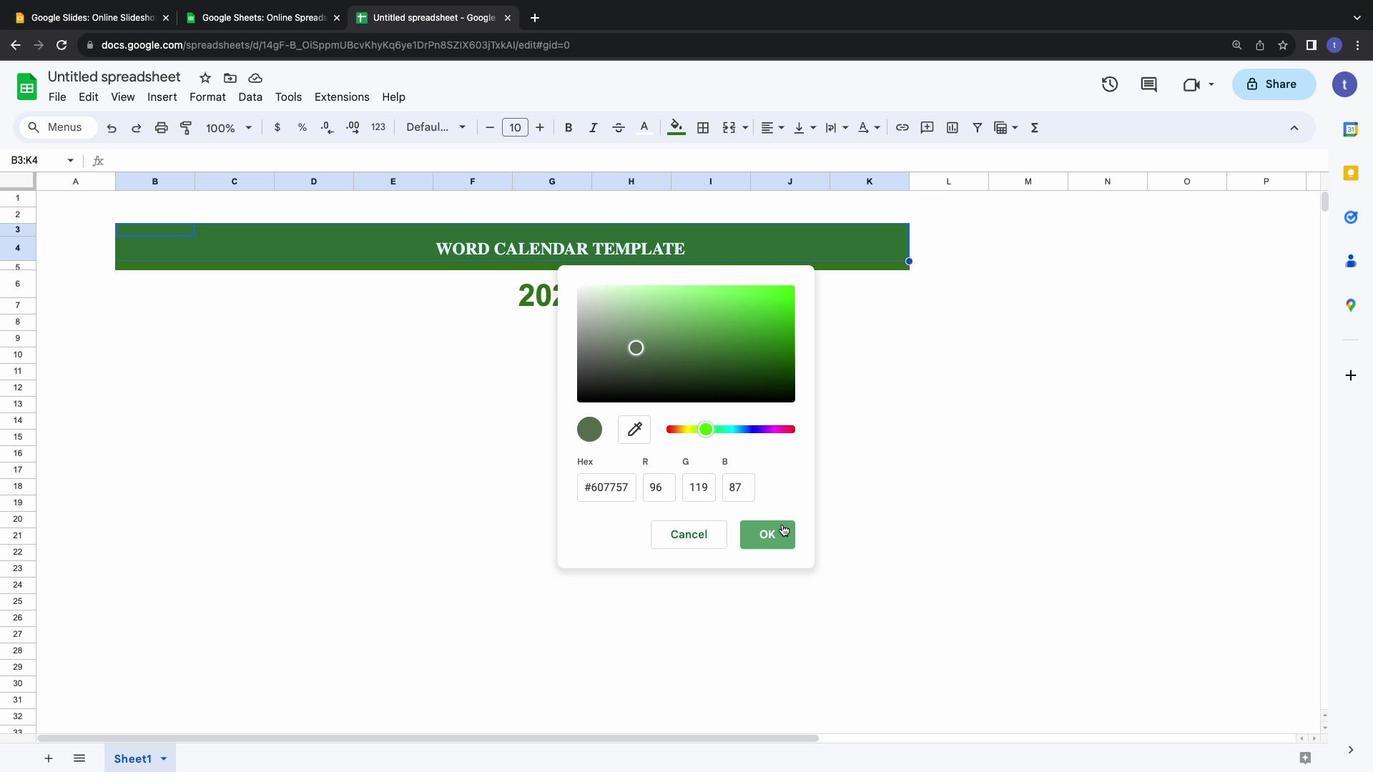 
Action: Mouse moved to (705, 133)
Screenshot: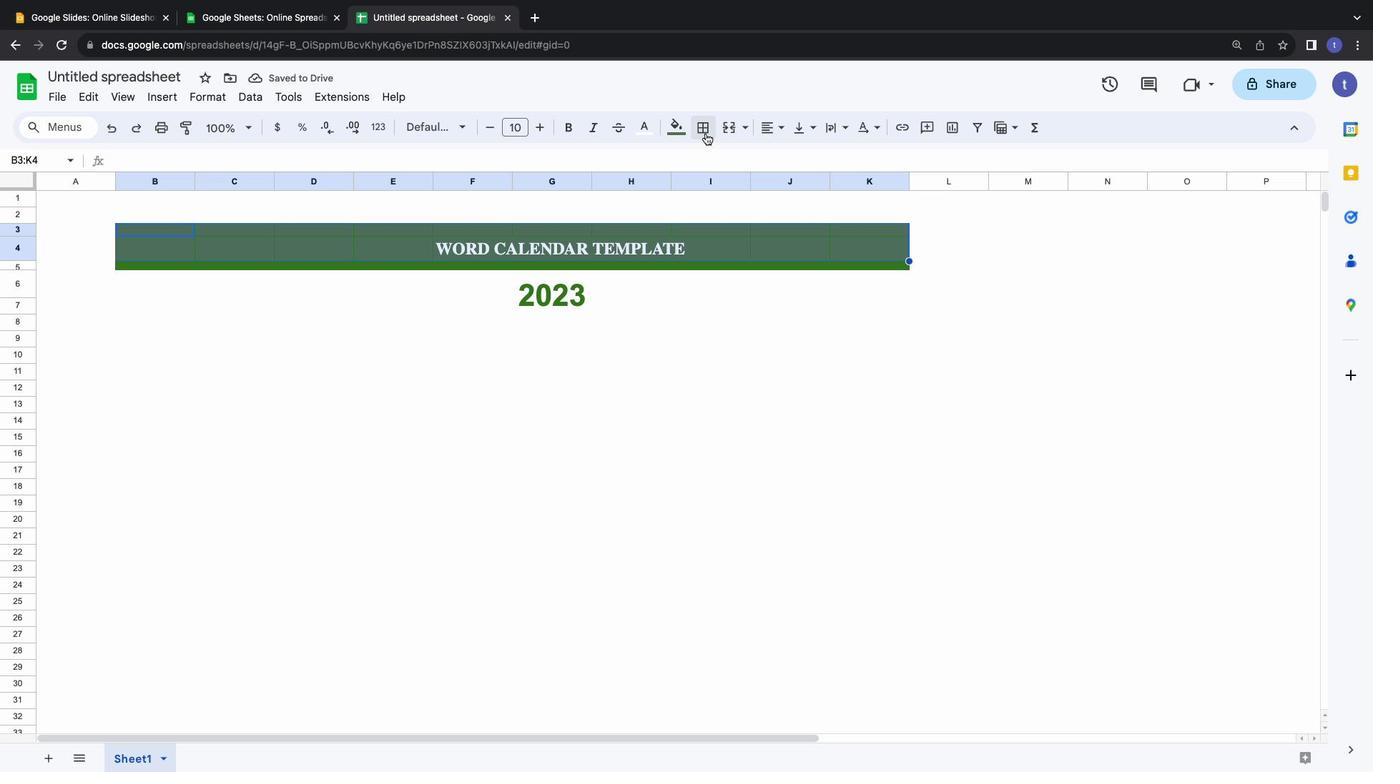 
Action: Mouse pressed left at (705, 133)
